 Task: In the  document Sheep.doc ,align picture to the 'center'. Insert word art below the picture and give heading  'Sheep Black with white outline'
Action: Mouse moved to (531, 155)
Screenshot: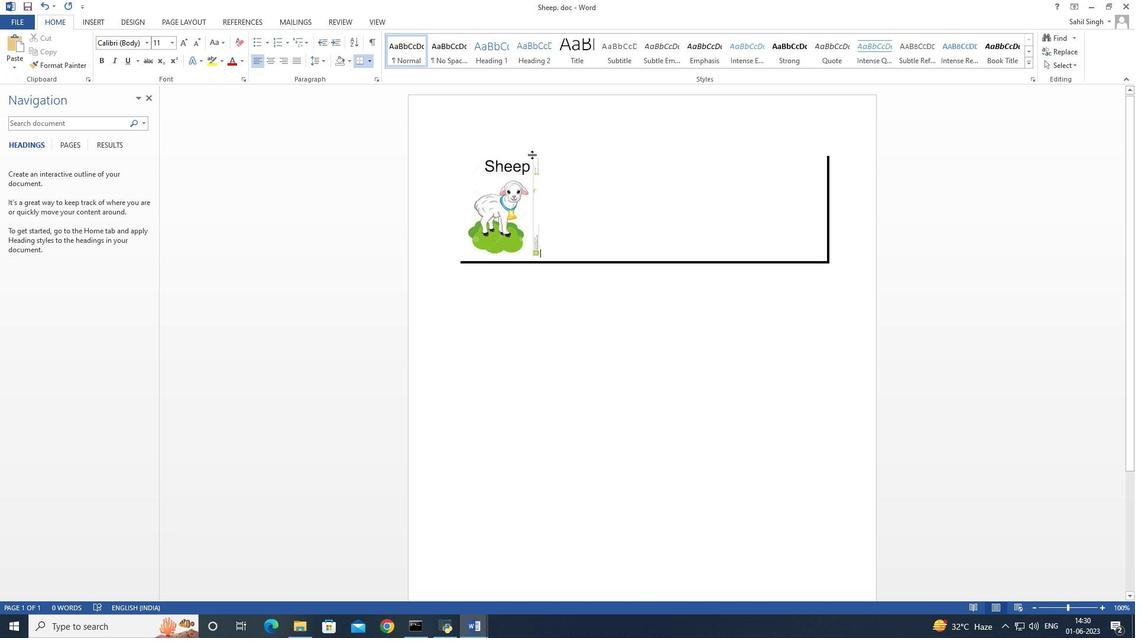 
Action: Mouse pressed left at (531, 155)
Screenshot: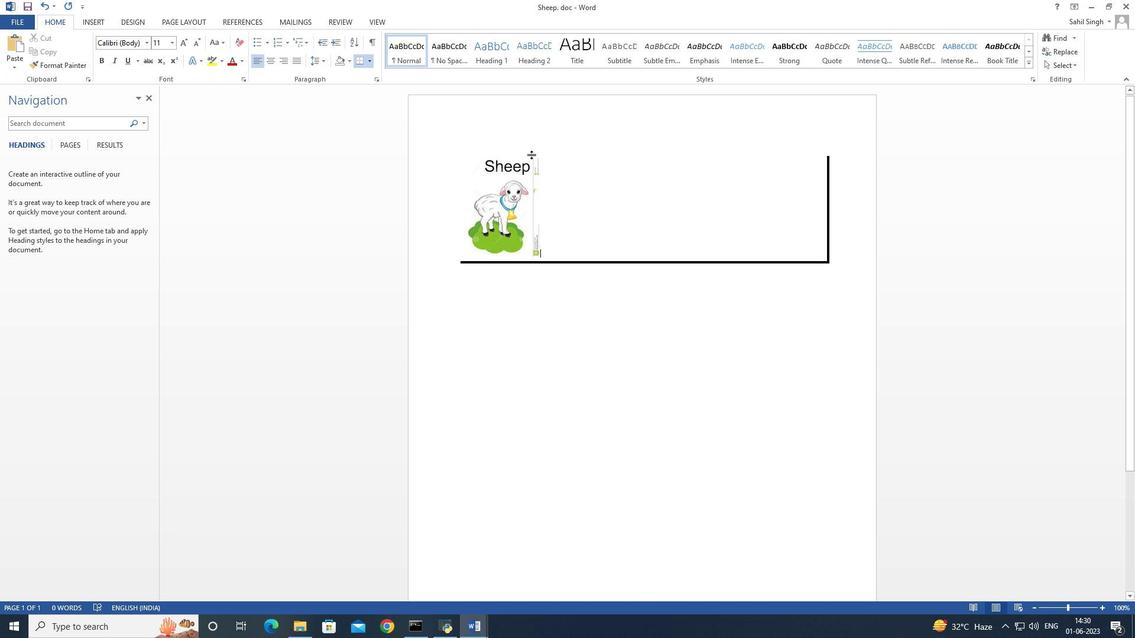 
Action: Mouse moved to (481, 155)
Screenshot: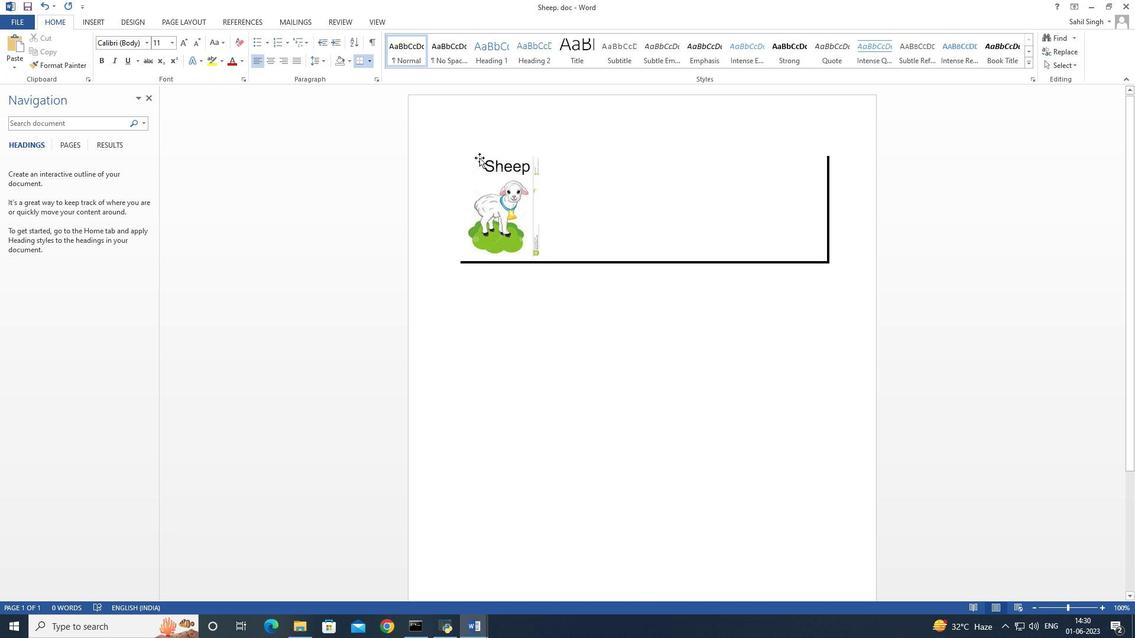 
Action: Mouse pressed left at (481, 155)
Screenshot: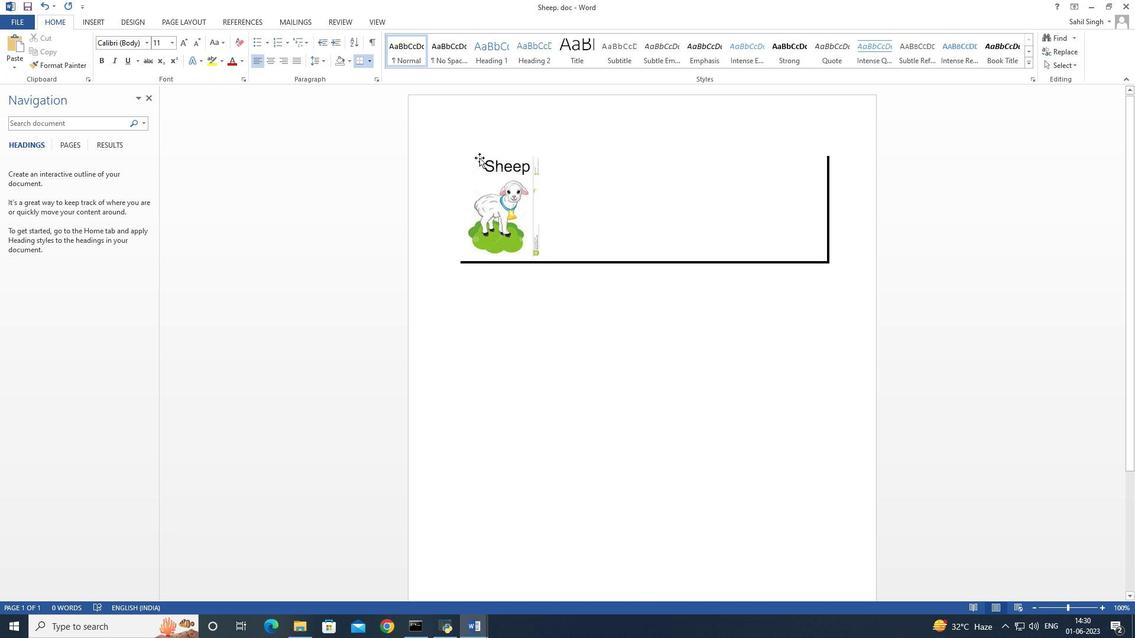 
Action: Mouse moved to (546, 179)
Screenshot: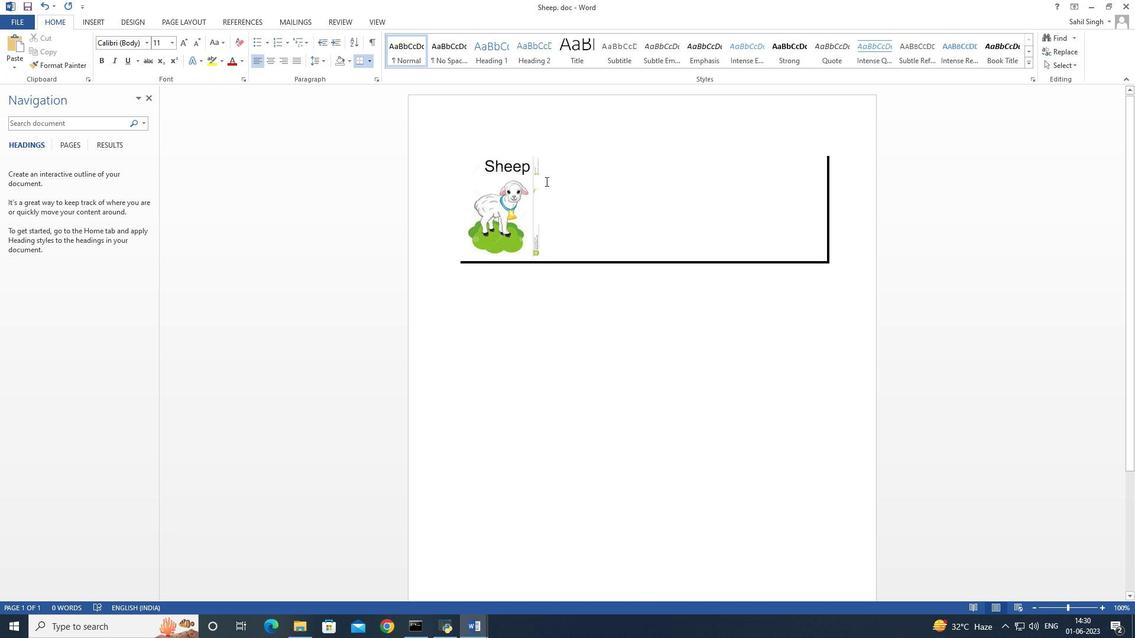 
Action: Mouse pressed left at (546, 179)
Screenshot: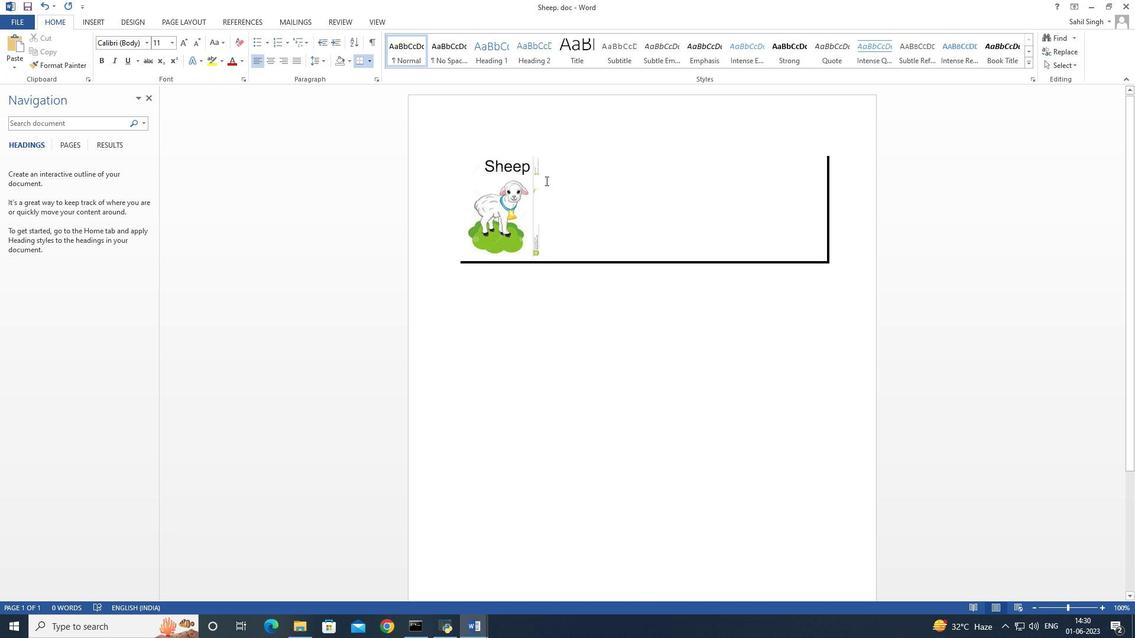 
Action: Mouse moved to (473, 163)
Screenshot: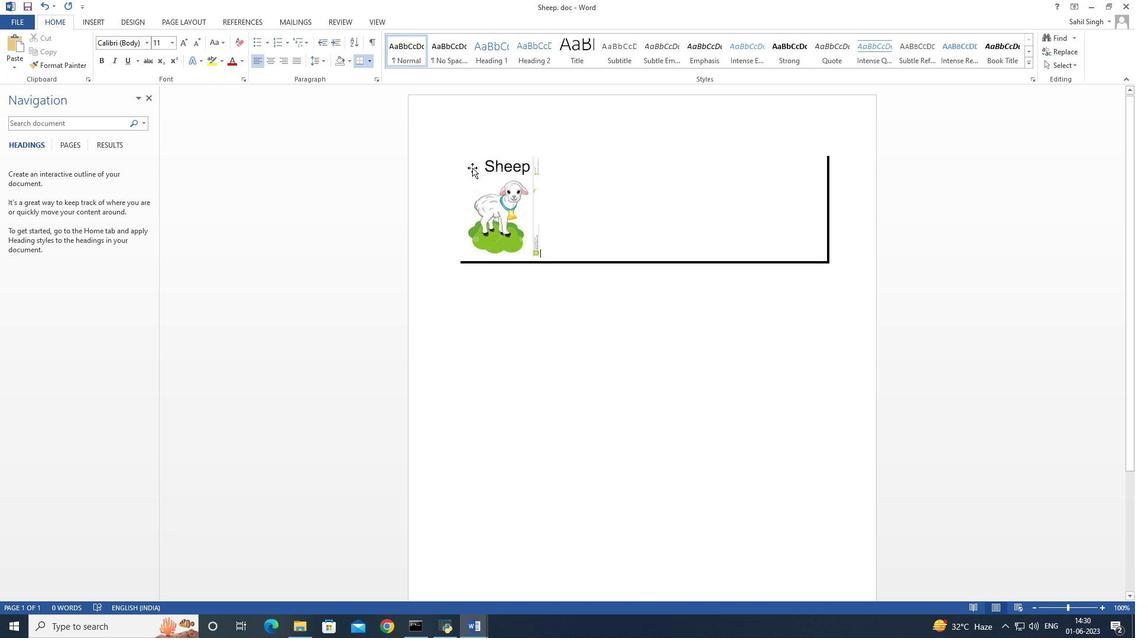 
Action: Mouse pressed left at (473, 163)
Screenshot: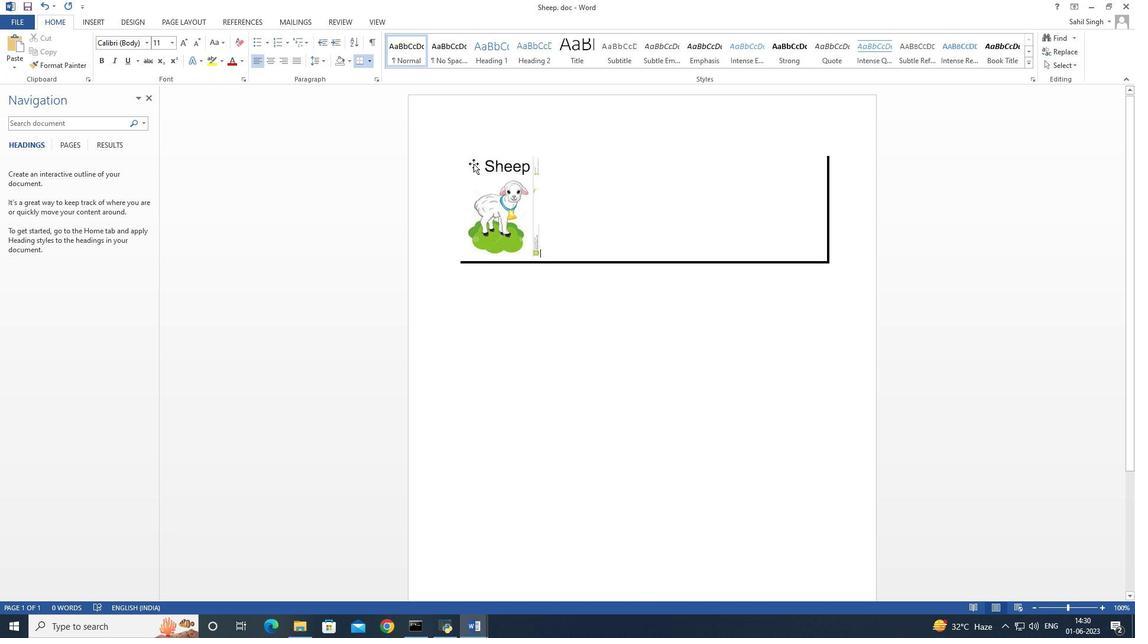 
Action: Mouse moved to (268, 61)
Screenshot: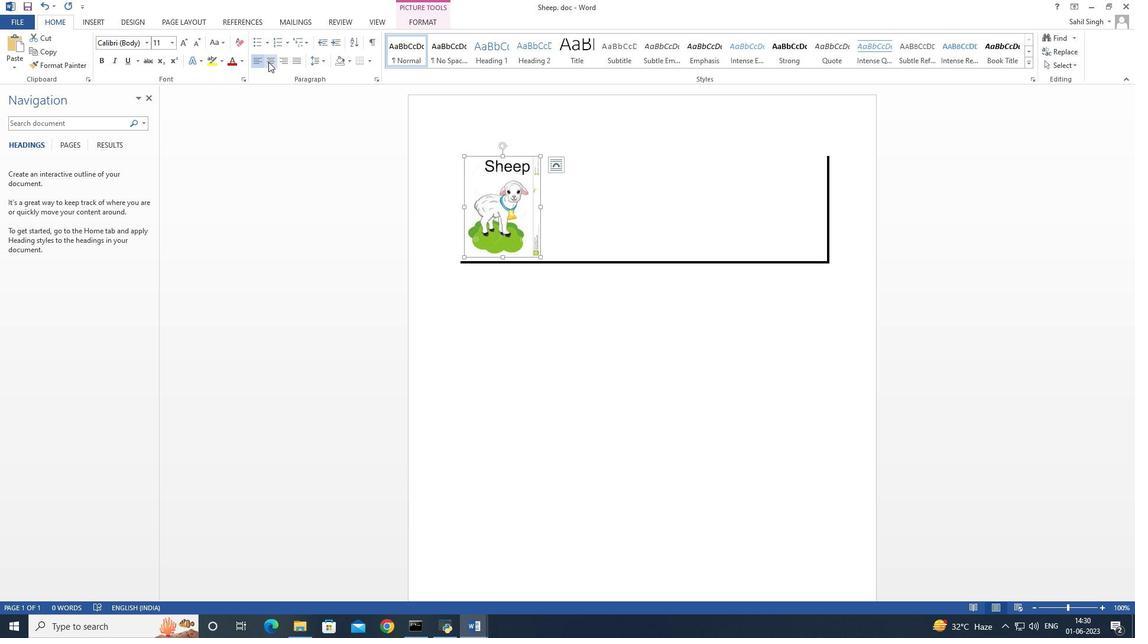 
Action: Mouse pressed left at (268, 61)
Screenshot: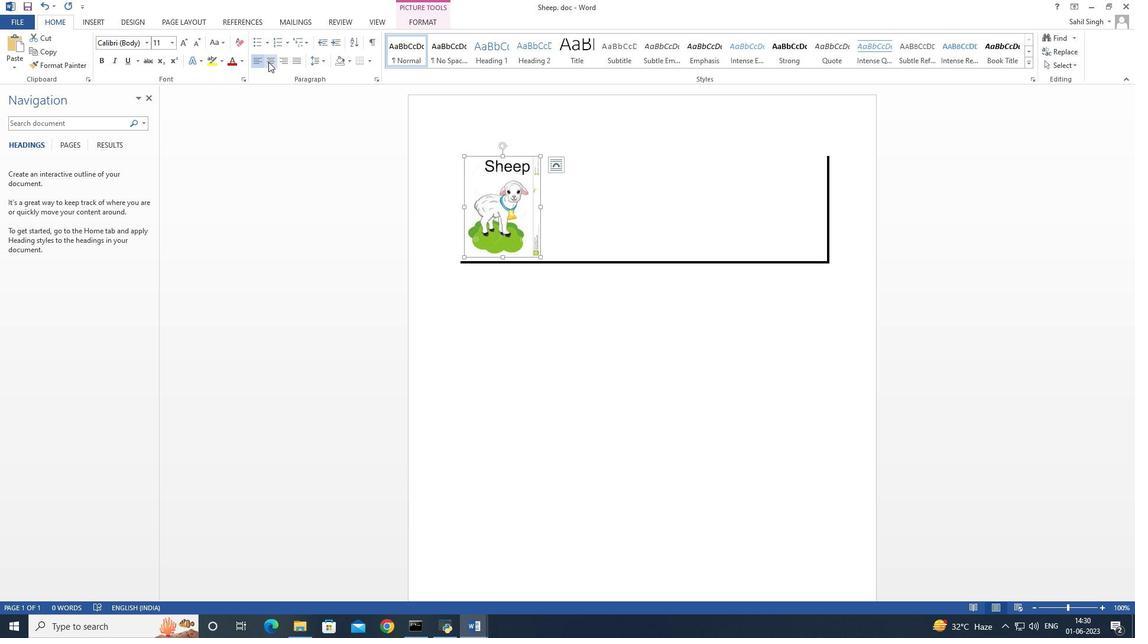 
Action: Mouse moved to (388, 341)
Screenshot: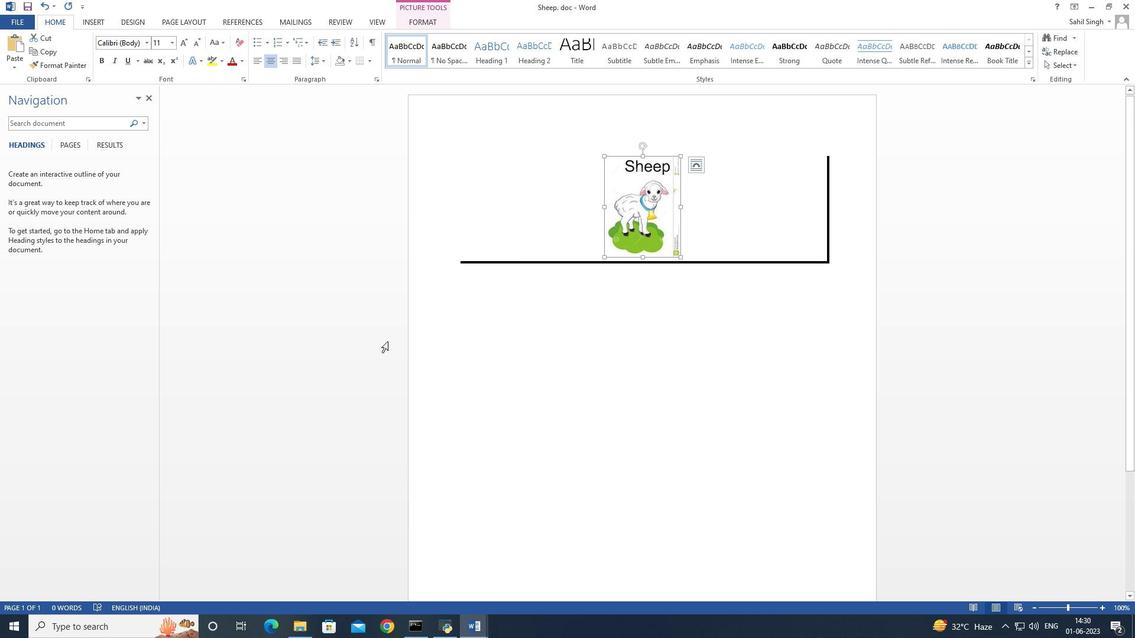 
Action: Mouse pressed left at (388, 341)
Screenshot: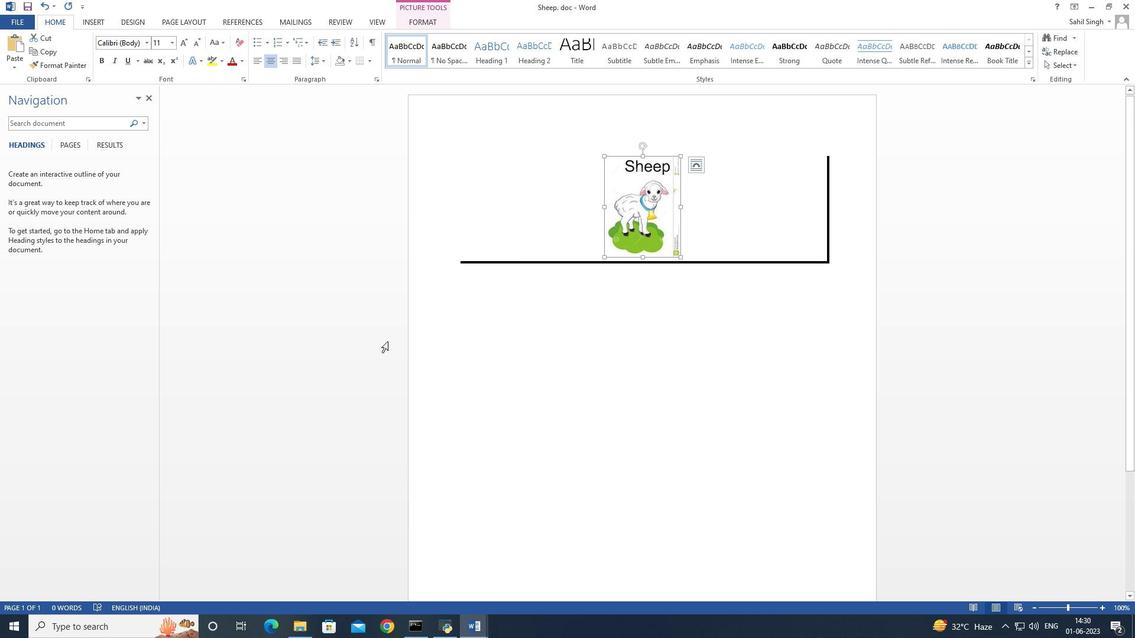 
Action: Mouse moved to (582, 375)
Screenshot: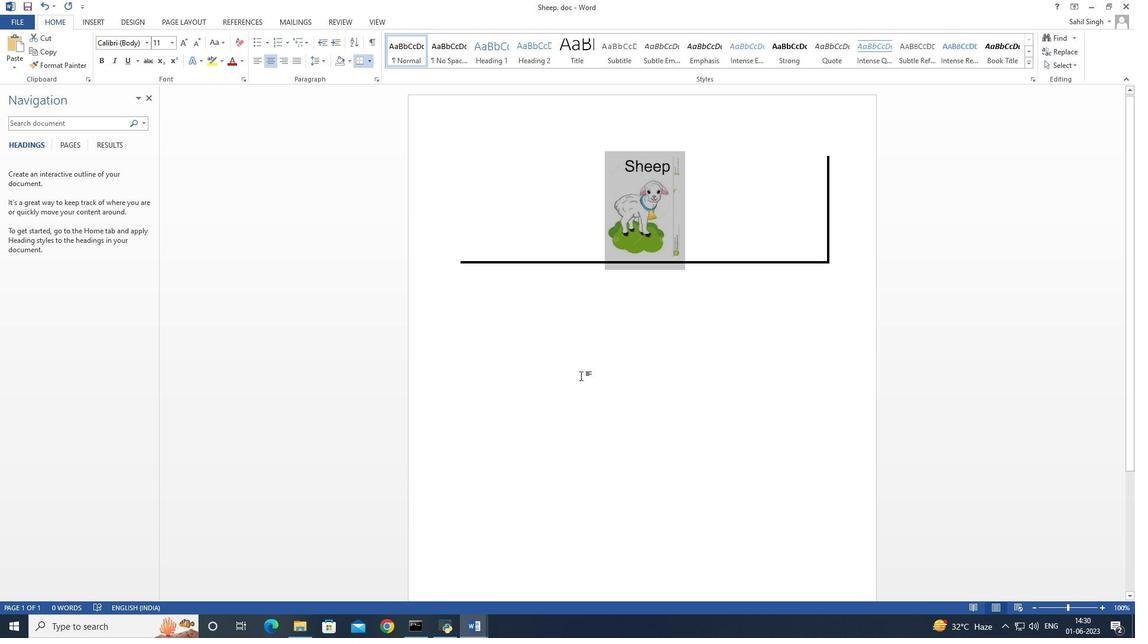 
Action: Mouse pressed left at (582, 375)
Screenshot: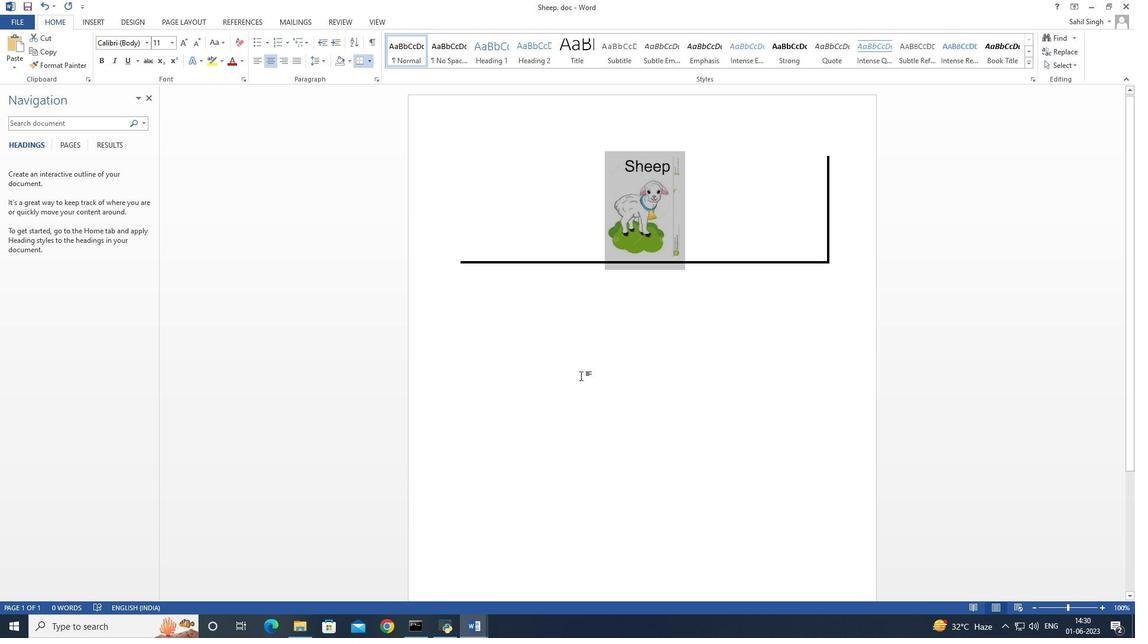 
Action: Mouse moved to (101, 18)
Screenshot: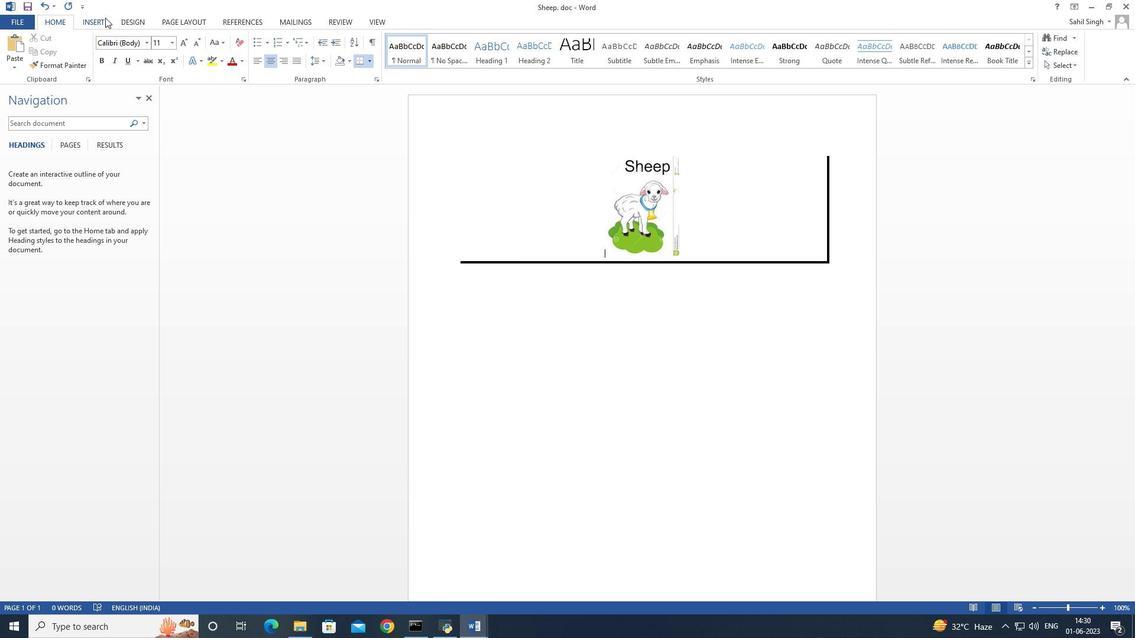 
Action: Mouse pressed left at (101, 18)
Screenshot: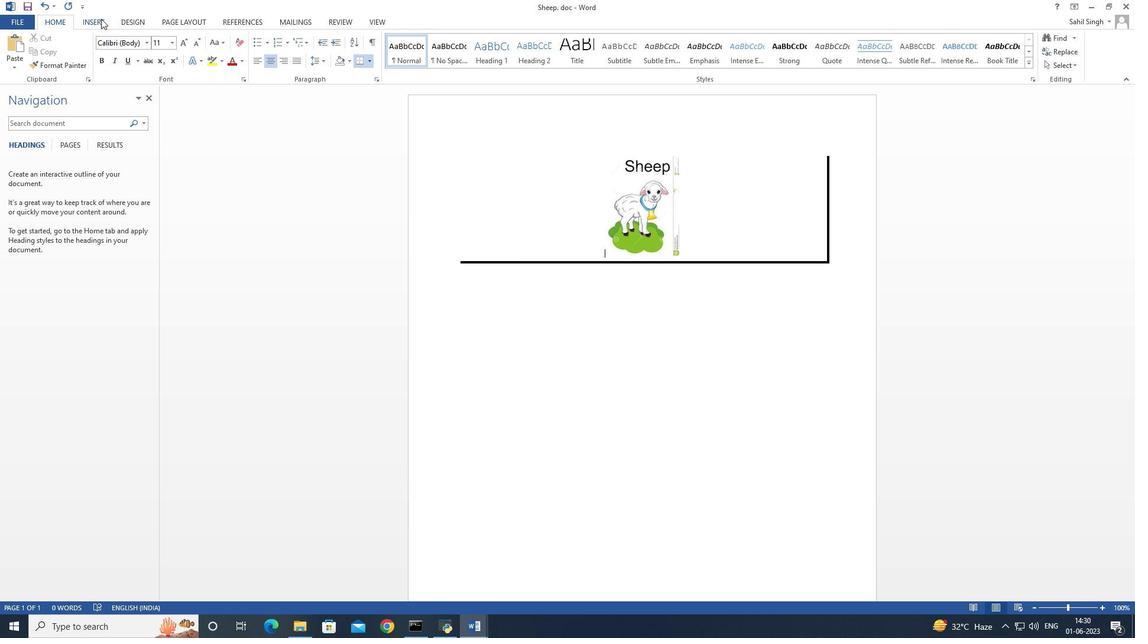 
Action: Mouse moved to (654, 58)
Screenshot: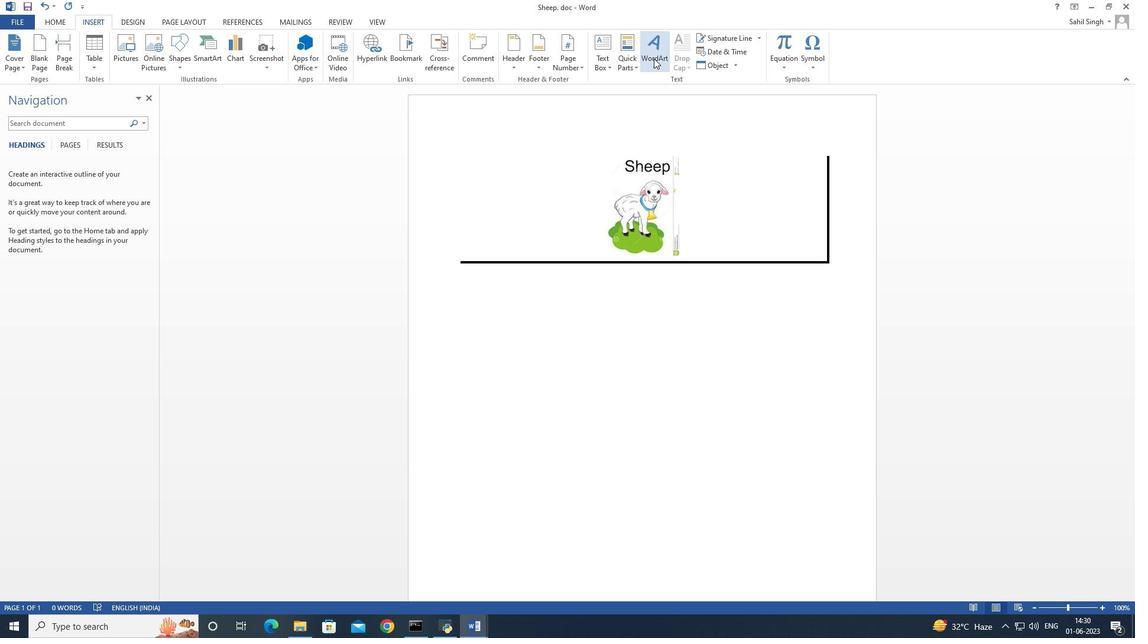 
Action: Mouse pressed left at (654, 58)
Screenshot: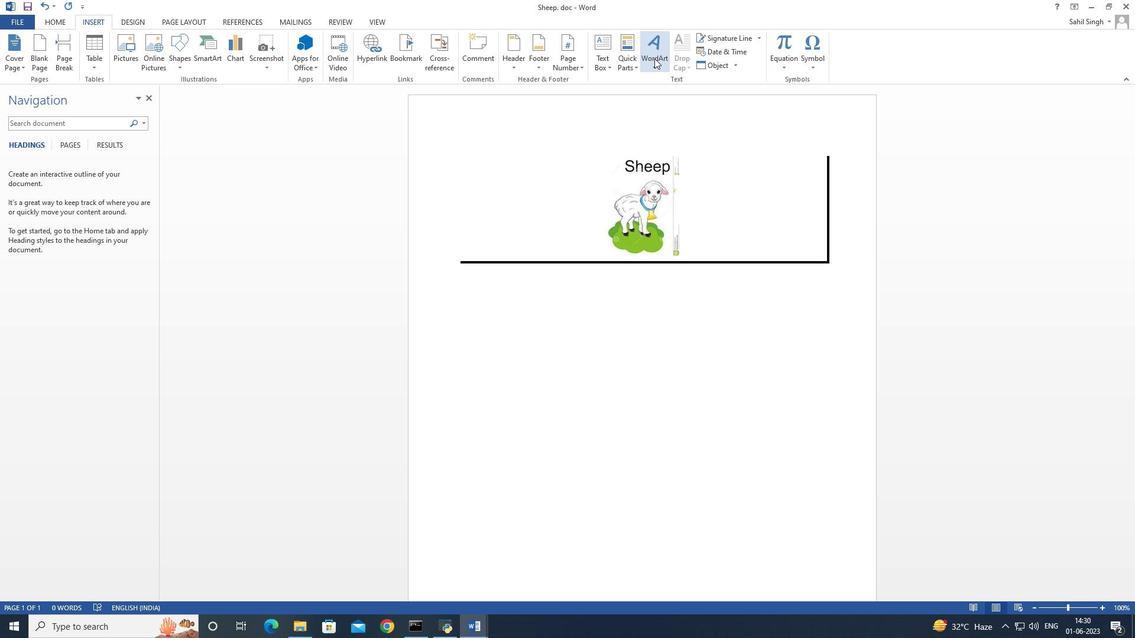 
Action: Mouse moved to (652, 94)
Screenshot: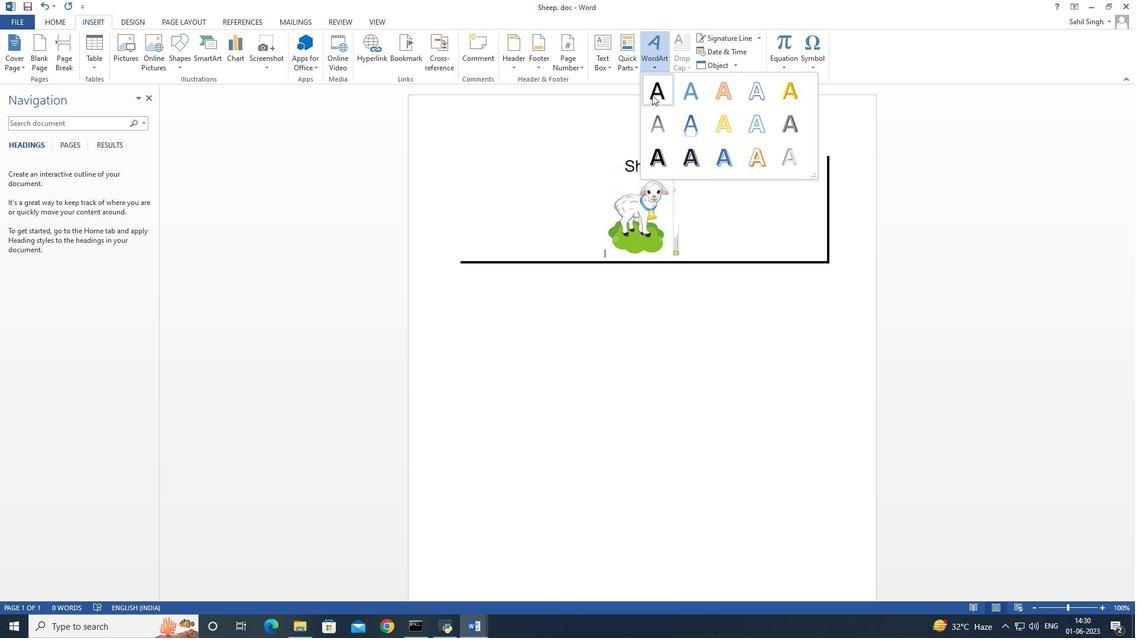 
Action: Mouse pressed left at (652, 94)
Screenshot: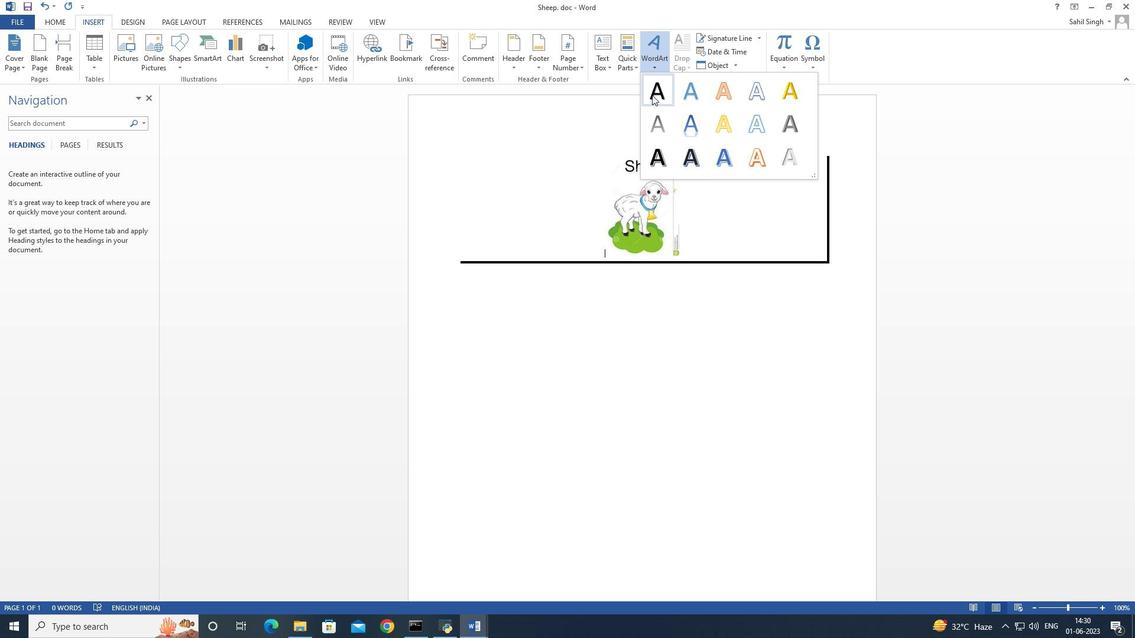 
Action: Mouse moved to (588, 192)
Screenshot: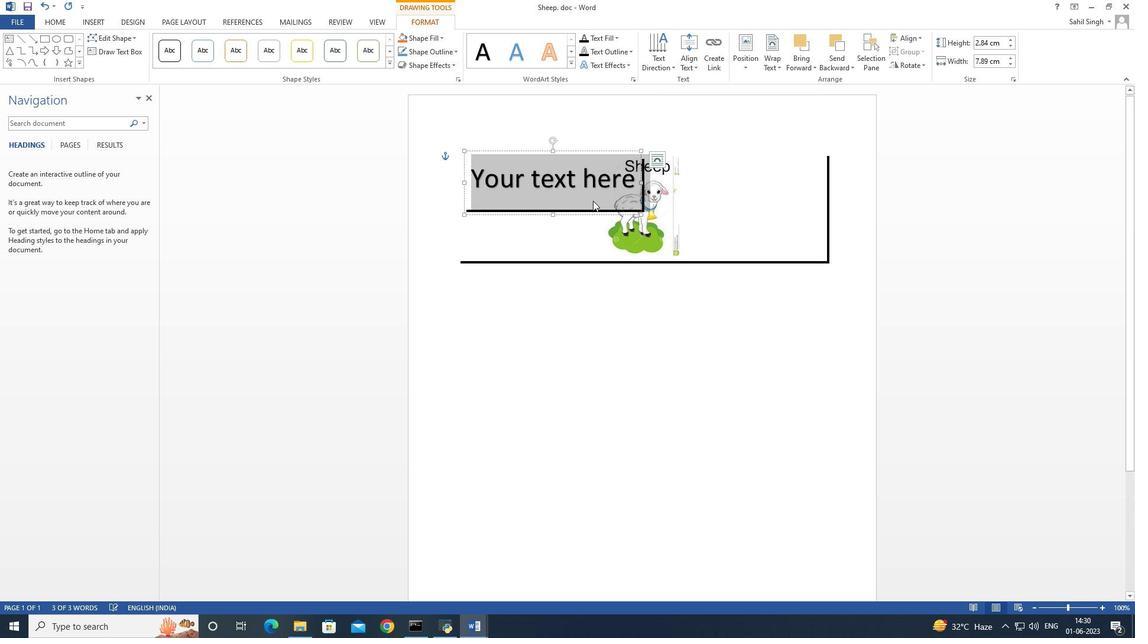 
Action: Mouse pressed left at (588, 192)
Screenshot: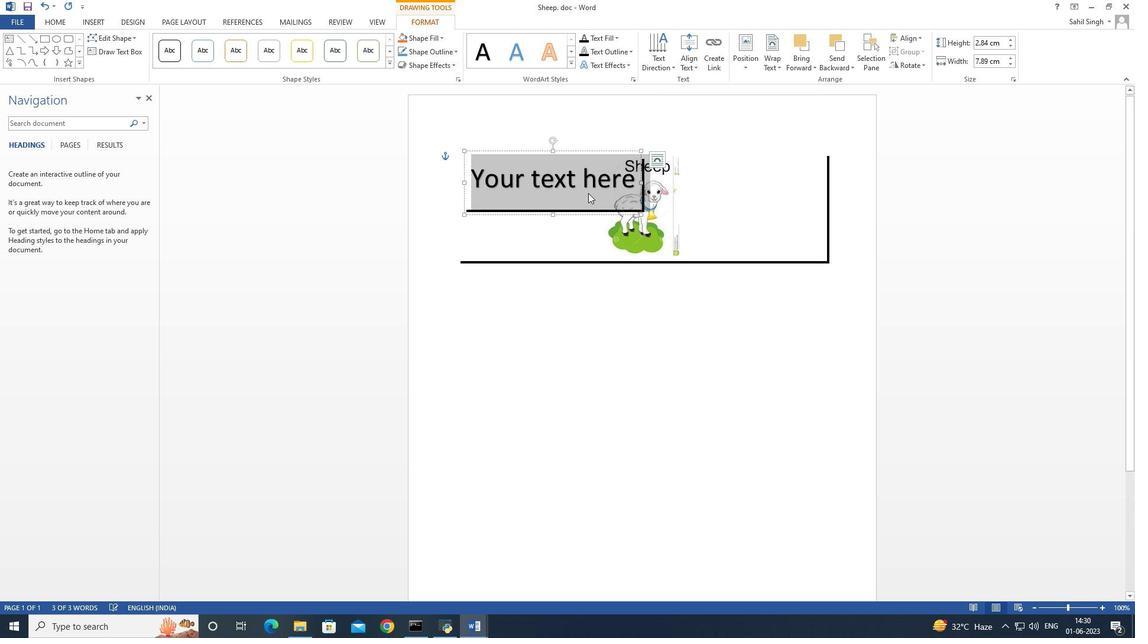 
Action: Mouse moved to (614, 333)
Screenshot: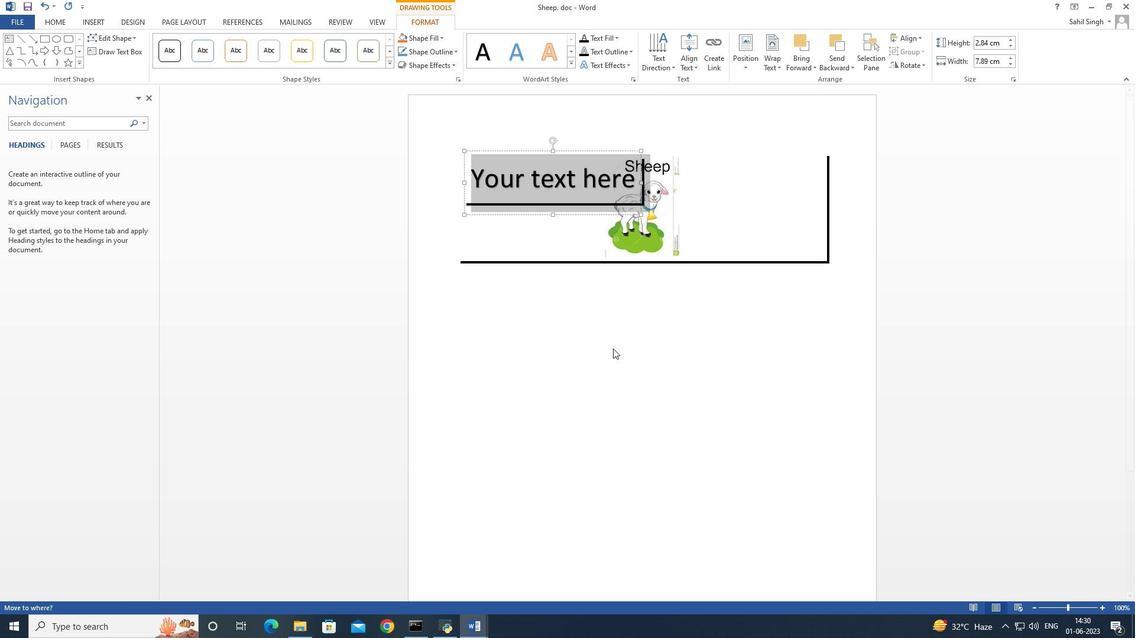 
Action: Mouse pressed left at (614, 333)
Screenshot: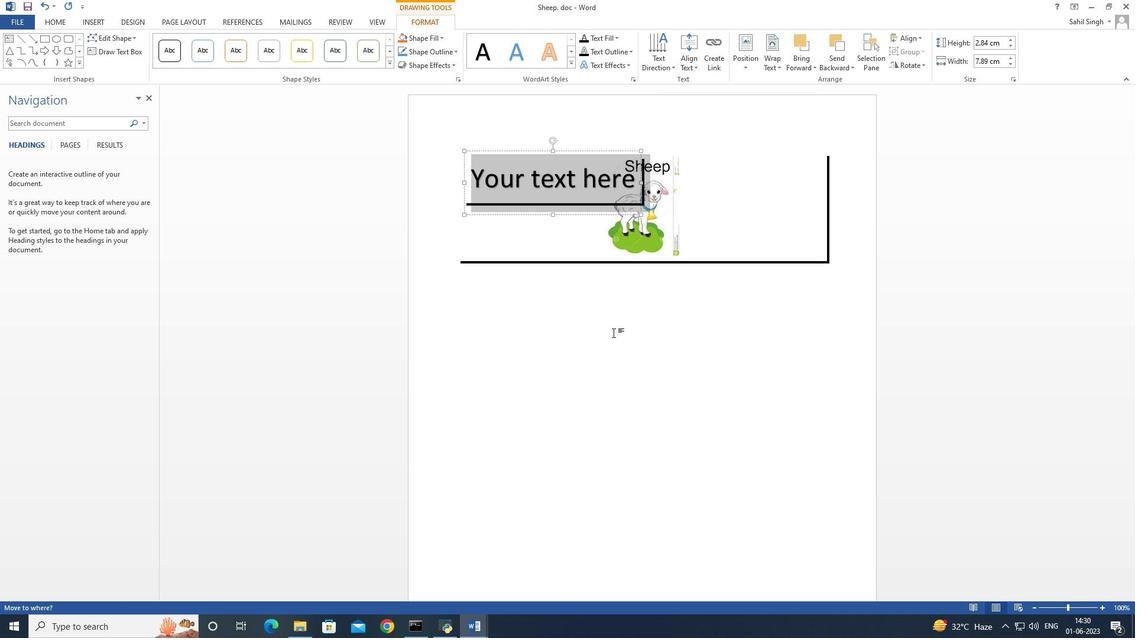 
Action: Mouse moved to (731, 176)
Screenshot: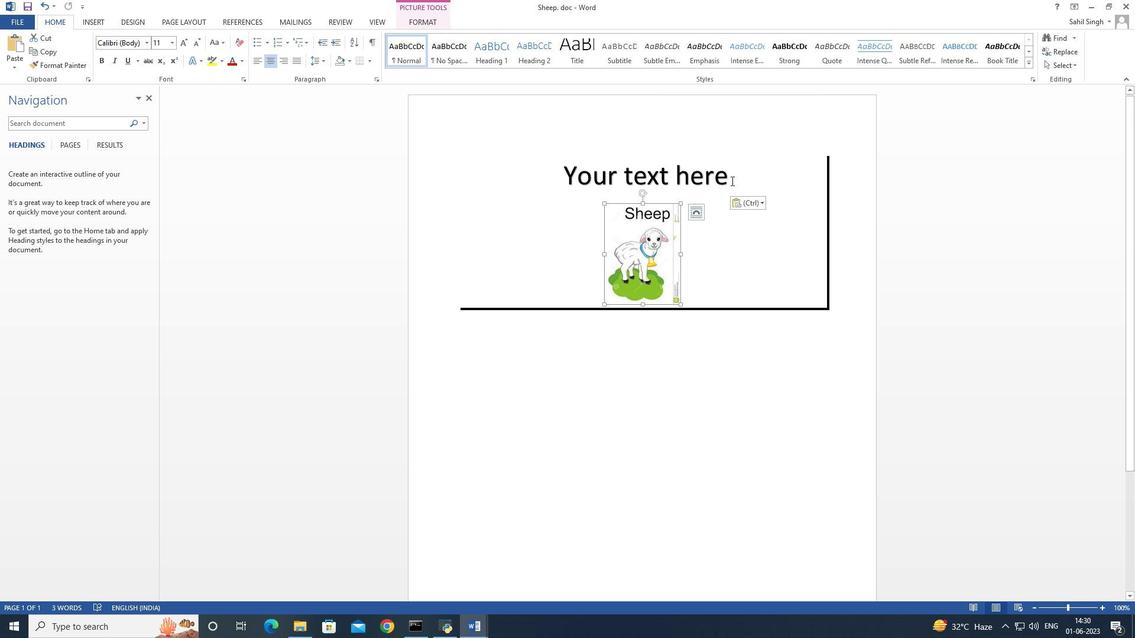 
Action: Mouse pressed left at (731, 176)
Screenshot: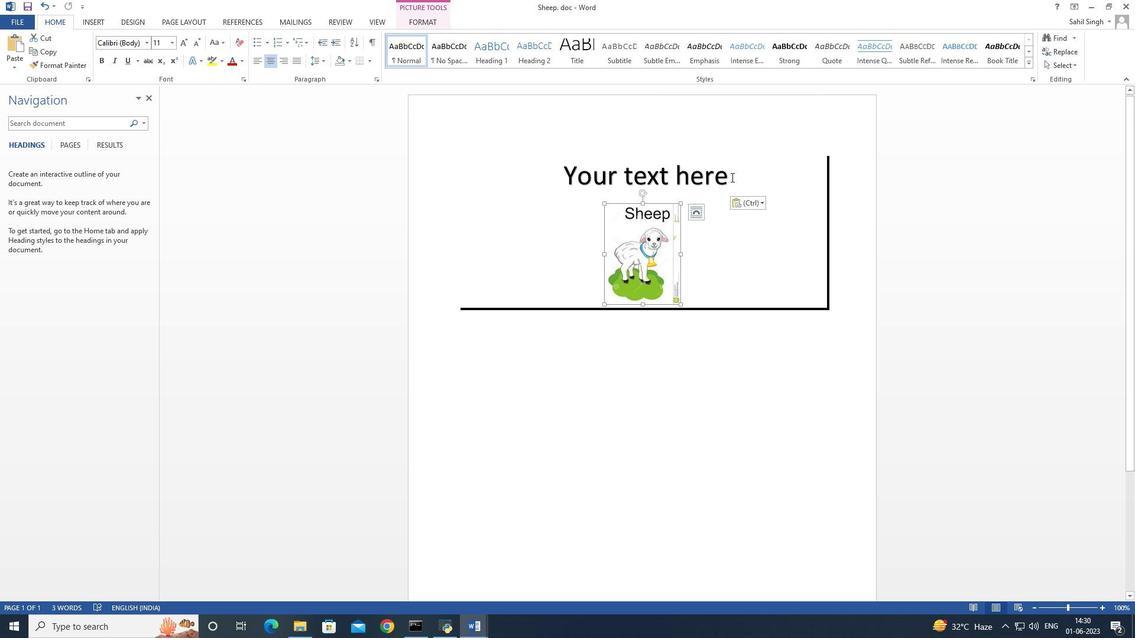 
Action: Key pressed <Key.backspace><Key.backspace><Key.backspace><Key.backspace><Key.backspace><Key.backspace><Key.backspace><Key.backspace><Key.backspace><Key.backspace><Key.backspace><Key.backspace><Key.backspace><Key.backspace><Key.shift>Sheep<Key.space>
Screenshot: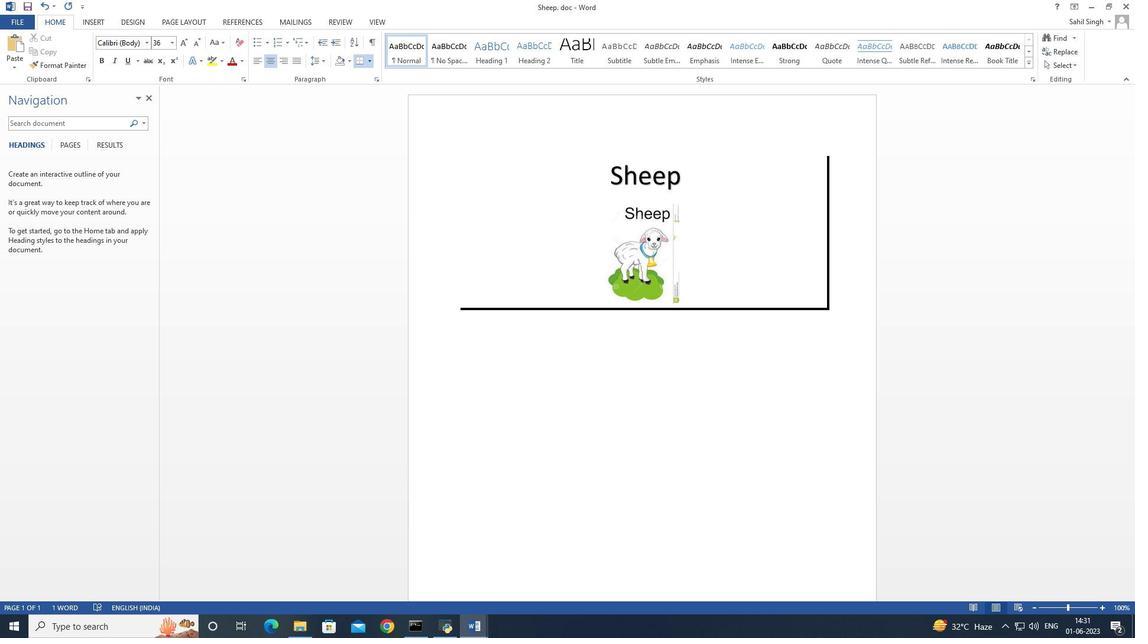 
Action: Mouse moved to (684, 172)
Screenshot: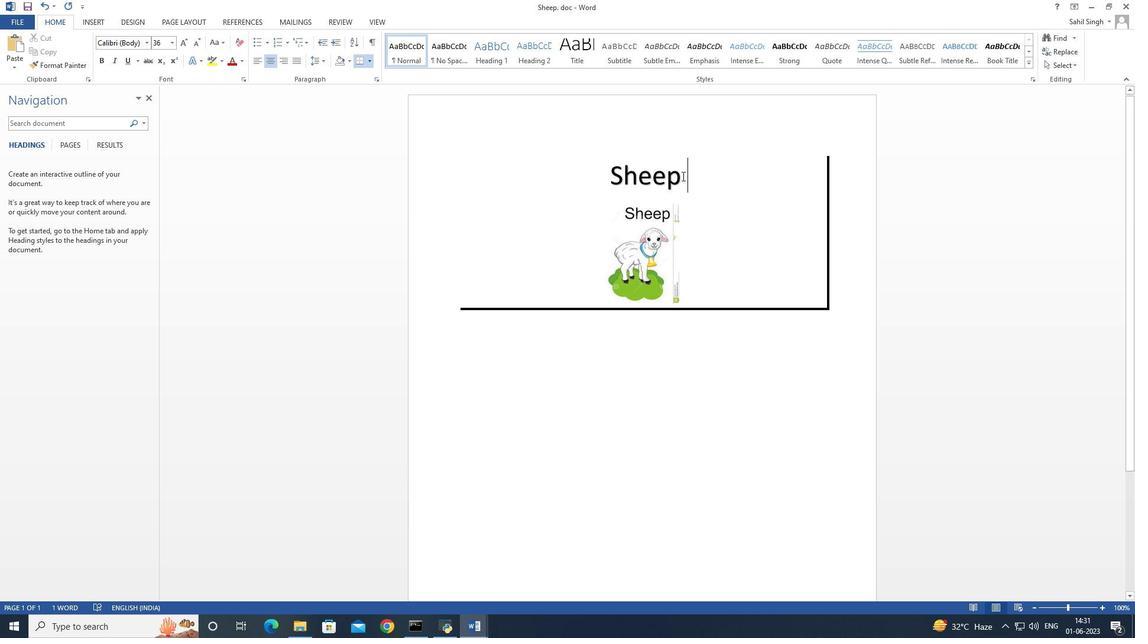 
Action: Mouse pressed left at (684, 172)
Screenshot: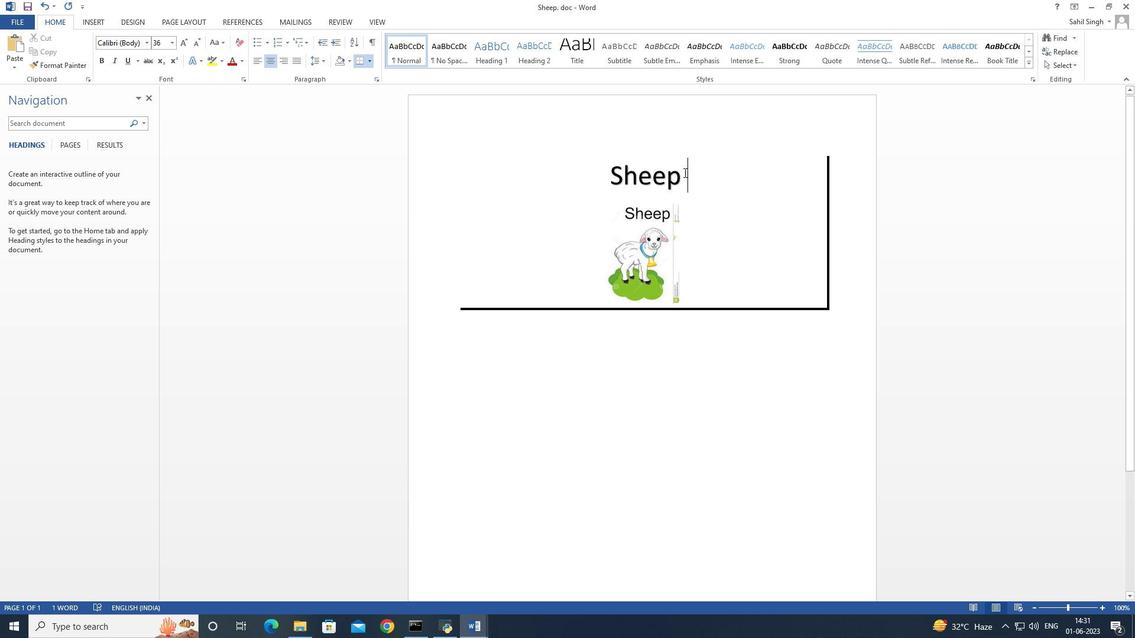 
Action: Mouse moved to (370, 60)
Screenshot: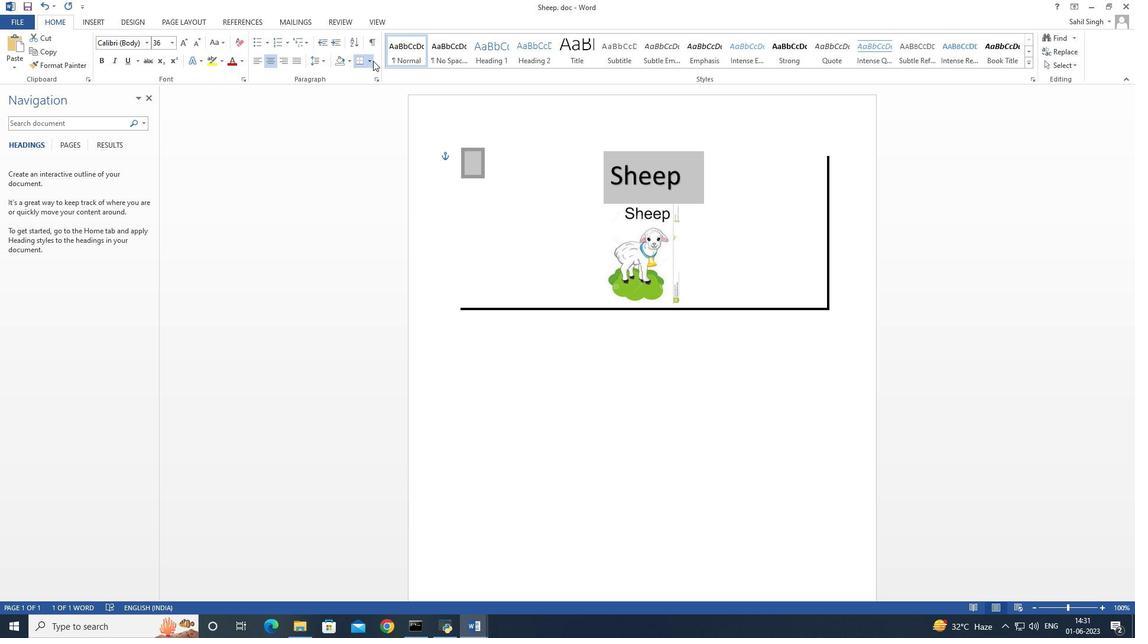 
Action: Mouse pressed left at (370, 60)
Screenshot: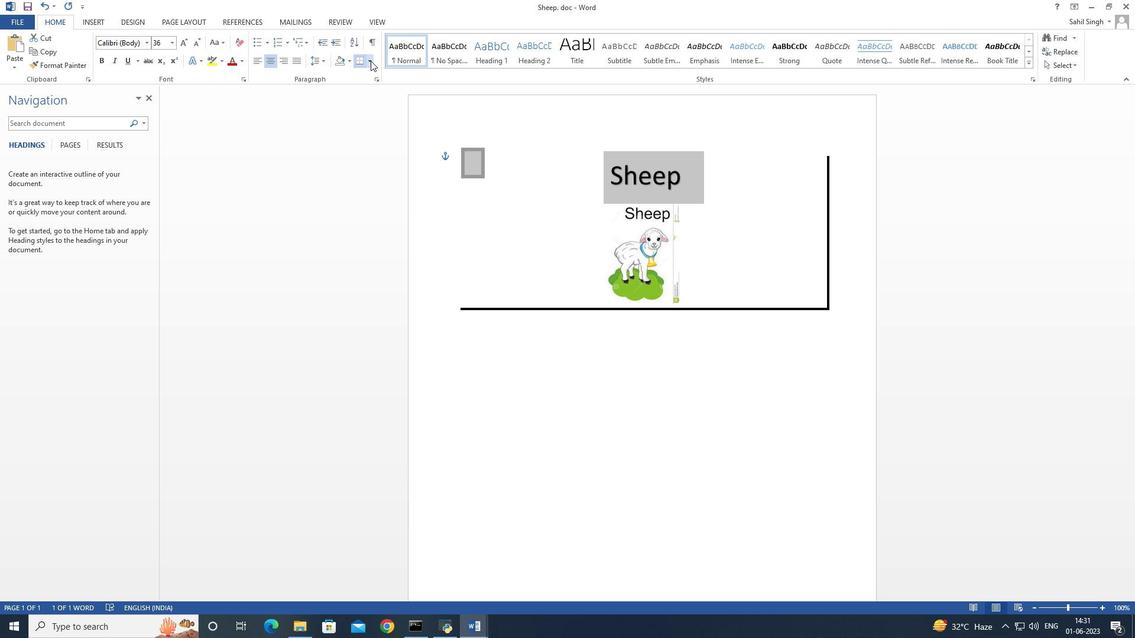 
Action: Mouse moved to (415, 291)
Screenshot: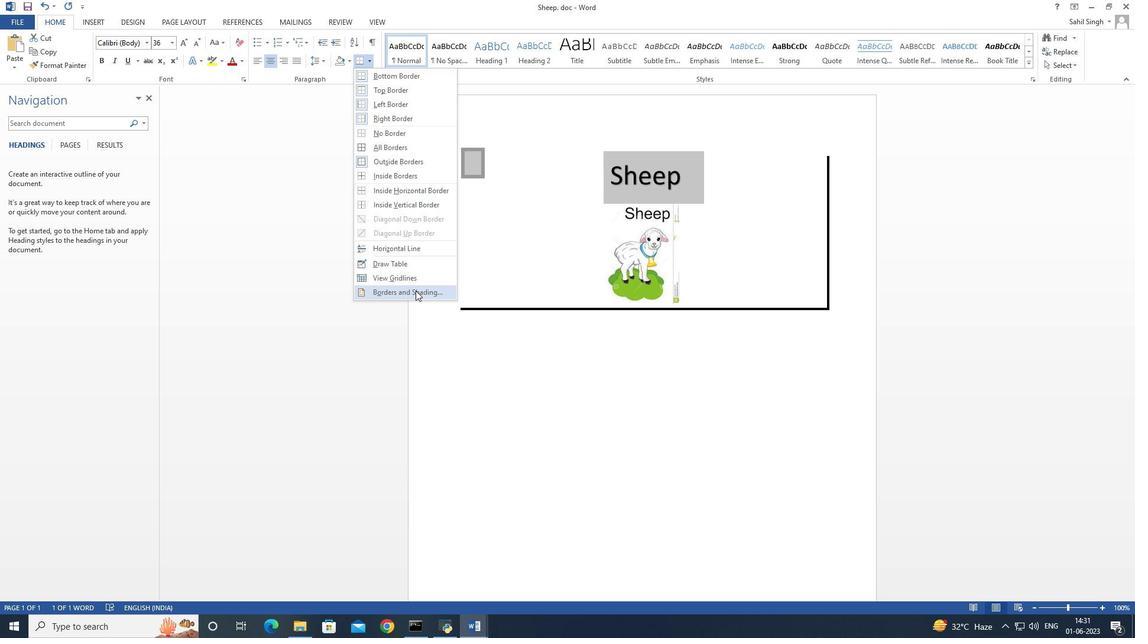 
Action: Mouse pressed left at (415, 291)
Screenshot: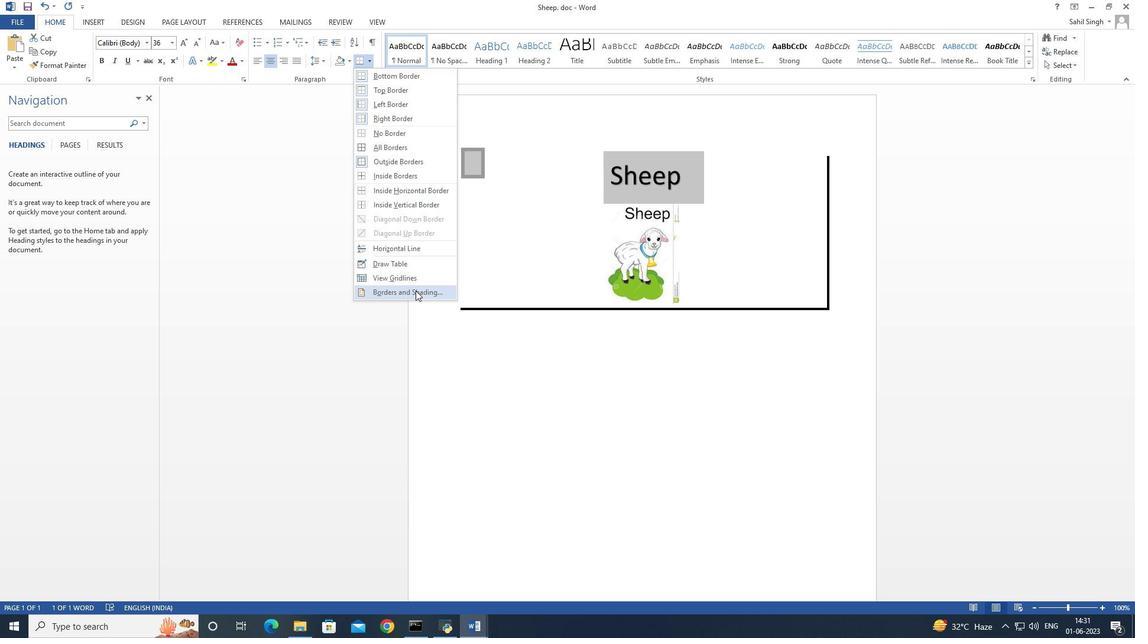 
Action: Mouse moved to (565, 324)
Screenshot: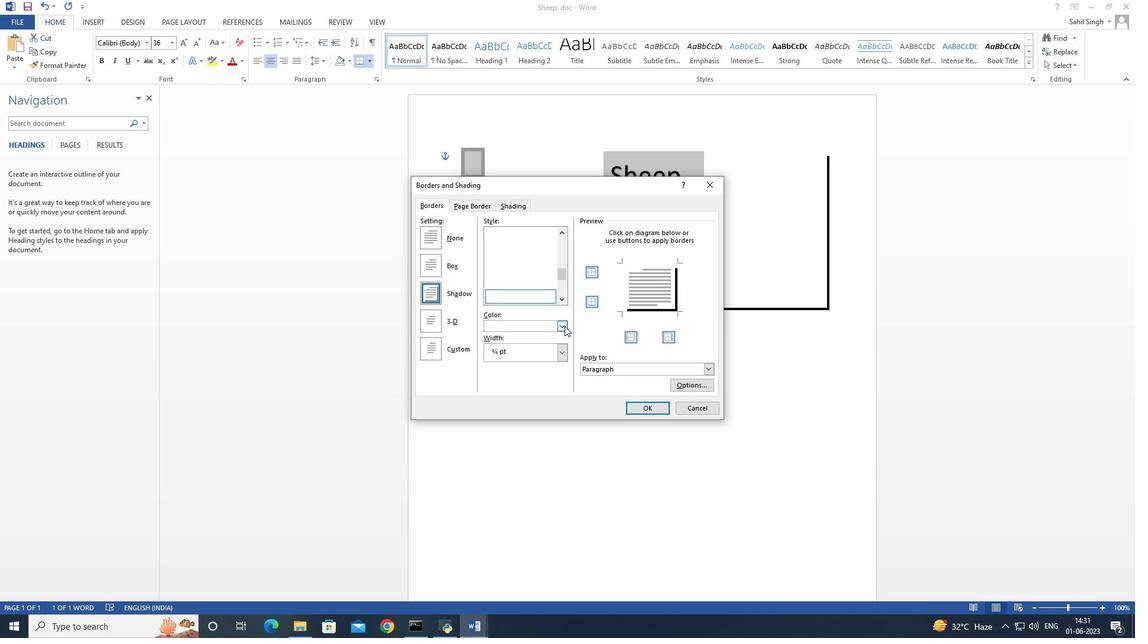 
Action: Mouse pressed left at (565, 324)
Screenshot: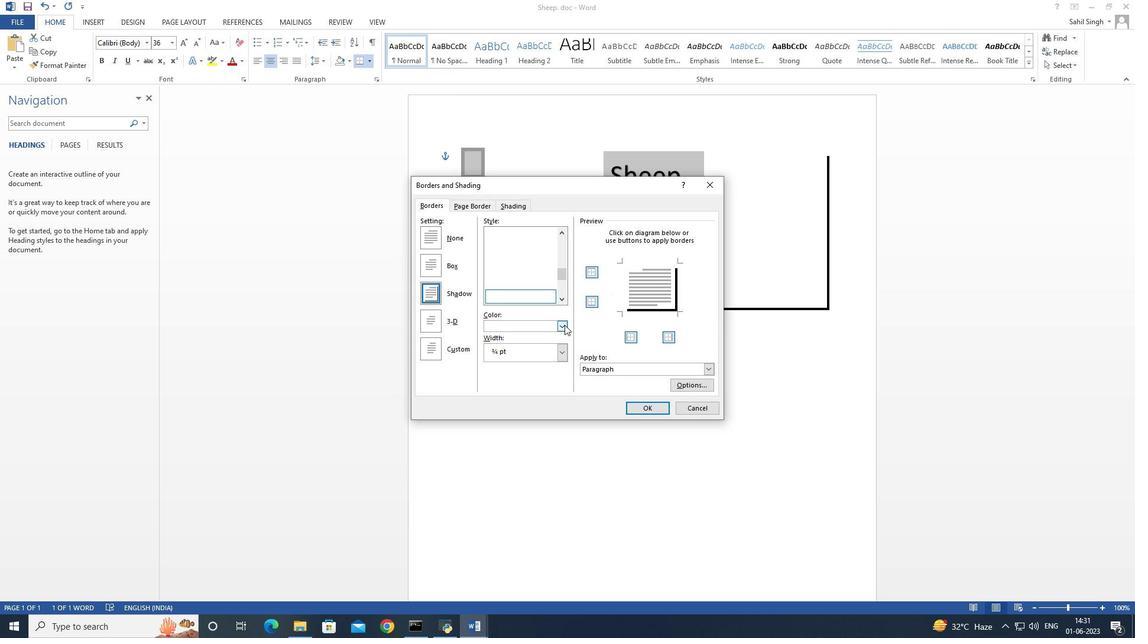 
Action: Mouse moved to (492, 366)
Screenshot: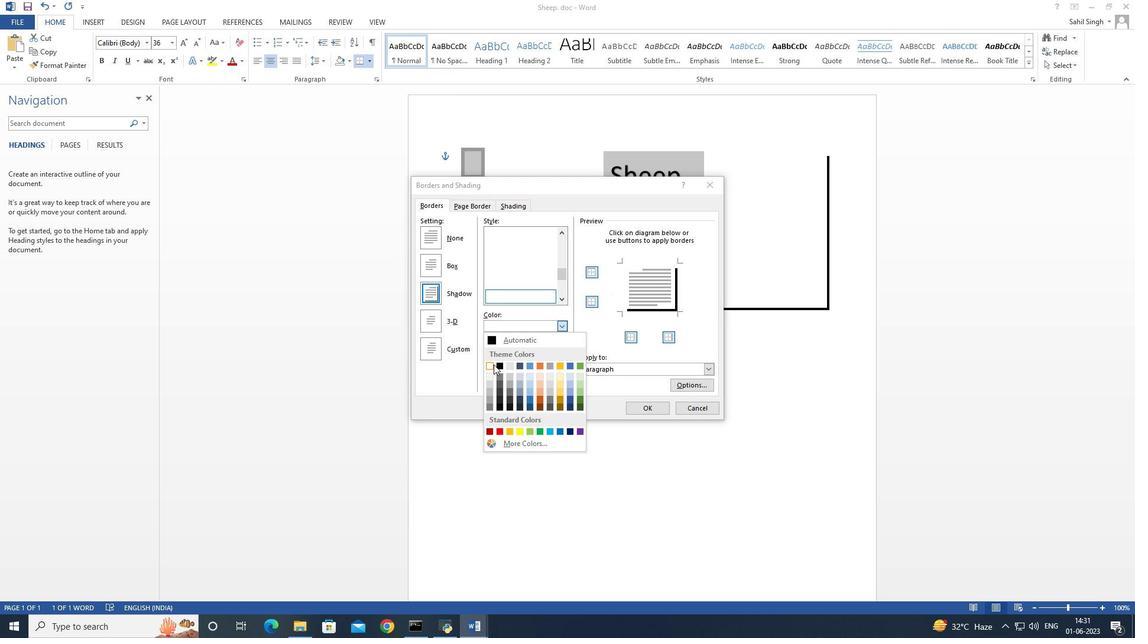
Action: Mouse pressed left at (492, 366)
Screenshot: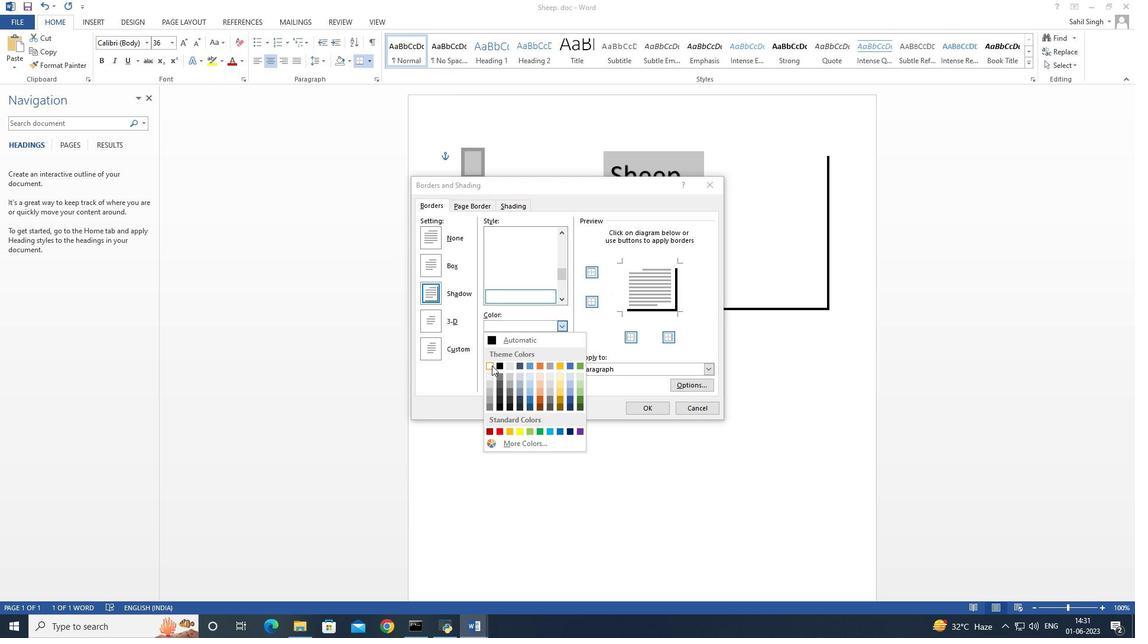
Action: Mouse moved to (656, 405)
Screenshot: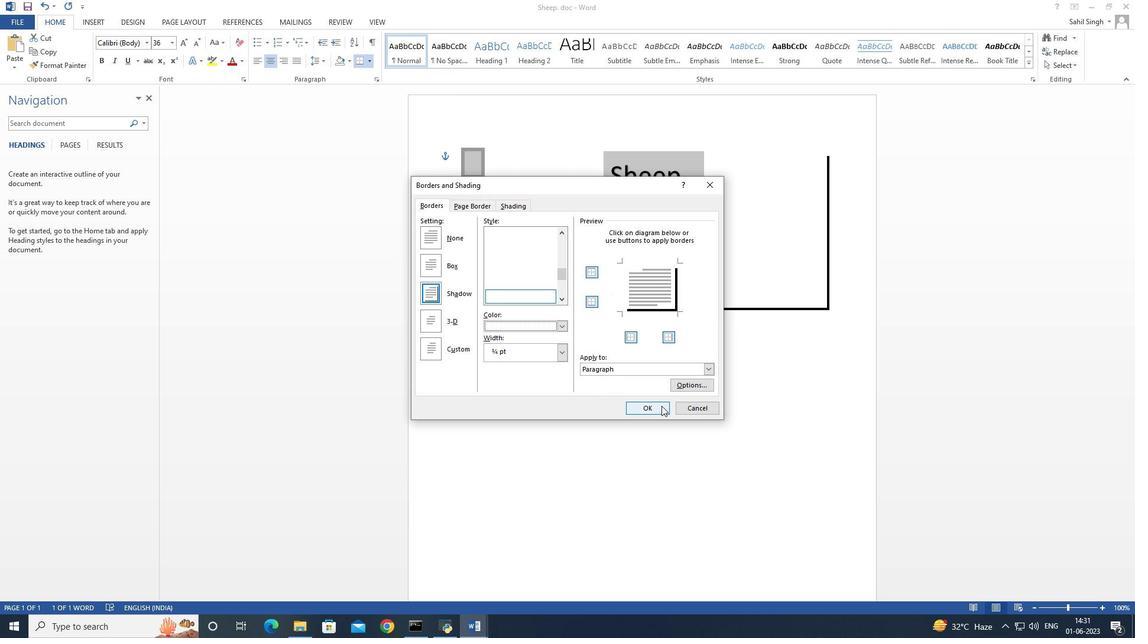
Action: Mouse pressed left at (656, 405)
Screenshot: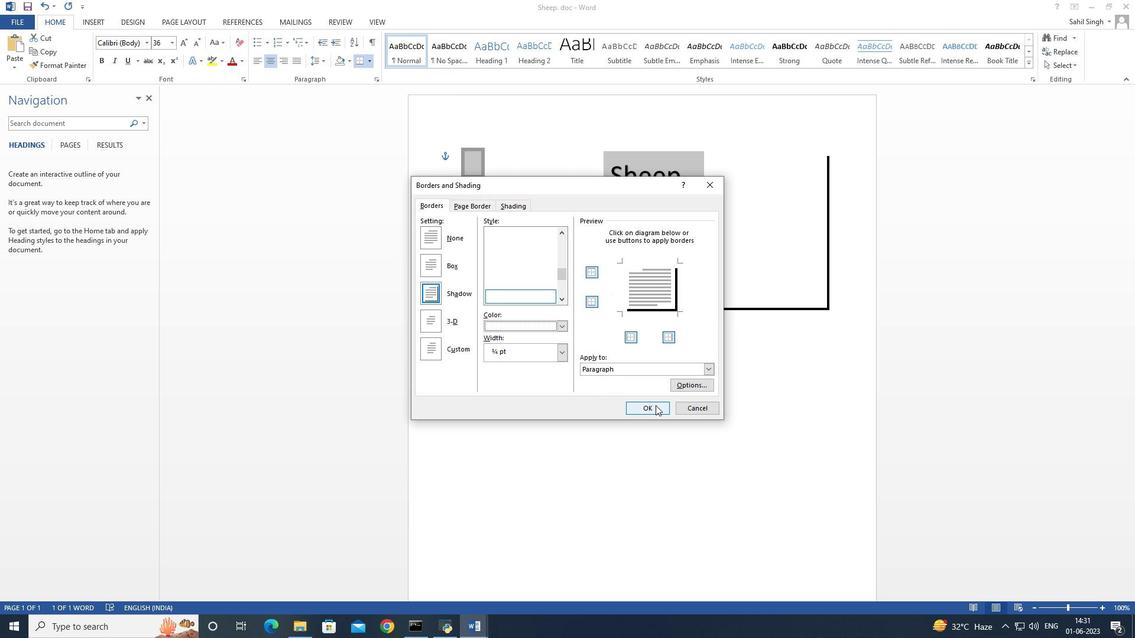 
Action: Mouse moved to (730, 206)
Screenshot: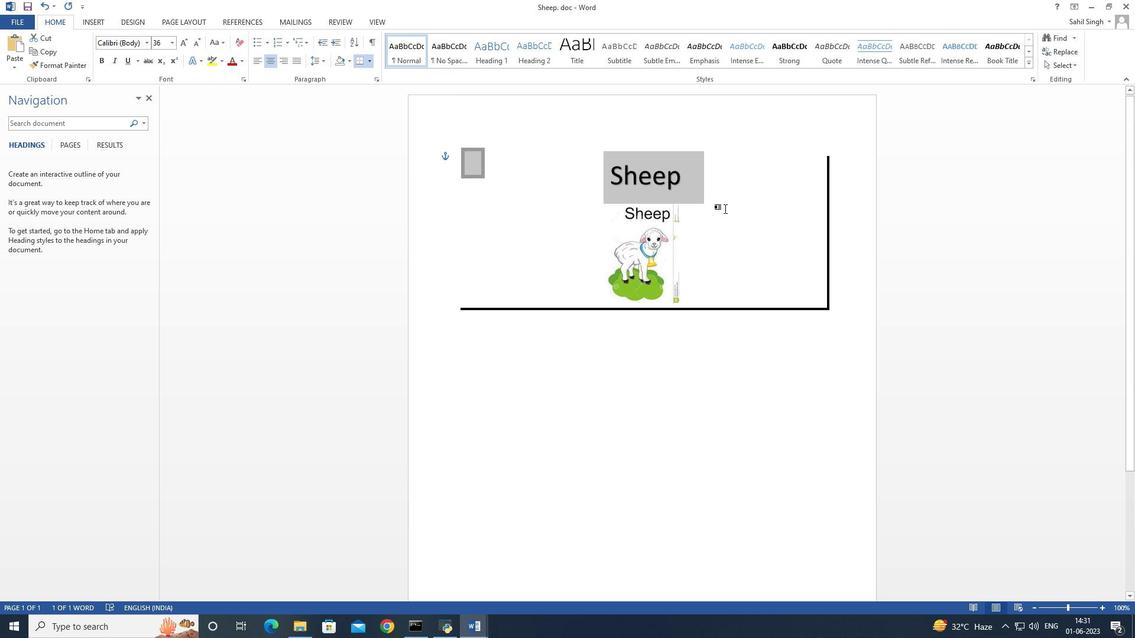 
Action: Mouse pressed left at (730, 206)
Screenshot: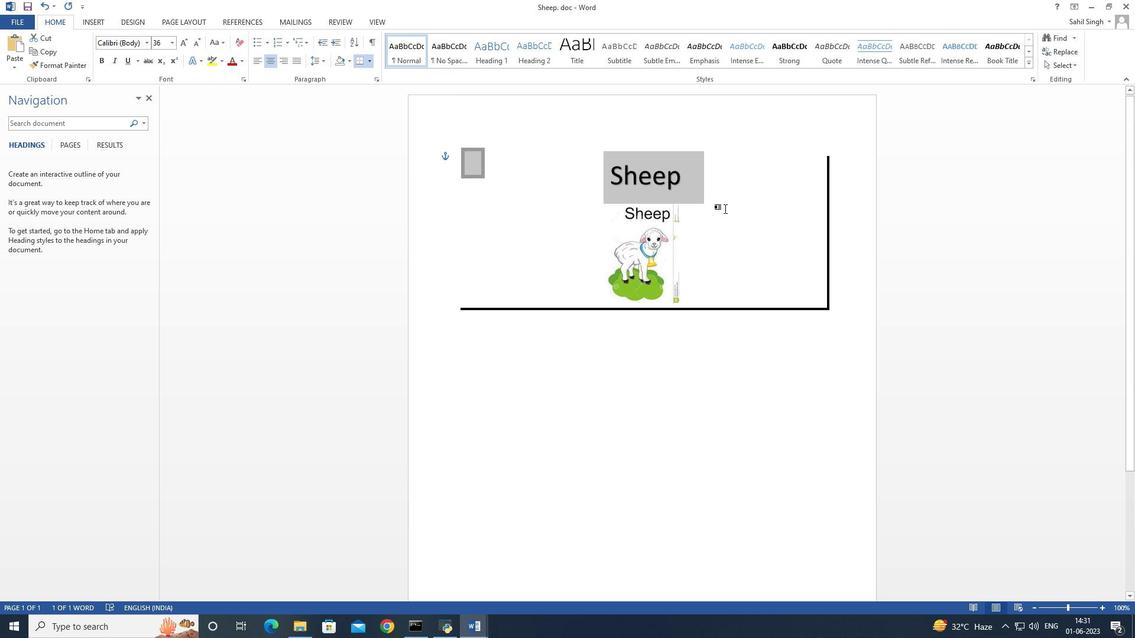 
Action: Mouse moved to (674, 212)
Screenshot: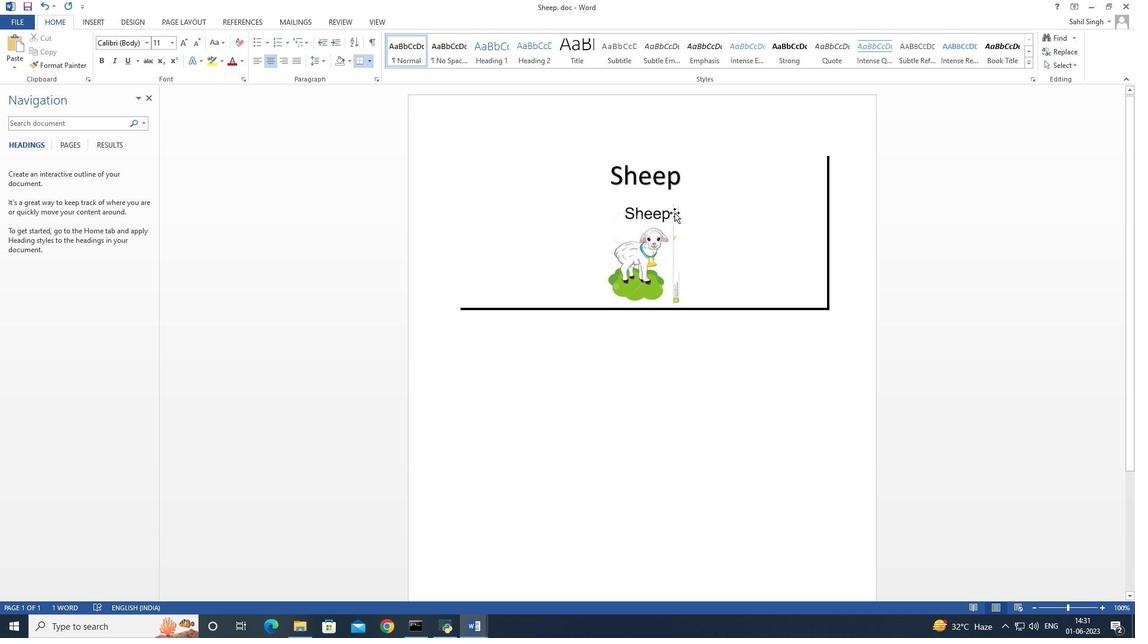 
Action: Mouse pressed left at (674, 212)
Screenshot: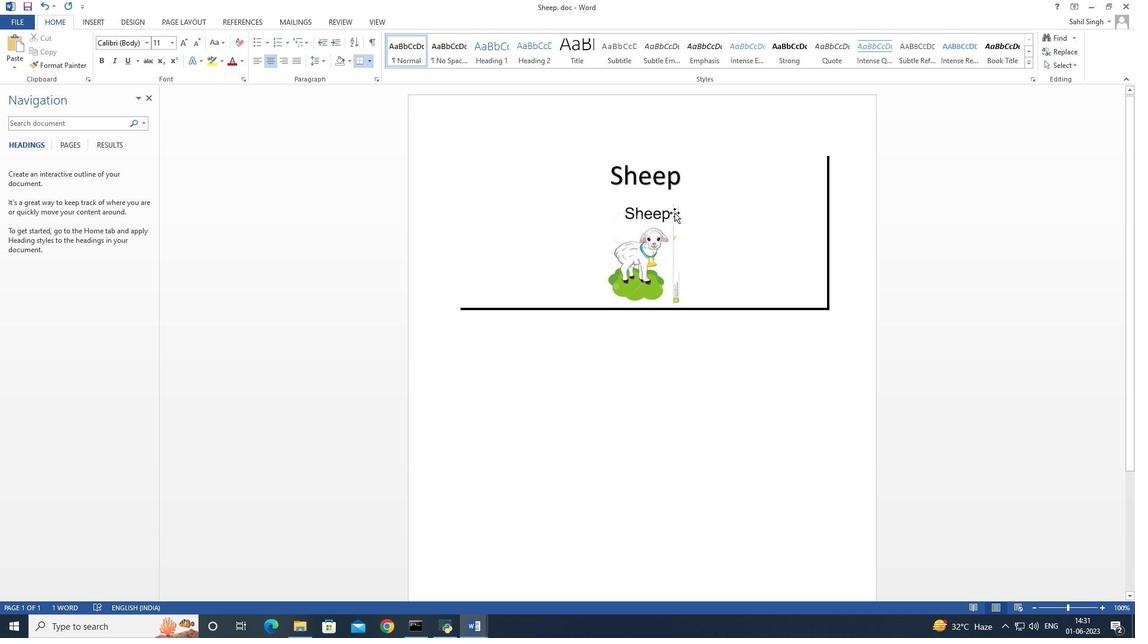 
Action: Mouse moved to (688, 163)
Screenshot: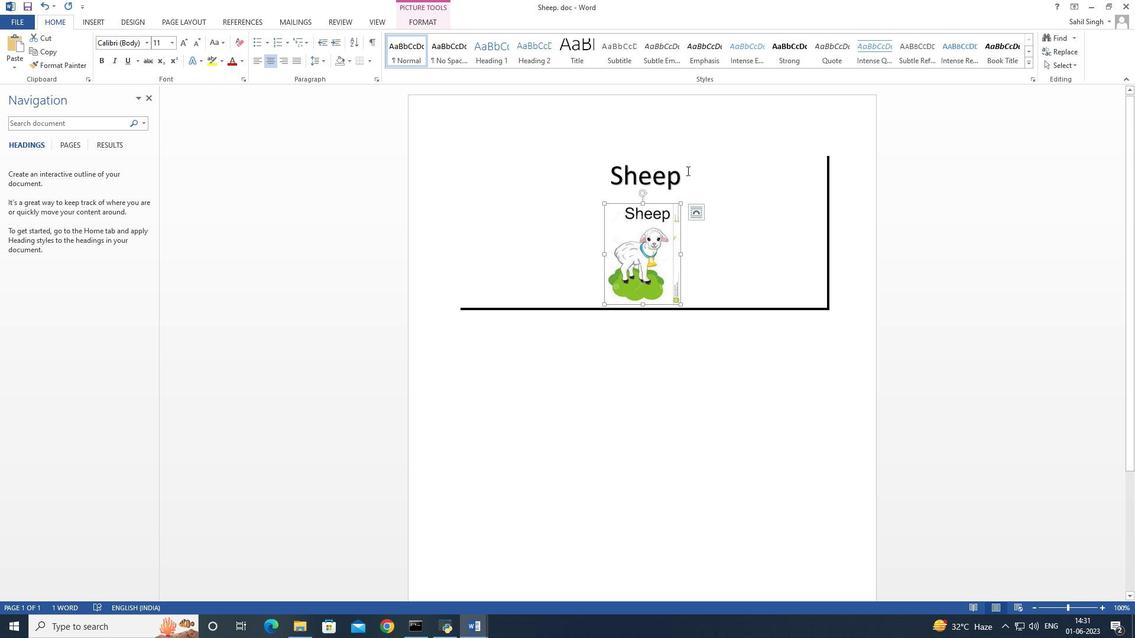 
Action: Mouse pressed left at (688, 163)
Screenshot: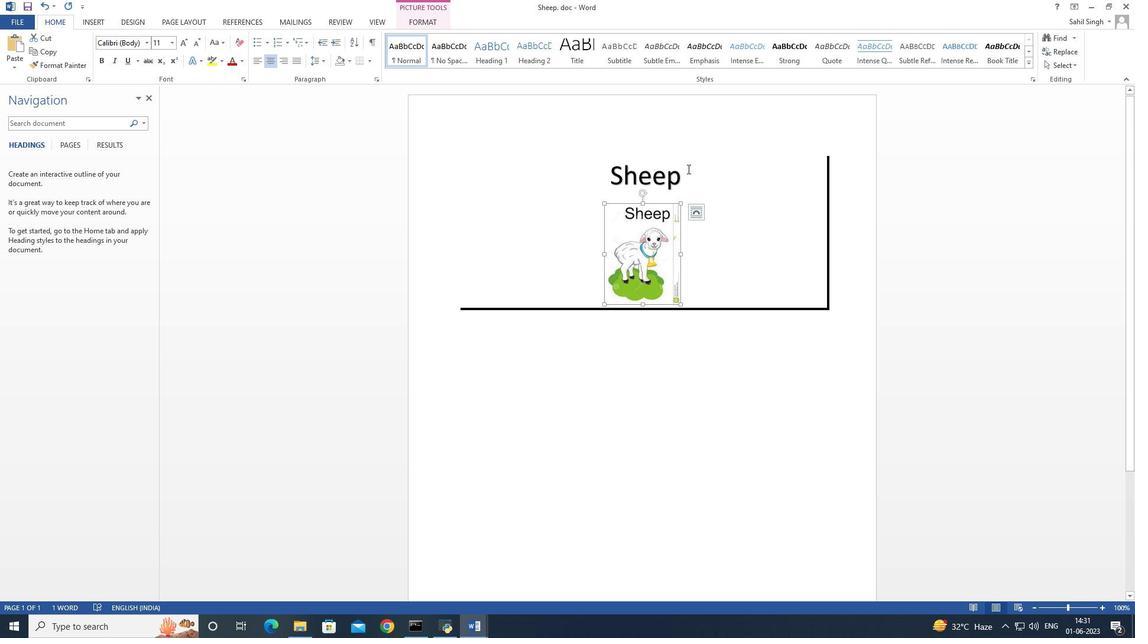 
Action: Mouse moved to (284, 278)
Screenshot: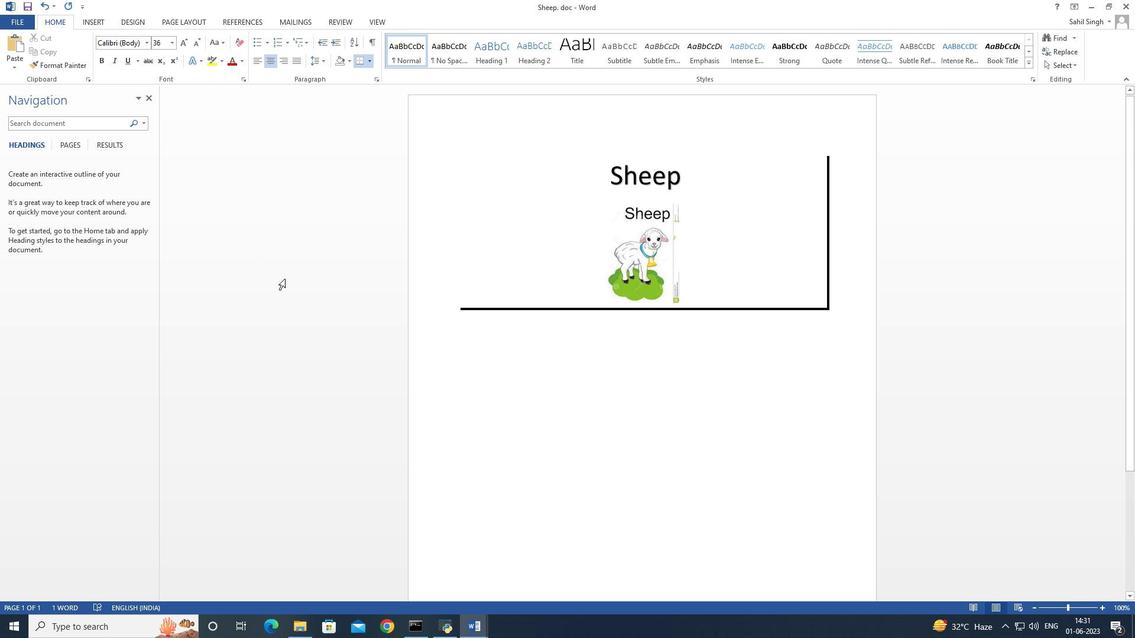 
Action: Mouse scrolled (284, 279) with delta (0, 0)
Screenshot: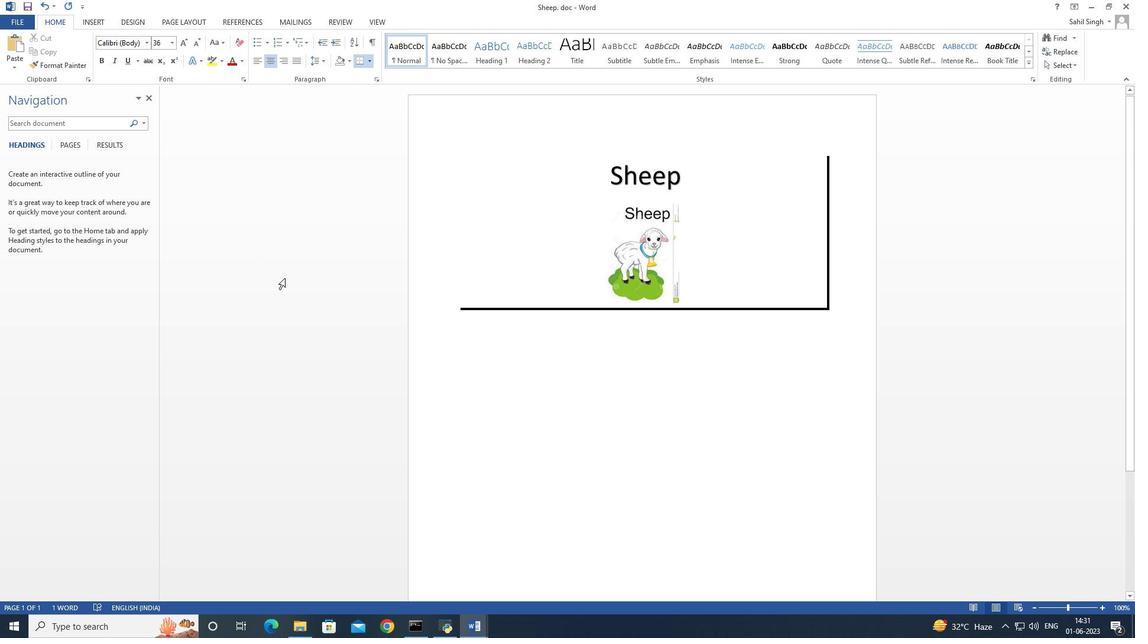 
Action: Mouse moved to (286, 289)
Screenshot: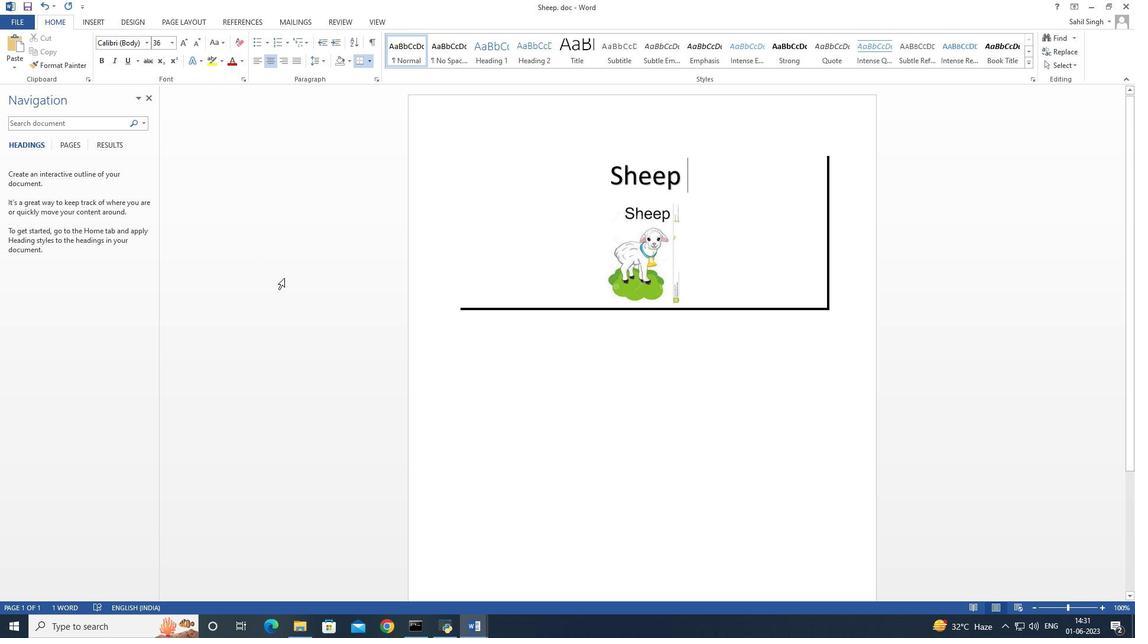 
Action: Mouse scrolled (286, 289) with delta (0, 0)
Screenshot: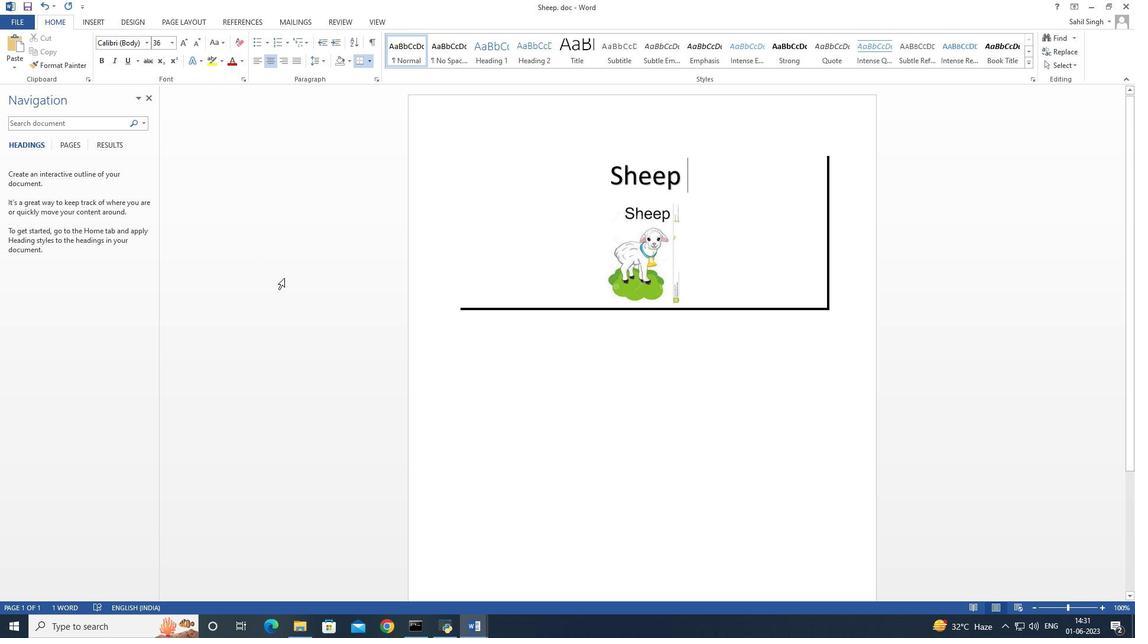 
Action: Mouse moved to (310, 305)
Screenshot: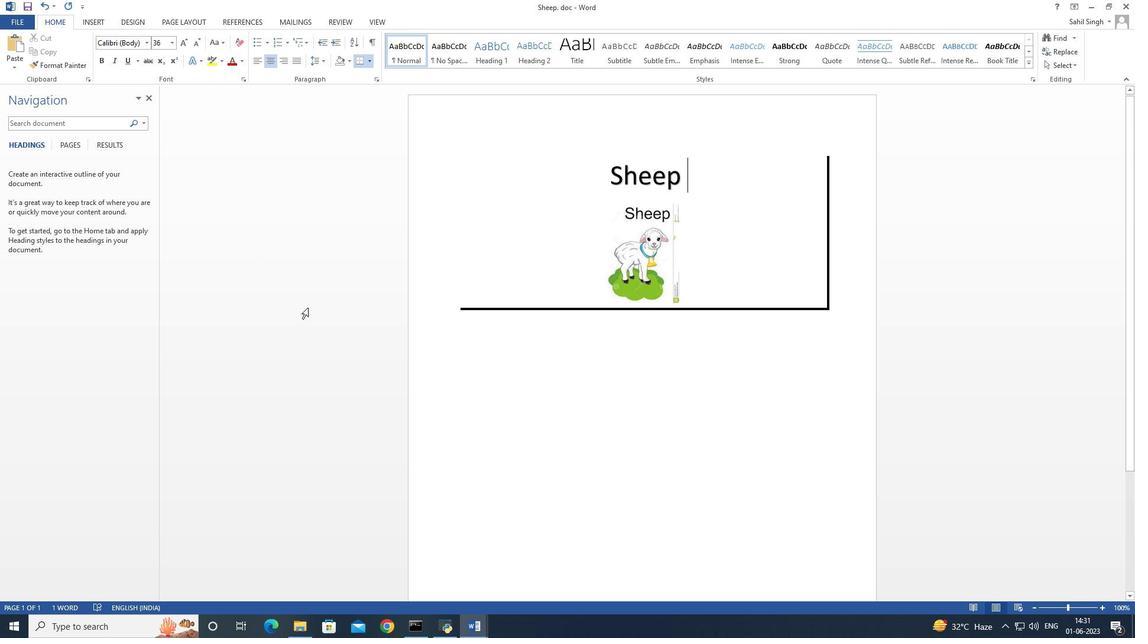 
Action: Mouse scrolled (310, 304) with delta (0, 0)
Screenshot: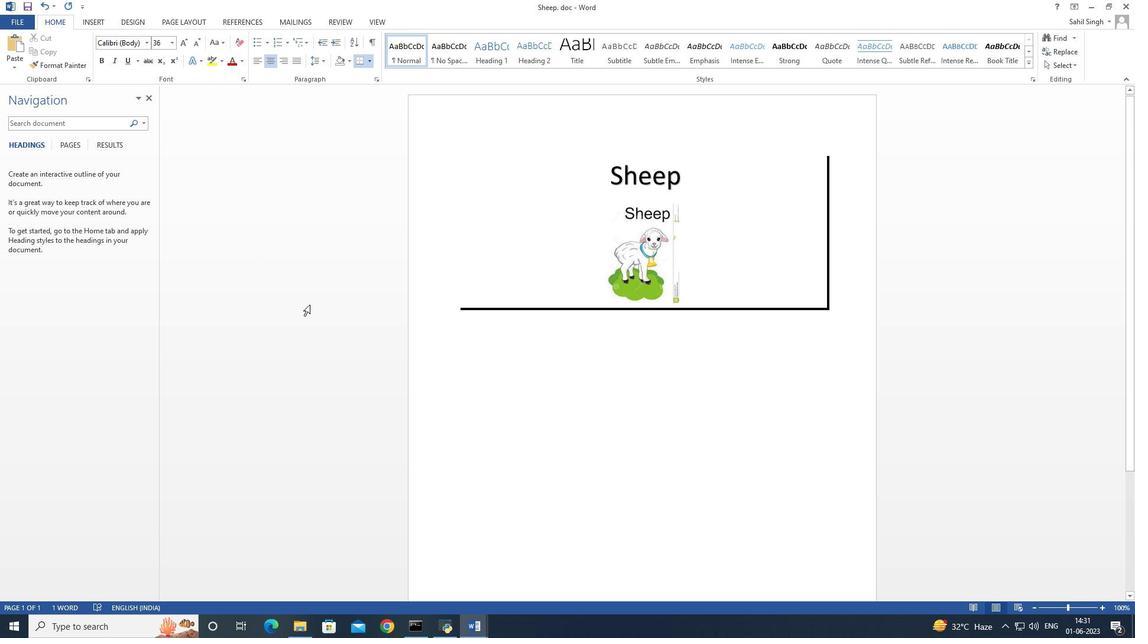 
Action: Mouse scrolled (310, 304) with delta (0, 0)
Screenshot: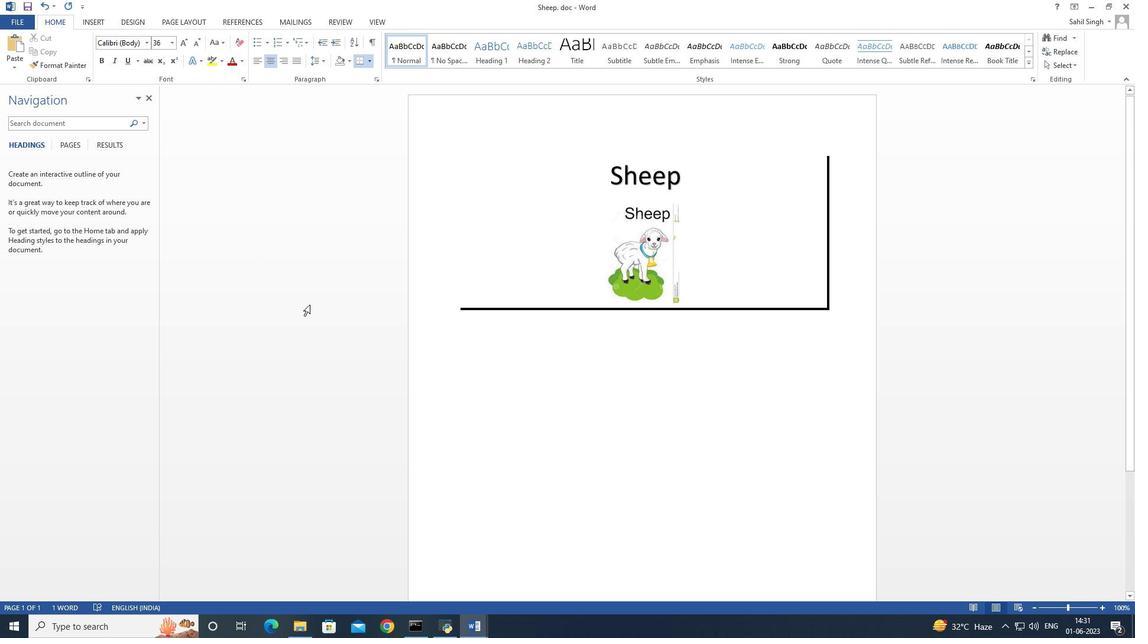 
Action: Mouse scrolled (310, 304) with delta (0, 0)
Screenshot: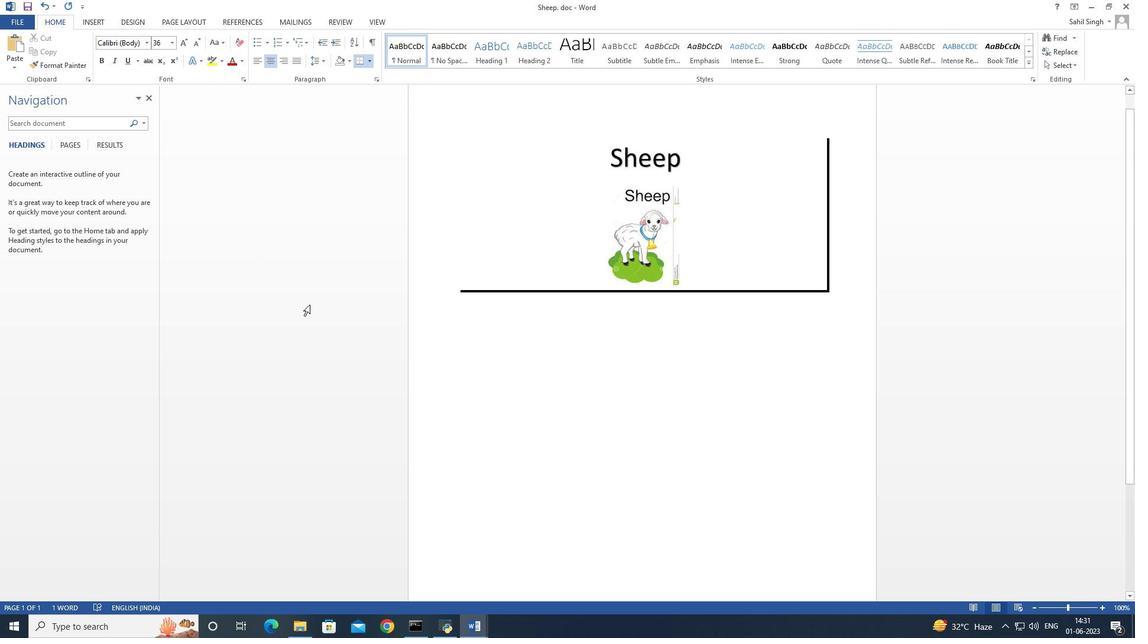 
Action: Mouse scrolled (310, 304) with delta (0, 0)
Screenshot: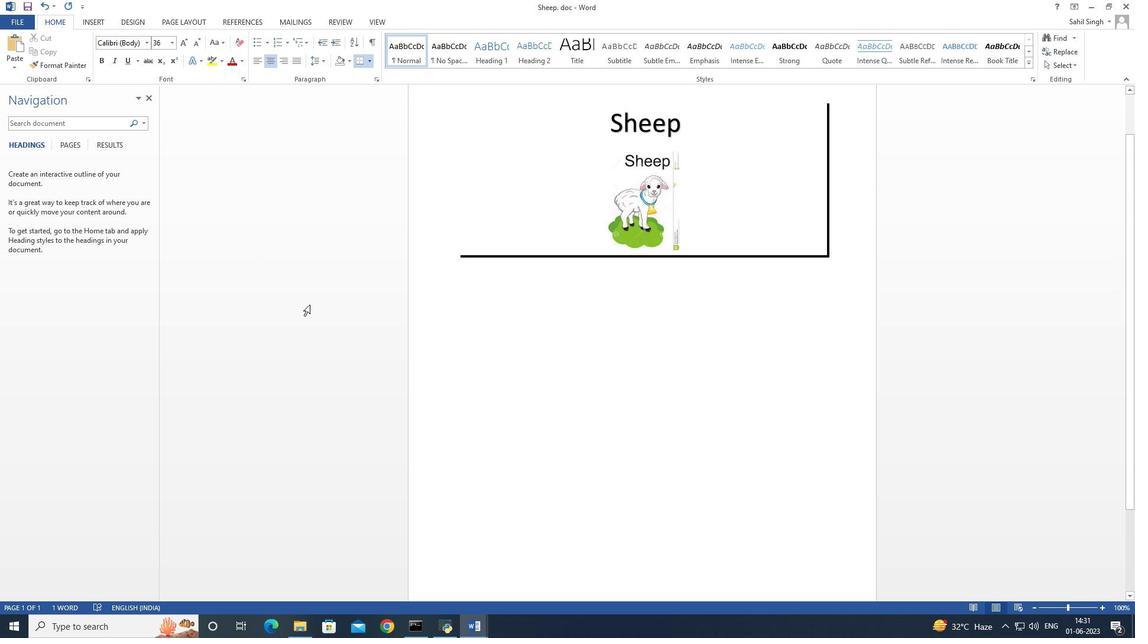 
Action: Mouse moved to (310, 305)
Screenshot: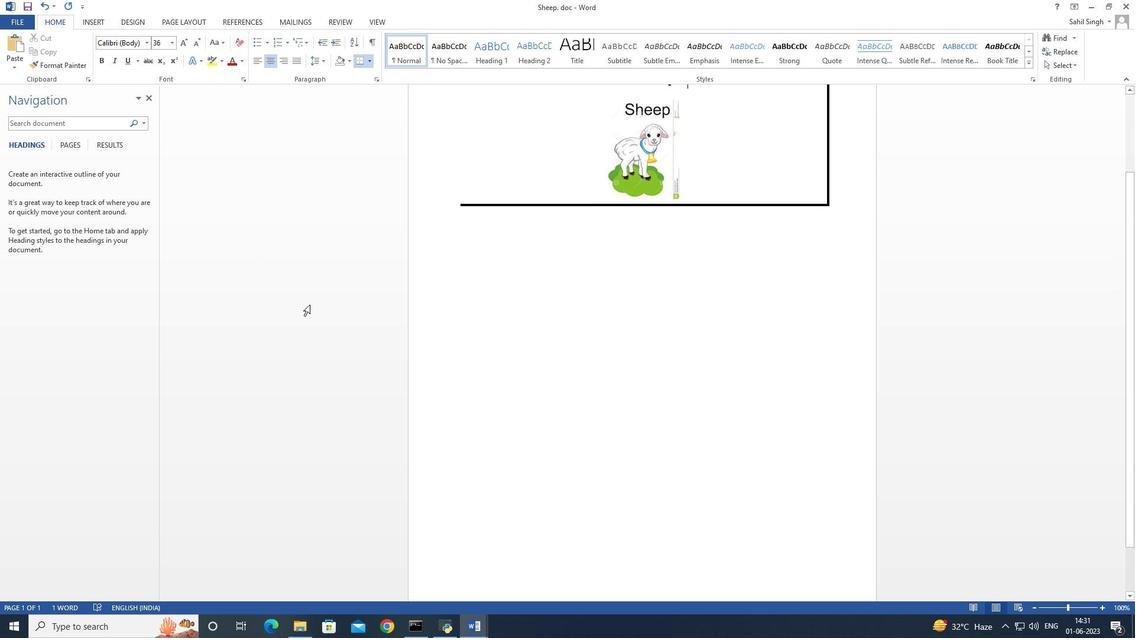 
Action: Mouse scrolled (310, 305) with delta (0, 0)
Screenshot: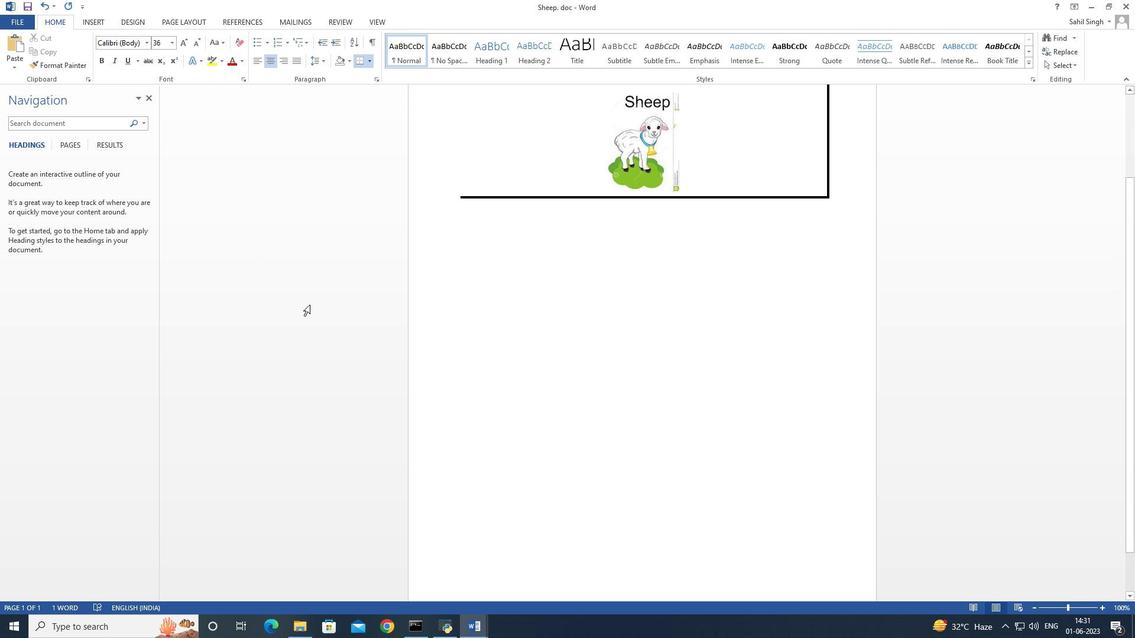 
Action: Mouse scrolled (310, 305) with delta (0, 0)
Screenshot: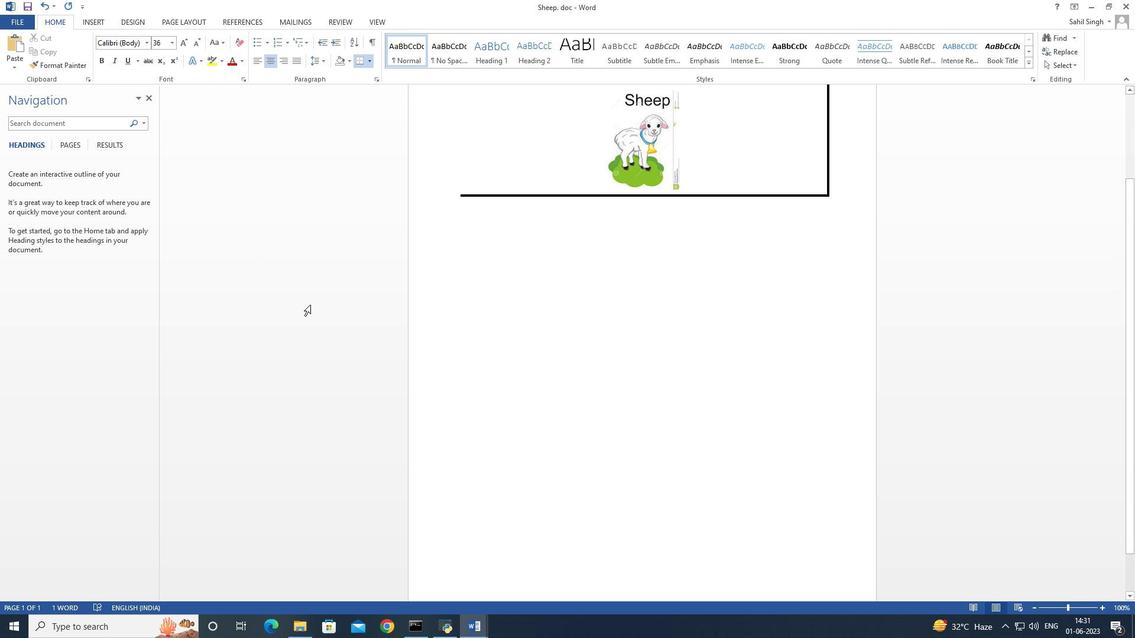 
Action: Mouse moved to (310, 307)
Screenshot: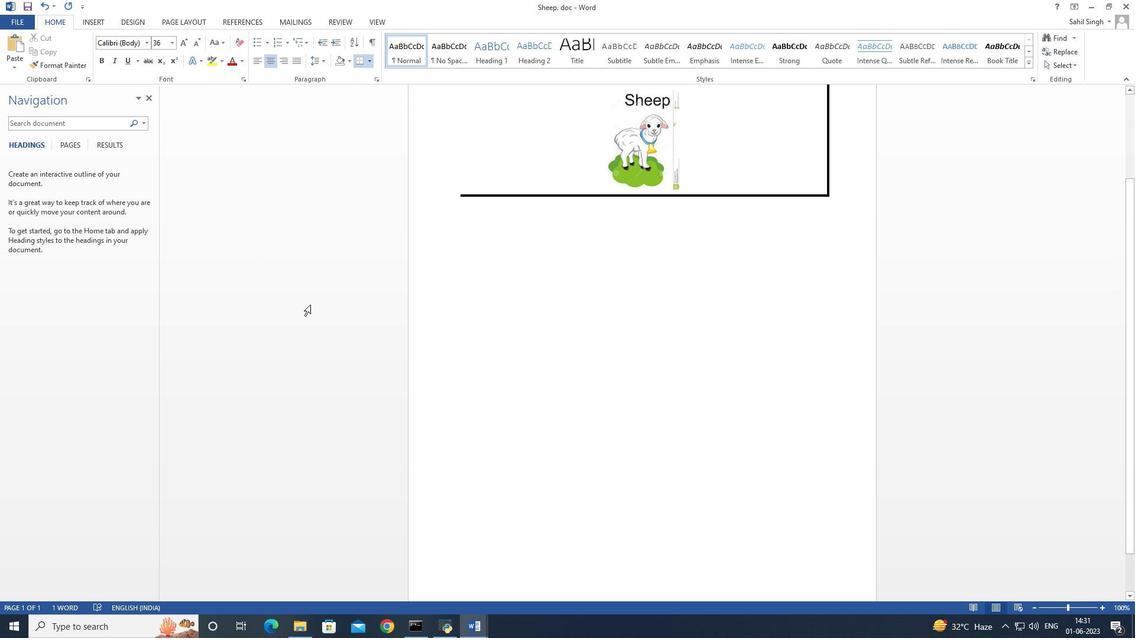 
Action: Mouse scrolled (310, 308) with delta (0, 0)
Screenshot: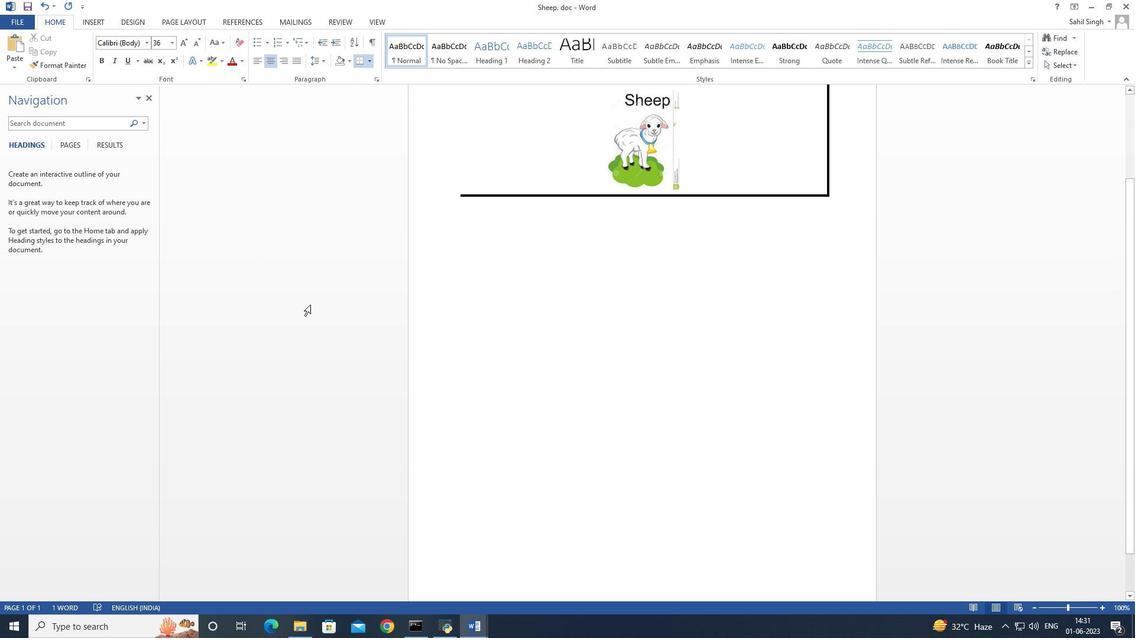 
Action: Mouse moved to (327, 341)
Screenshot: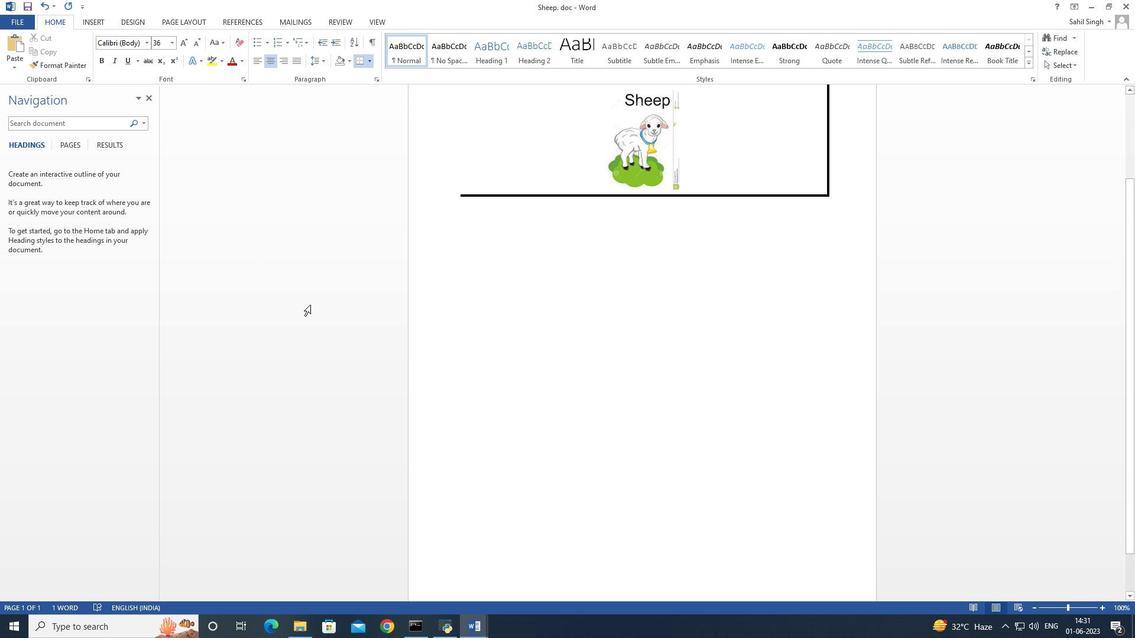 
Action: Mouse scrolled (327, 342) with delta (0, 0)
Screenshot: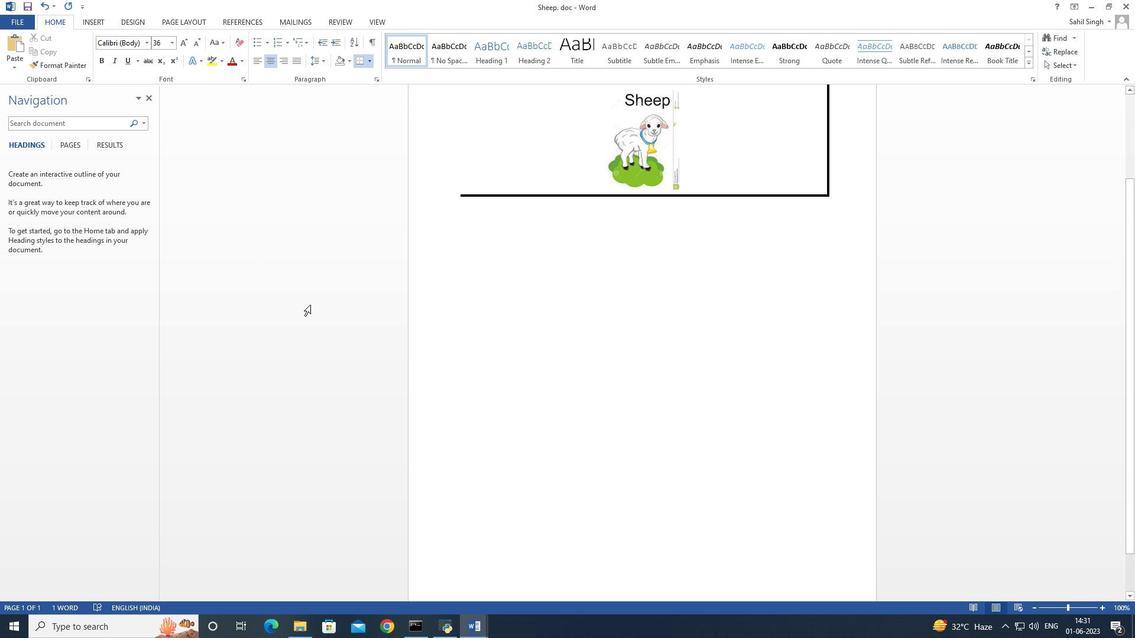 
Action: Mouse moved to (334, 362)
Screenshot: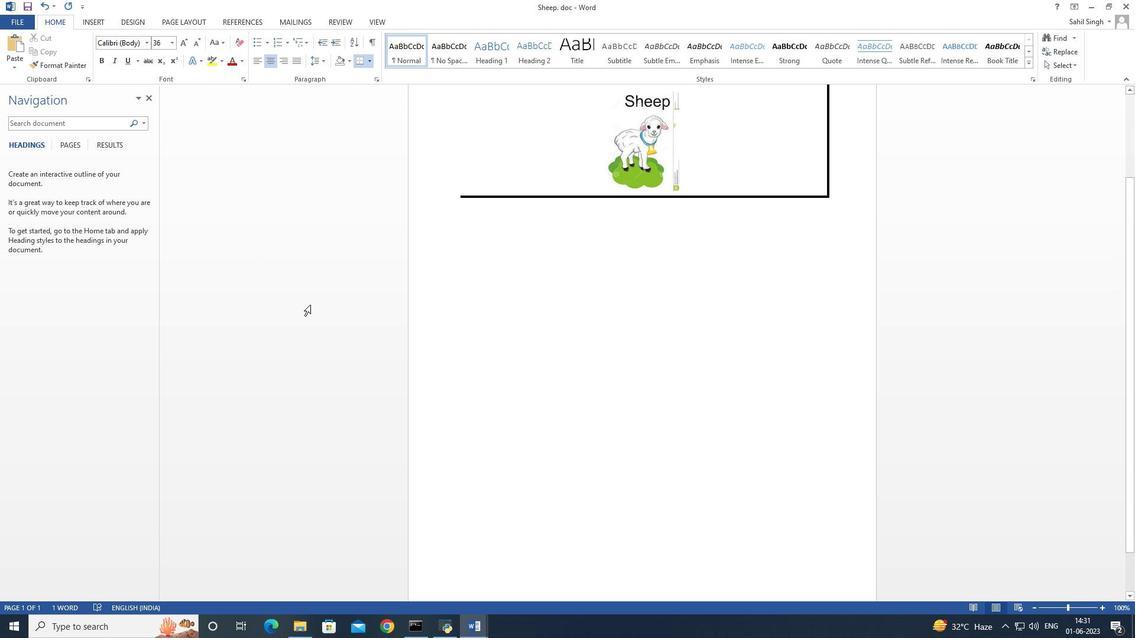 
Action: Mouse scrolled (334, 362) with delta (0, 0)
Screenshot: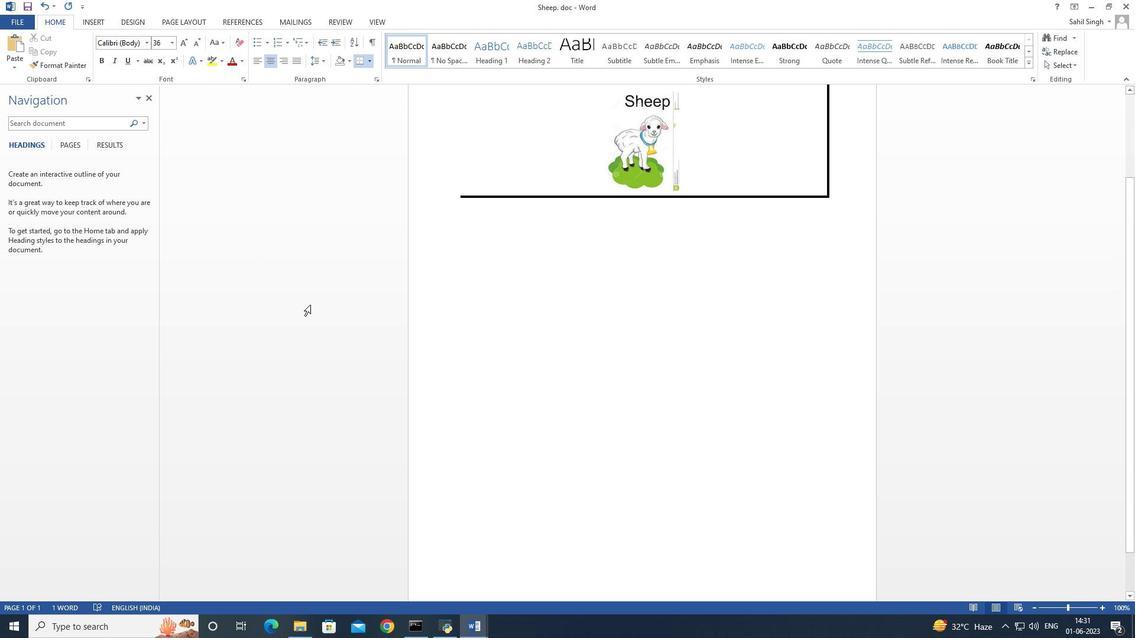 
Action: Mouse moved to (339, 363)
Screenshot: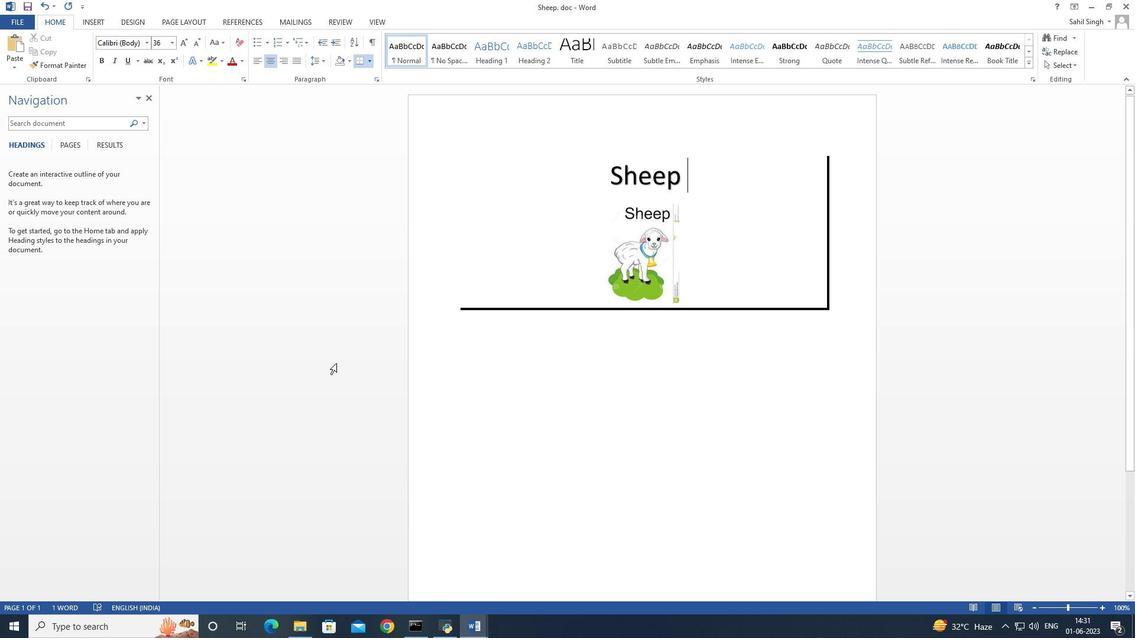 
Action: Mouse scrolled (339, 364) with delta (0, 0)
Screenshot: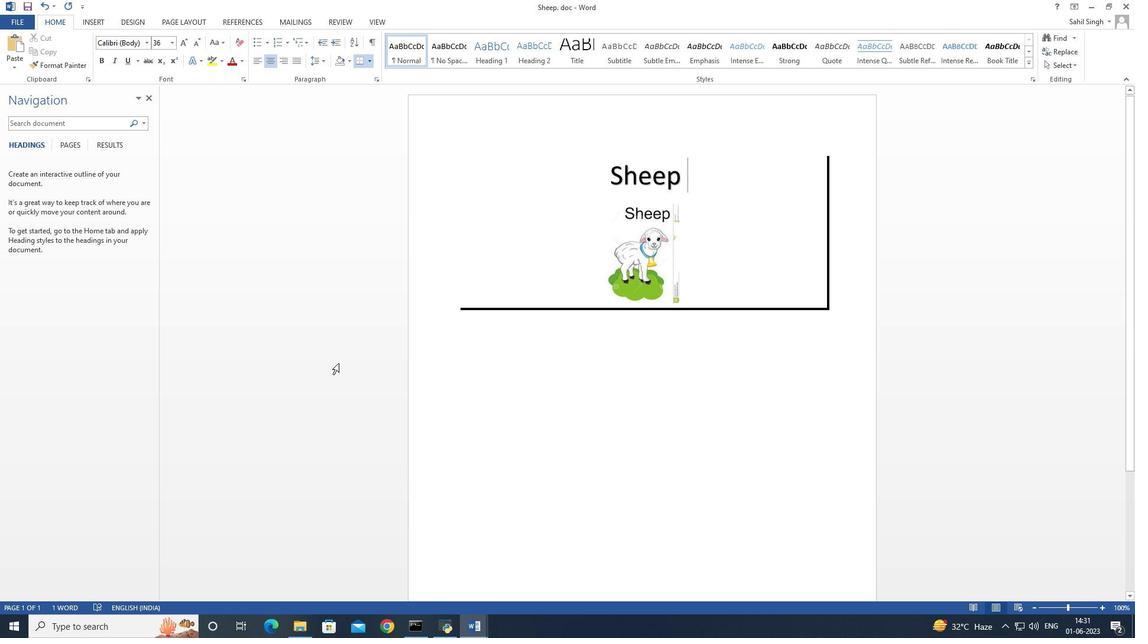 
Action: Mouse scrolled (339, 364) with delta (0, 0)
Screenshot: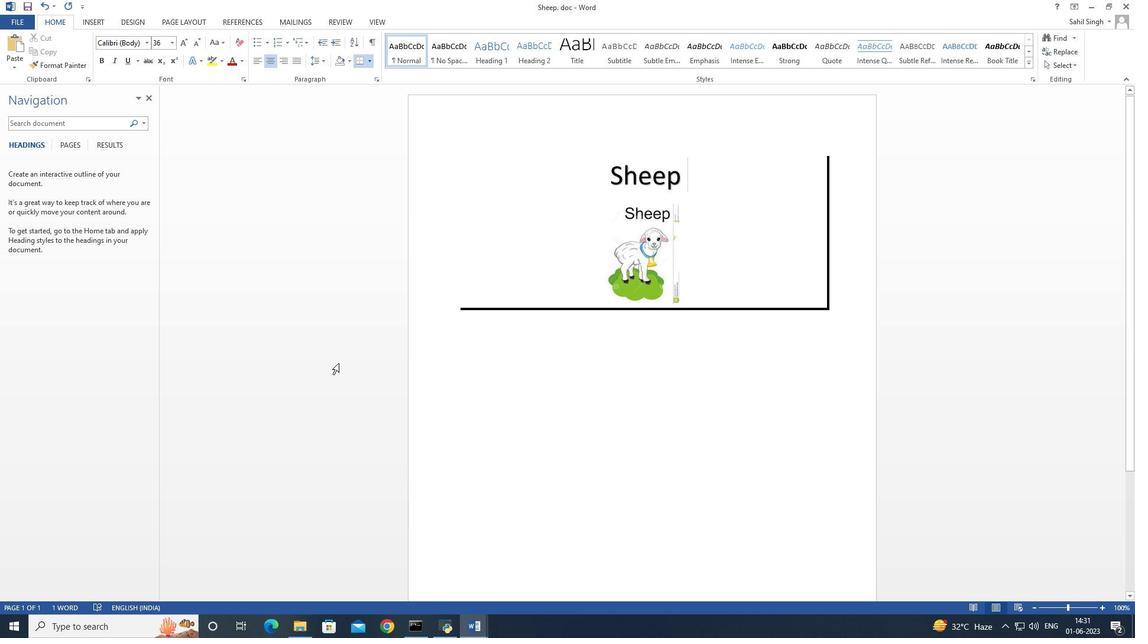 
Action: Mouse moved to (339, 363)
Screenshot: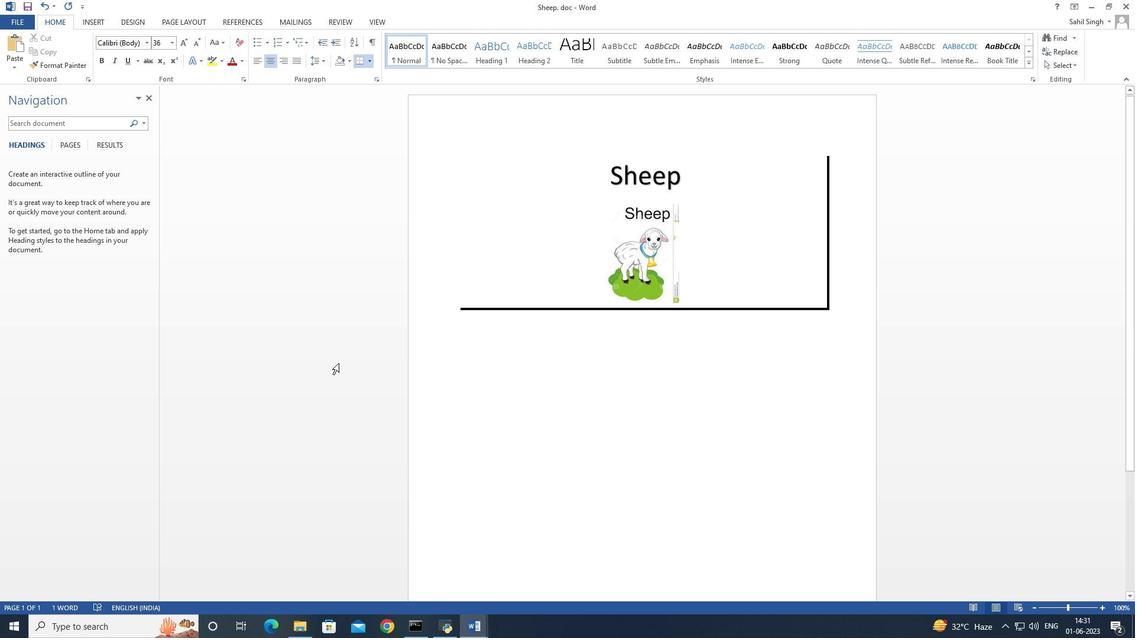 
Action: Mouse scrolled (339, 364) with delta (0, 0)
Screenshot: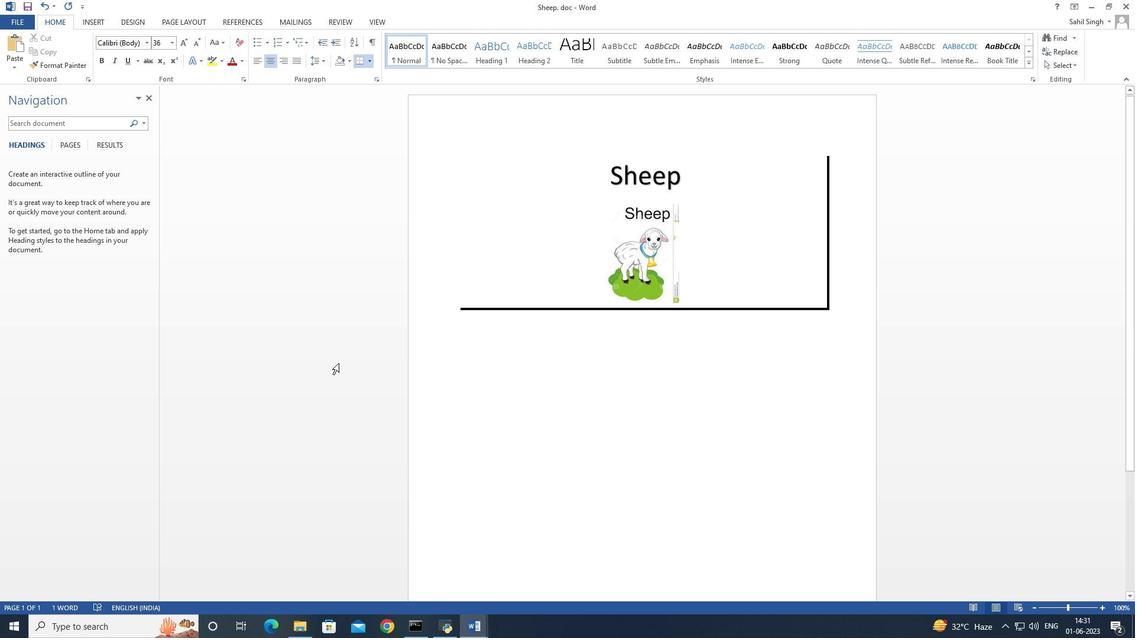 
Action: Mouse moved to (334, 362)
Screenshot: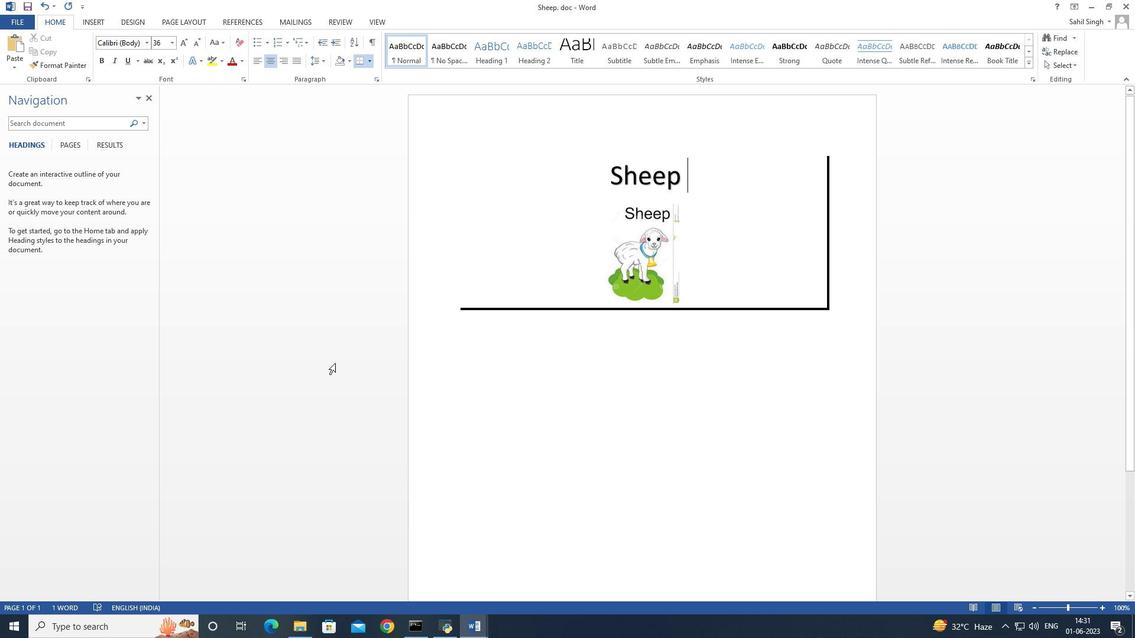
Action: Mouse scrolled (334, 362) with delta (0, 0)
Screenshot: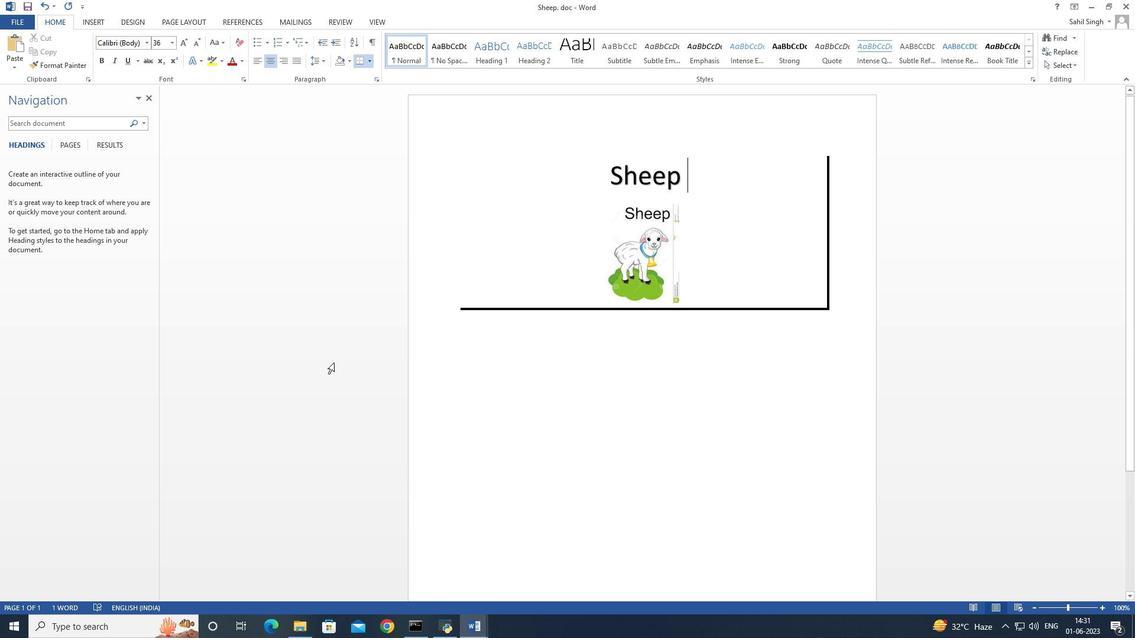 
Action: Mouse scrolled (334, 362) with delta (0, 0)
Screenshot: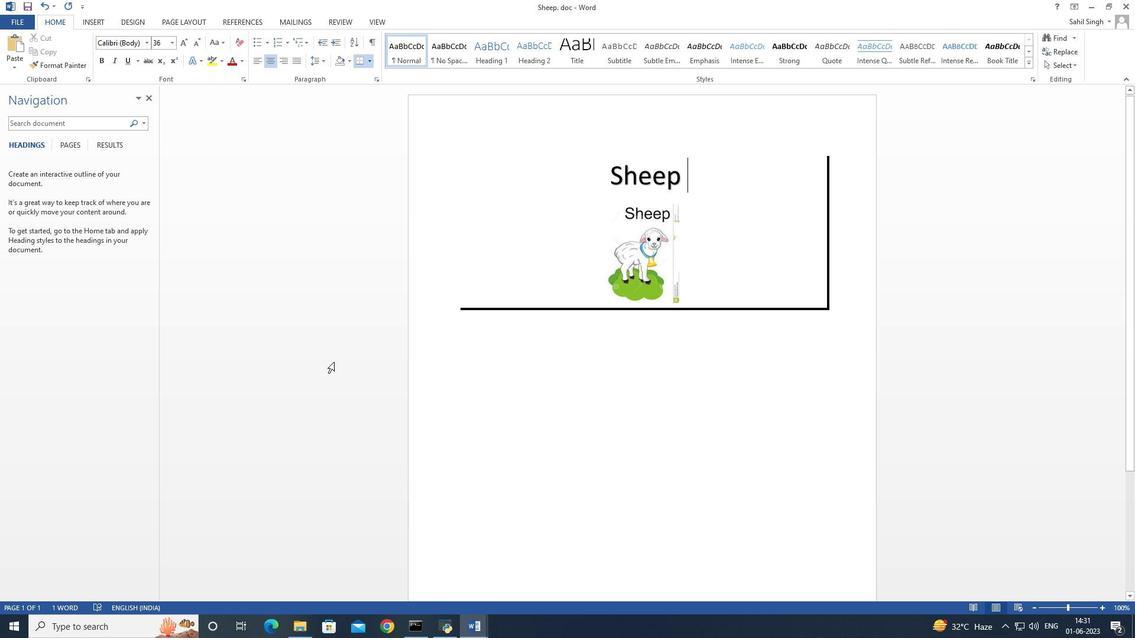 
Action: Mouse moved to (327, 358)
Screenshot: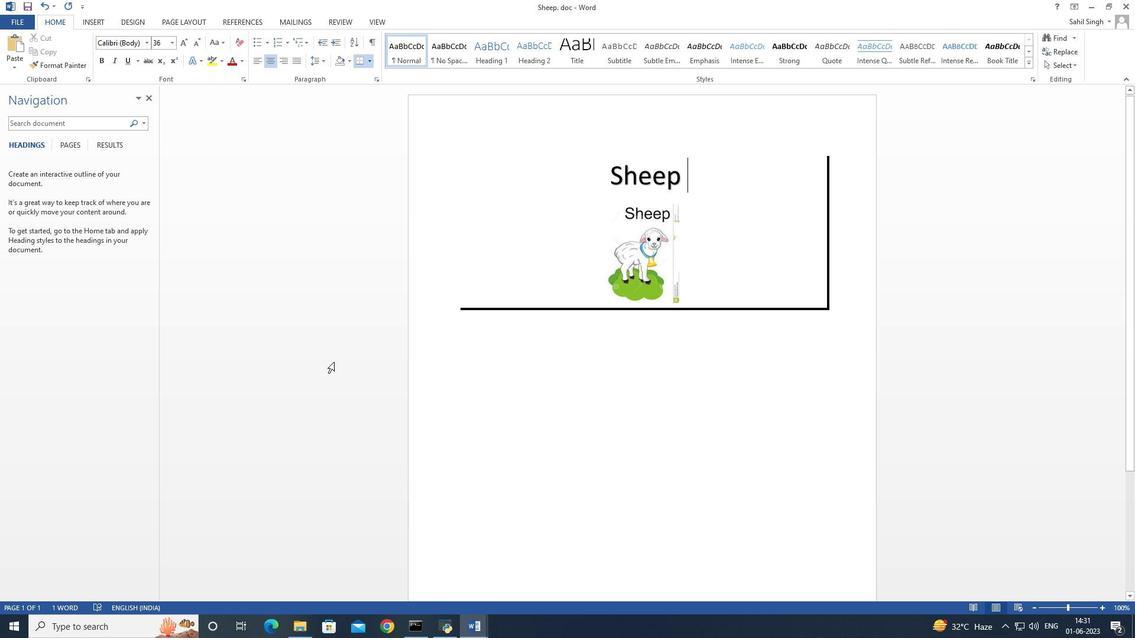 
Action: Mouse scrolled (327, 357) with delta (0, 0)
Screenshot: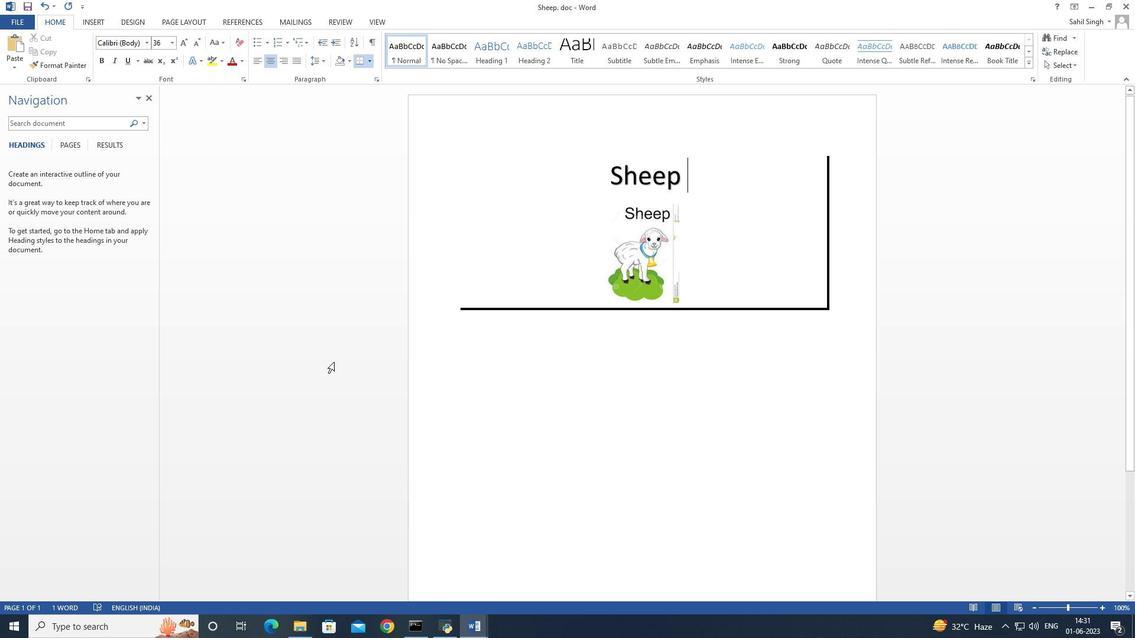 
Action: Mouse moved to (314, 370)
Screenshot: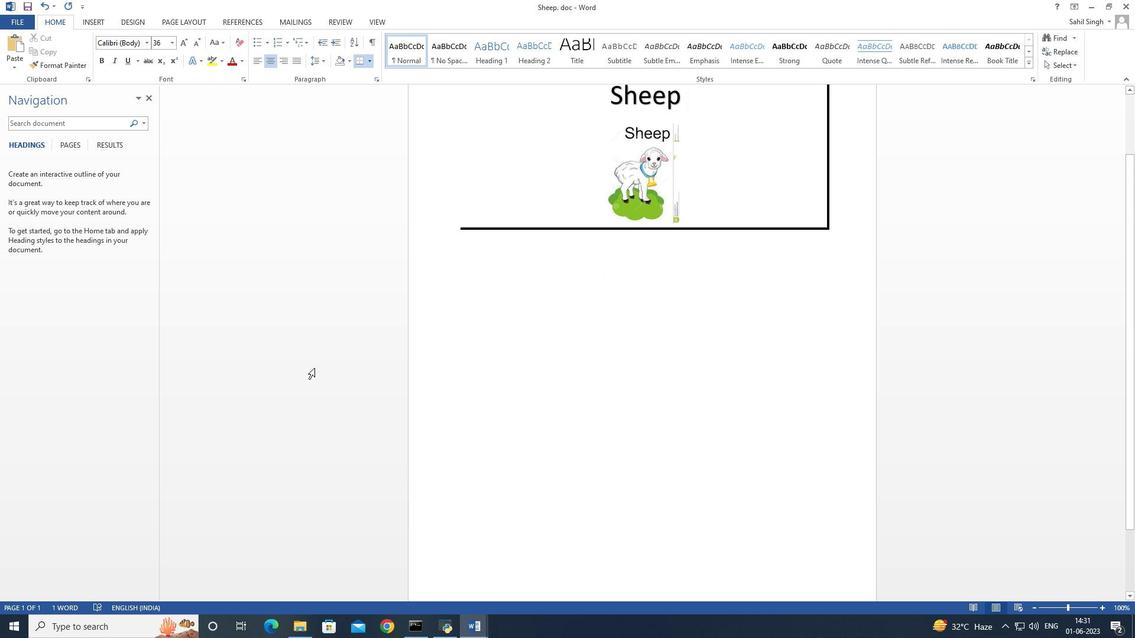 
Action: Mouse scrolled (314, 370) with delta (0, 0)
Screenshot: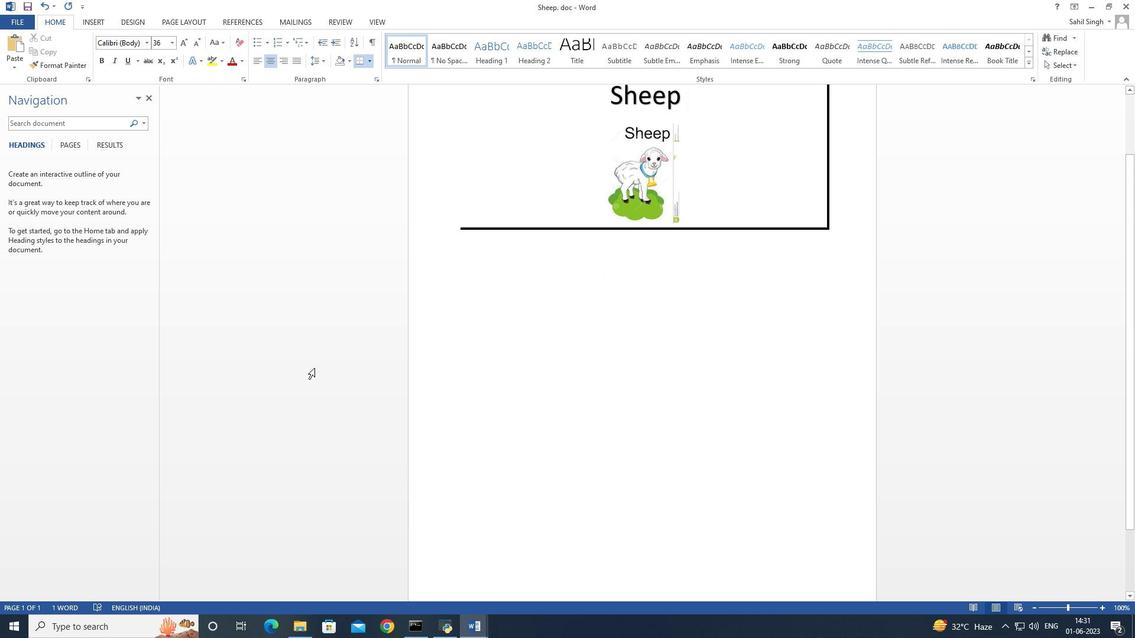 
Action: Mouse moved to (314, 370)
Screenshot: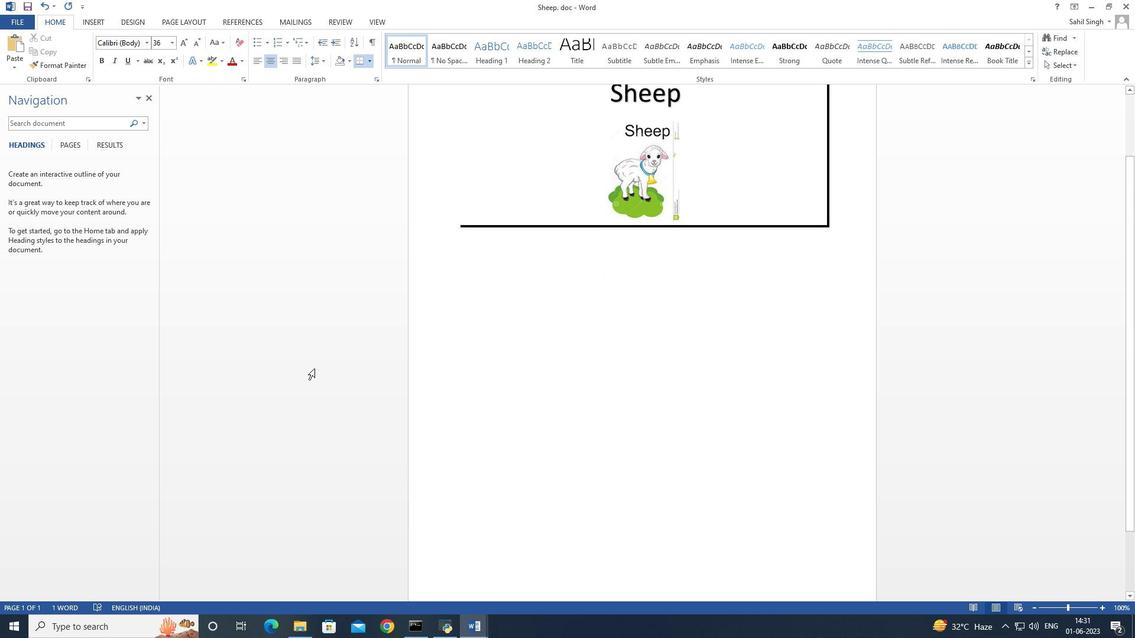 
Action: Mouse scrolled (314, 370) with delta (0, 0)
Screenshot: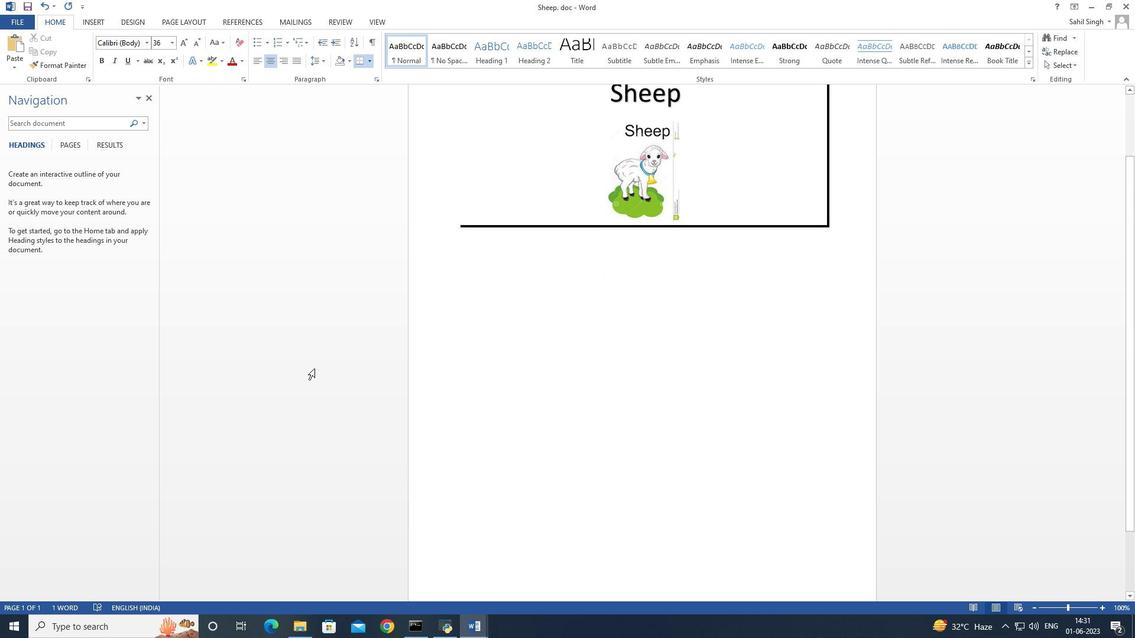 
Action: Mouse moved to (314, 370)
Screenshot: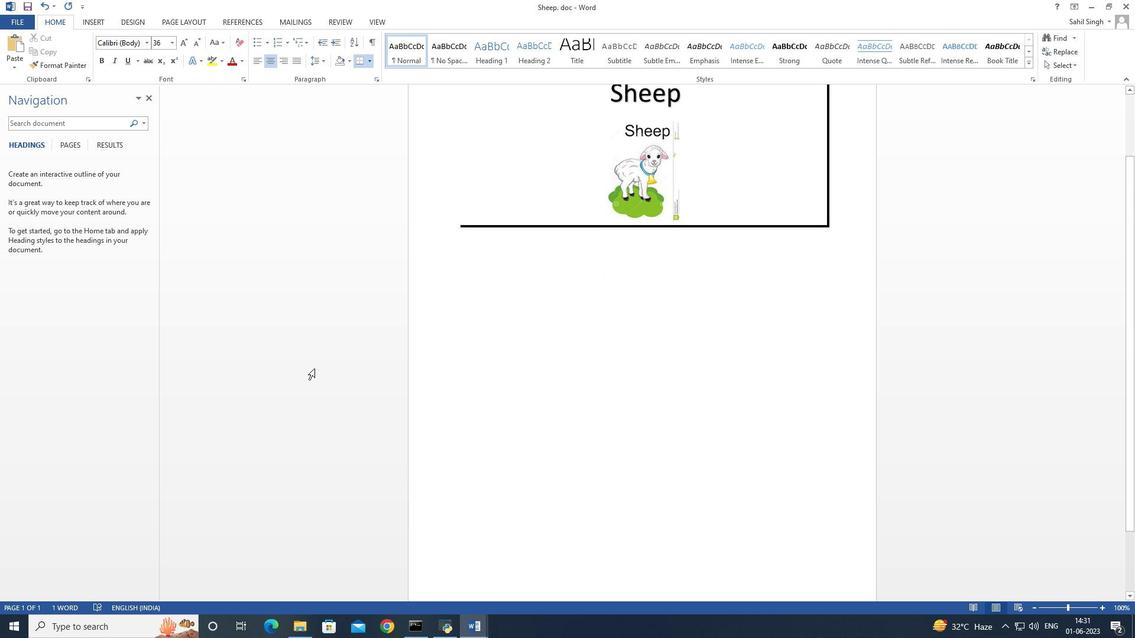 
Action: Mouse scrolled (314, 371) with delta (0, 0)
Screenshot: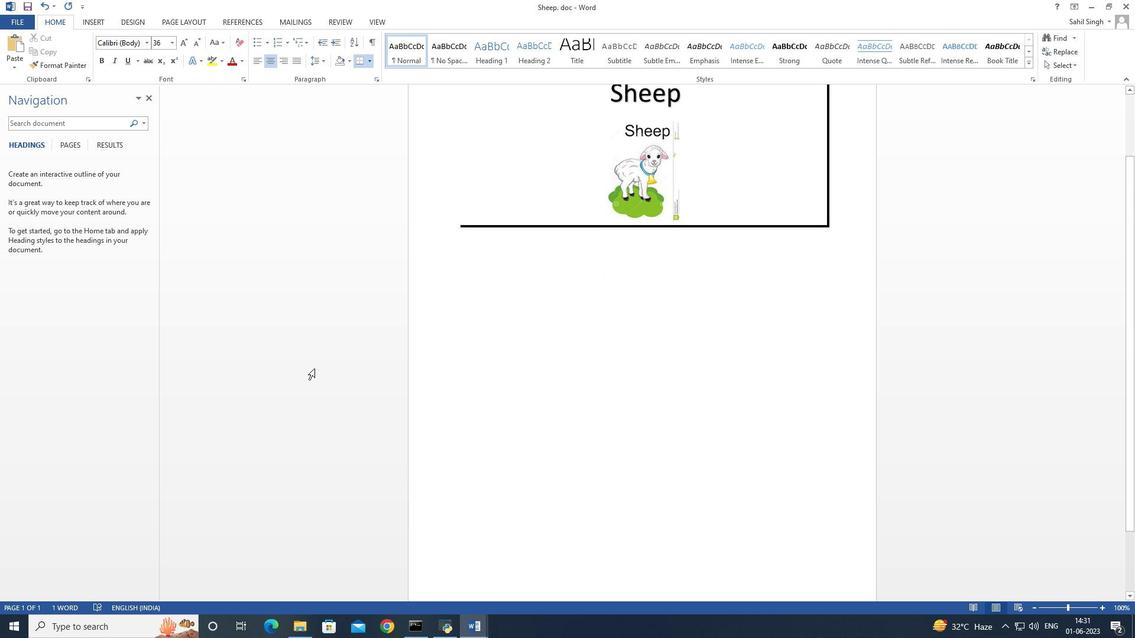 
Action: Mouse moved to (315, 370)
Screenshot: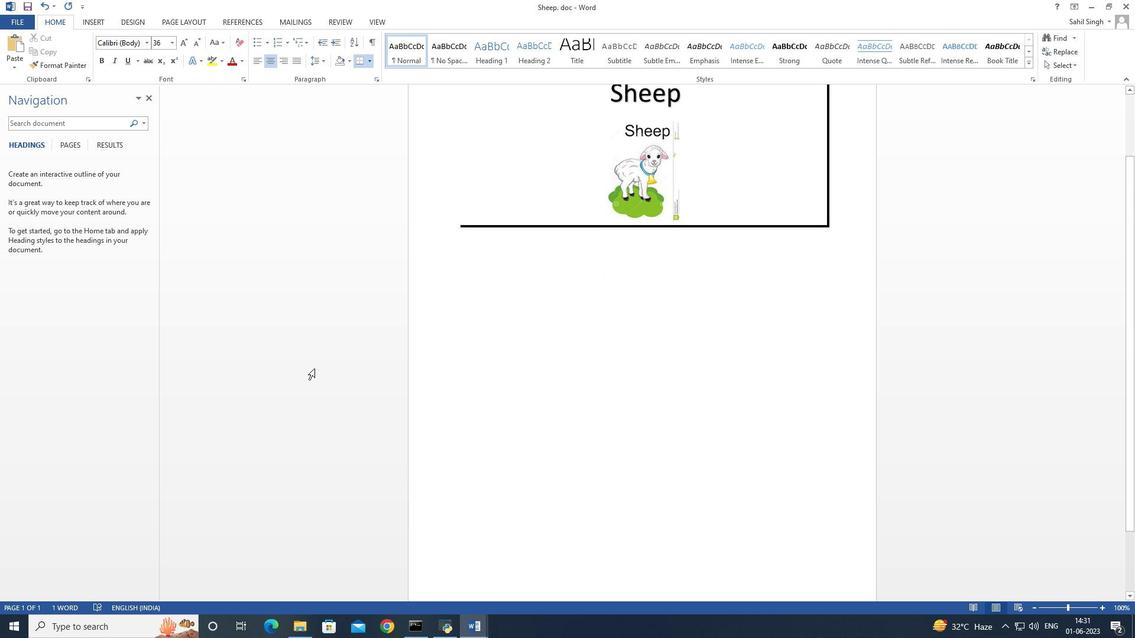 
Action: Mouse scrolled (315, 371) with delta (0, 0)
Screenshot: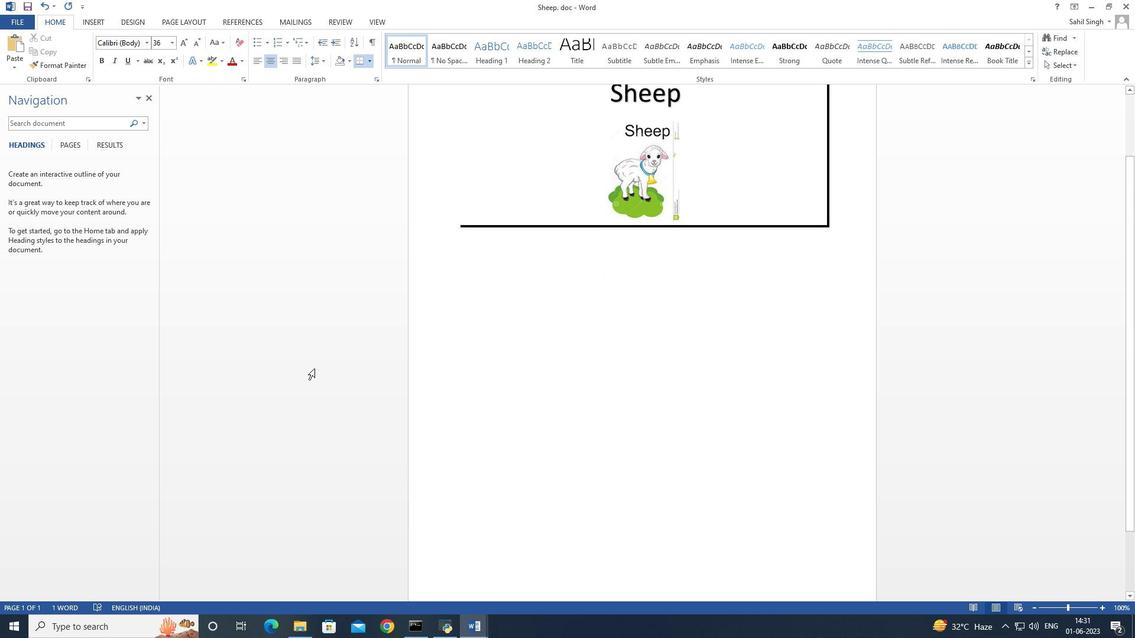 
Action: Mouse moved to (315, 370)
Screenshot: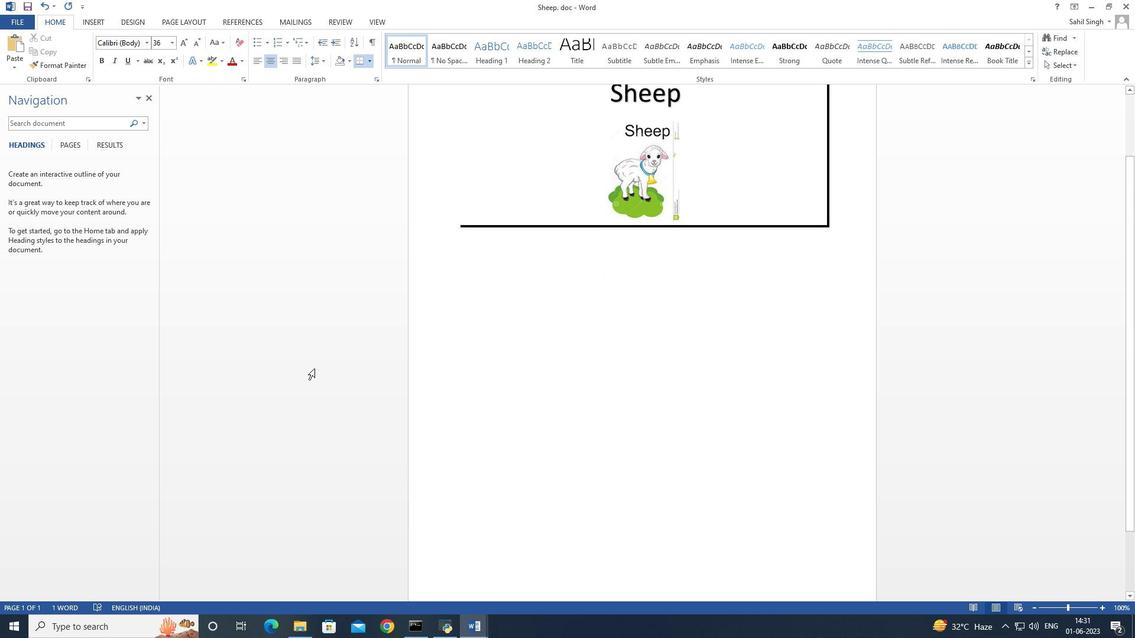 
Action: Mouse scrolled (315, 371) with delta (0, 0)
Screenshot: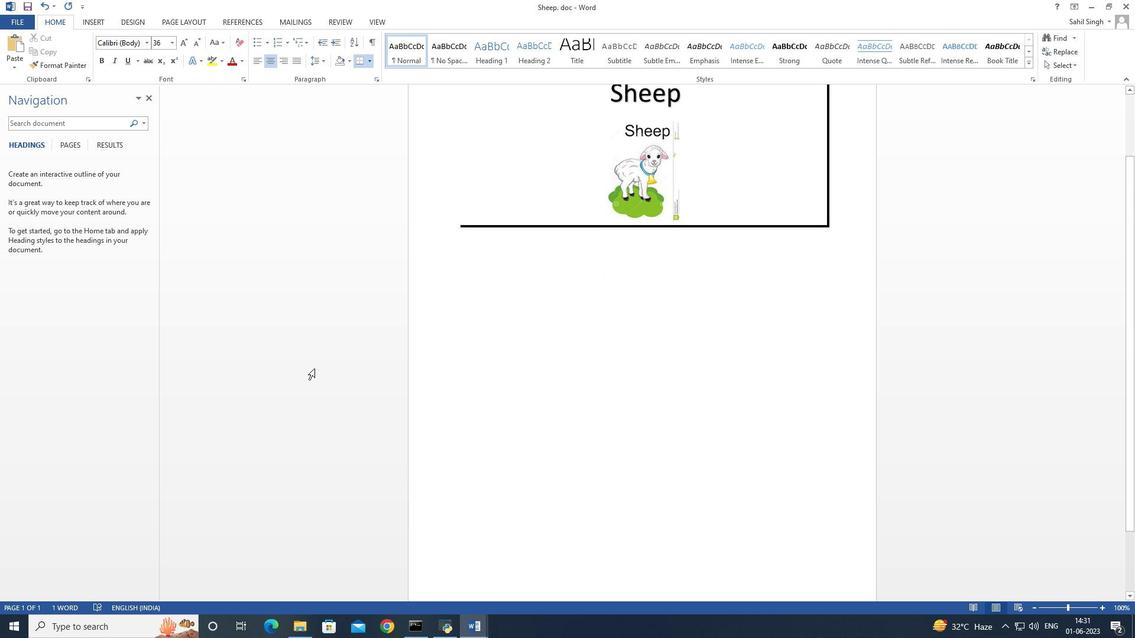 
Action: Mouse moved to (299, 333)
Screenshot: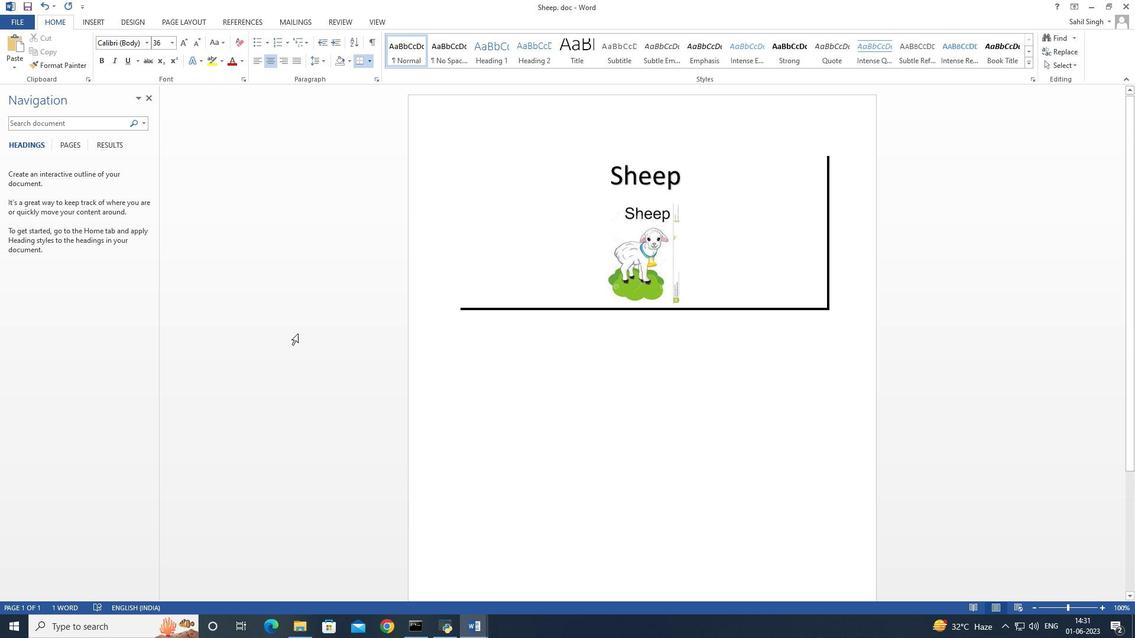 
Action: Mouse scrolled (299, 332) with delta (0, 0)
Screenshot: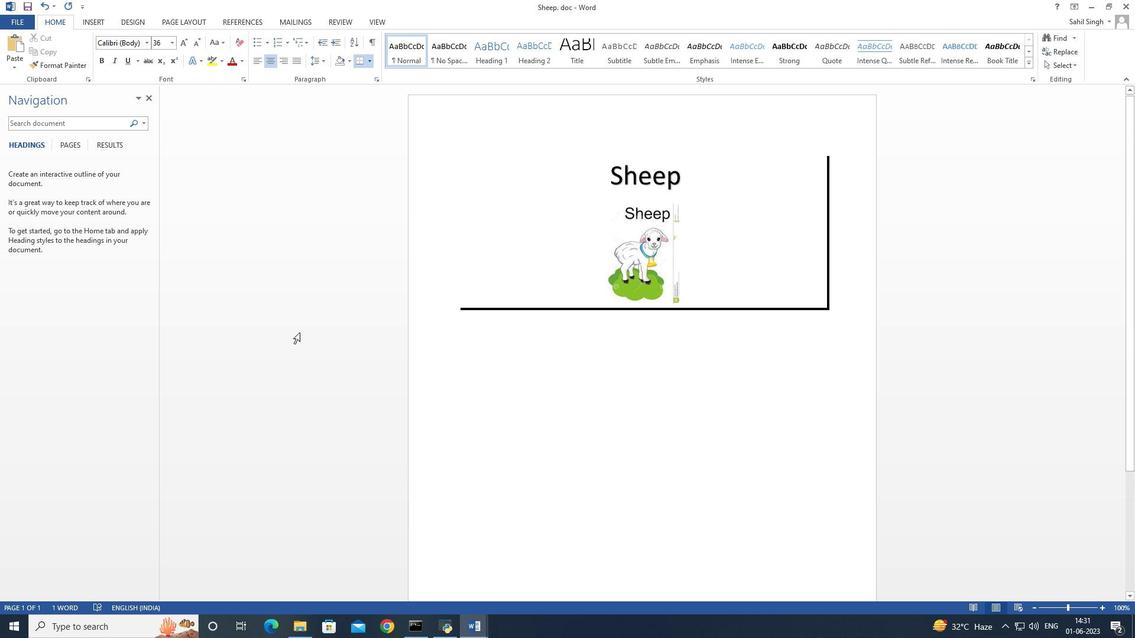 
Action: Mouse scrolled (299, 332) with delta (0, 0)
Screenshot: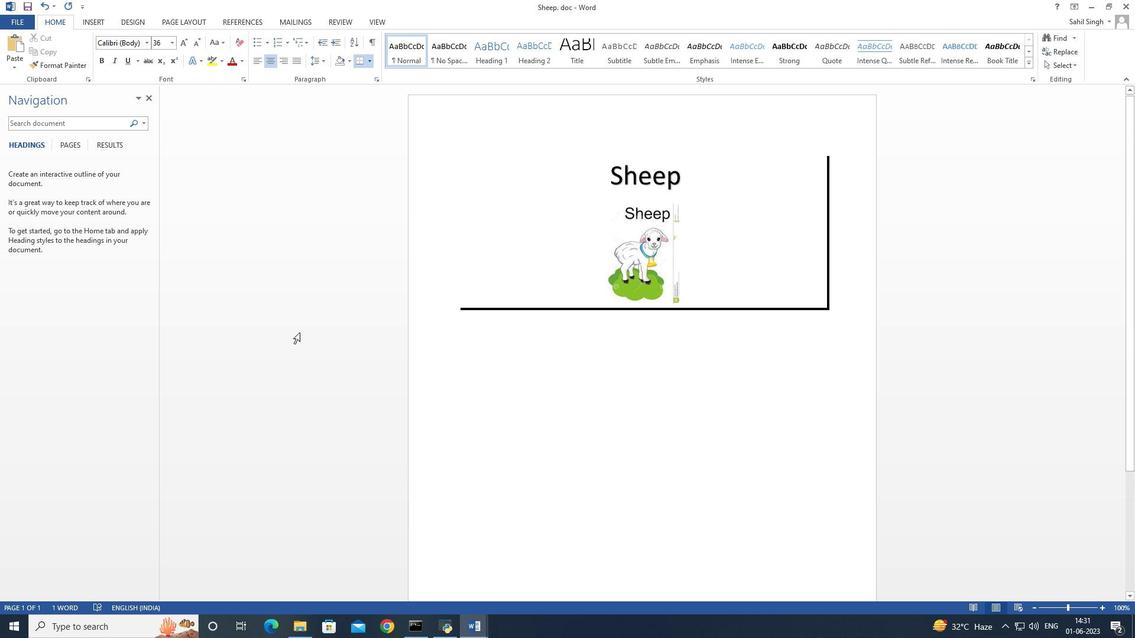 
Action: Mouse scrolled (299, 332) with delta (0, 0)
Screenshot: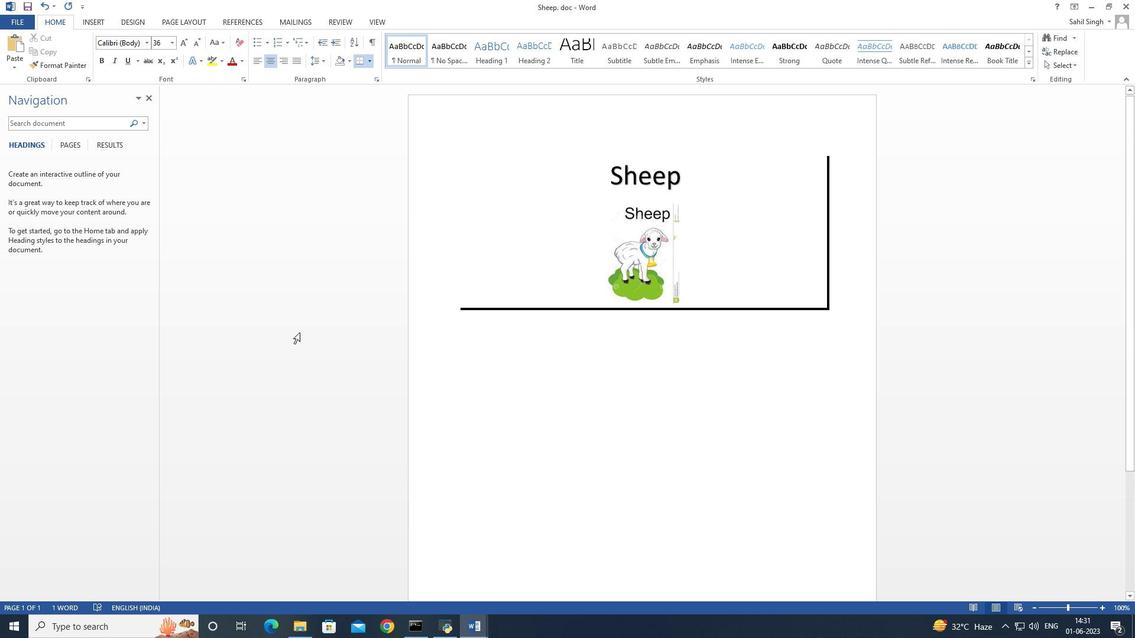 
Action: Mouse scrolled (299, 332) with delta (0, 0)
Screenshot: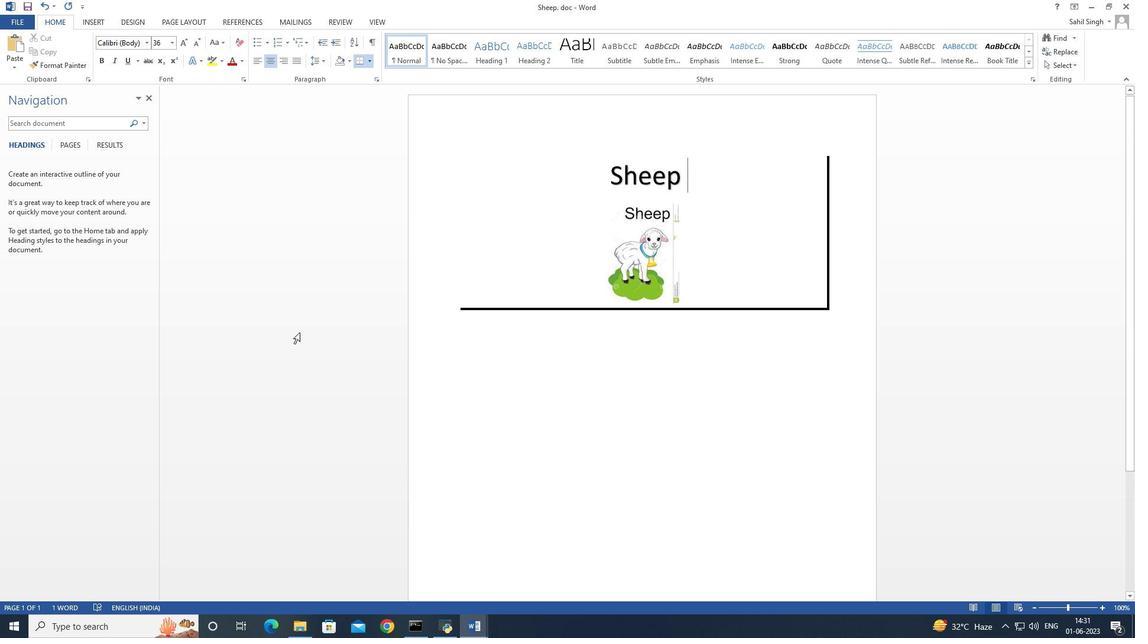 
Action: Mouse moved to (302, 338)
Screenshot: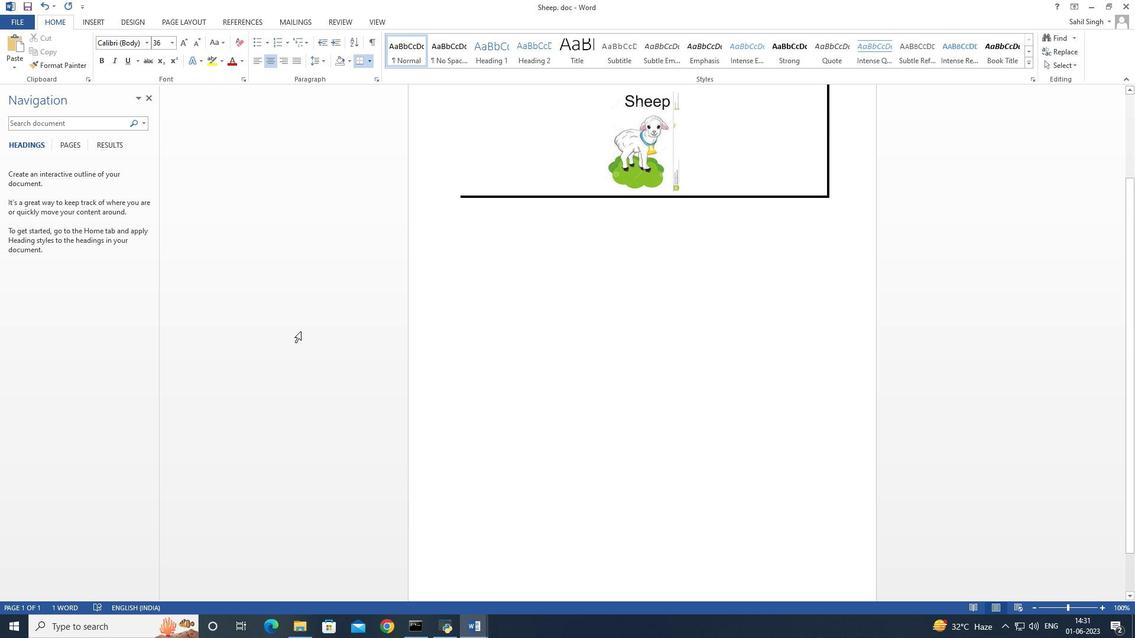 
Action: Mouse scrolled (302, 339) with delta (0, 0)
Screenshot: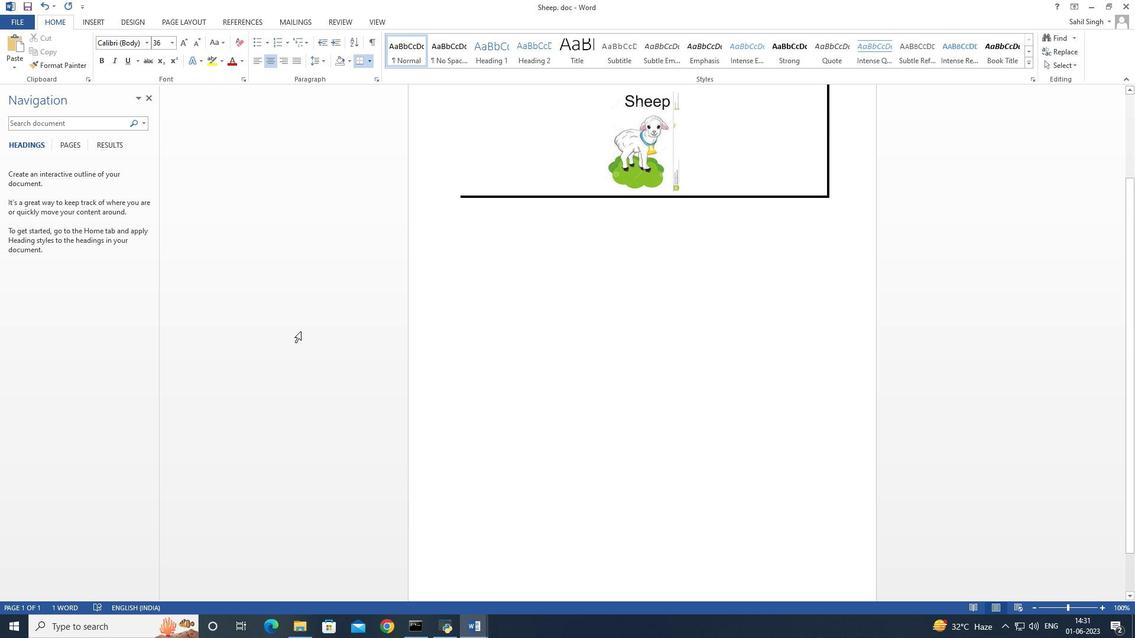 
Action: Mouse moved to (304, 344)
Screenshot: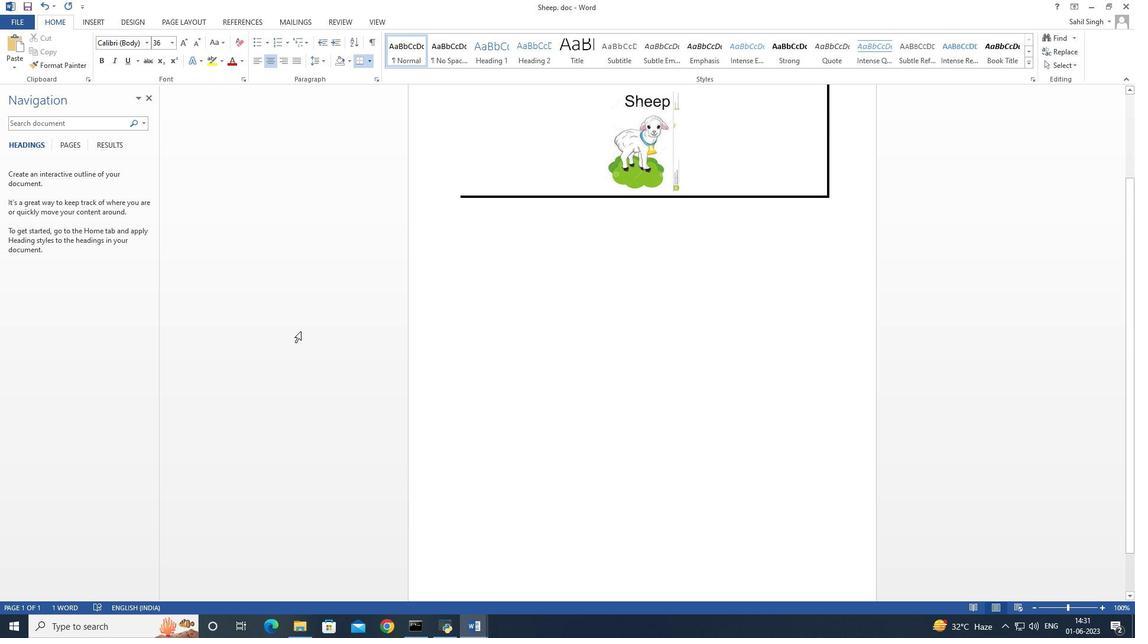 
Action: Mouse scrolled (304, 345) with delta (0, 0)
Screenshot: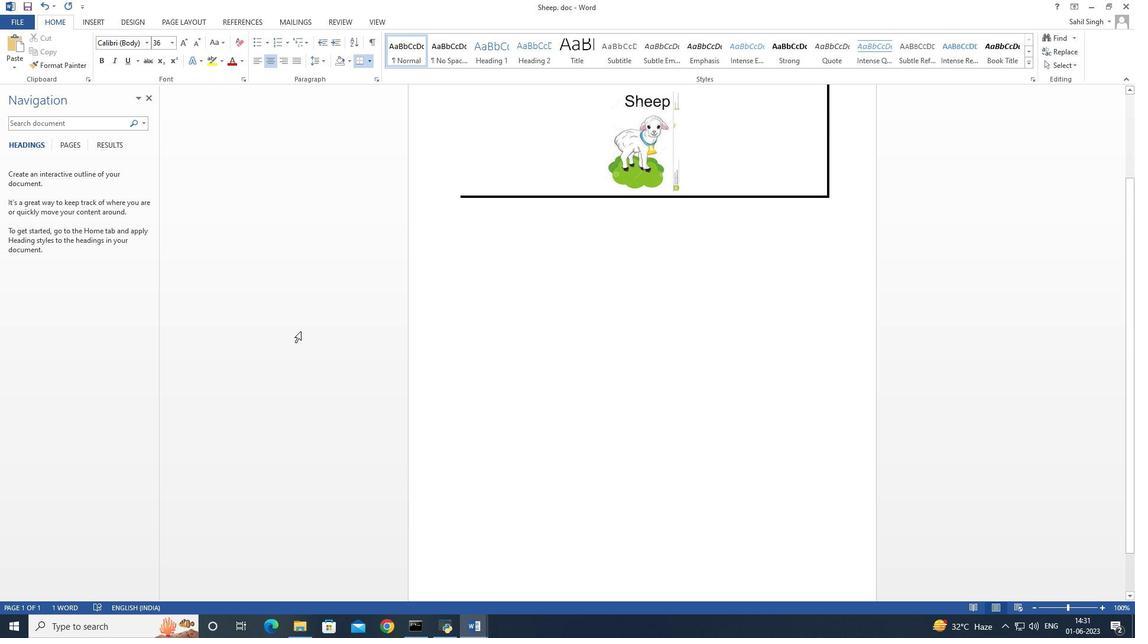 
Action: Mouse moved to (305, 353)
Screenshot: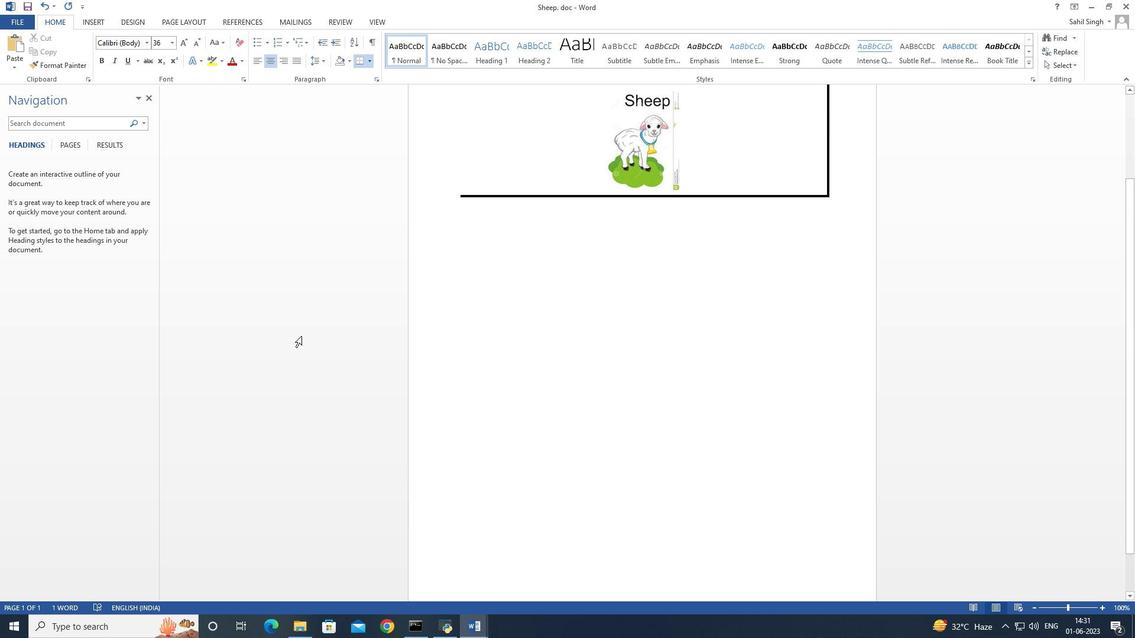 
Action: Mouse scrolled (305, 354) with delta (0, 0)
Screenshot: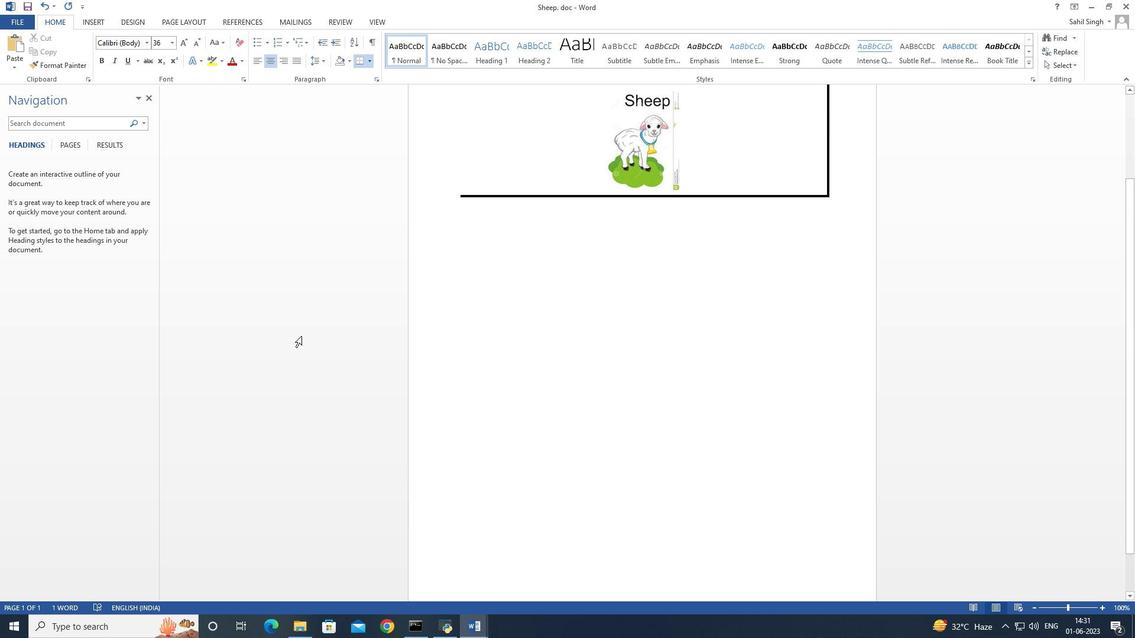 
Action: Mouse moved to (307, 363)
Screenshot: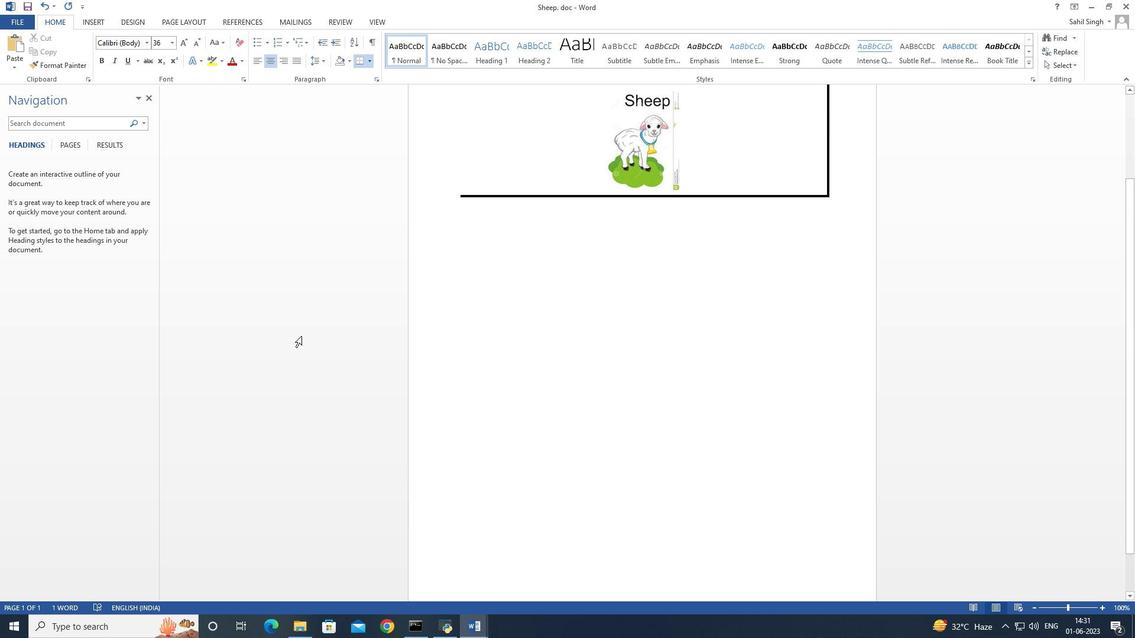
Action: Mouse scrolled (307, 363) with delta (0, 0)
Screenshot: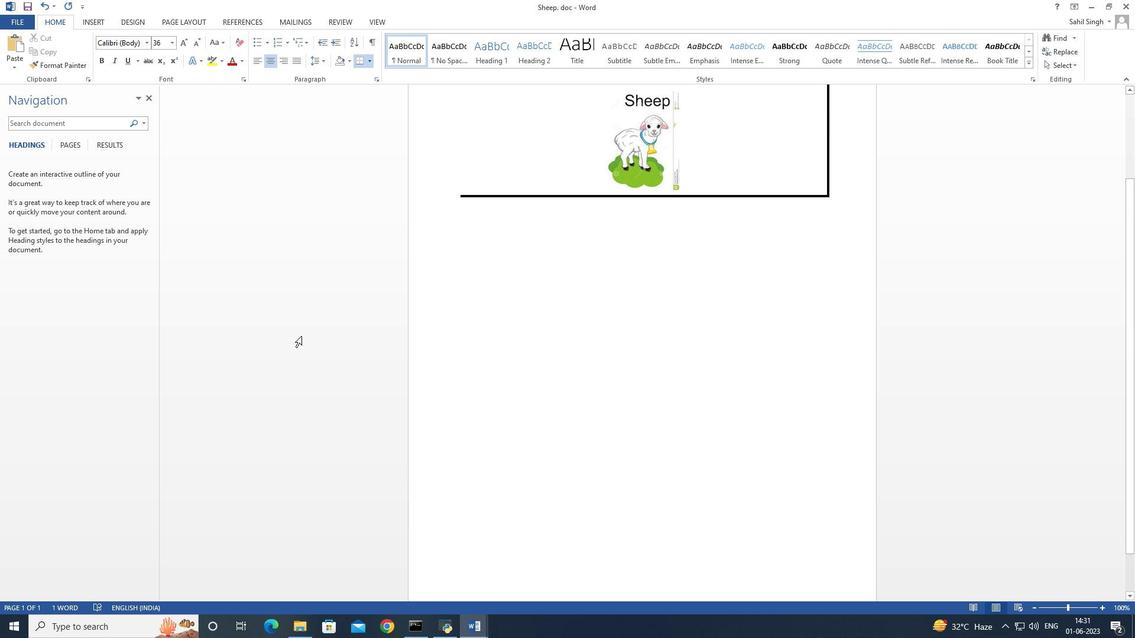 
Action: Mouse moved to (310, 374)
Screenshot: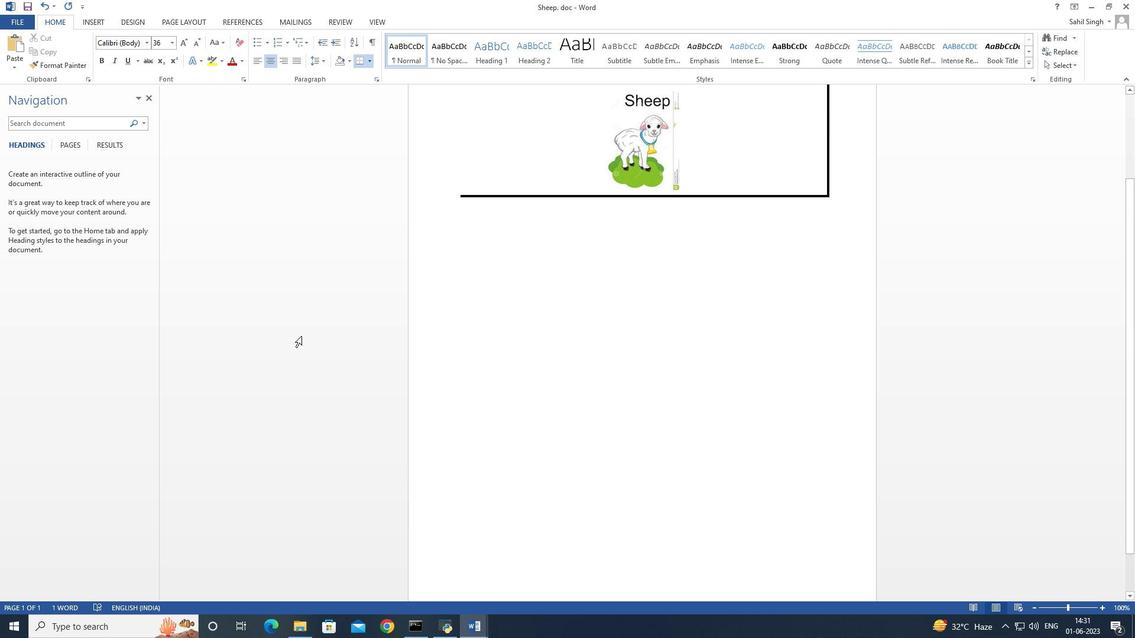 
Action: Mouse scrolled (310, 375) with delta (0, 0)
Screenshot: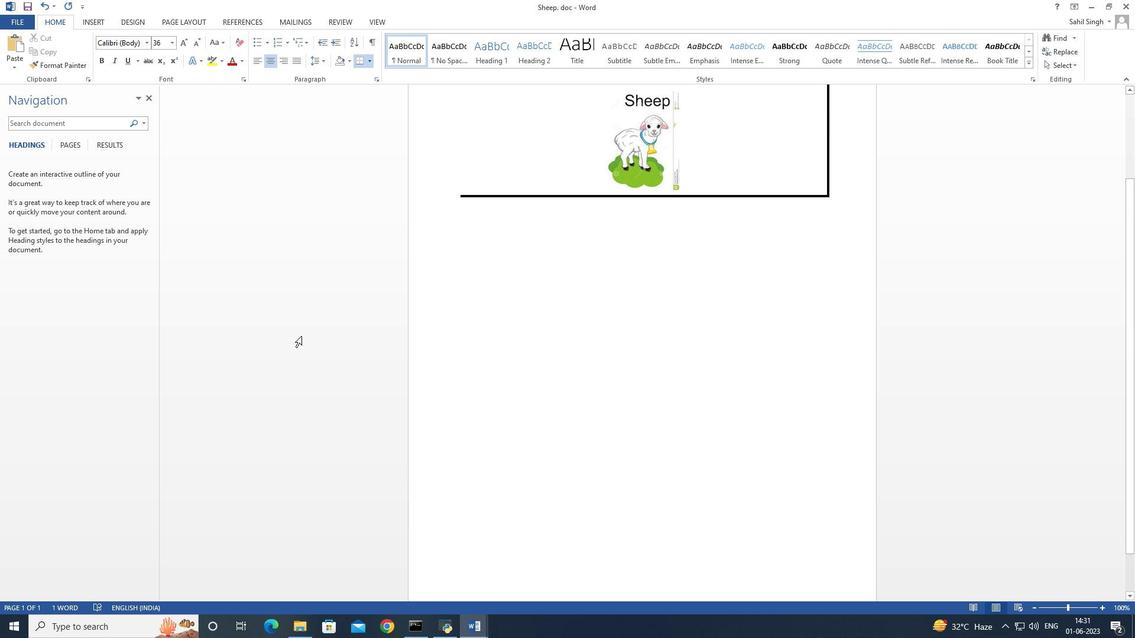
Action: Mouse moved to (312, 382)
Screenshot: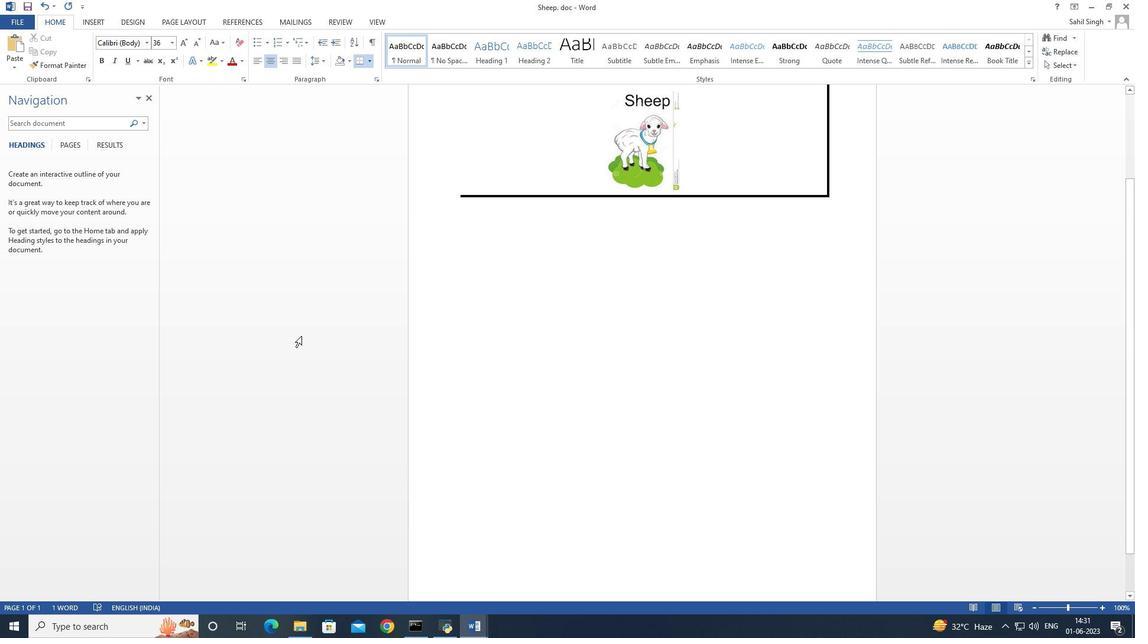 
Action: Mouse scrolled (312, 382) with delta (0, 0)
Screenshot: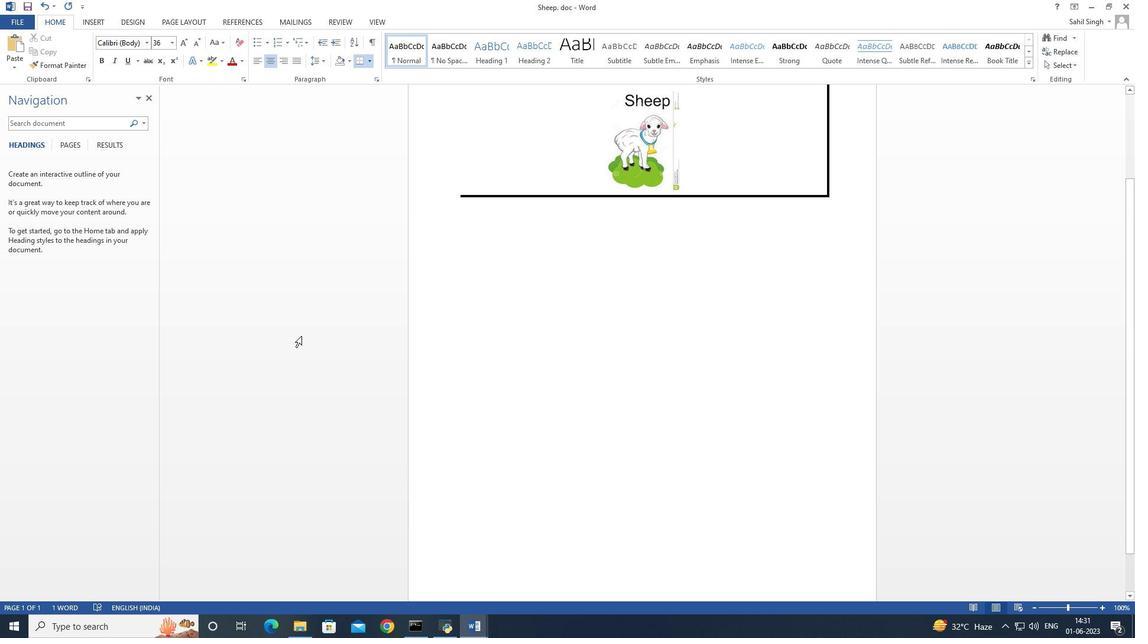 
Action: Mouse moved to (88, 17)
Screenshot: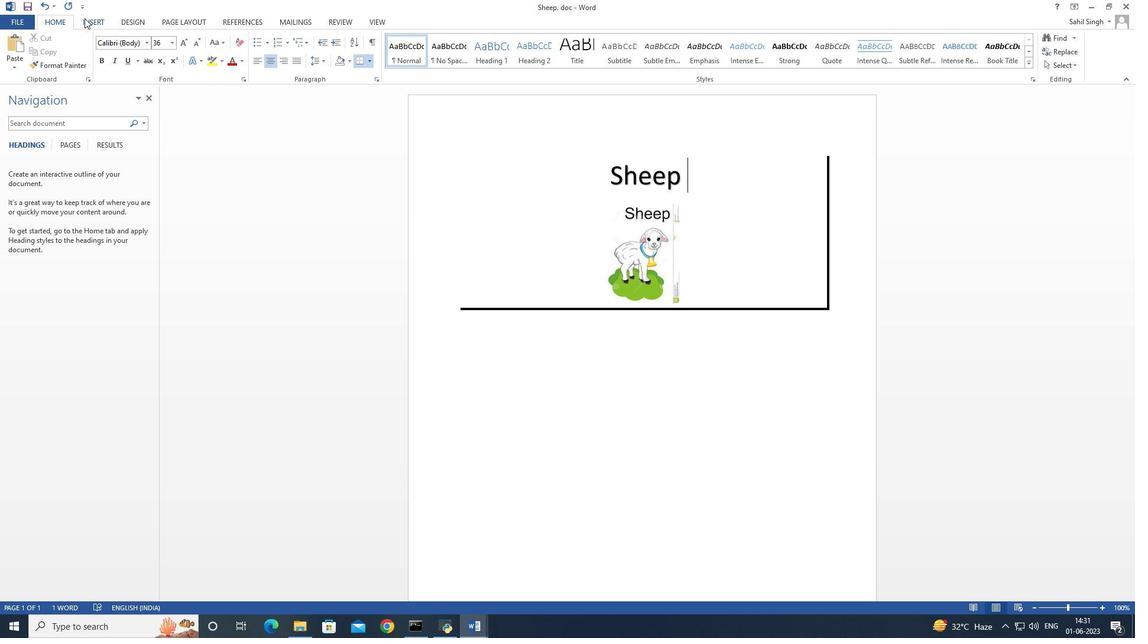 
Action: Mouse pressed left at (88, 17)
Screenshot: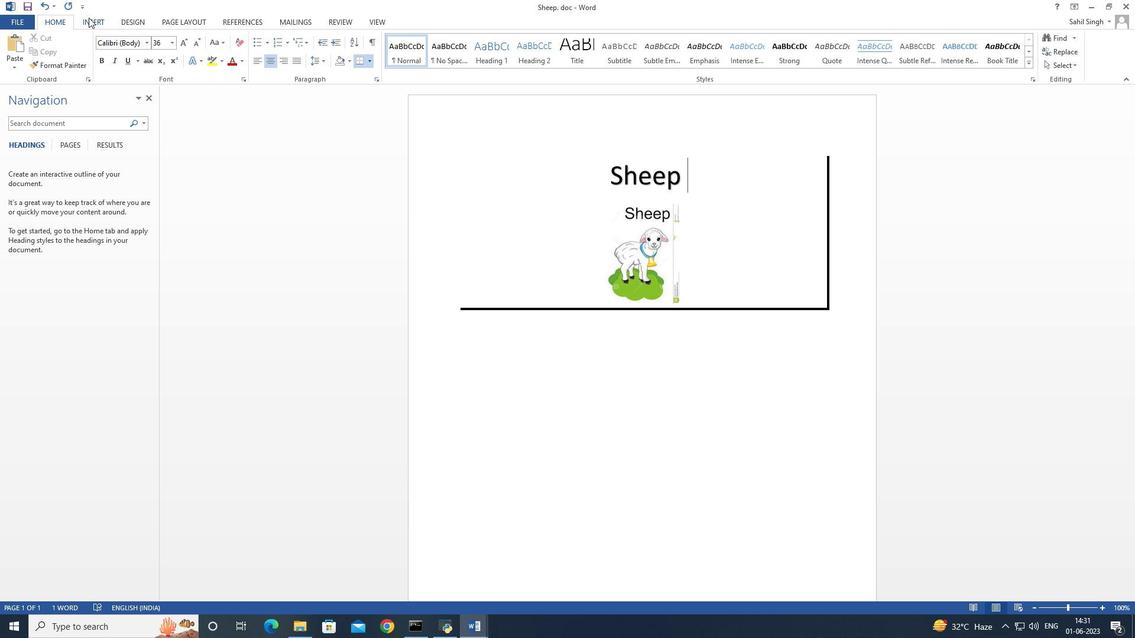 
Action: Mouse moved to (187, 20)
Screenshot: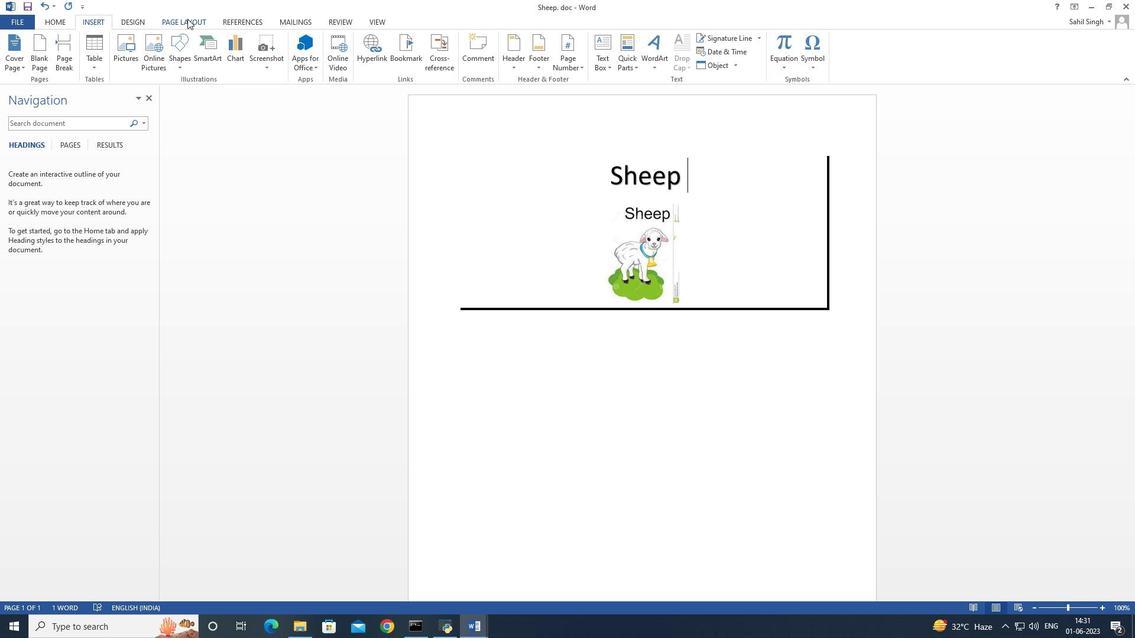 
Action: Mouse pressed left at (187, 20)
Screenshot: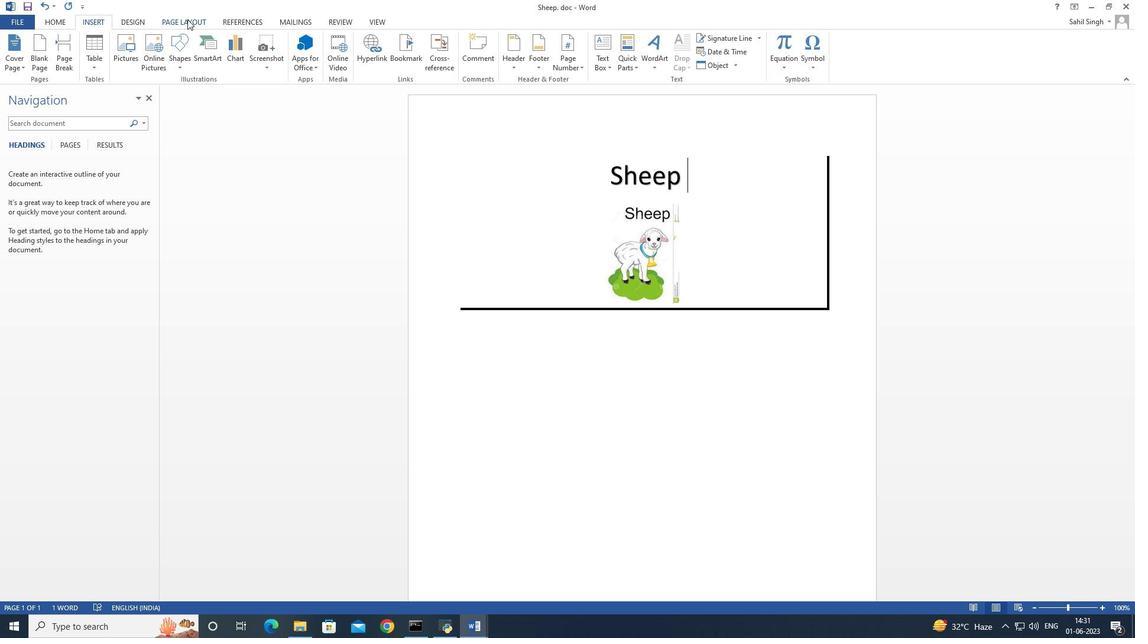 
Action: Mouse moved to (239, 18)
Screenshot: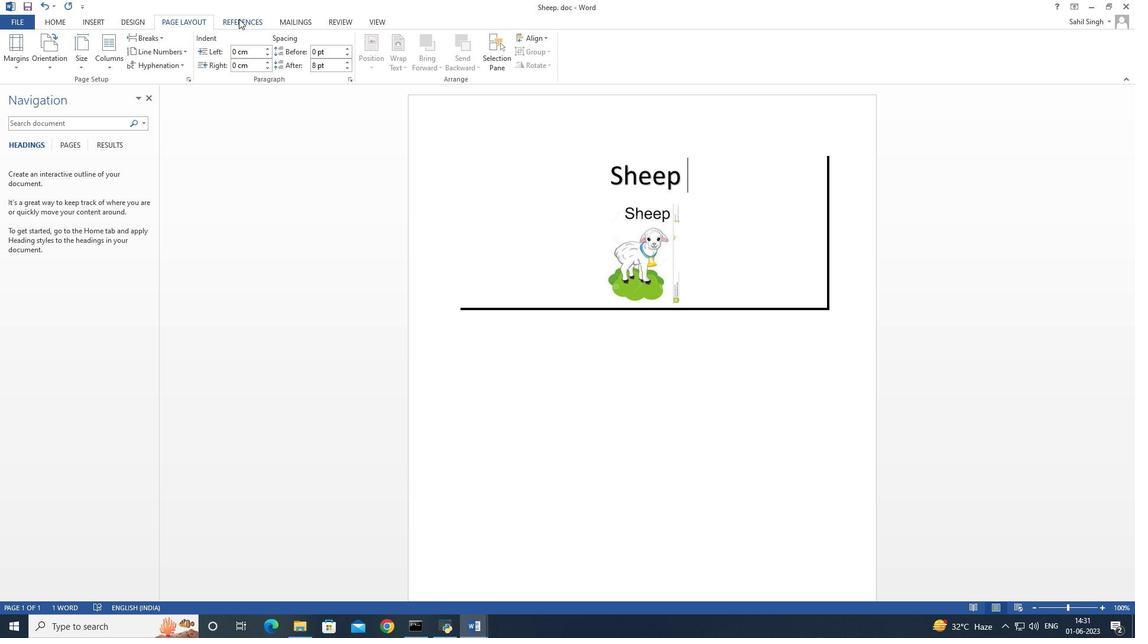 
Action: Mouse pressed left at (239, 18)
Screenshot: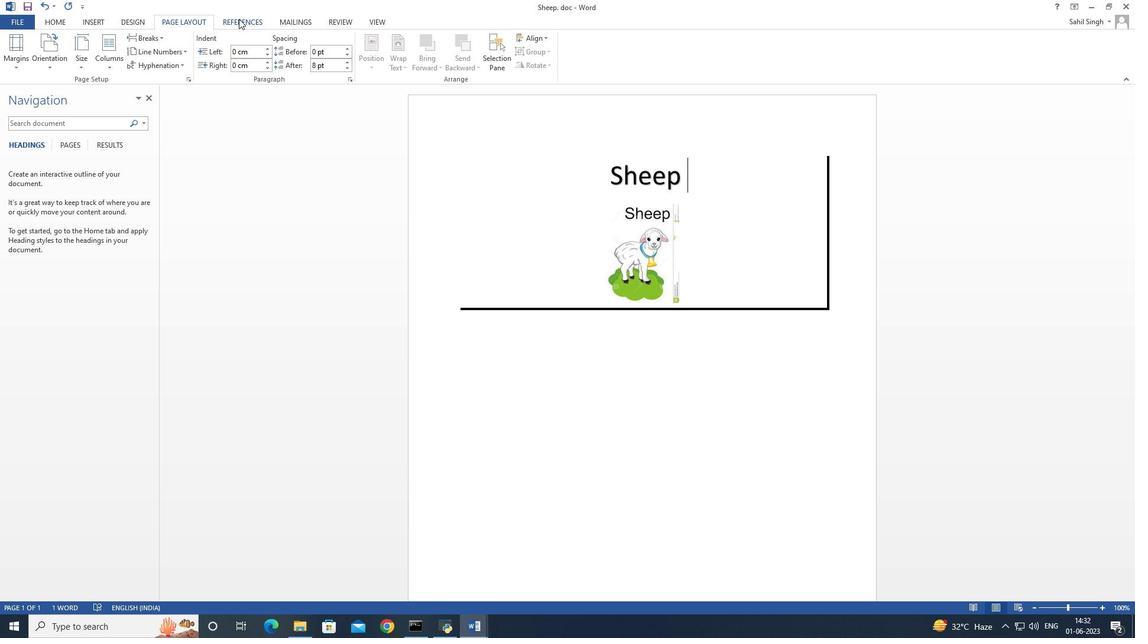 
Action: Mouse moved to (284, 20)
Screenshot: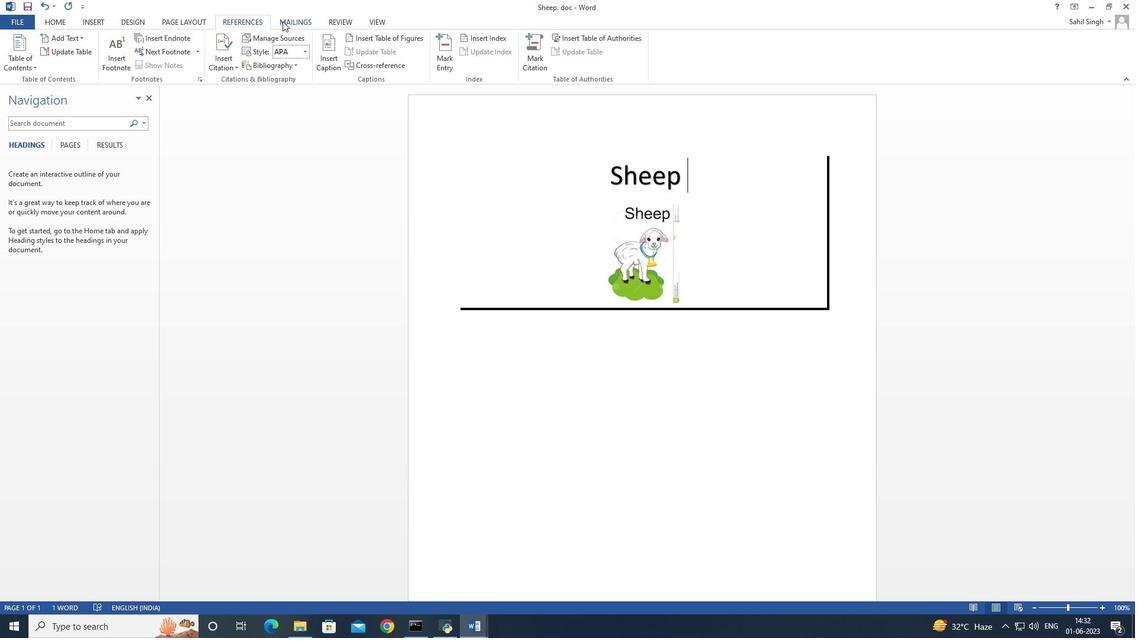 
Action: Mouse pressed left at (284, 20)
Screenshot: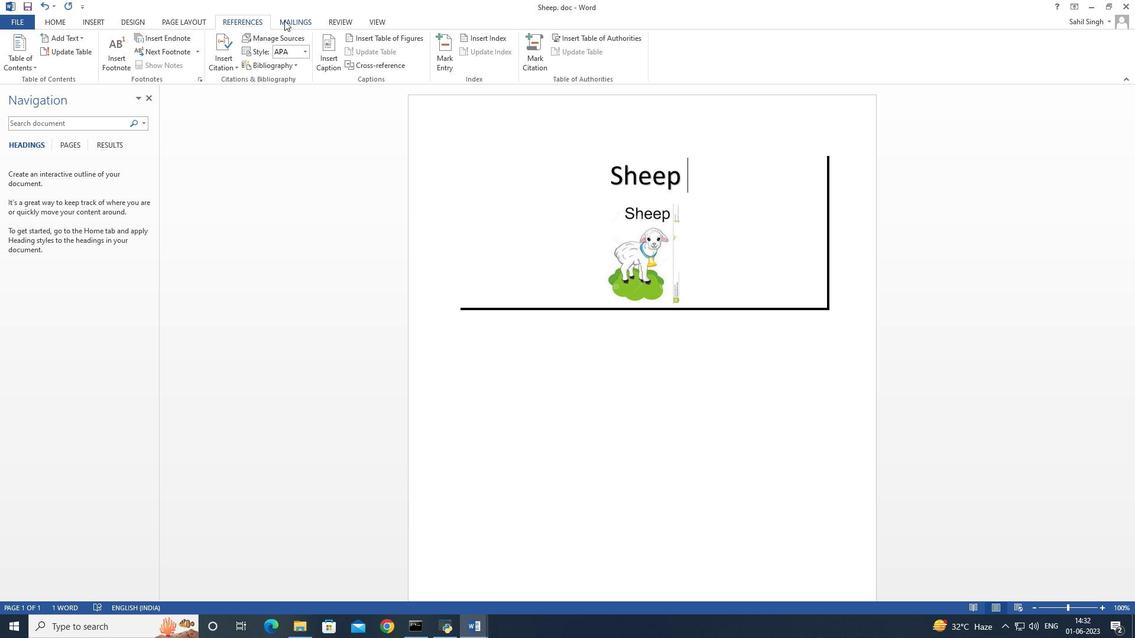 
Action: Mouse moved to (328, 19)
Screenshot: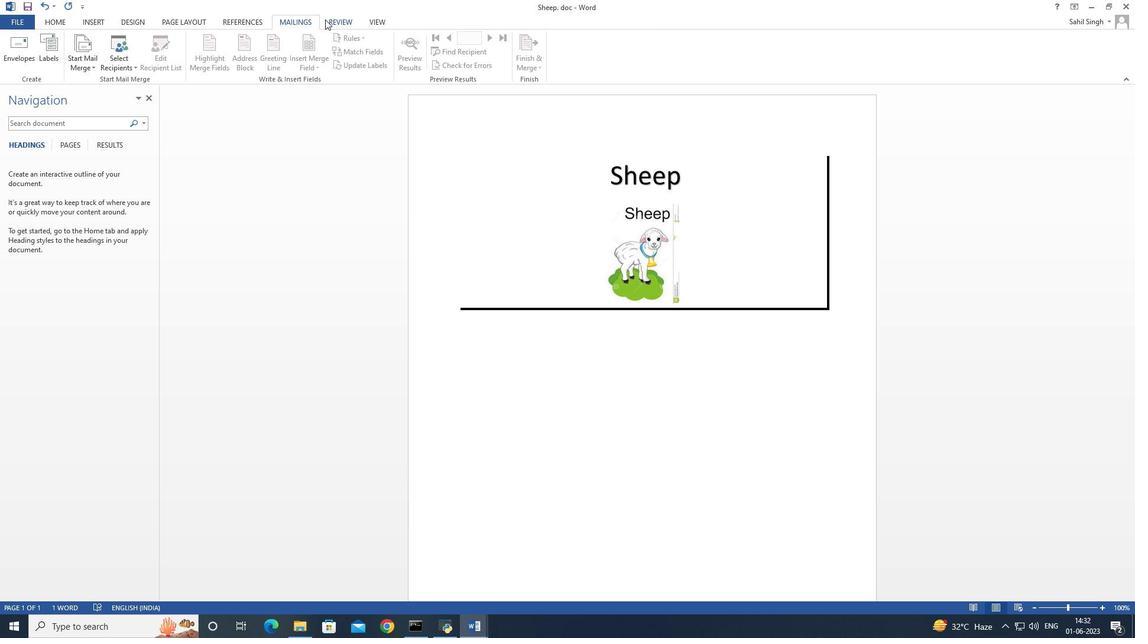 
Action: Mouse pressed left at (328, 19)
Screenshot: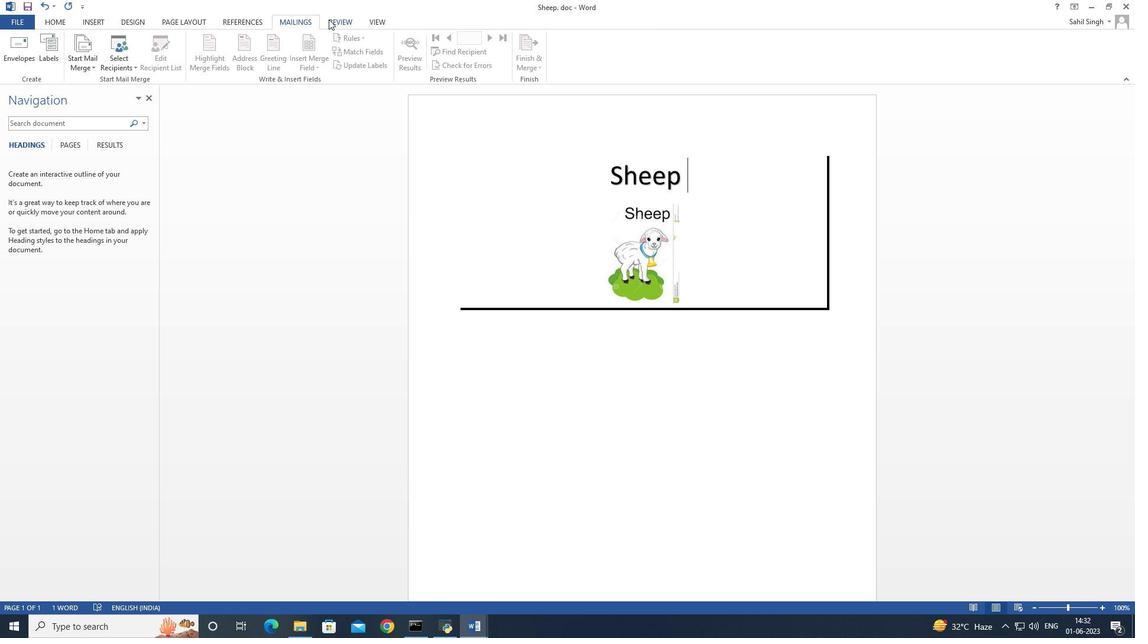 
Action: Mouse moved to (368, 19)
Screenshot: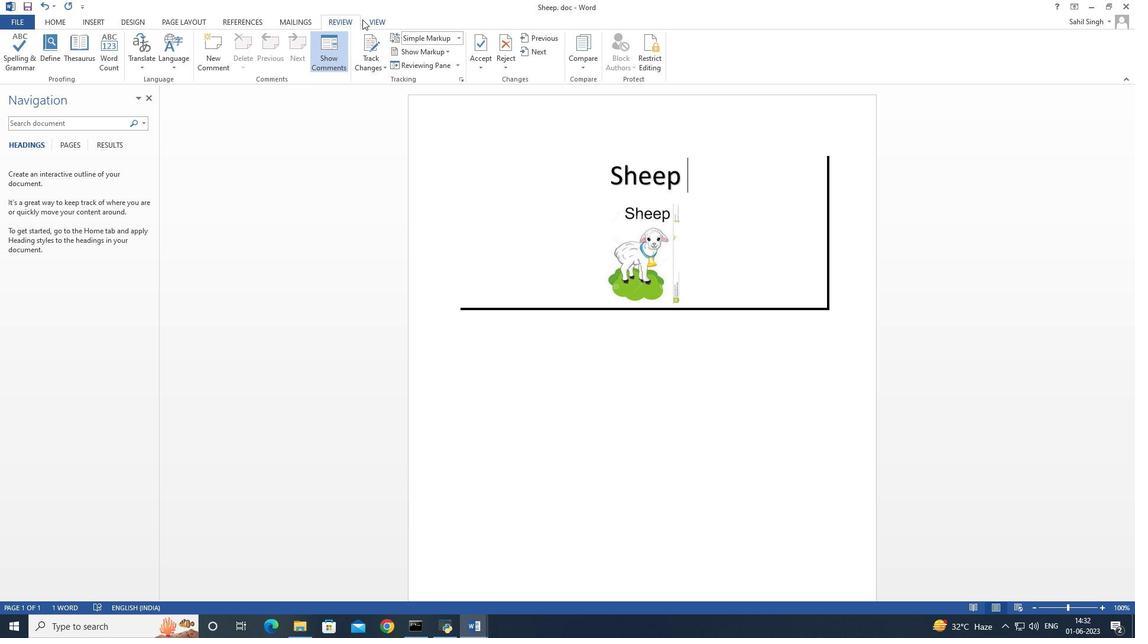 
Action: Mouse pressed left at (368, 19)
Screenshot: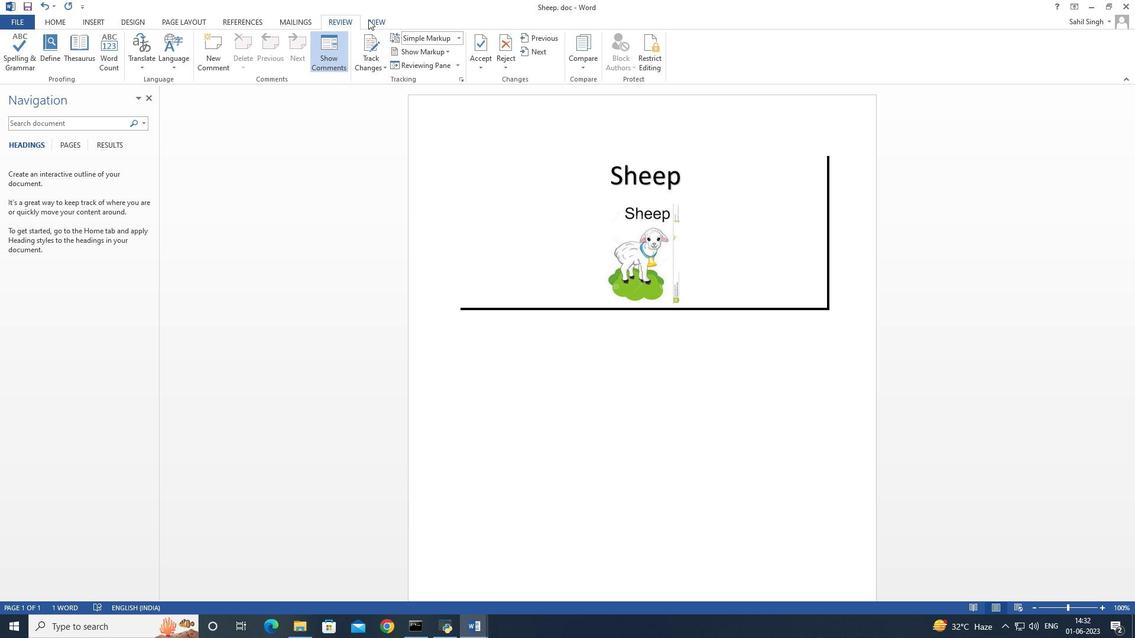
Action: Mouse moved to (57, 23)
Screenshot: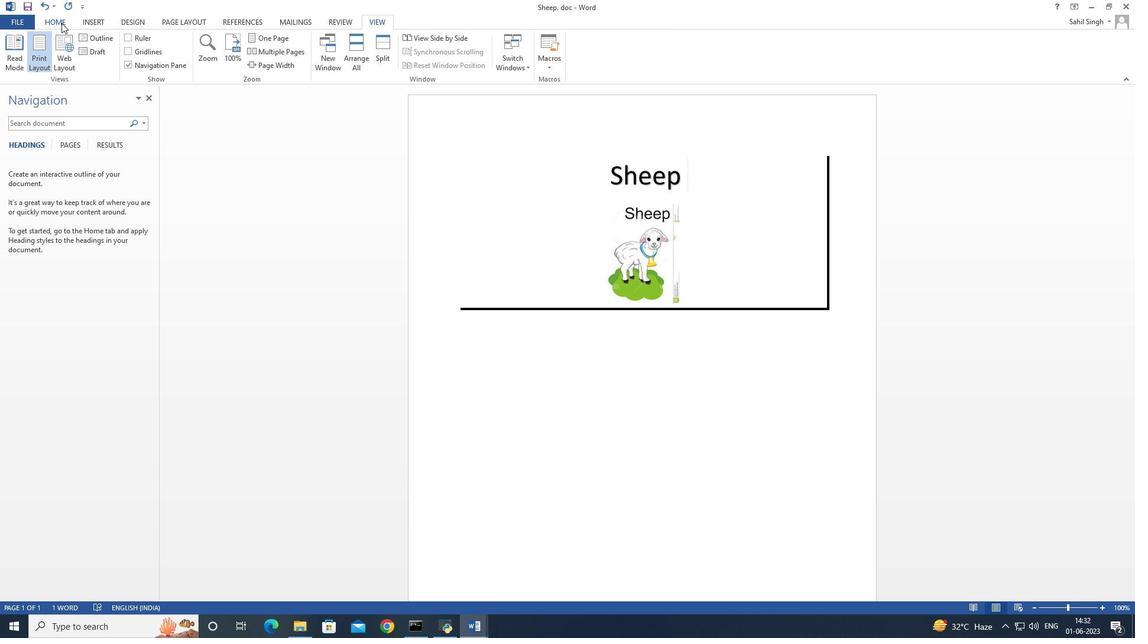 
Action: Mouse pressed left at (57, 23)
Screenshot: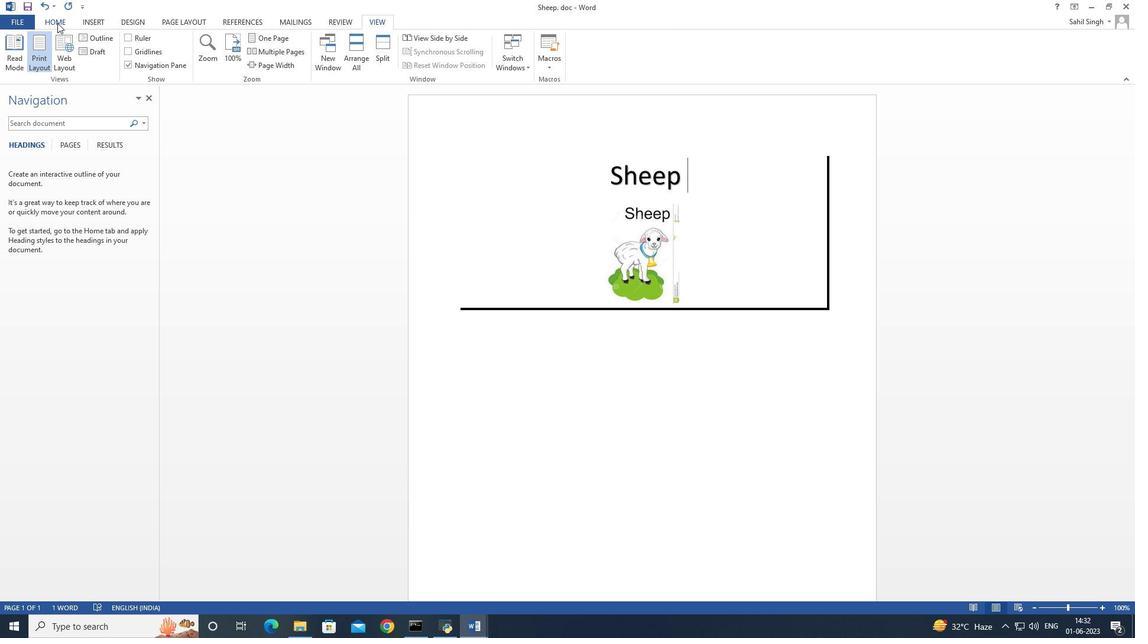 
Action: Mouse moved to (106, 23)
Screenshot: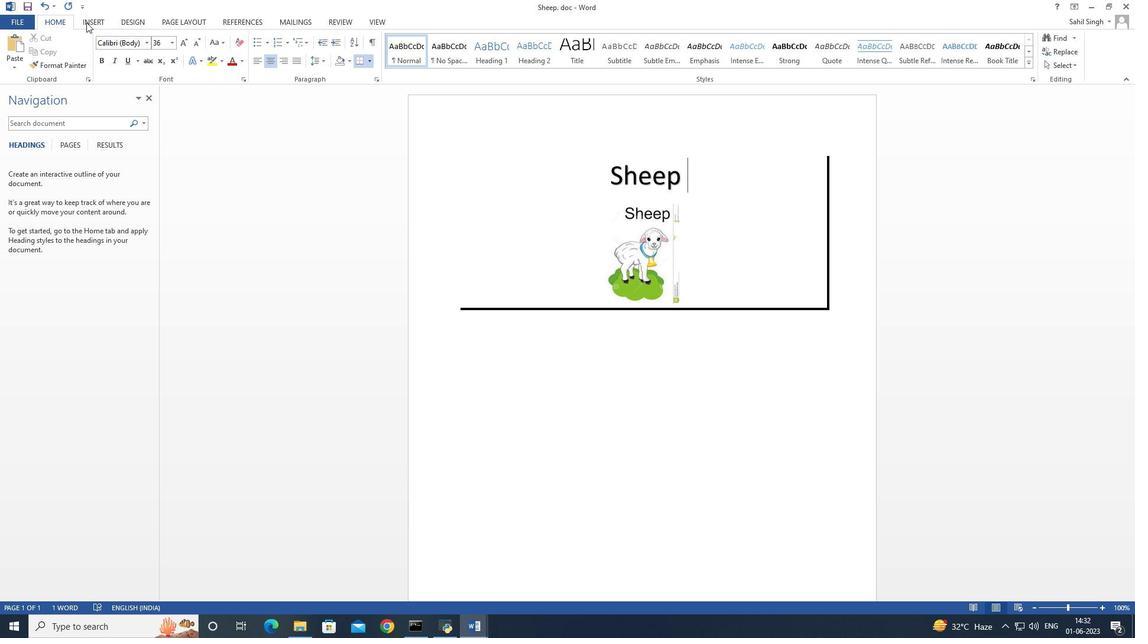 
Action: Mouse pressed left at (106, 23)
Screenshot: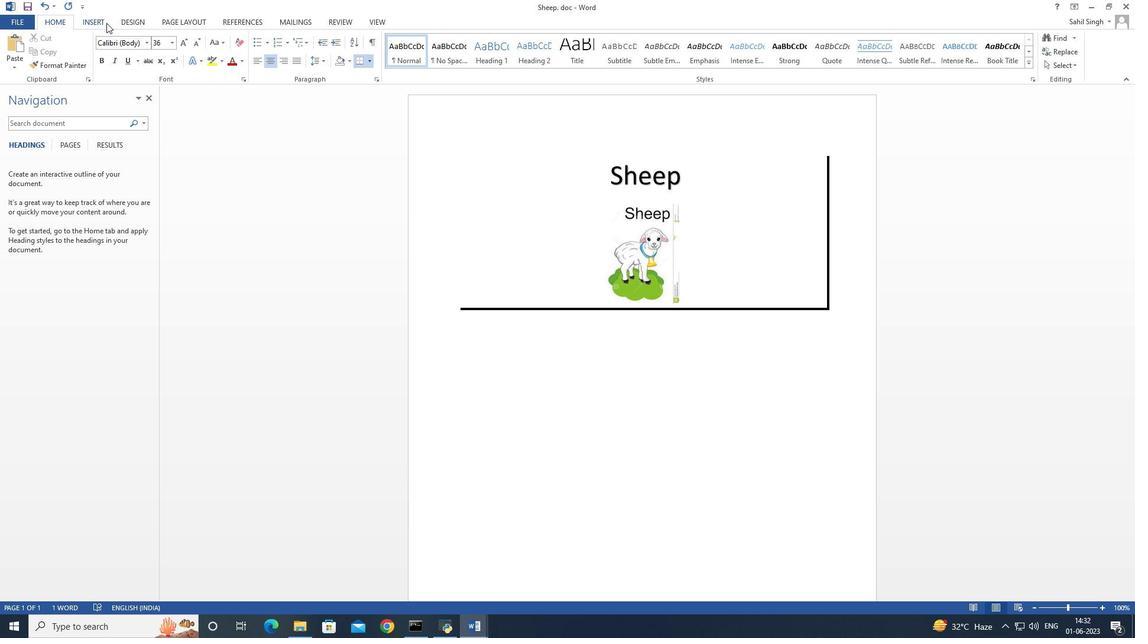 
Action: Mouse moved to (95, 68)
Screenshot: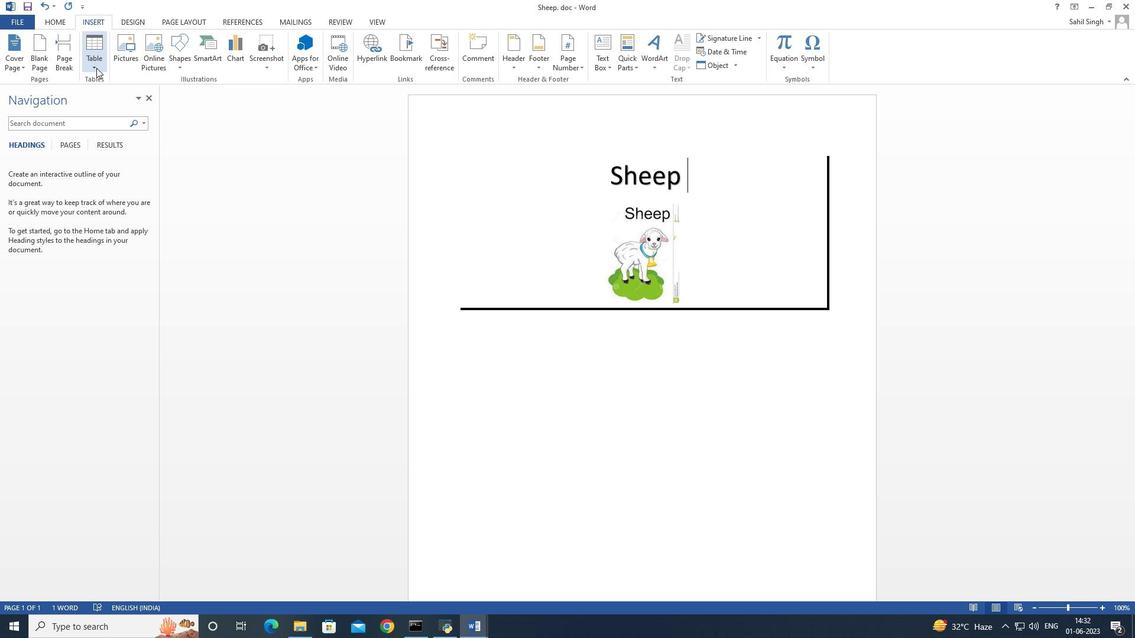 
Action: Mouse pressed left at (95, 68)
Screenshot: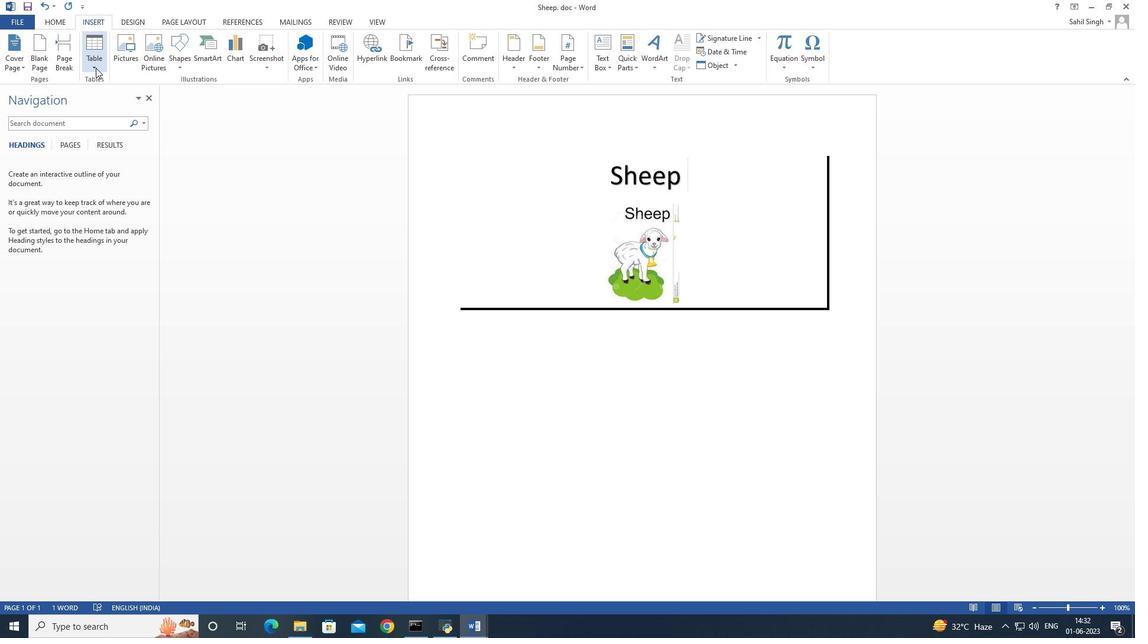 
Action: Mouse moved to (234, 229)
Screenshot: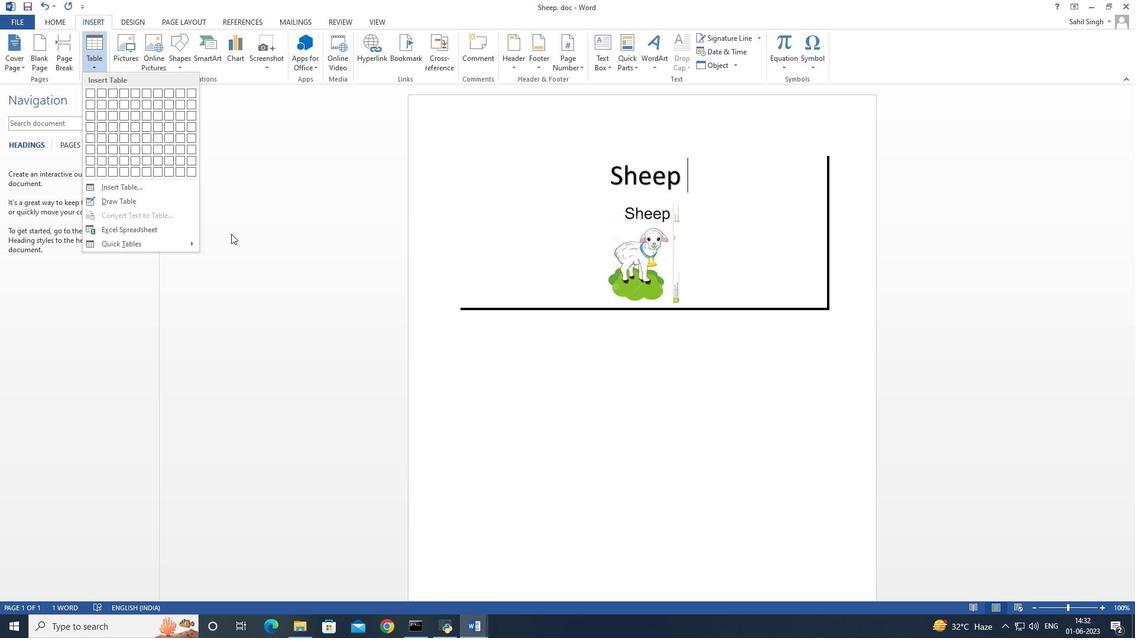 
Action: Mouse pressed left at (234, 229)
Screenshot: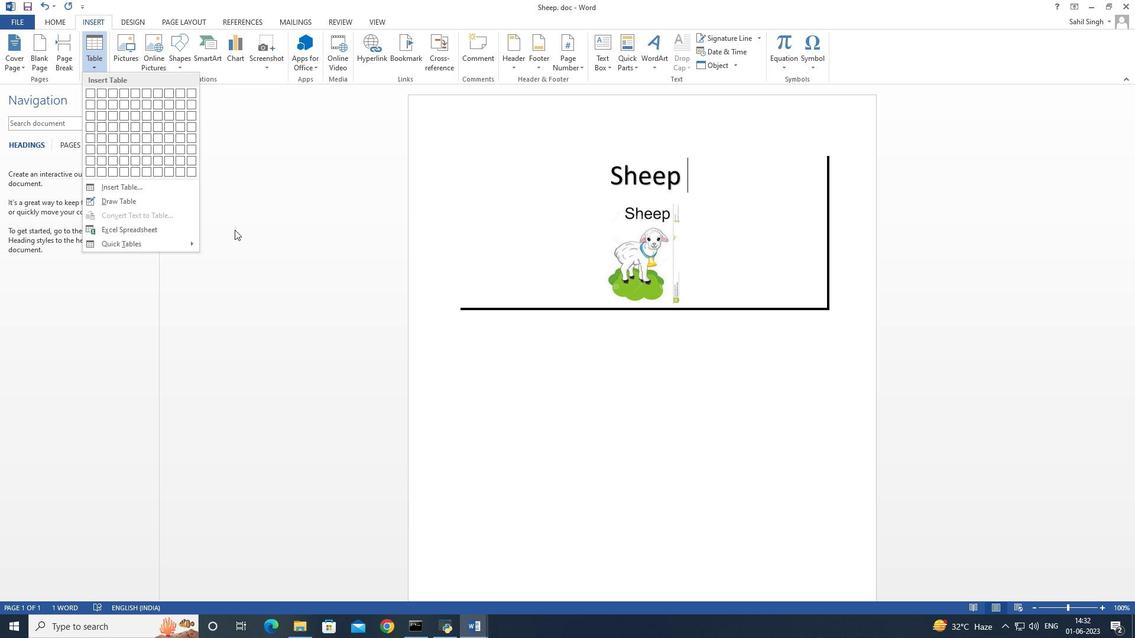 
Action: Mouse moved to (654, 69)
Screenshot: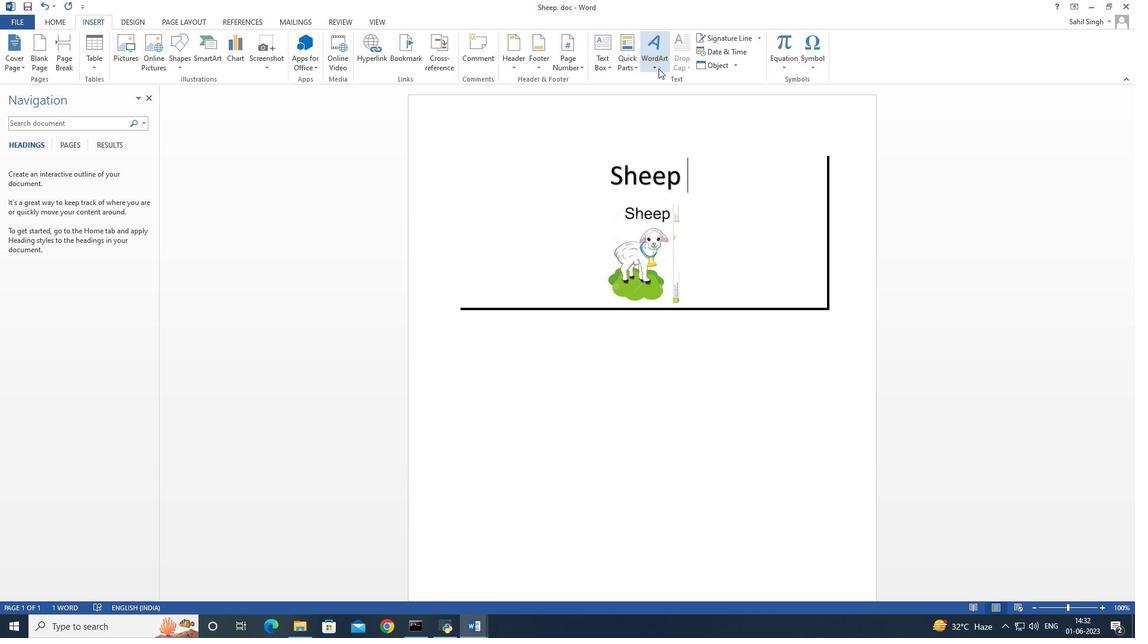 
Action: Mouse pressed left at (654, 69)
Screenshot: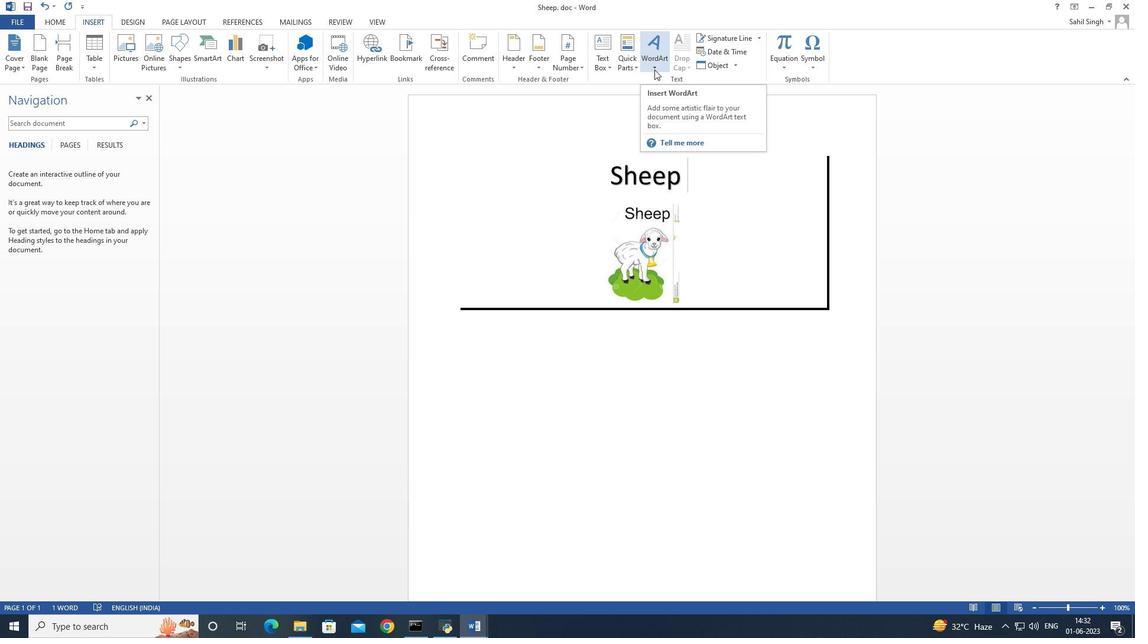 
Action: Mouse moved to (275, 239)
Screenshot: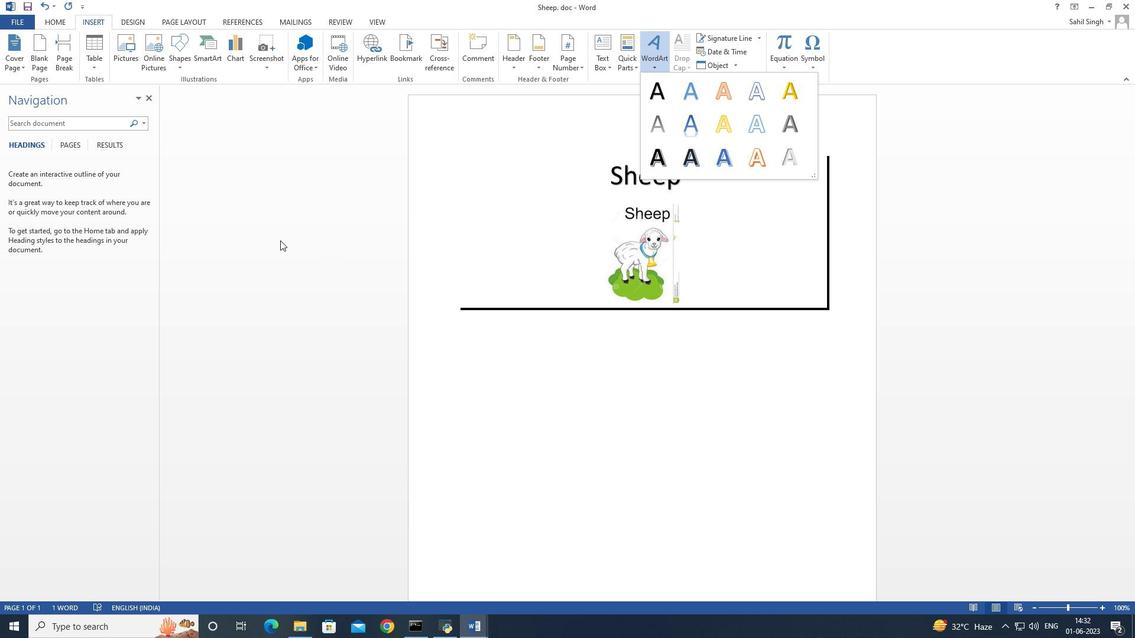 
Action: Mouse pressed left at (275, 239)
Screenshot: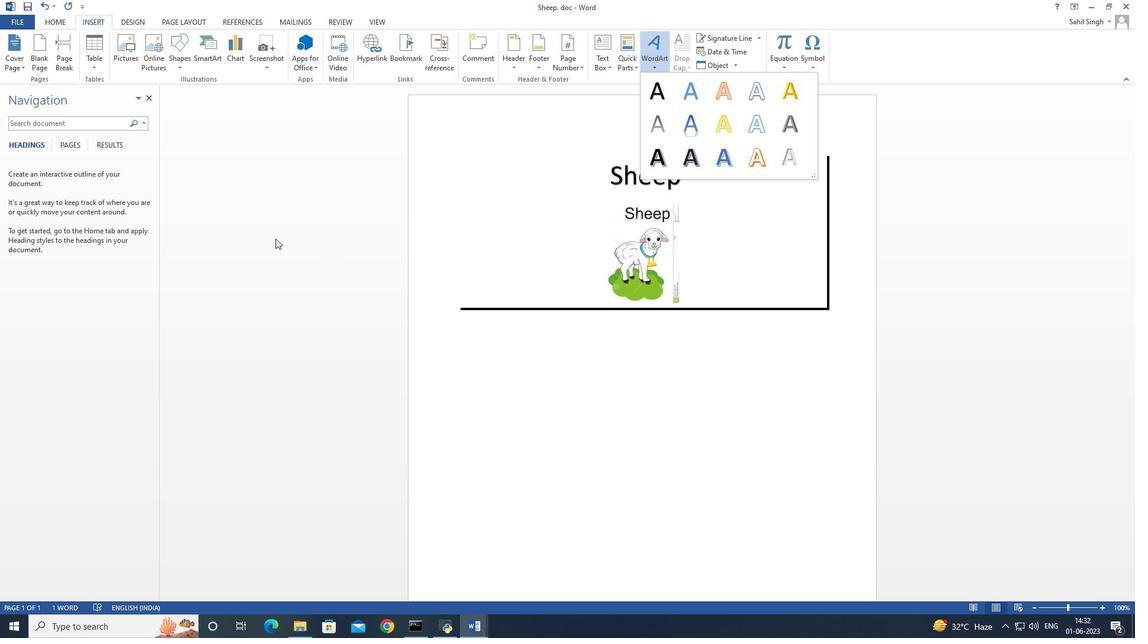 
Action: Mouse moved to (57, 26)
Screenshot: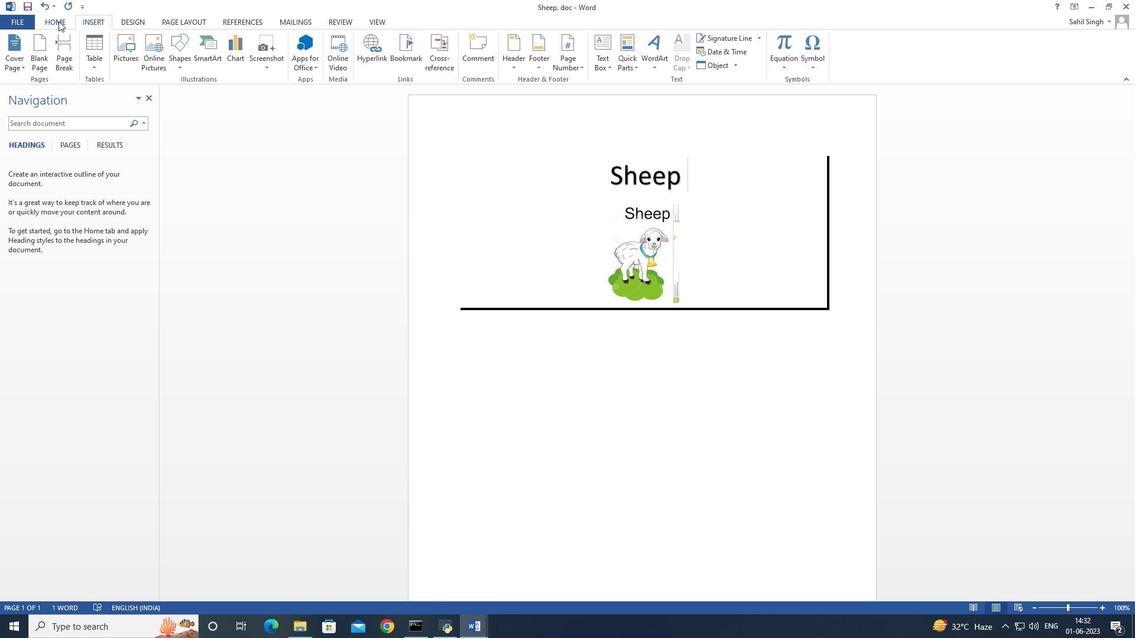 
Action: Mouse pressed left at (57, 26)
Screenshot: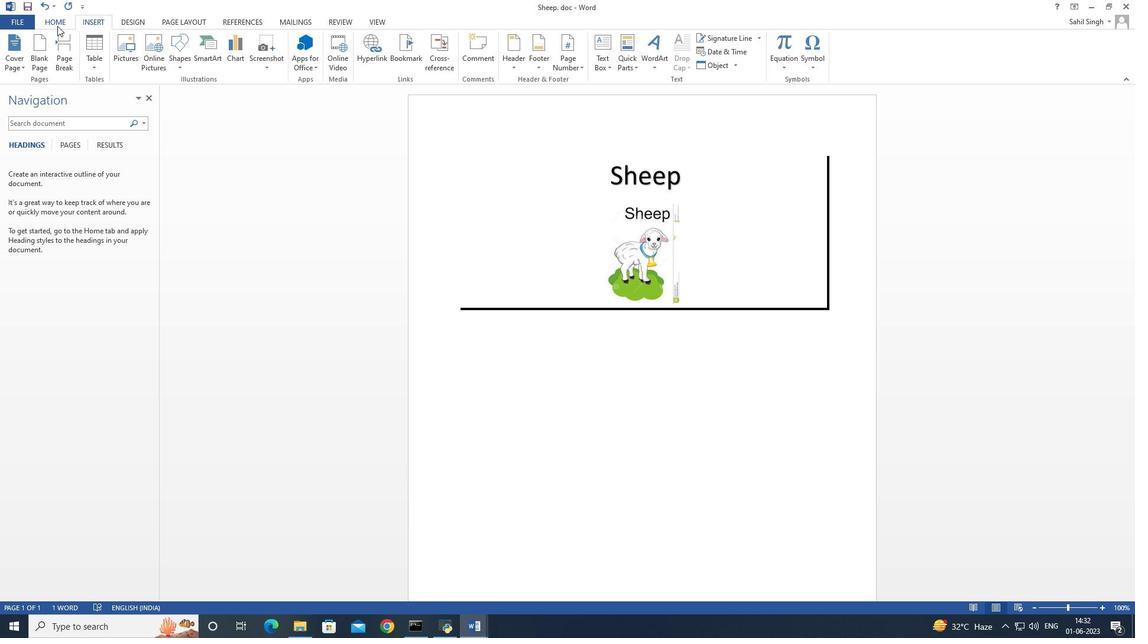 
Action: Mouse moved to (607, 175)
Screenshot: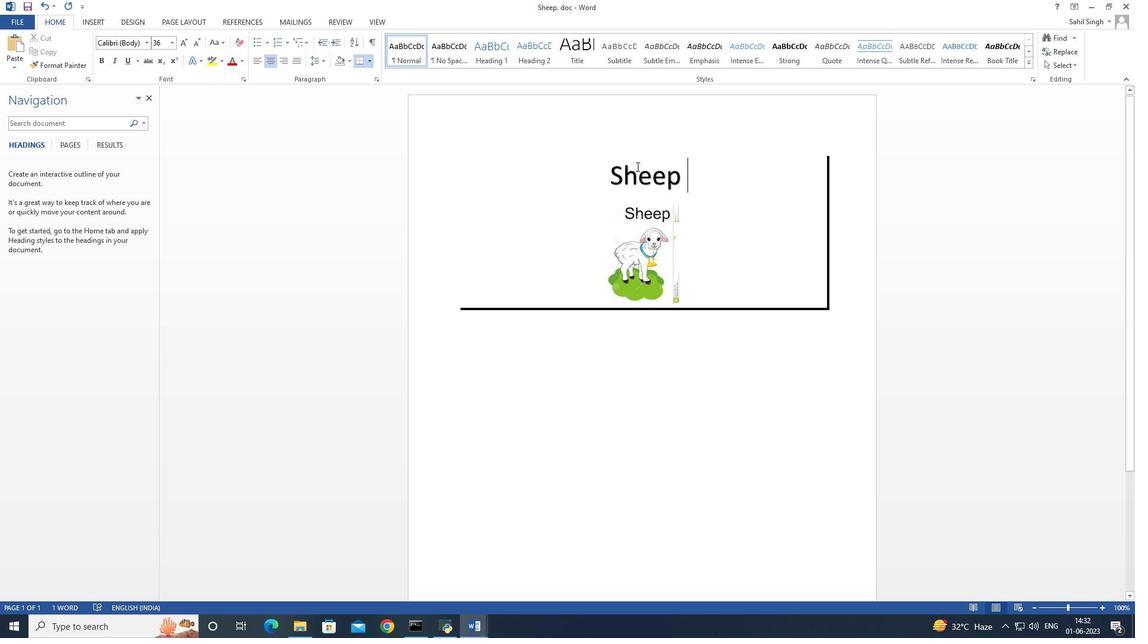 
Action: Mouse pressed left at (607, 175)
Screenshot: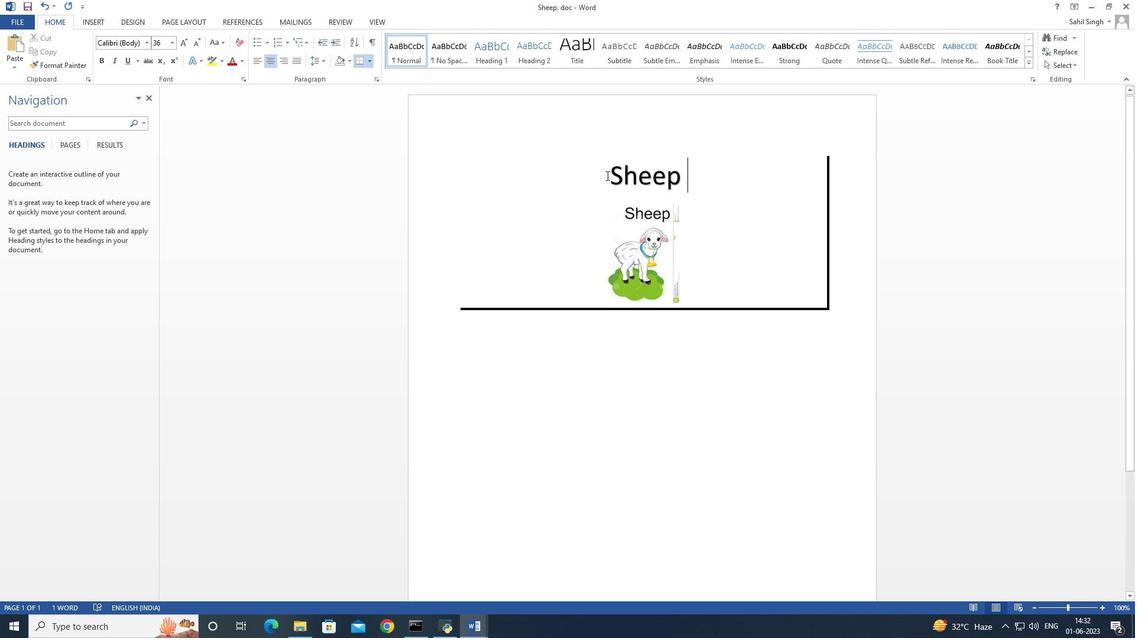 
Action: Mouse moved to (140, 63)
Screenshot: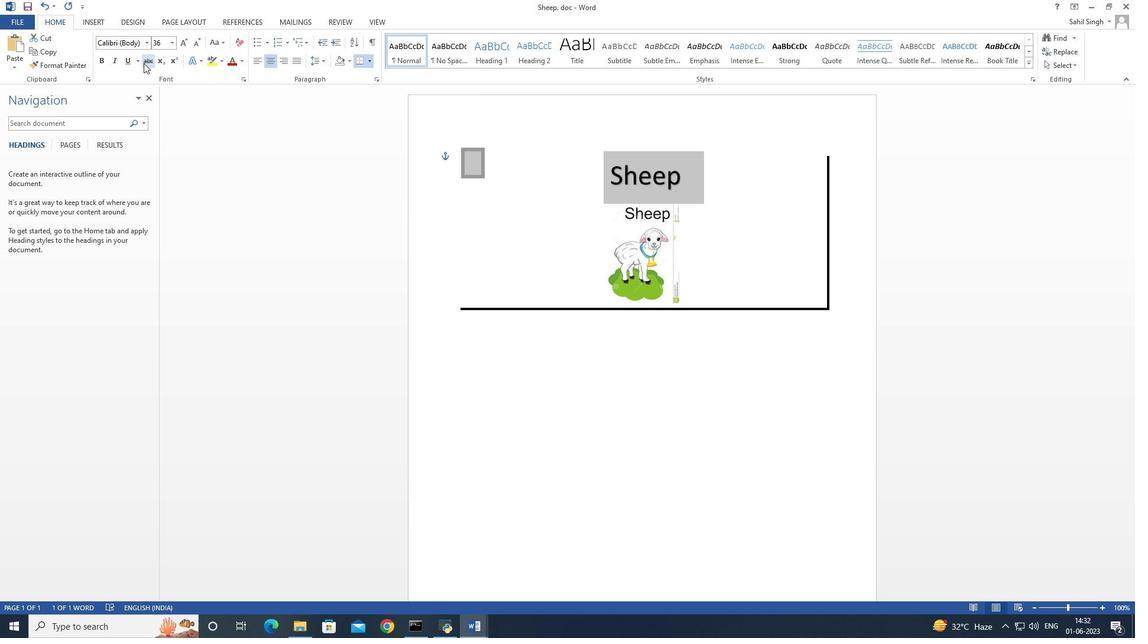 
Action: Mouse pressed left at (140, 63)
Screenshot: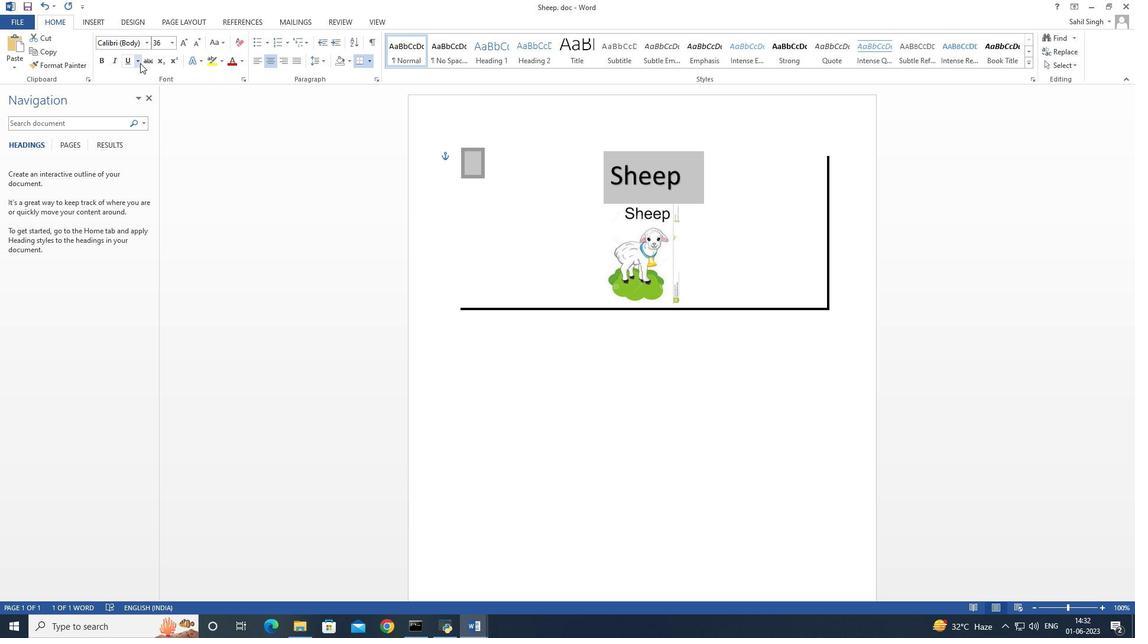 
Action: Mouse moved to (370, 61)
Screenshot: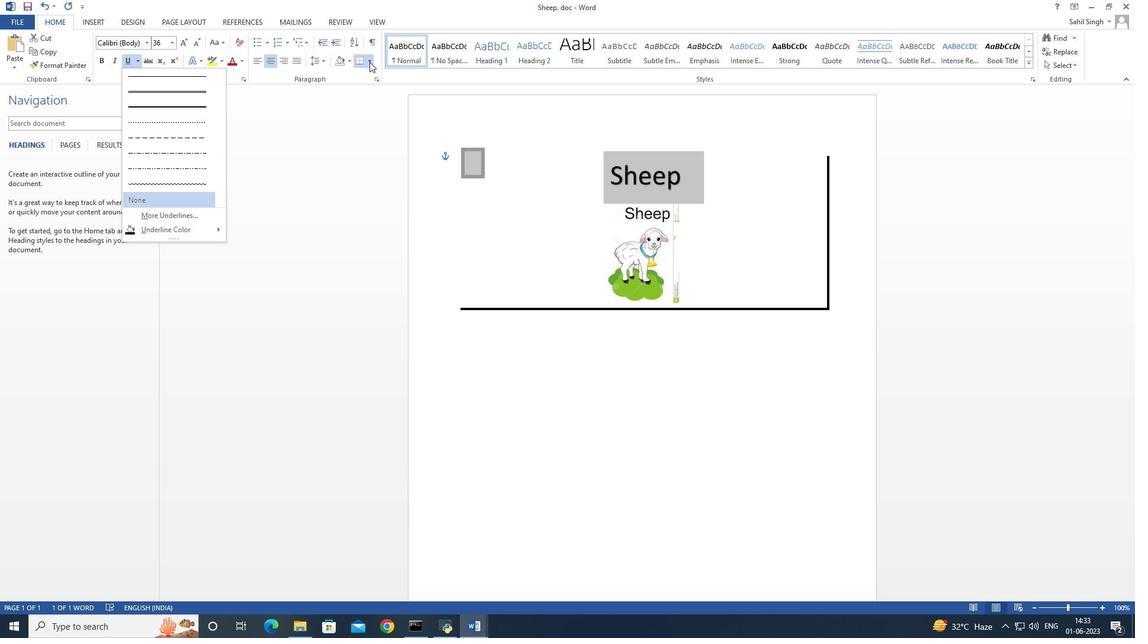 
Action: Mouse pressed left at (370, 61)
Screenshot: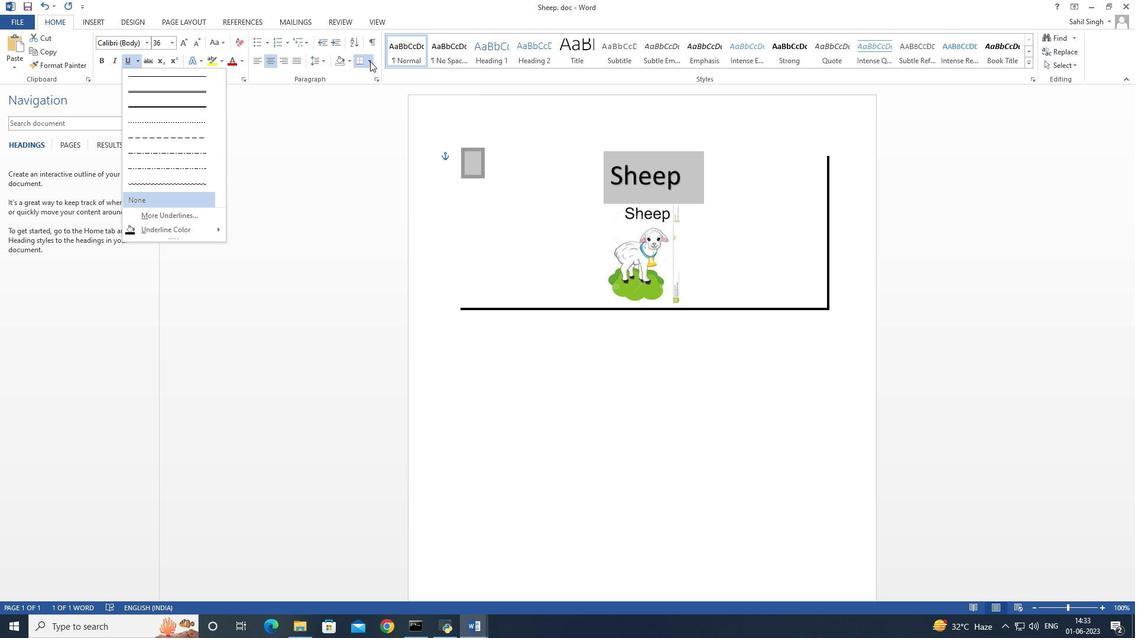 
Action: Mouse moved to (402, 291)
Screenshot: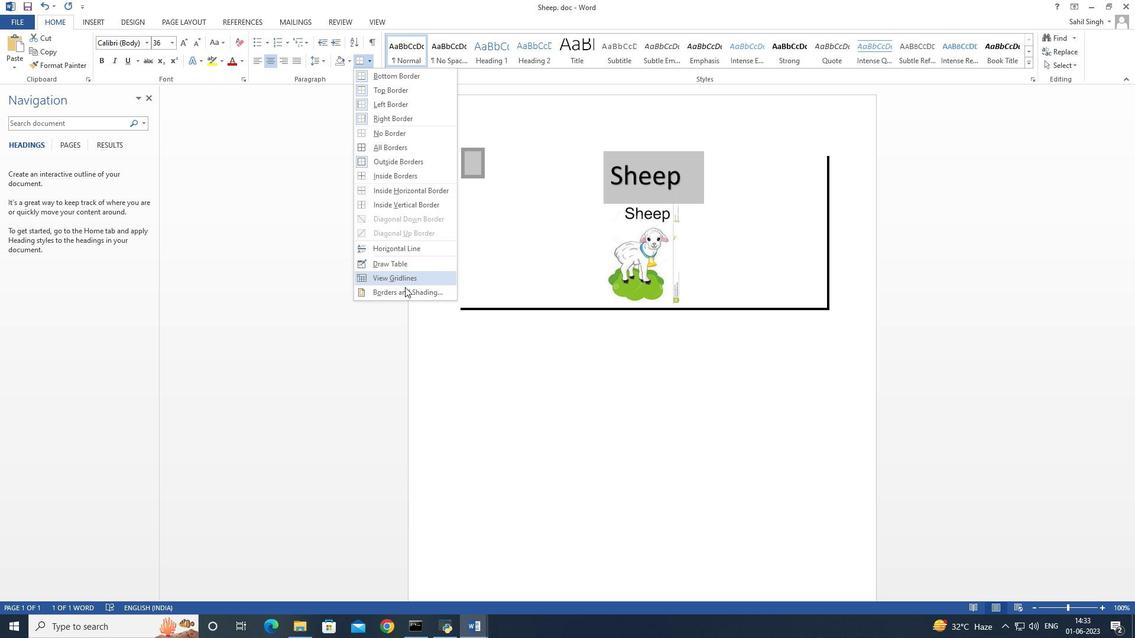 
Action: Mouse pressed left at (402, 291)
Screenshot: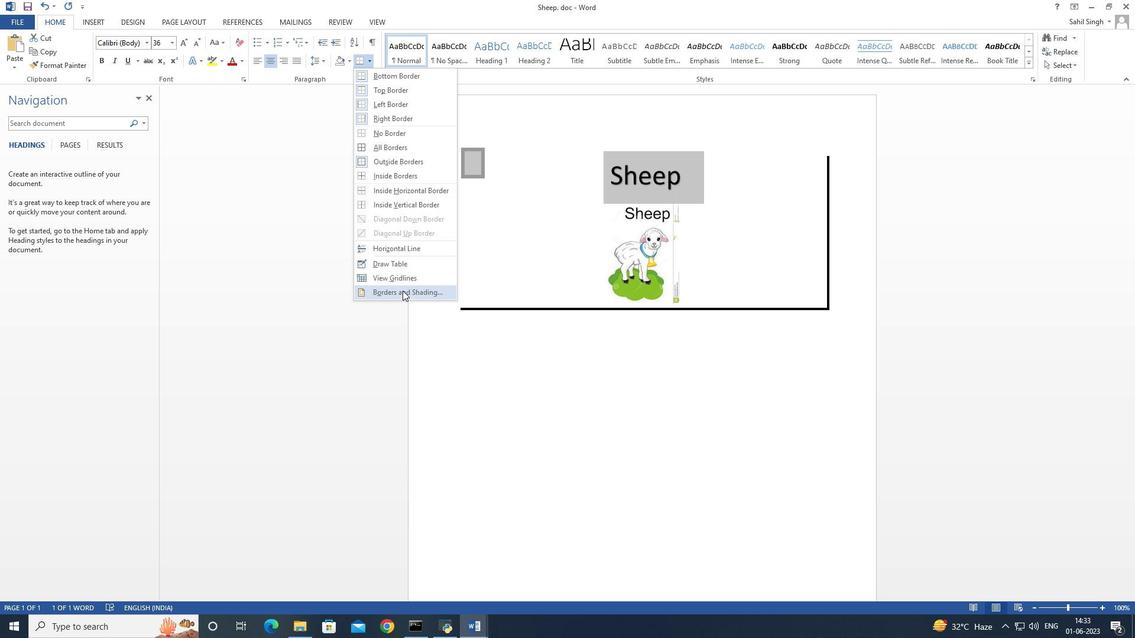 
Action: Mouse moved to (438, 241)
Screenshot: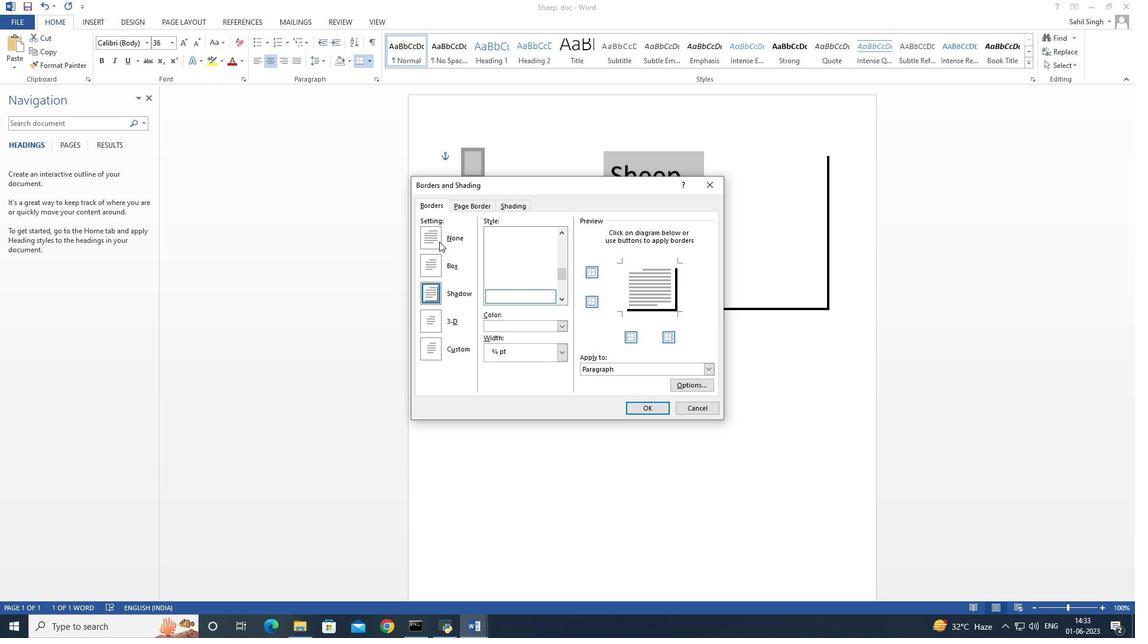 
Action: Mouse pressed left at (438, 241)
Screenshot: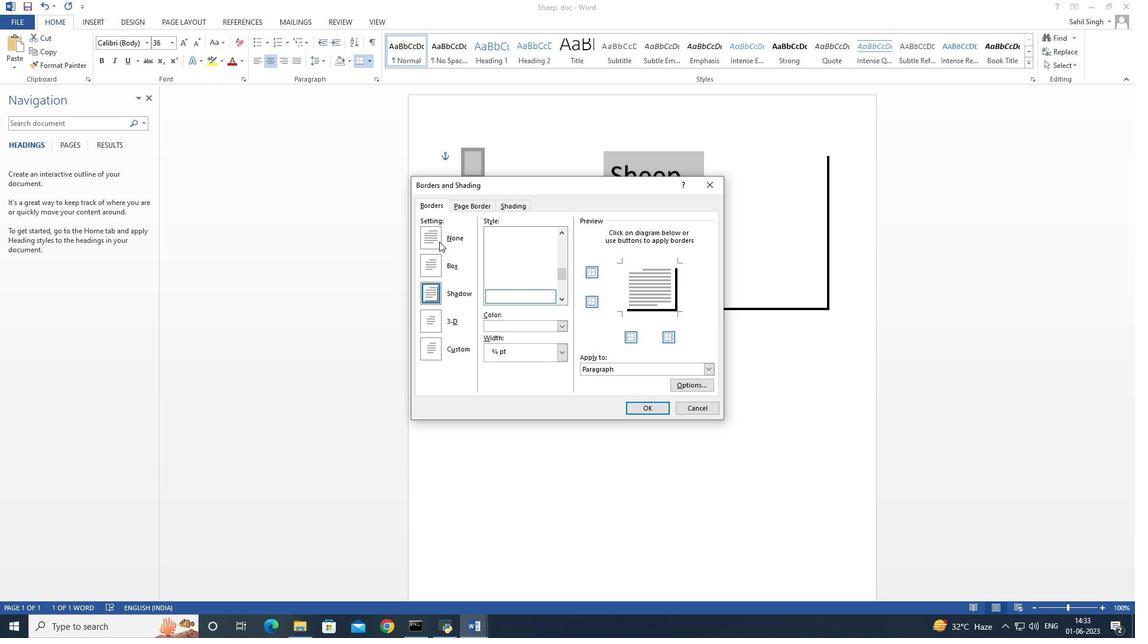 
Action: Mouse moved to (436, 271)
Screenshot: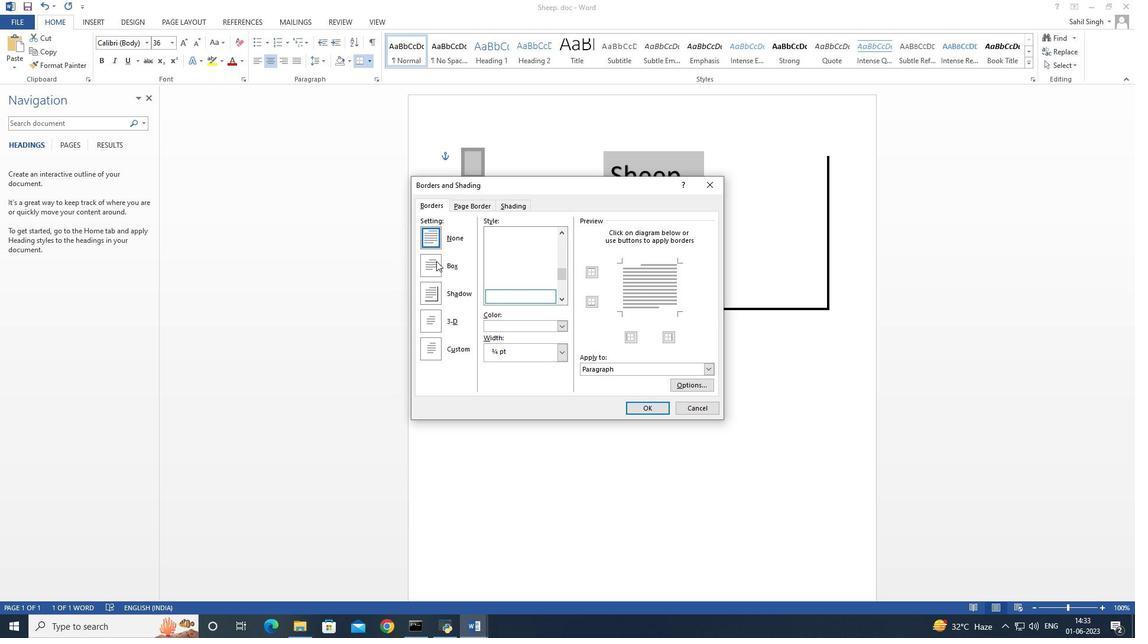 
Action: Mouse pressed left at (436, 271)
Screenshot: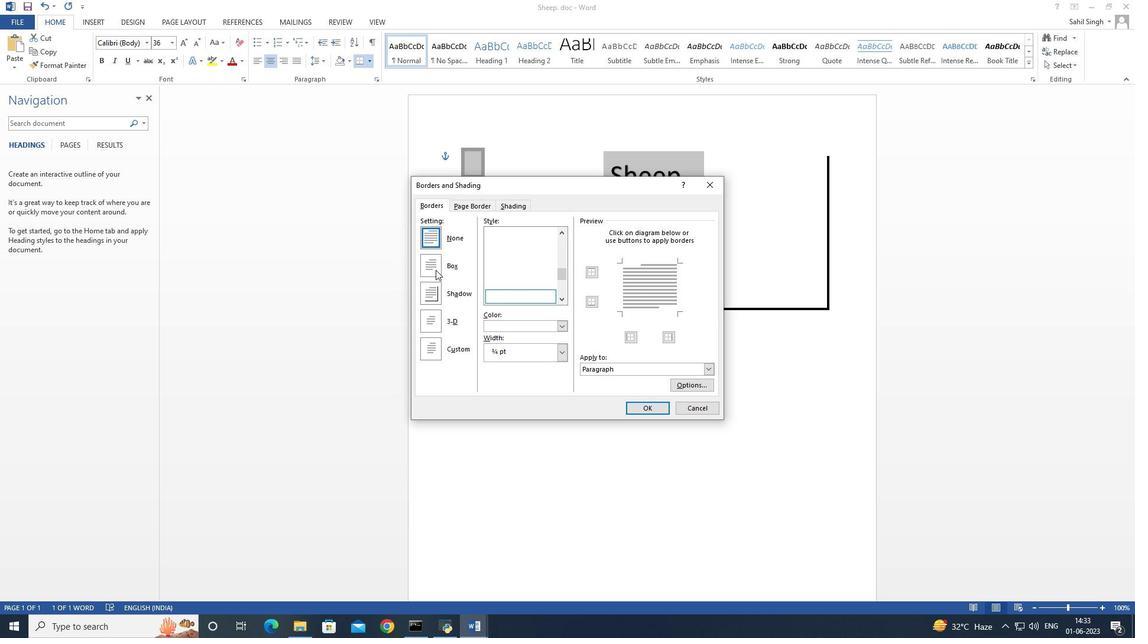 
Action: Mouse moved to (534, 288)
Screenshot: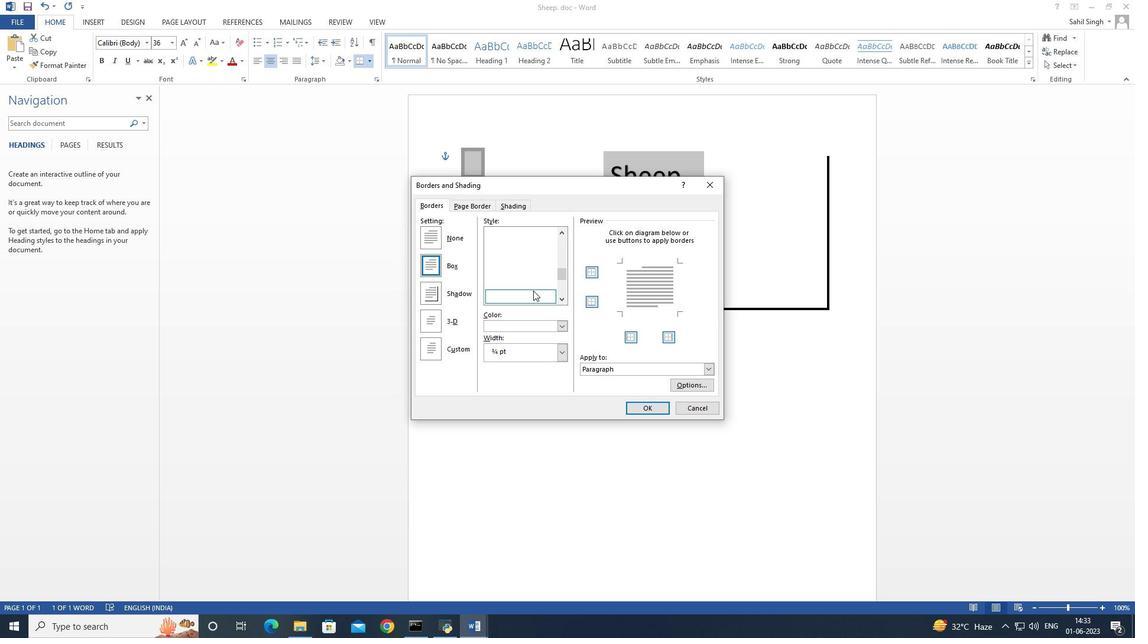 
Action: Mouse scrolled (534, 288) with delta (0, 0)
Screenshot: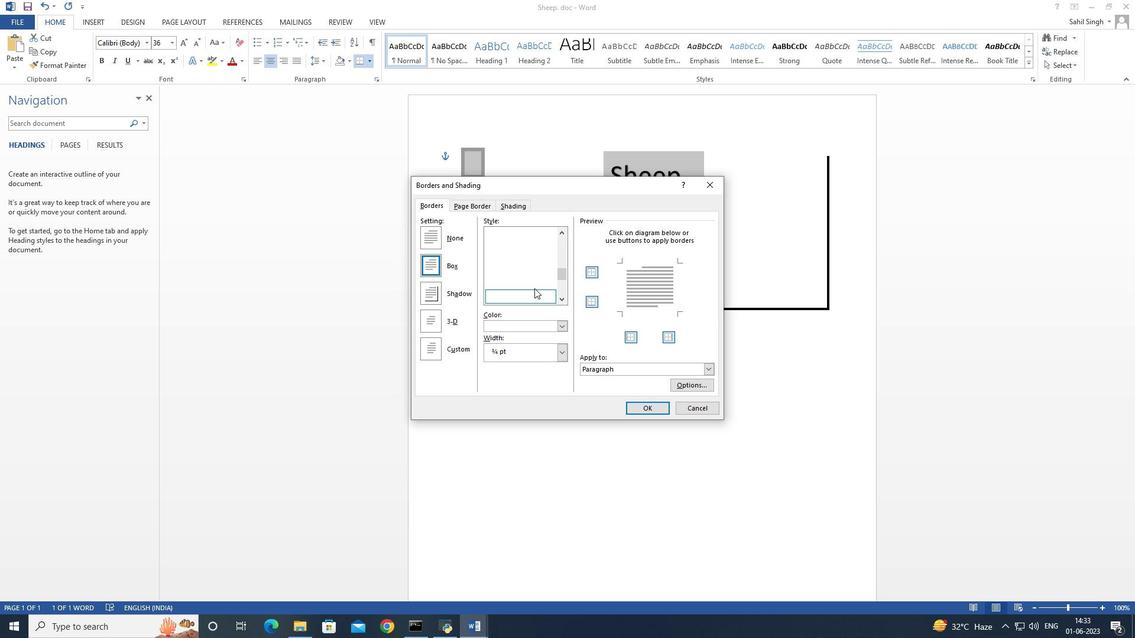 
Action: Mouse scrolled (534, 288) with delta (0, 0)
Screenshot: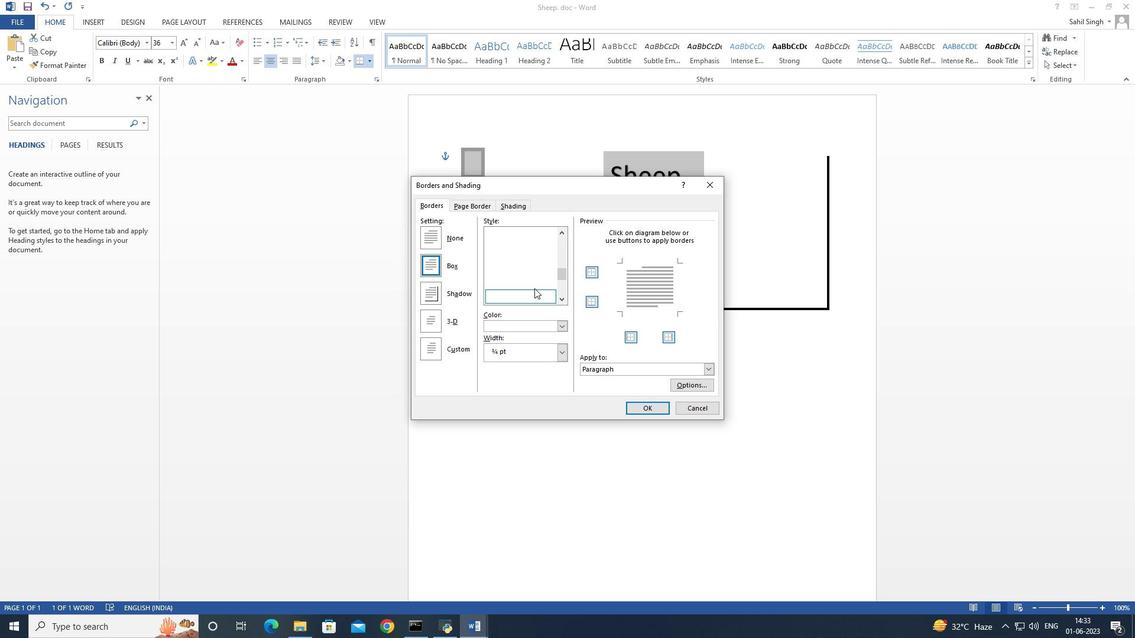 
Action: Mouse moved to (554, 265)
Screenshot: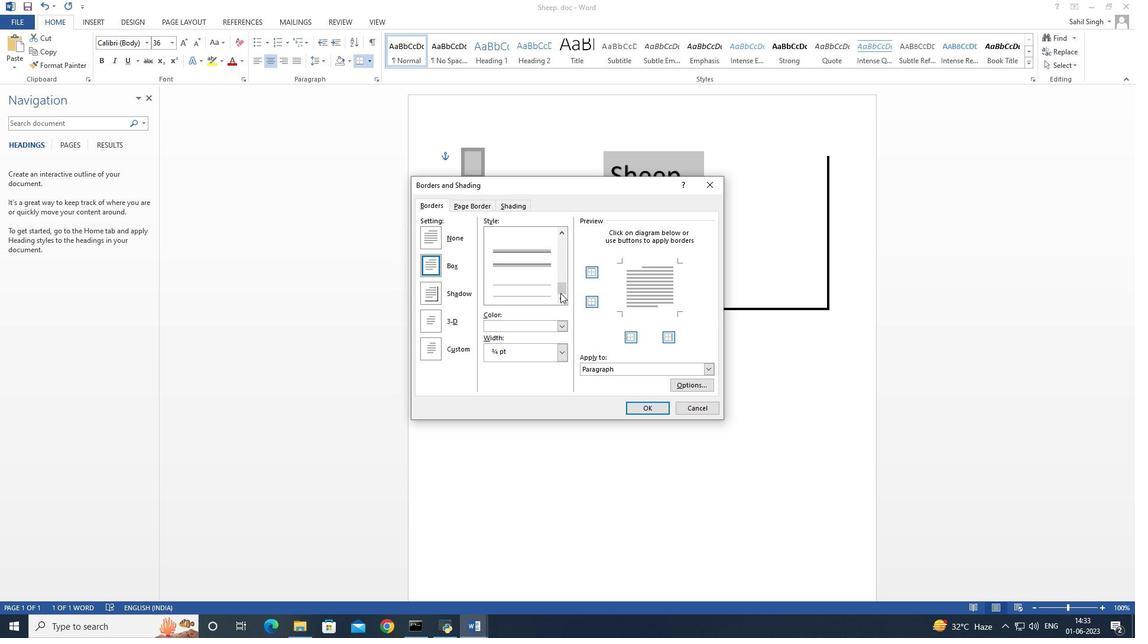 
Action: Mouse scrolled (554, 265) with delta (0, 0)
Screenshot: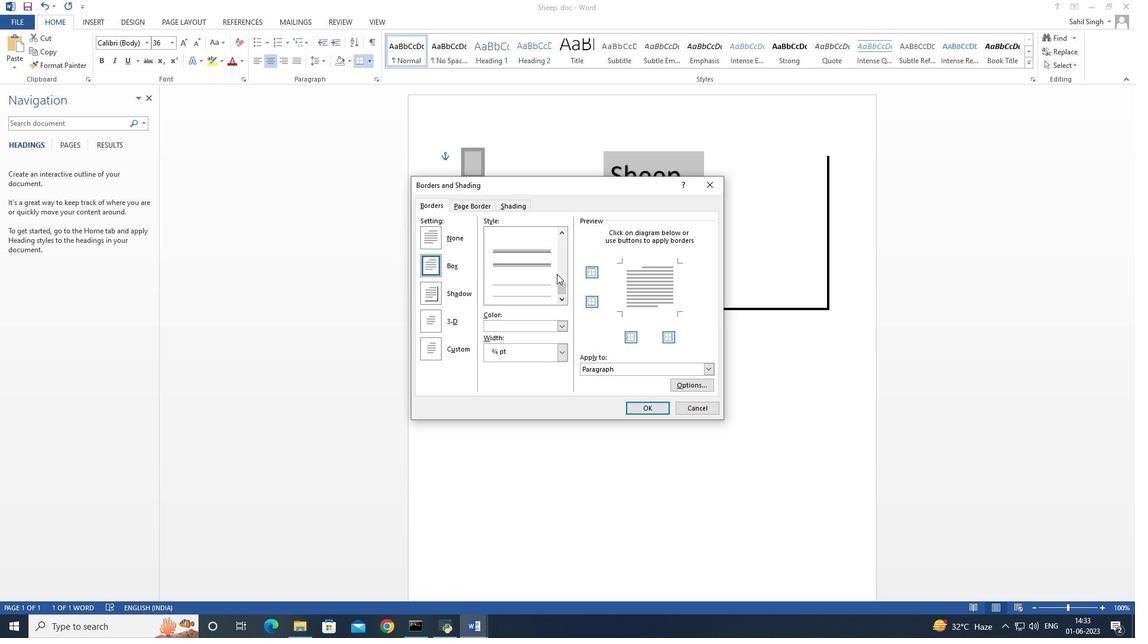 
Action: Mouse scrolled (554, 264) with delta (0, 0)
Screenshot: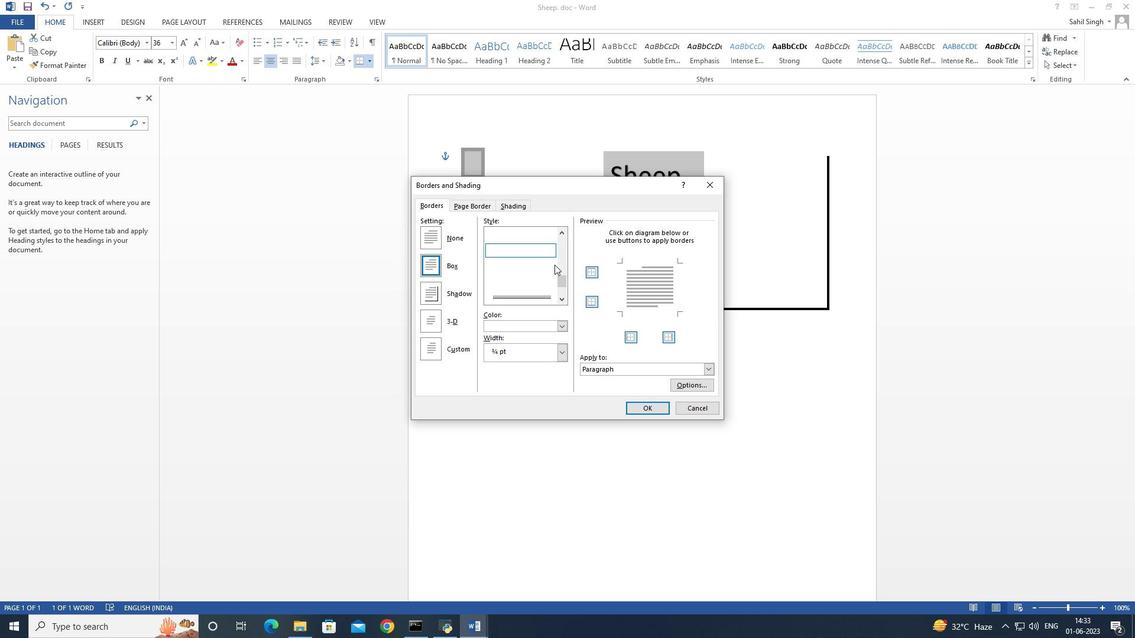 
Action: Mouse moved to (709, 182)
Screenshot: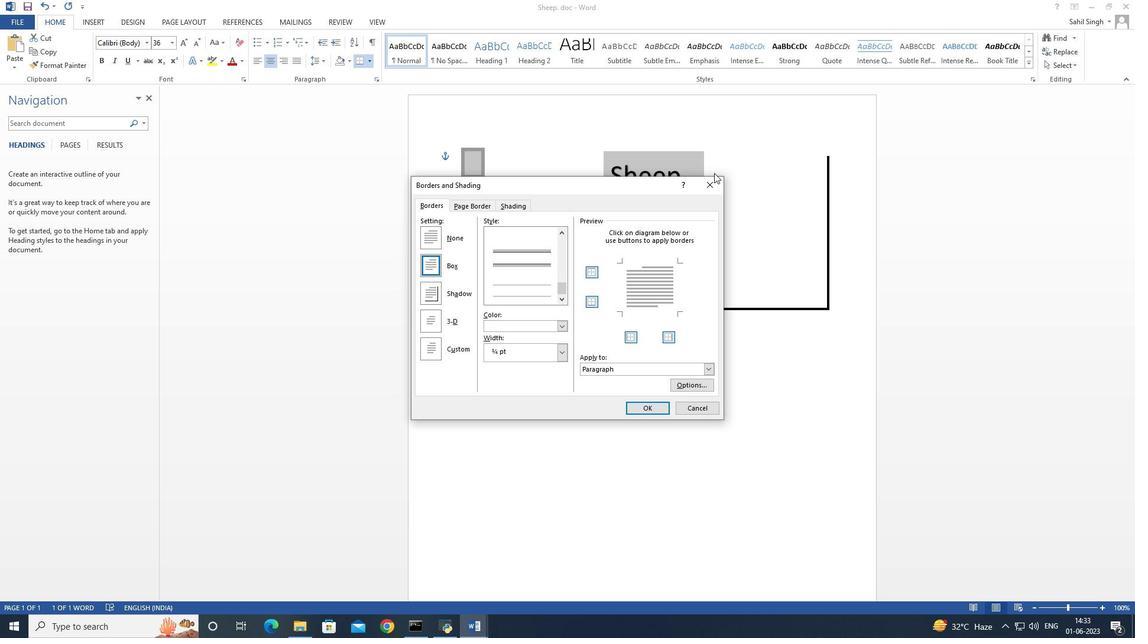 
Action: Mouse pressed left at (709, 182)
Screenshot: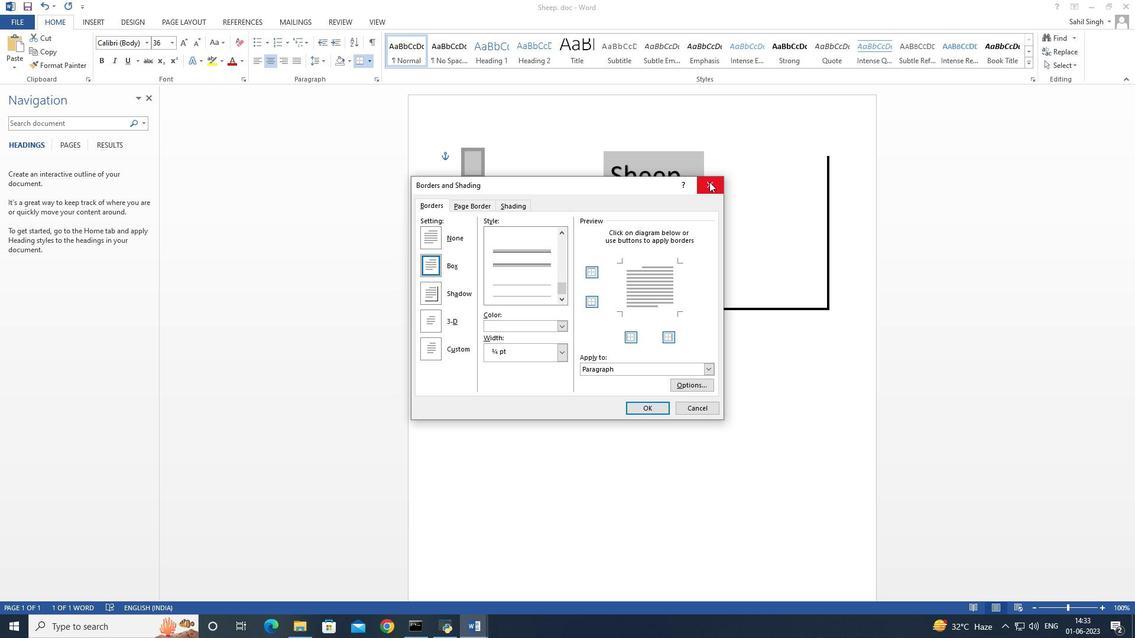 
Action: Mouse moved to (722, 462)
Screenshot: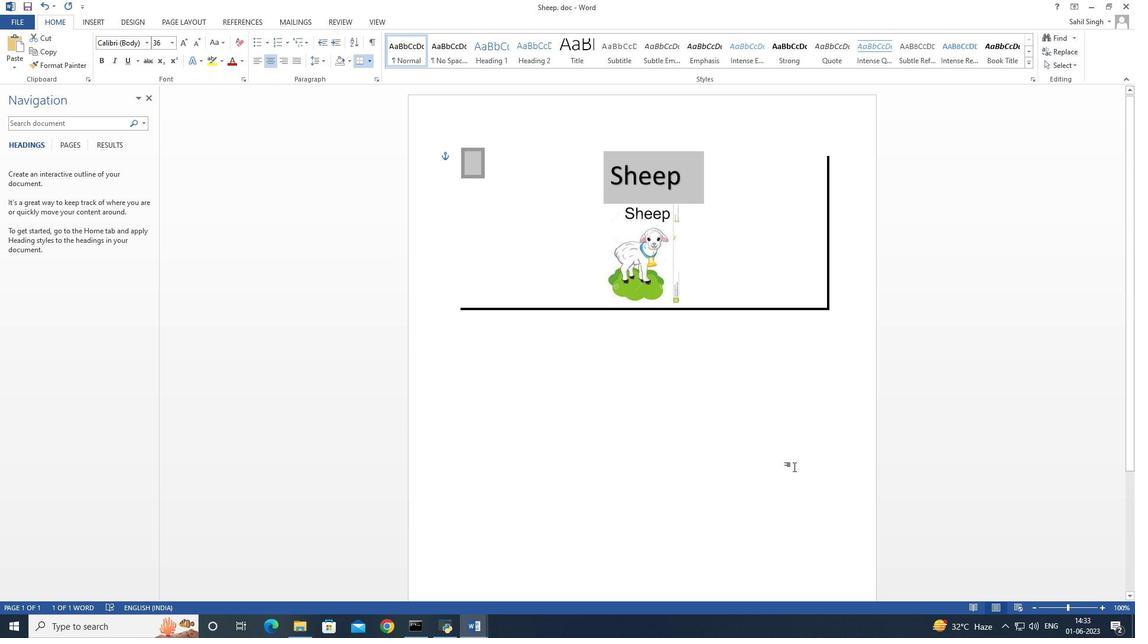 
Action: Mouse pressed left at (722, 462)
Screenshot: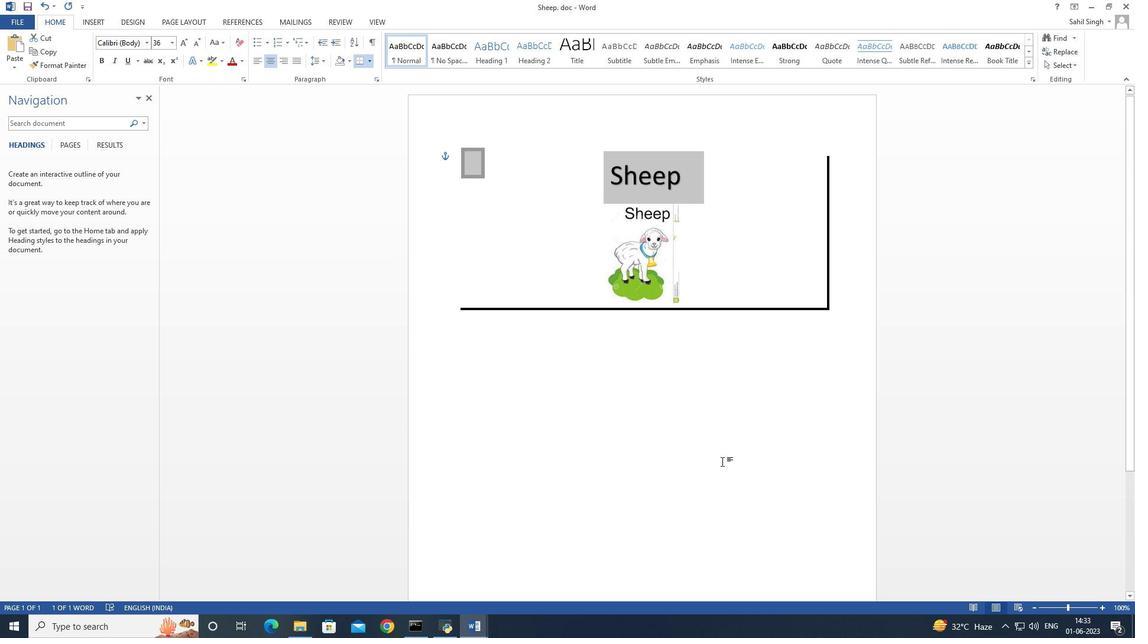 
Action: Mouse moved to (188, 20)
Screenshot: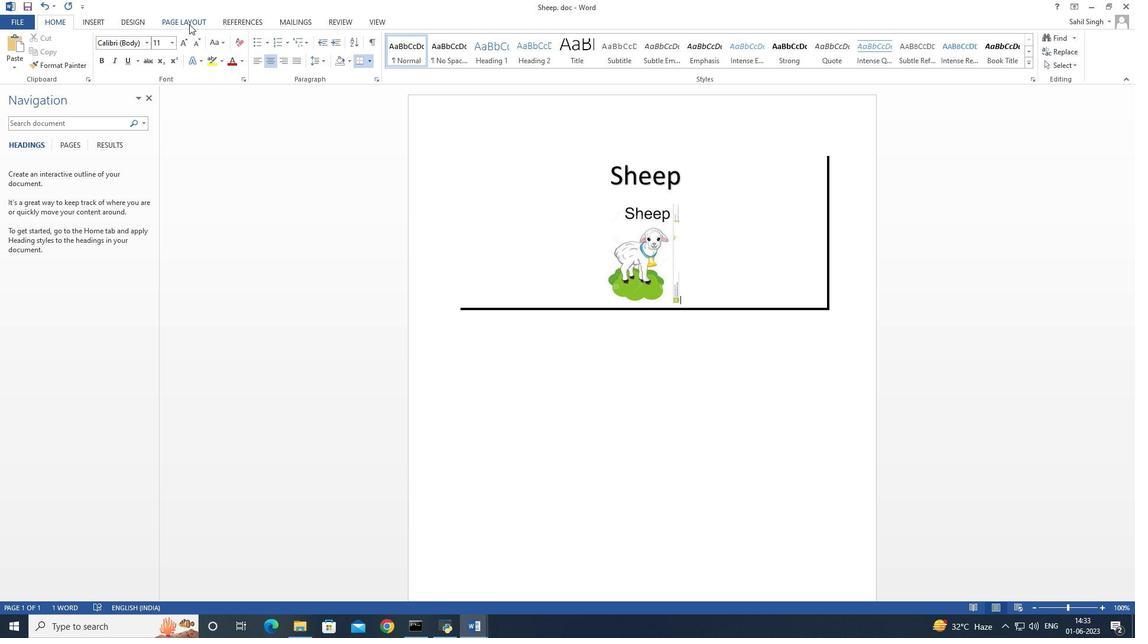 
Action: Mouse pressed left at (188, 20)
Screenshot: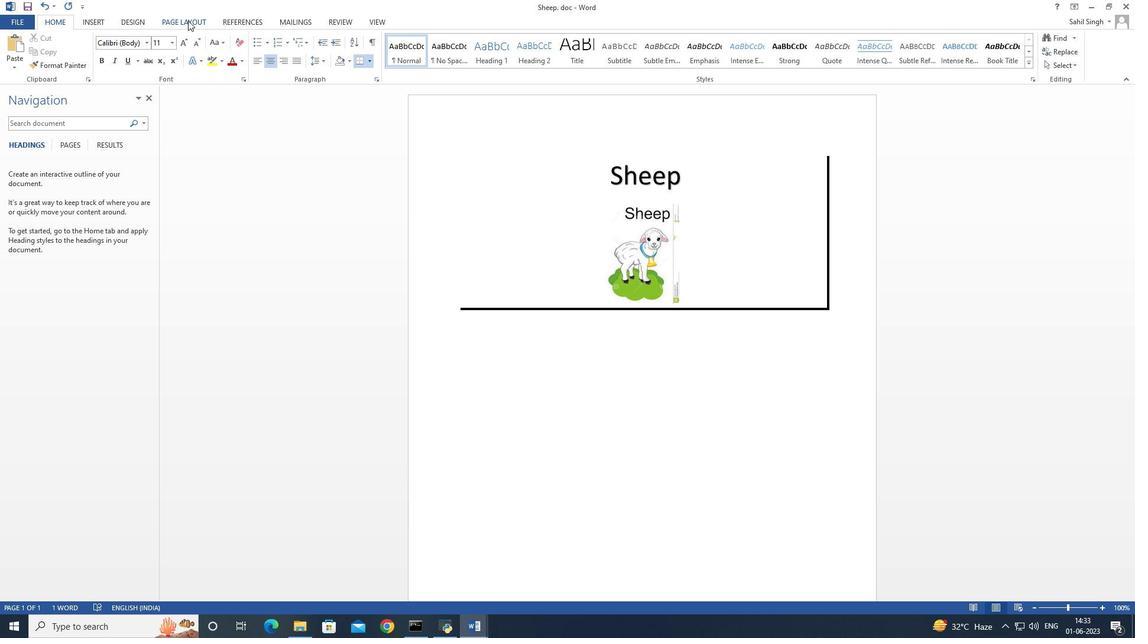 
Action: Mouse moved to (137, 15)
Screenshot: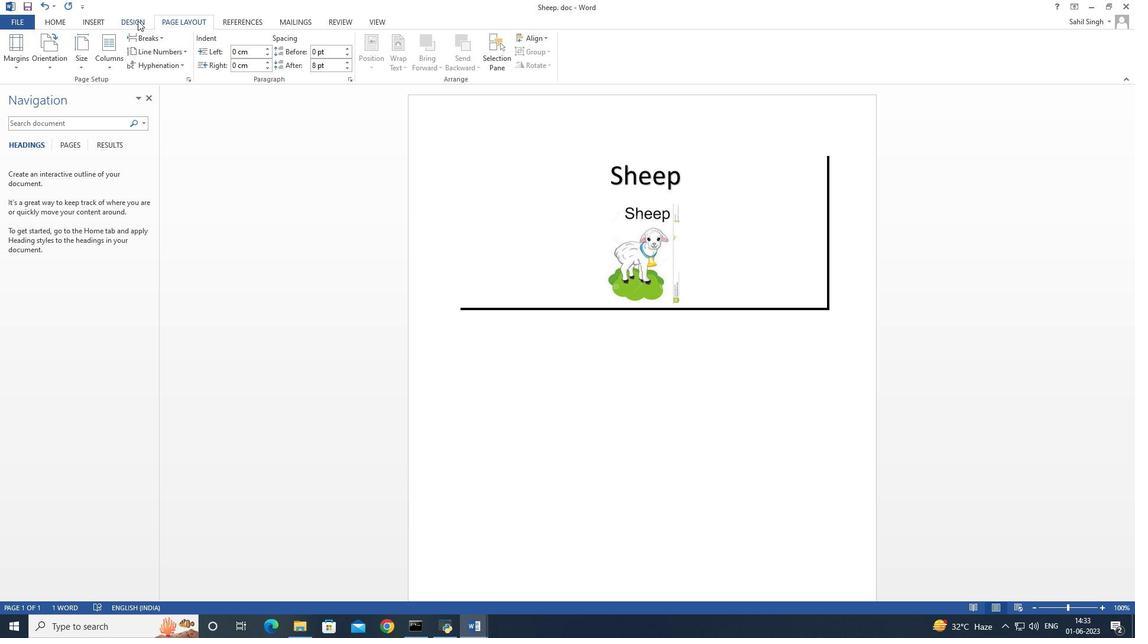 
Action: Mouse pressed left at (137, 15)
Screenshot: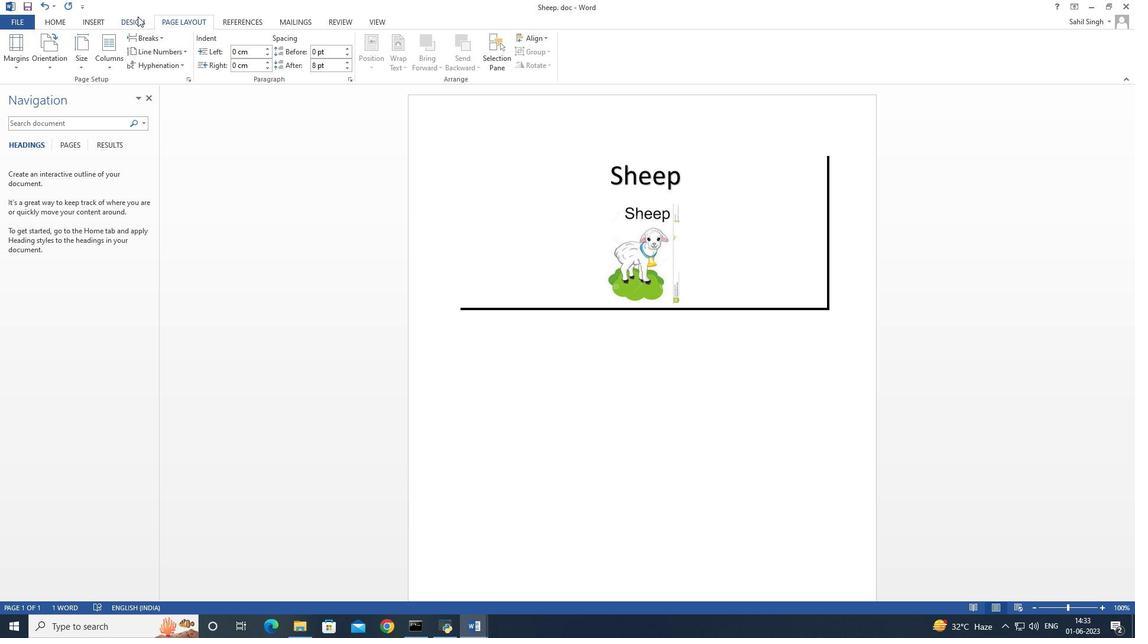 
Action: Mouse moved to (89, 19)
Screenshot: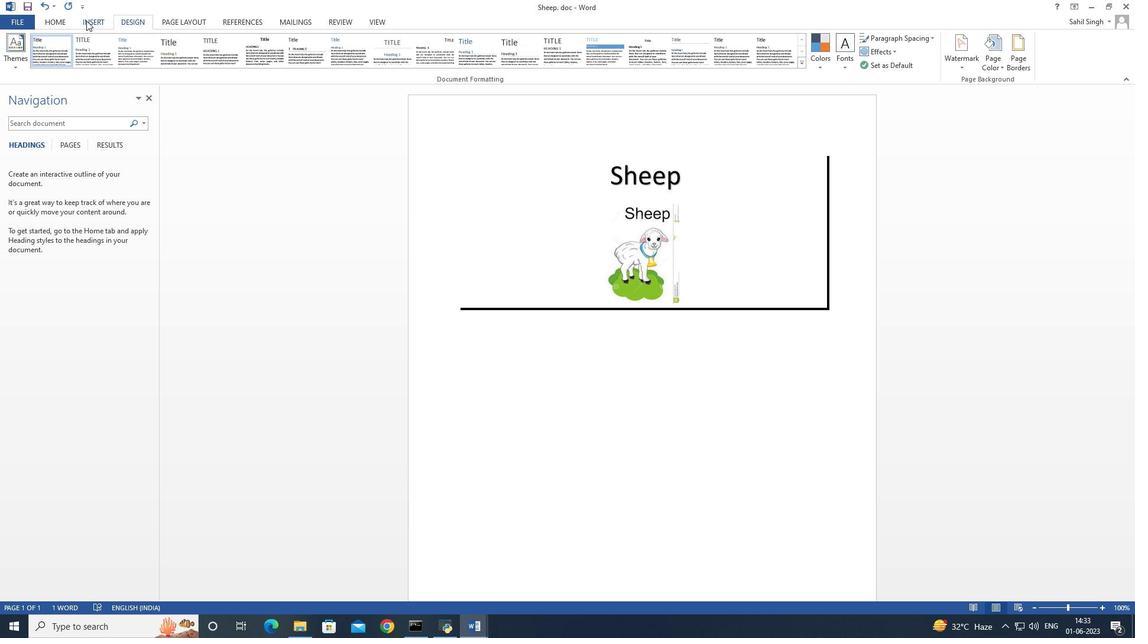 
Action: Mouse pressed left at (89, 19)
Screenshot: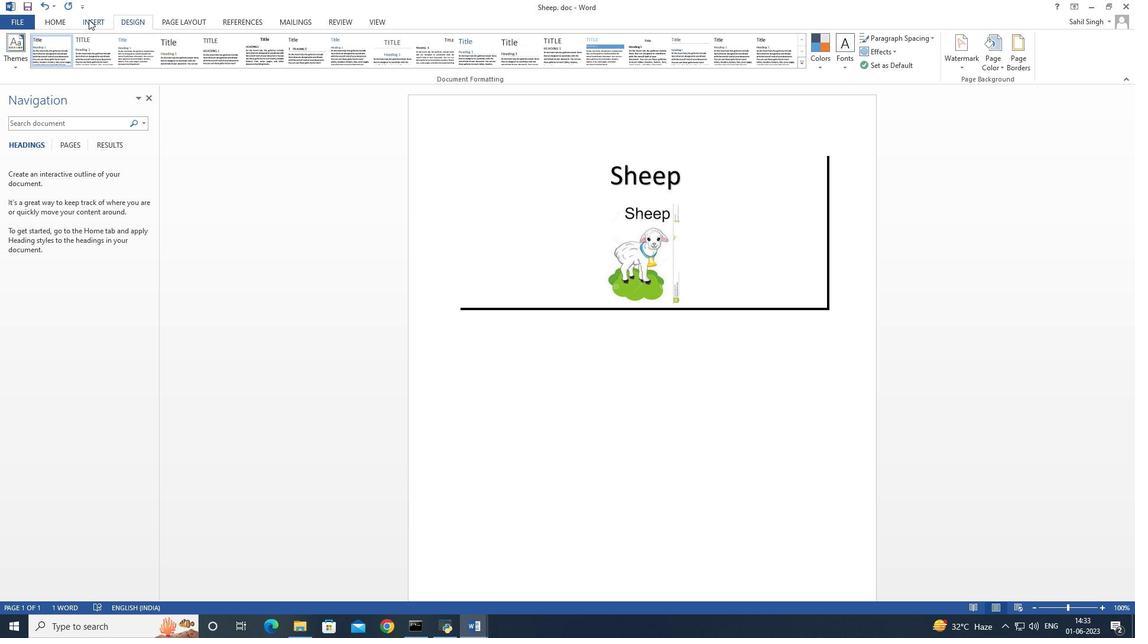 
Action: Mouse moved to (656, 67)
Screenshot: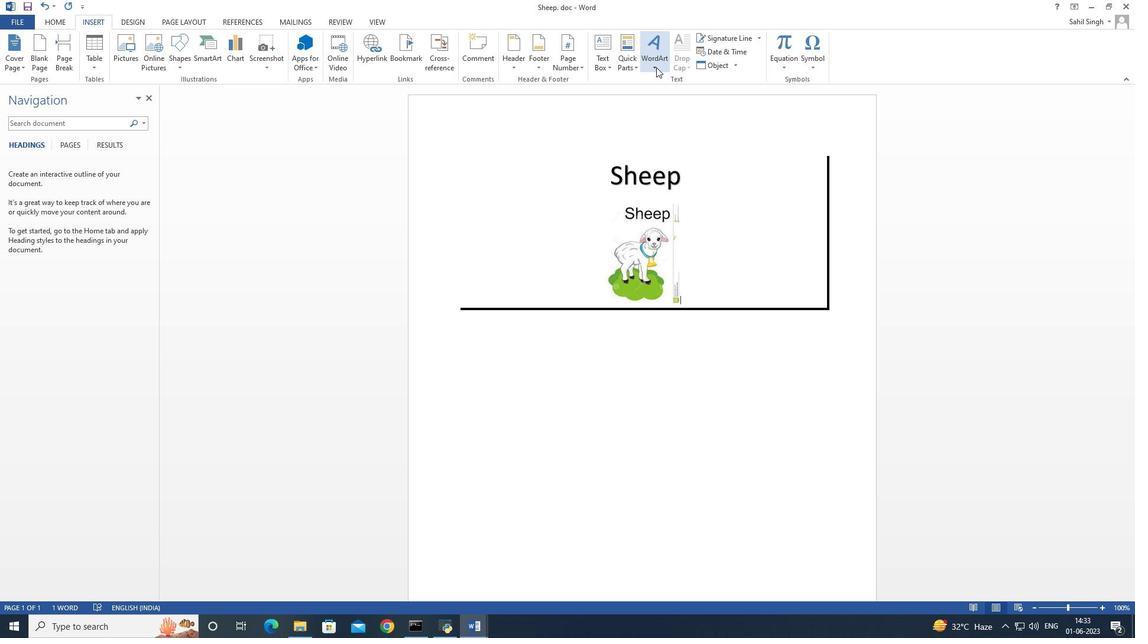 
Action: Mouse pressed left at (656, 67)
Screenshot: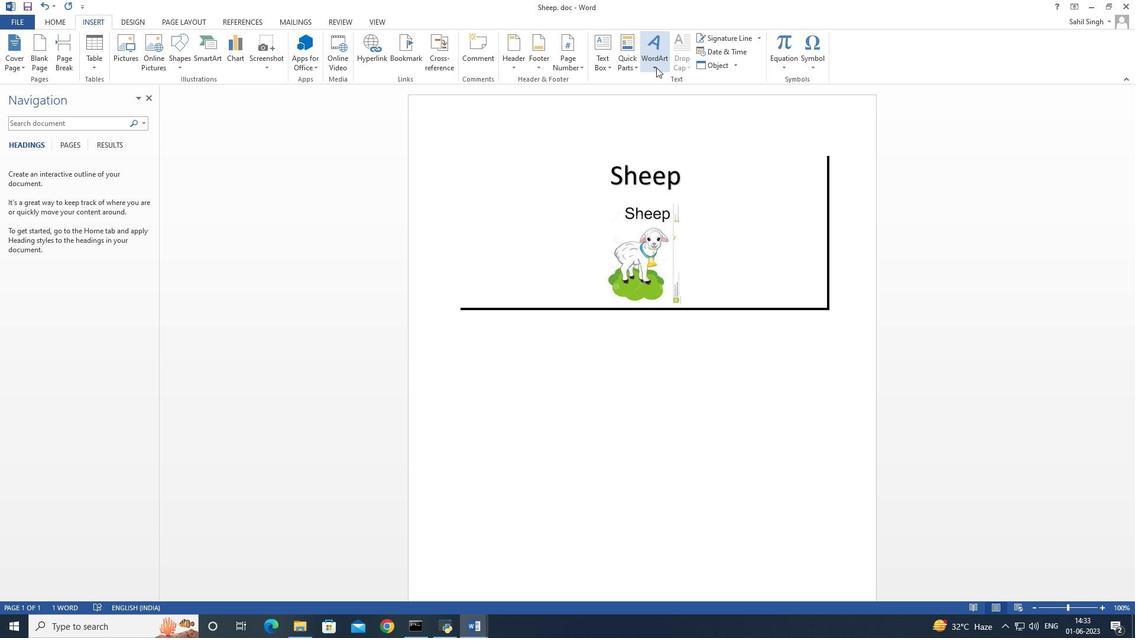
Action: Mouse moved to (590, 113)
Screenshot: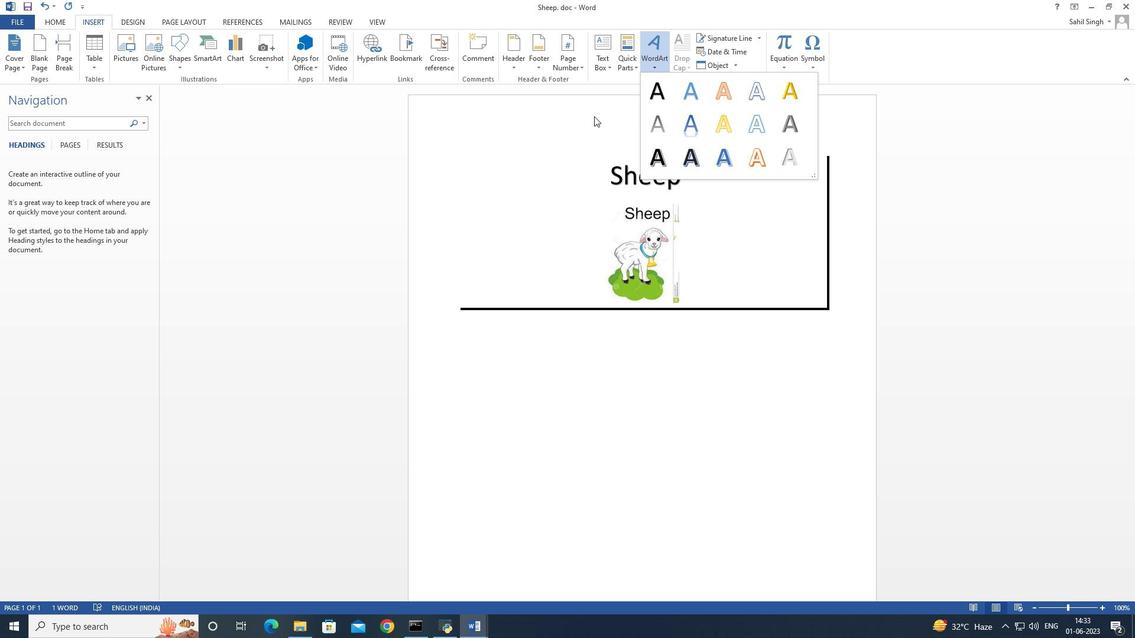 
Action: Mouse pressed left at (590, 113)
Screenshot: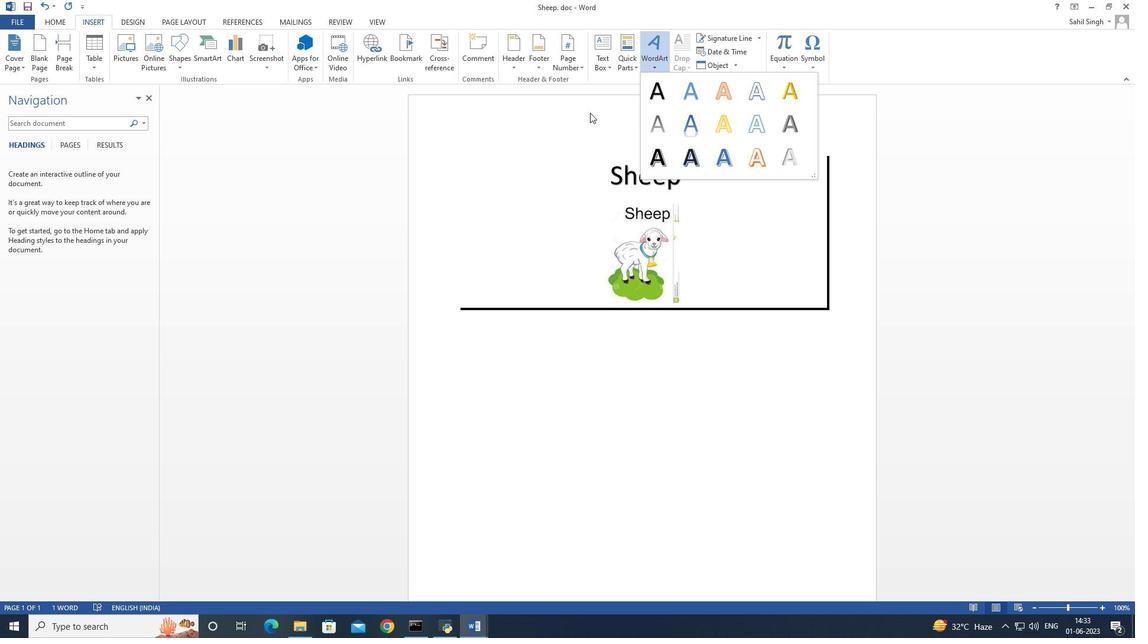 
Action: Mouse moved to (241, 18)
Screenshot: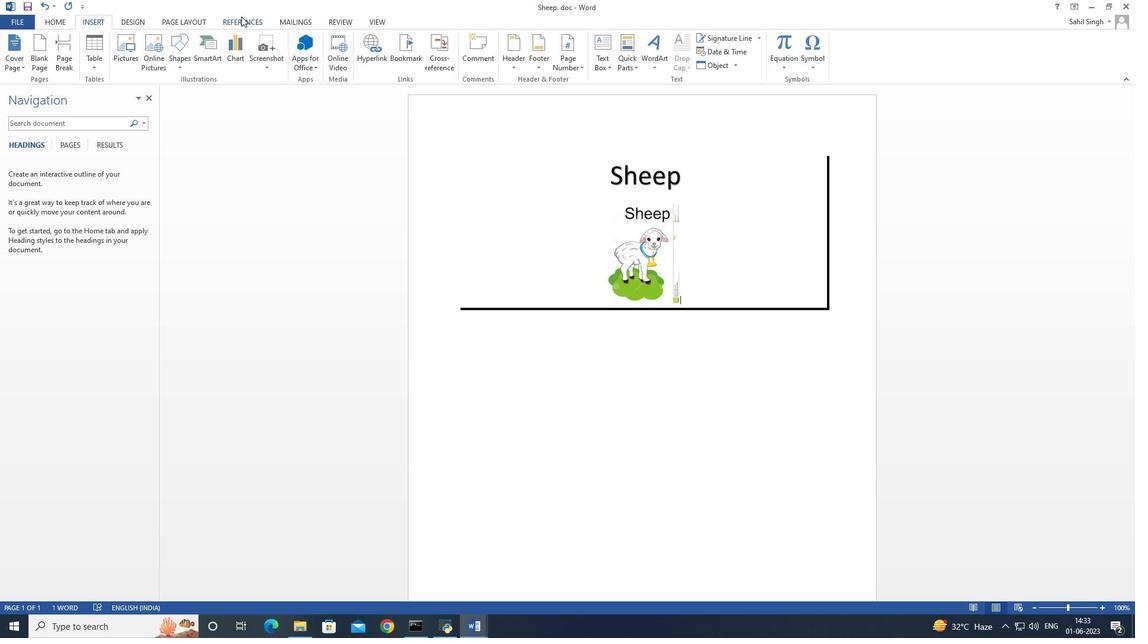 
Action: Mouse pressed left at (241, 18)
Screenshot: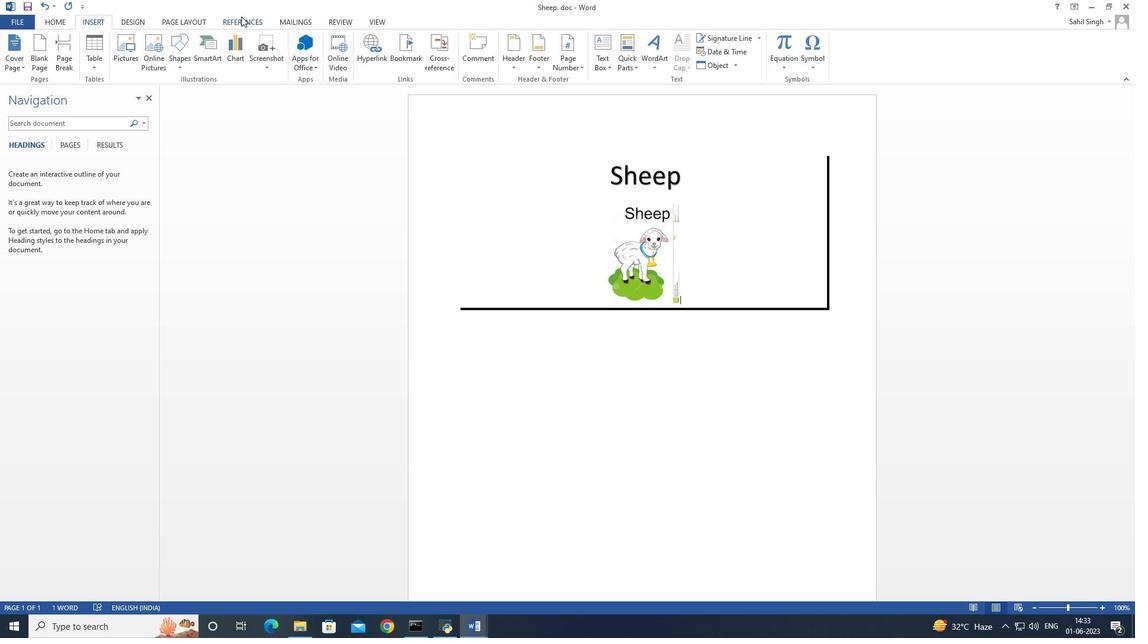 
Action: Mouse moved to (133, 16)
Screenshot: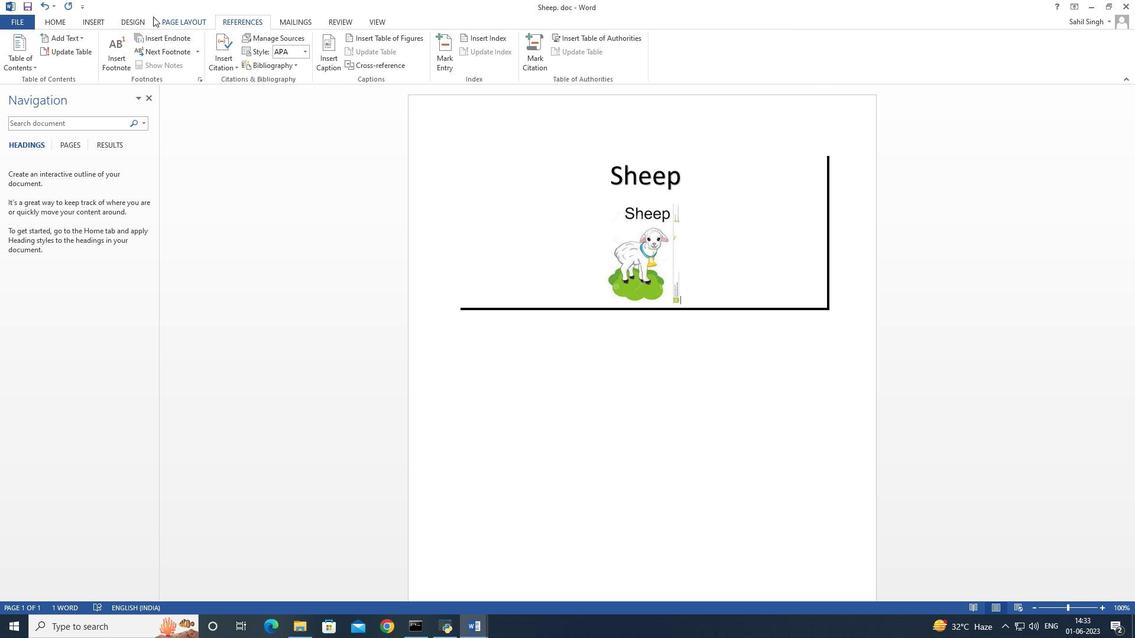 
Action: Mouse pressed left at (133, 16)
Screenshot: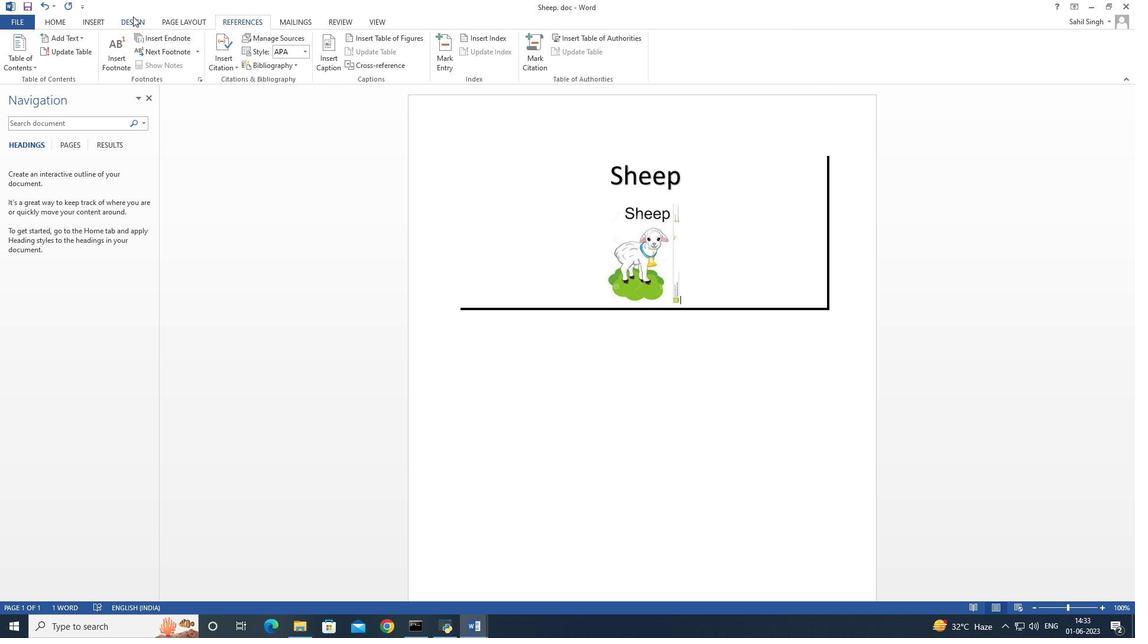
Action: Mouse moved to (86, 17)
Screenshot: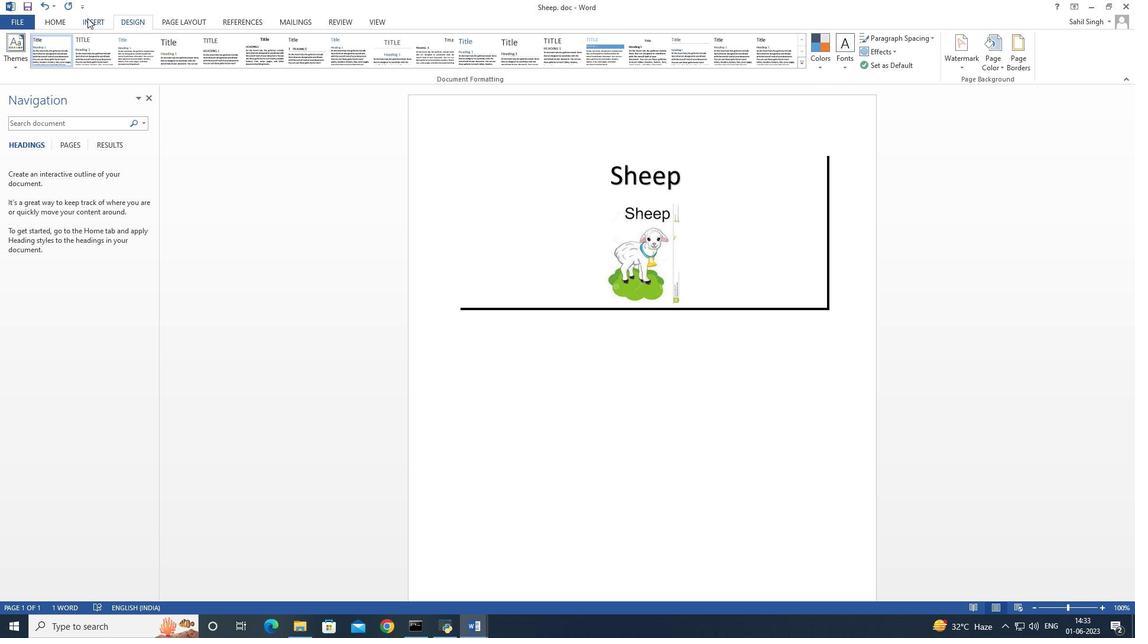 
Action: Mouse pressed left at (86, 17)
Screenshot: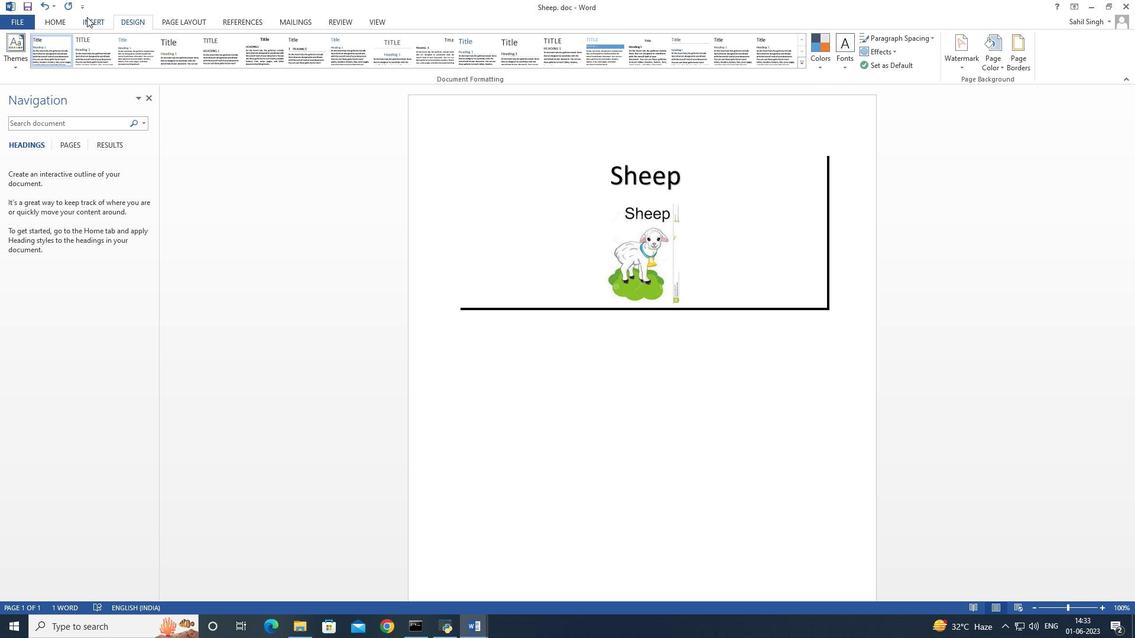 
Action: Mouse moved to (54, 20)
Screenshot: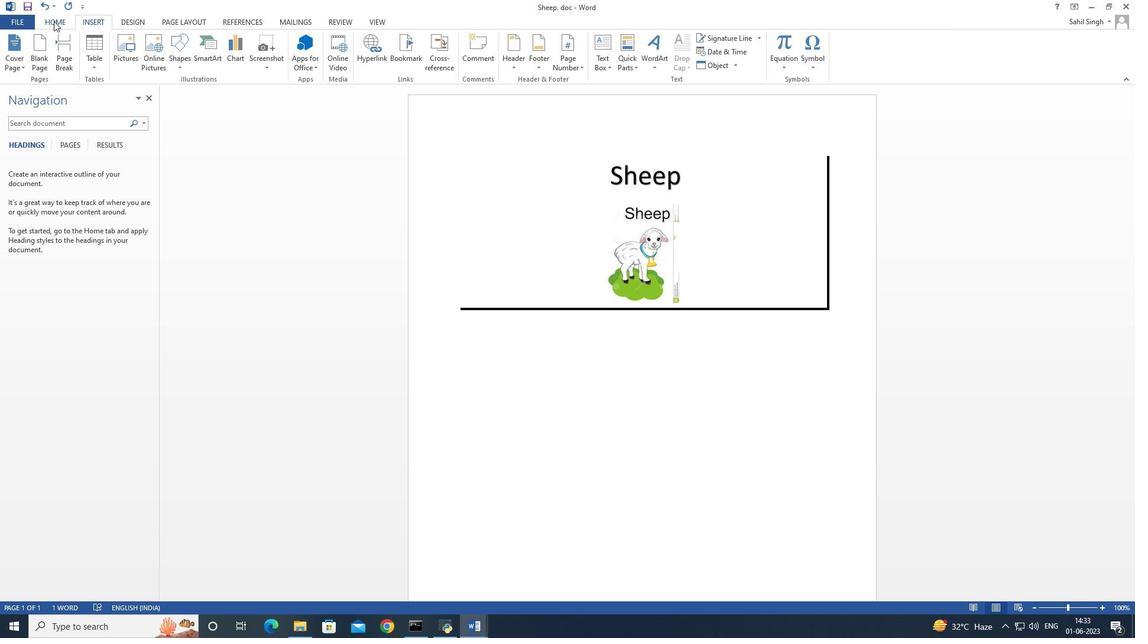 
Action: Mouse pressed left at (54, 20)
Screenshot: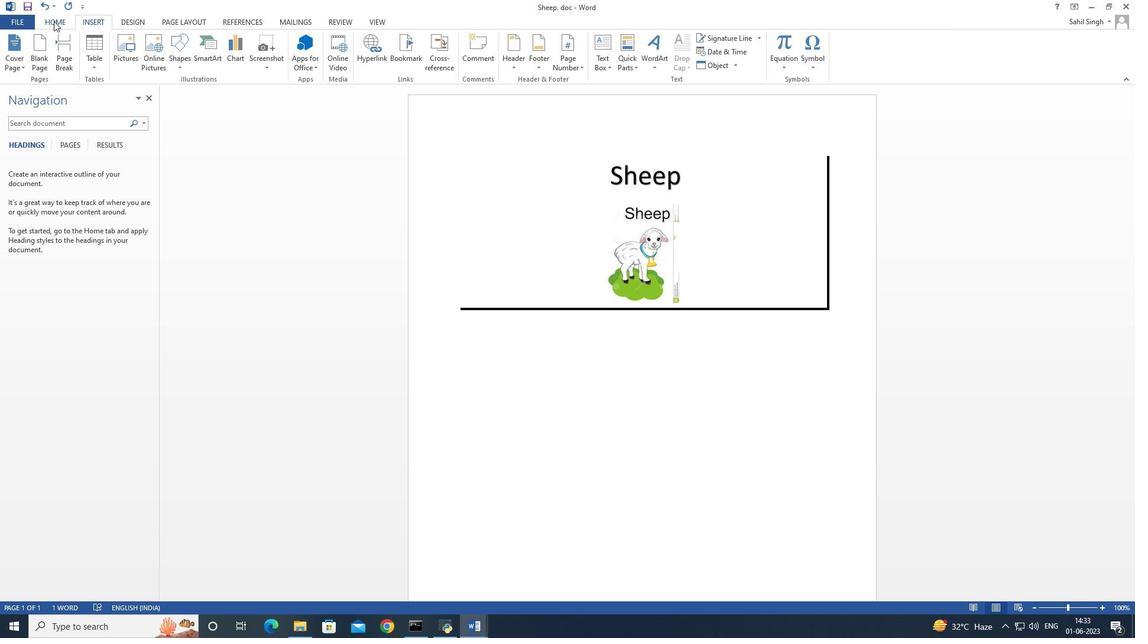 
Action: Mouse moved to (98, 18)
Screenshot: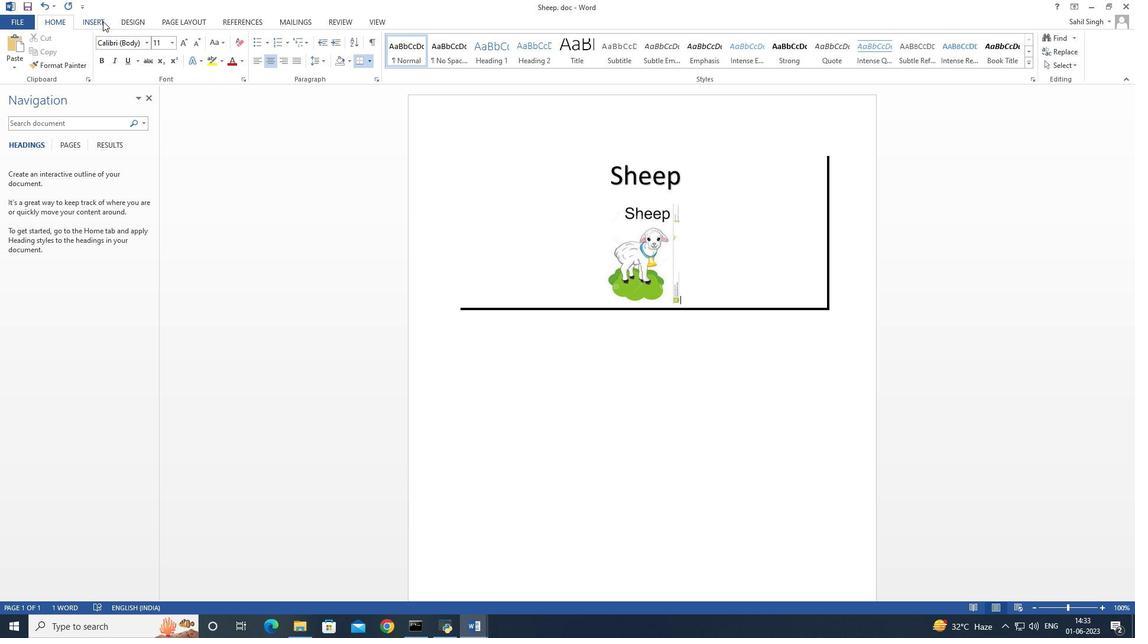 
Action: Mouse pressed left at (98, 18)
Screenshot: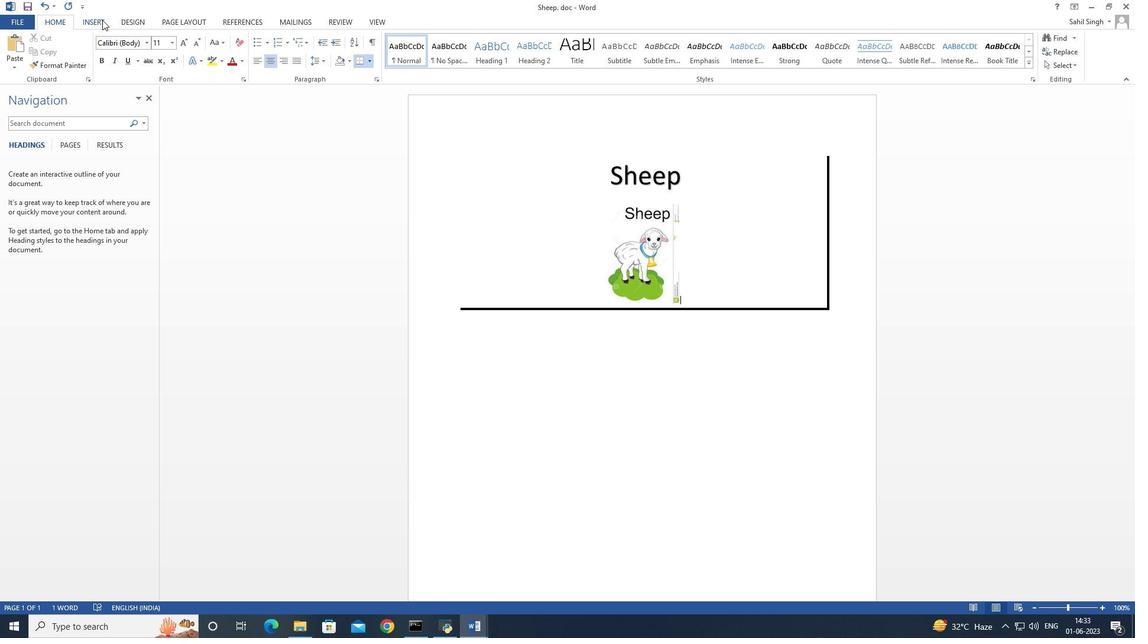 
Action: Mouse moved to (650, 68)
Screenshot: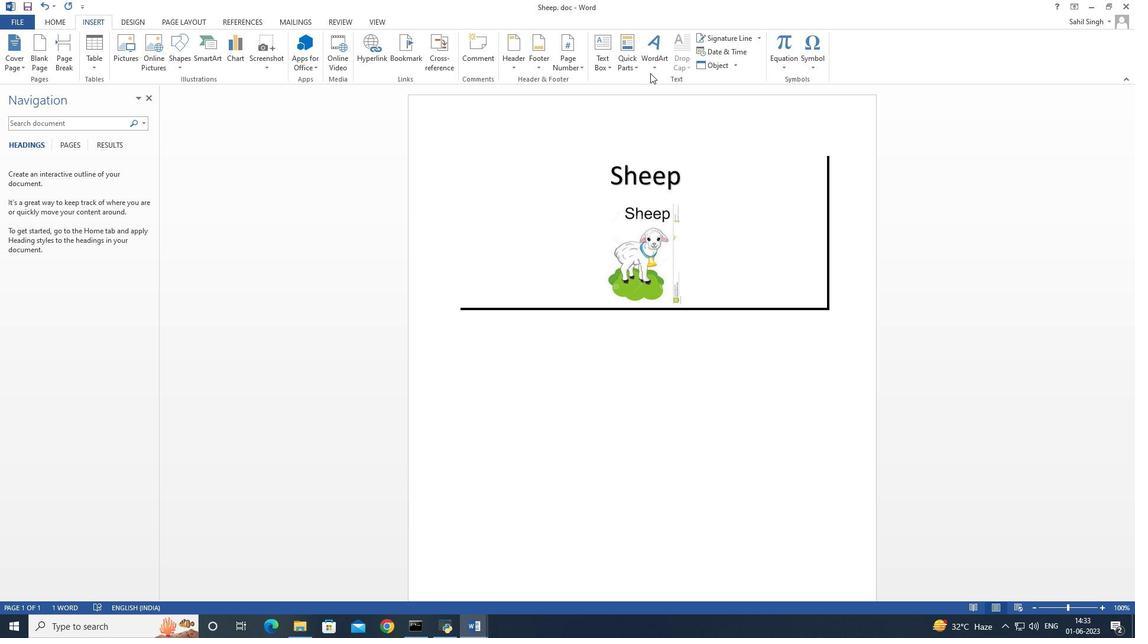 
Action: Mouse pressed left at (650, 68)
Screenshot: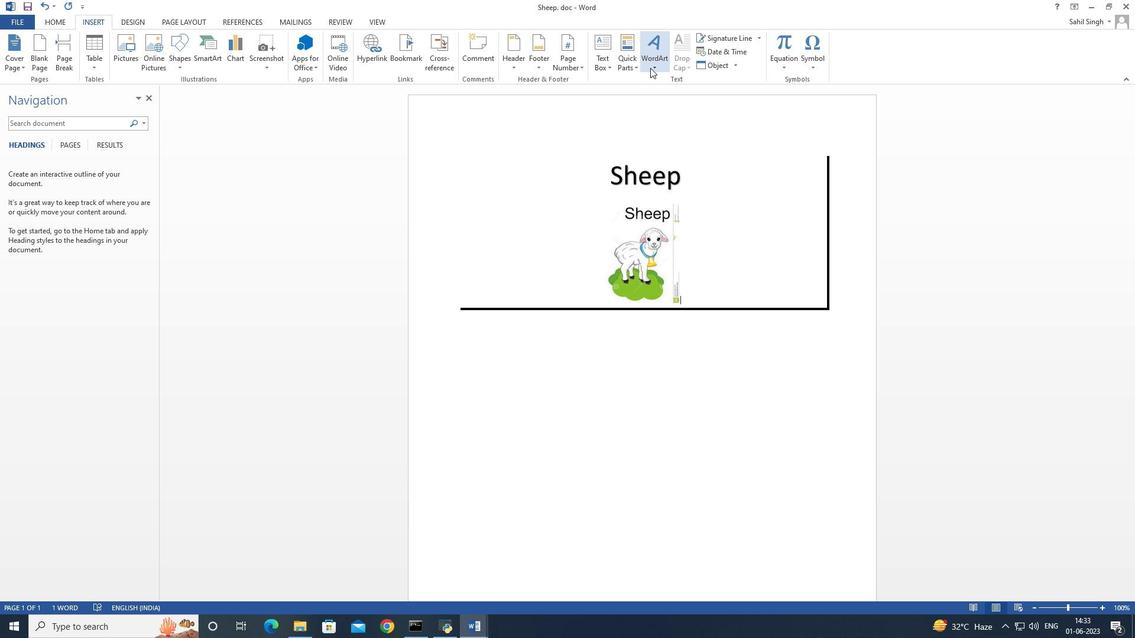 
Action: Mouse moved to (711, 116)
Screenshot: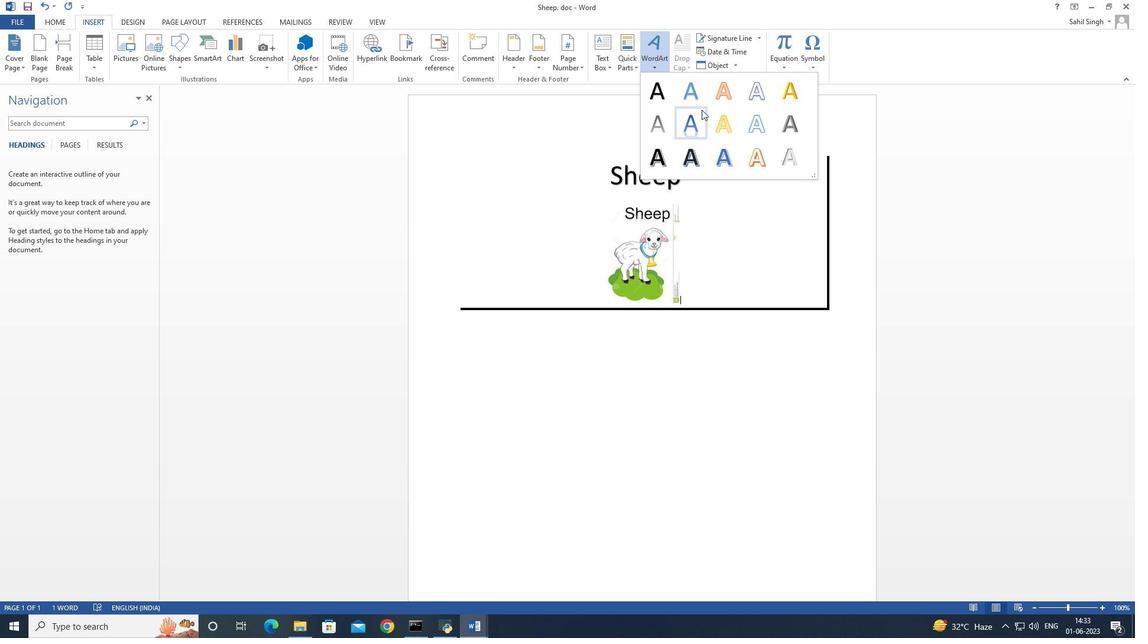 
Action: Mouse scrolled (711, 115) with delta (0, 0)
Screenshot: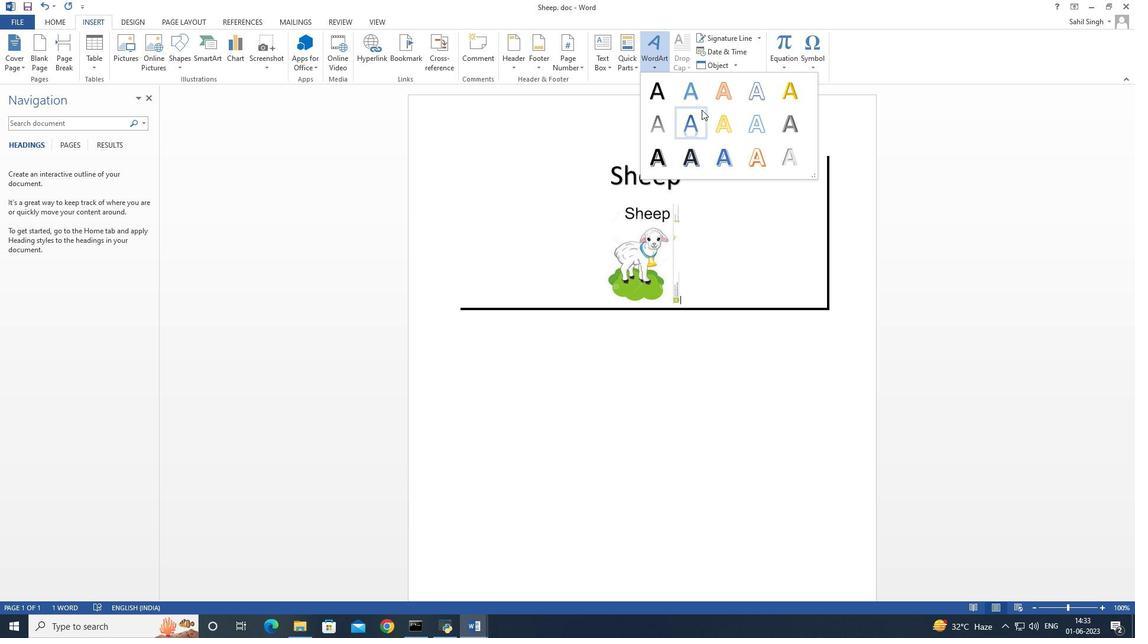 
Action: Mouse moved to (711, 117)
Screenshot: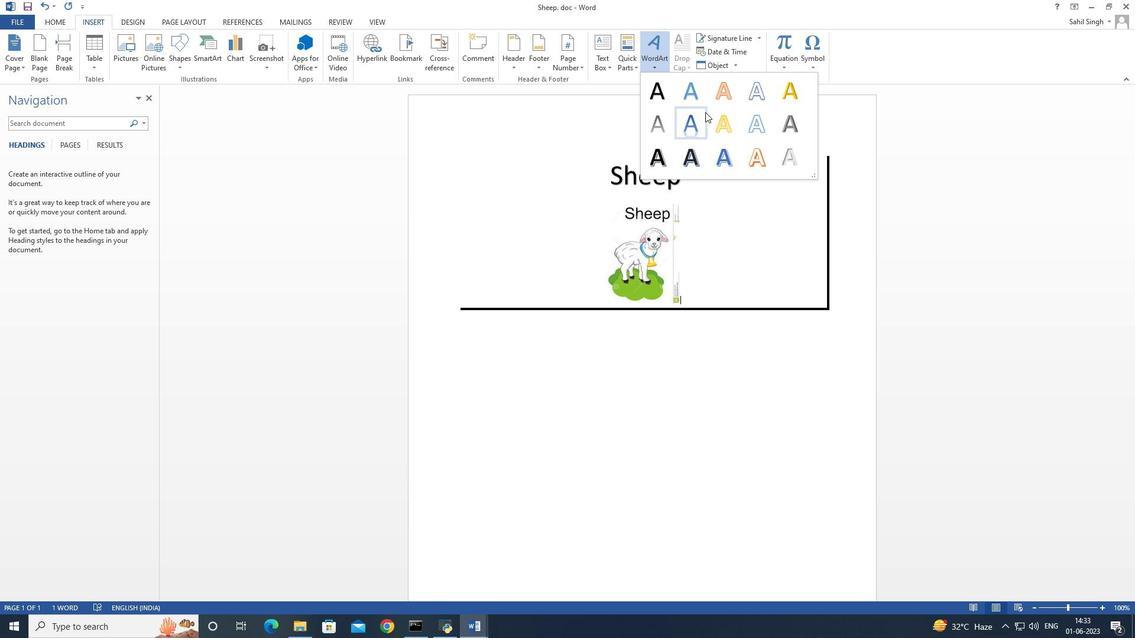 
Action: Mouse scrolled (711, 117) with delta (0, 0)
Screenshot: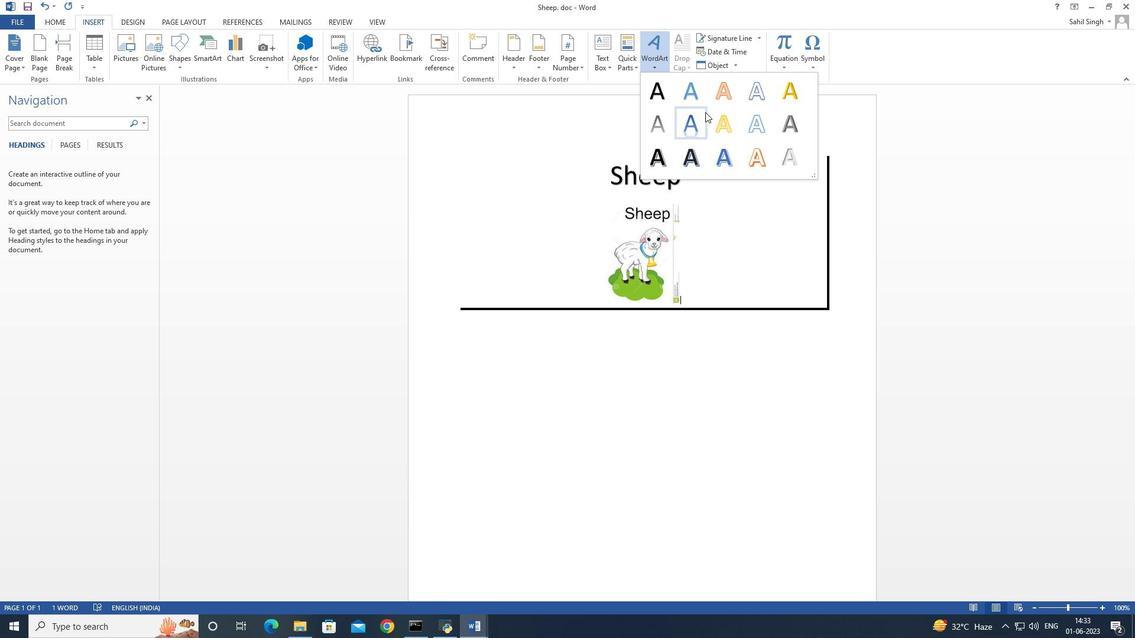 
Action: Mouse moved to (813, 176)
Screenshot: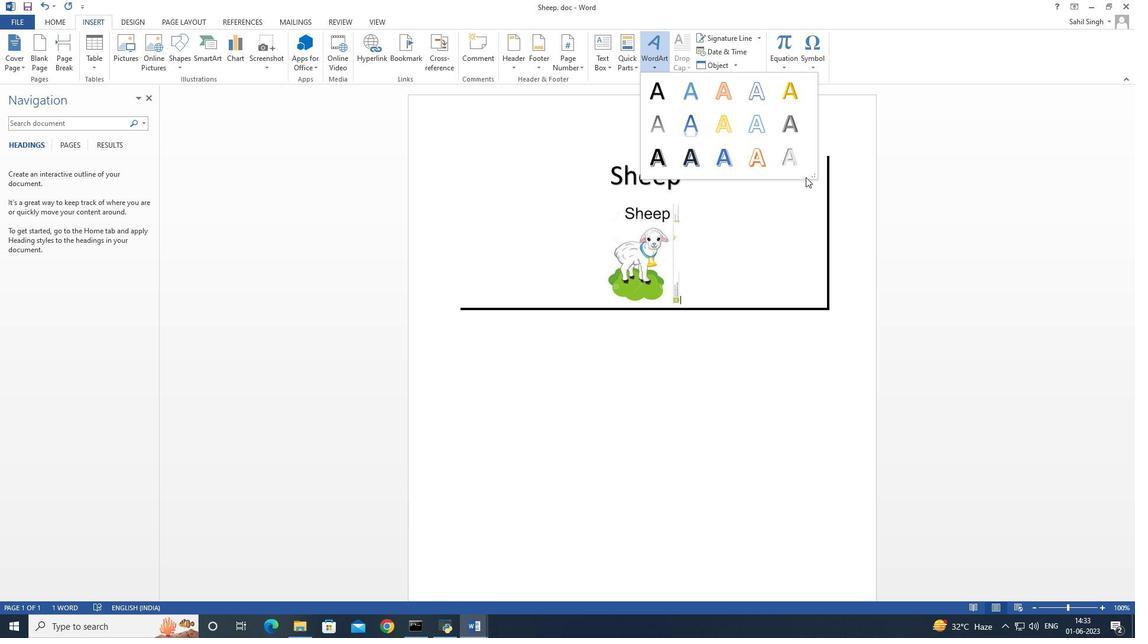 
Action: Mouse pressed left at (813, 176)
Screenshot: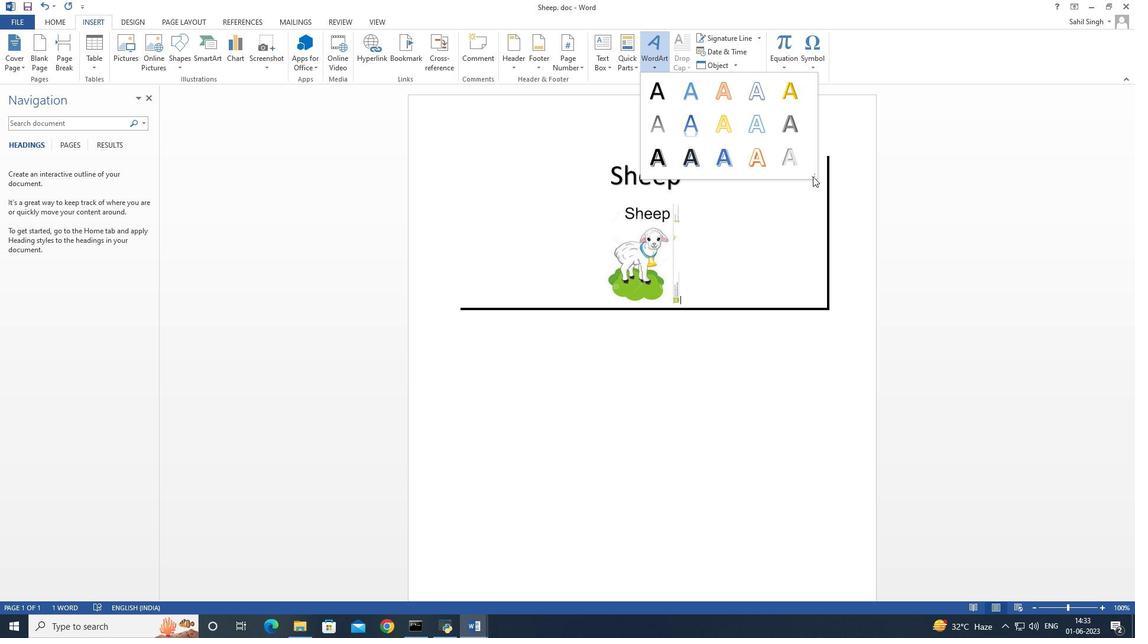 
Action: Mouse pressed left at (813, 176)
Screenshot: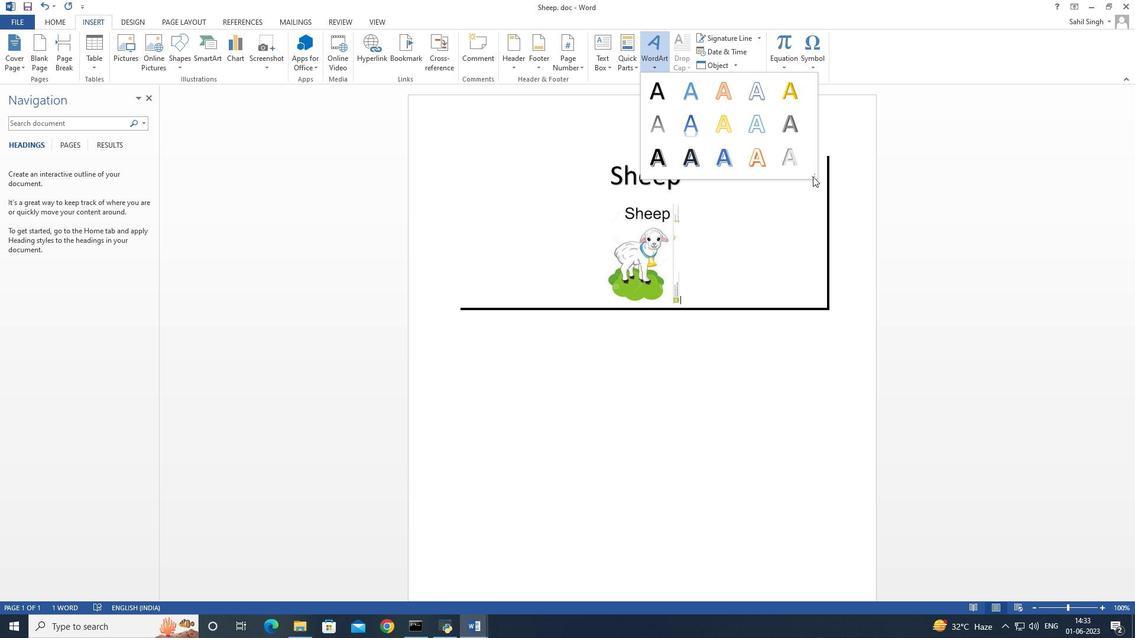 
Action: Mouse pressed left at (813, 176)
Screenshot: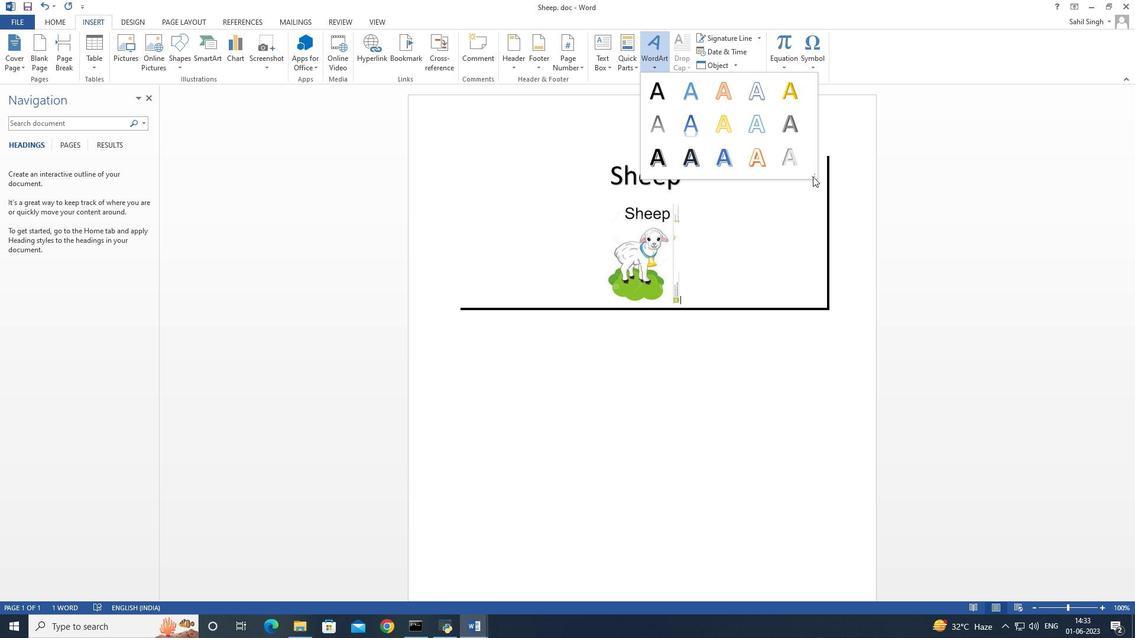 
Action: Mouse pressed left at (813, 176)
Screenshot: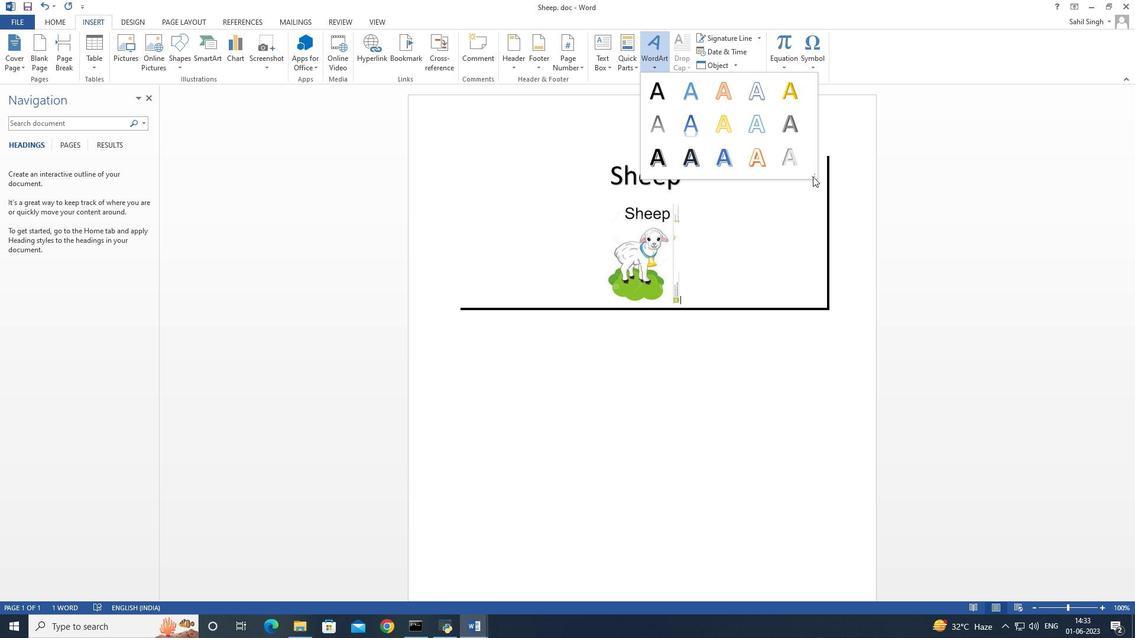 
Action: Mouse pressed left at (813, 176)
Screenshot: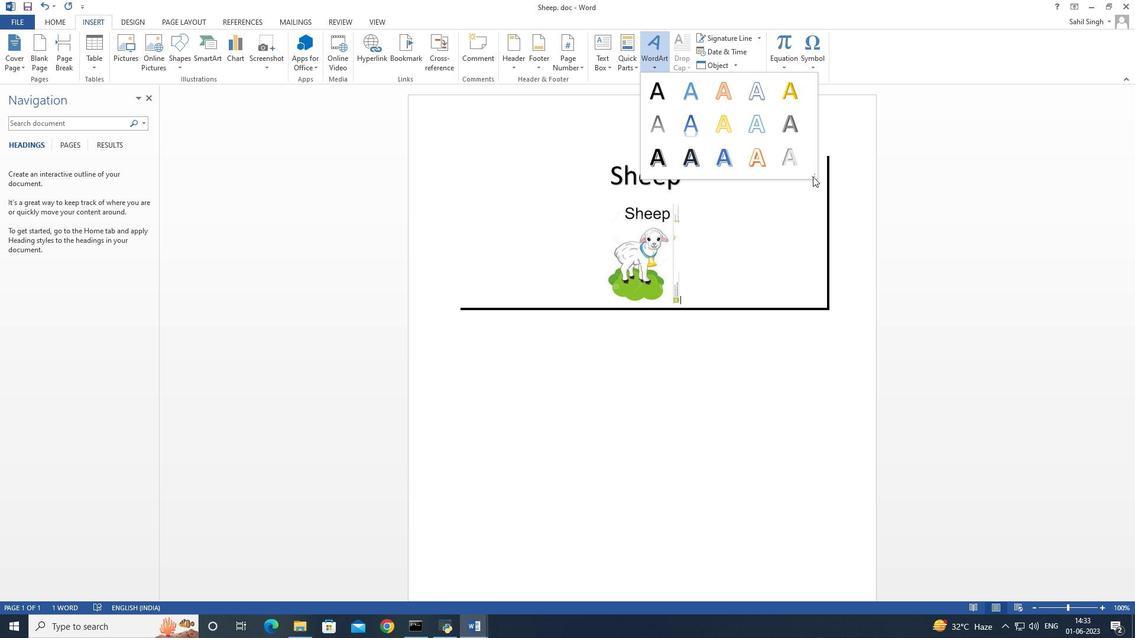 
Action: Mouse pressed left at (813, 176)
Screenshot: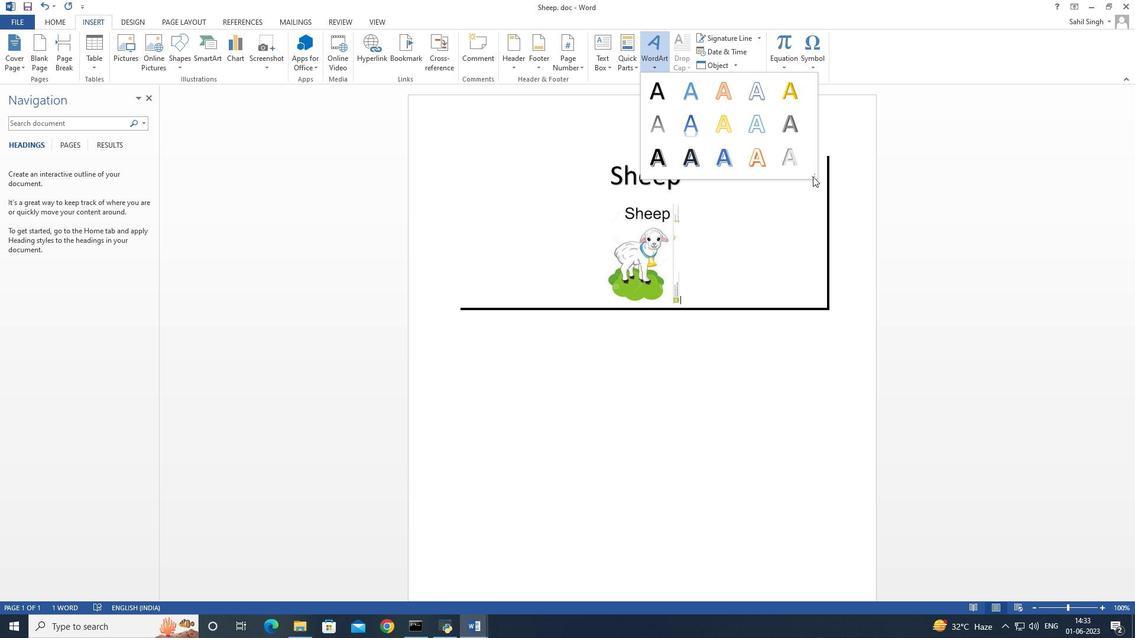
Action: Mouse pressed left at (813, 176)
Screenshot: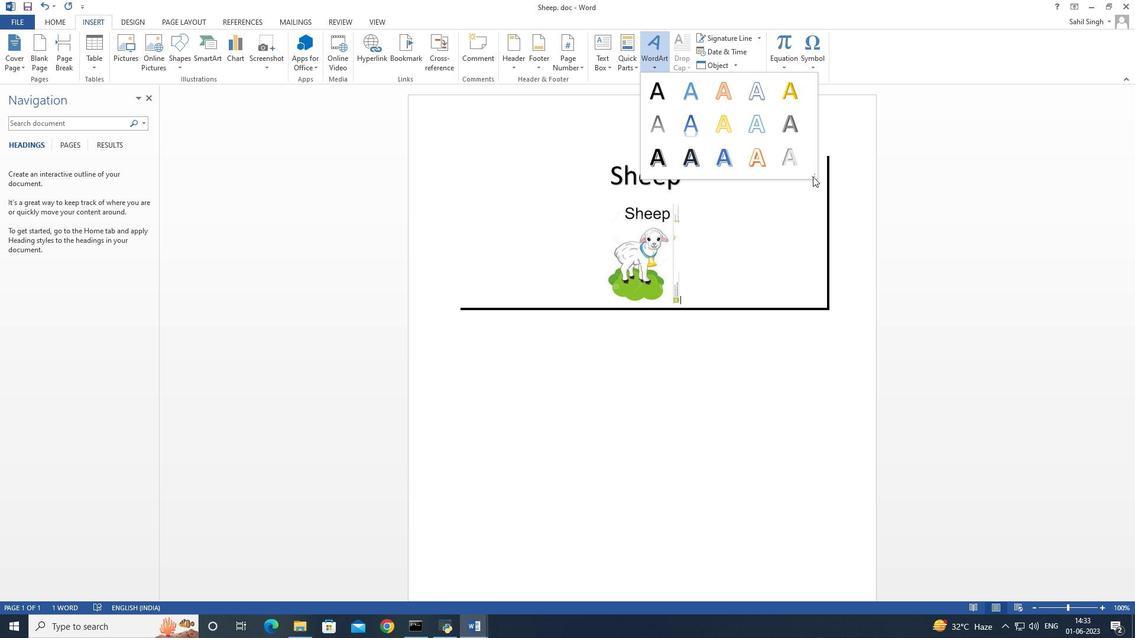 
Action: Mouse pressed left at (813, 176)
Screenshot: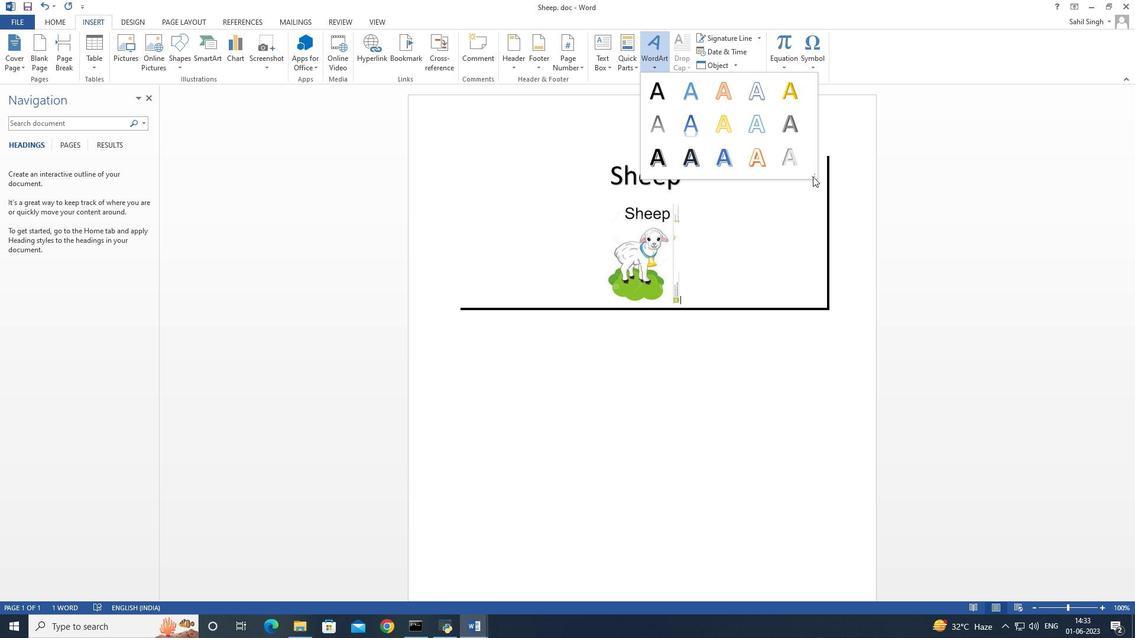 
Action: Mouse pressed left at (813, 176)
Screenshot: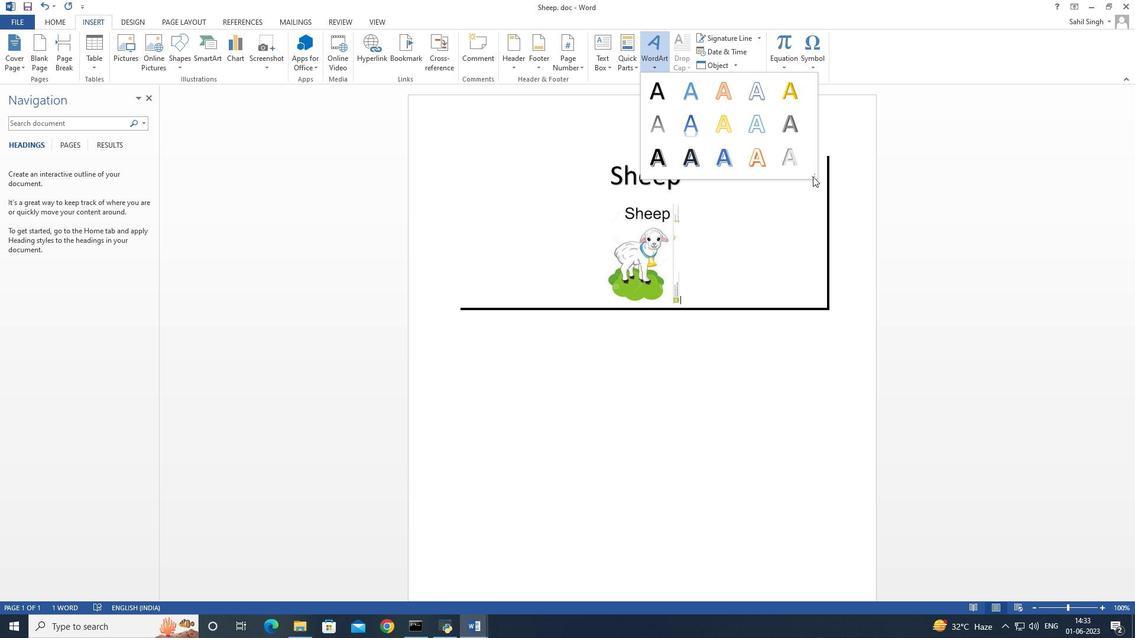
Action: Mouse pressed left at (813, 176)
Screenshot: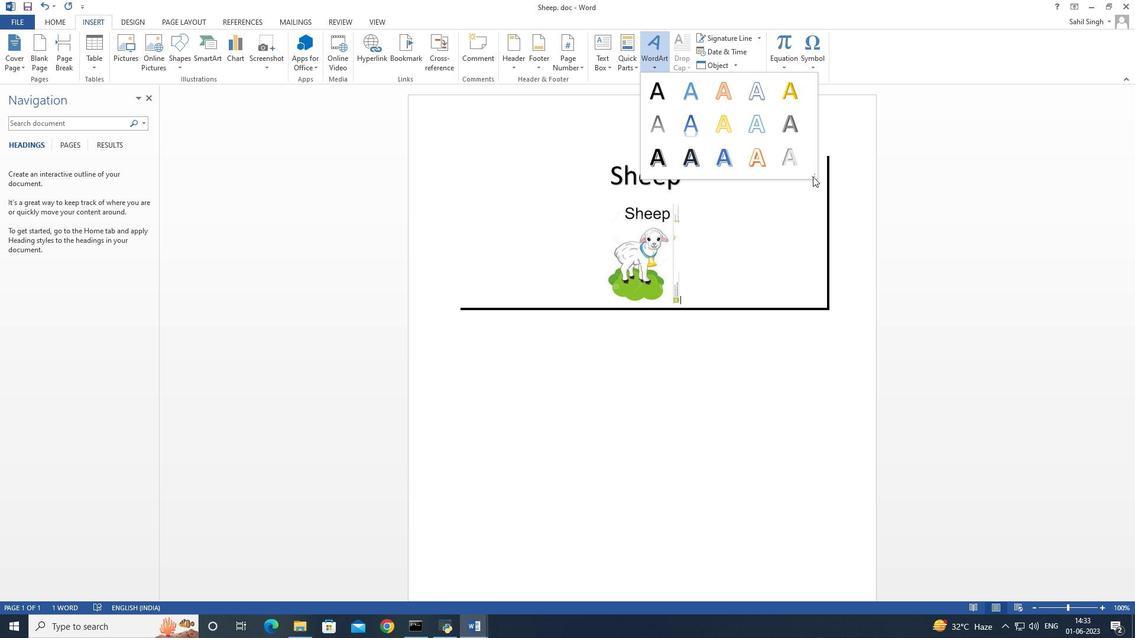 
Action: Mouse moved to (630, 65)
Screenshot: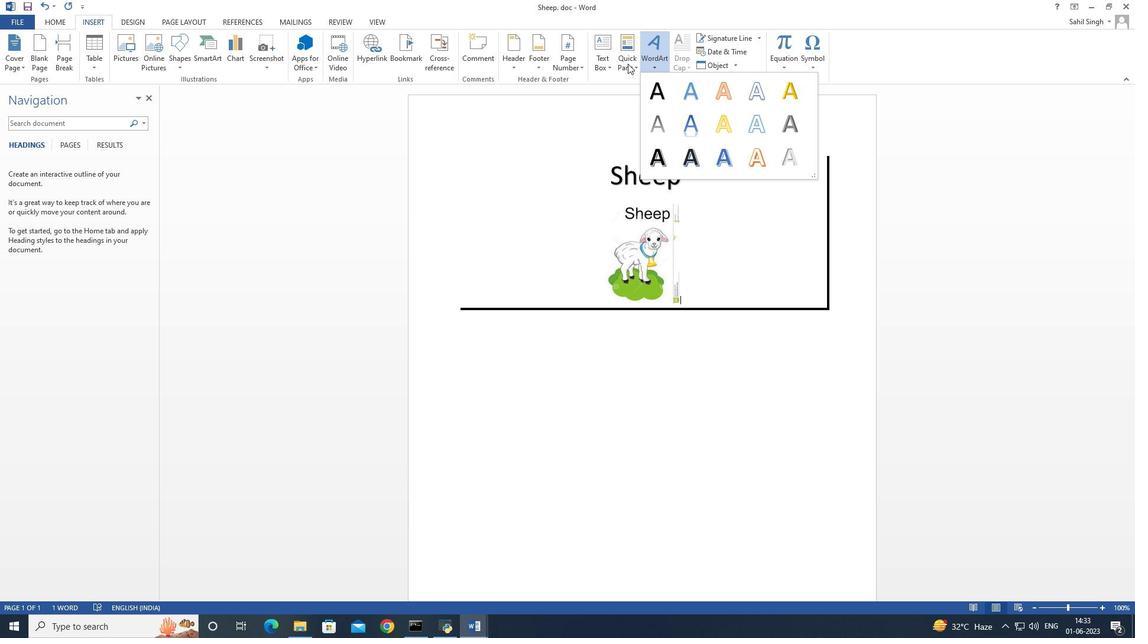 
Action: Mouse pressed left at (630, 65)
Screenshot: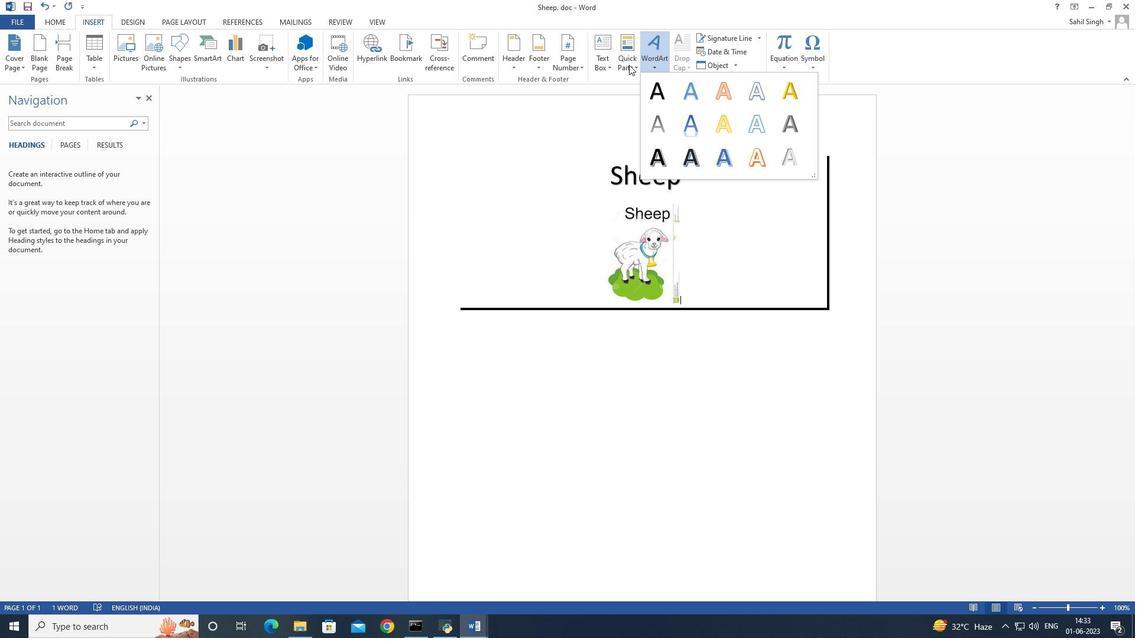 
Action: Mouse moved to (729, 64)
Screenshot: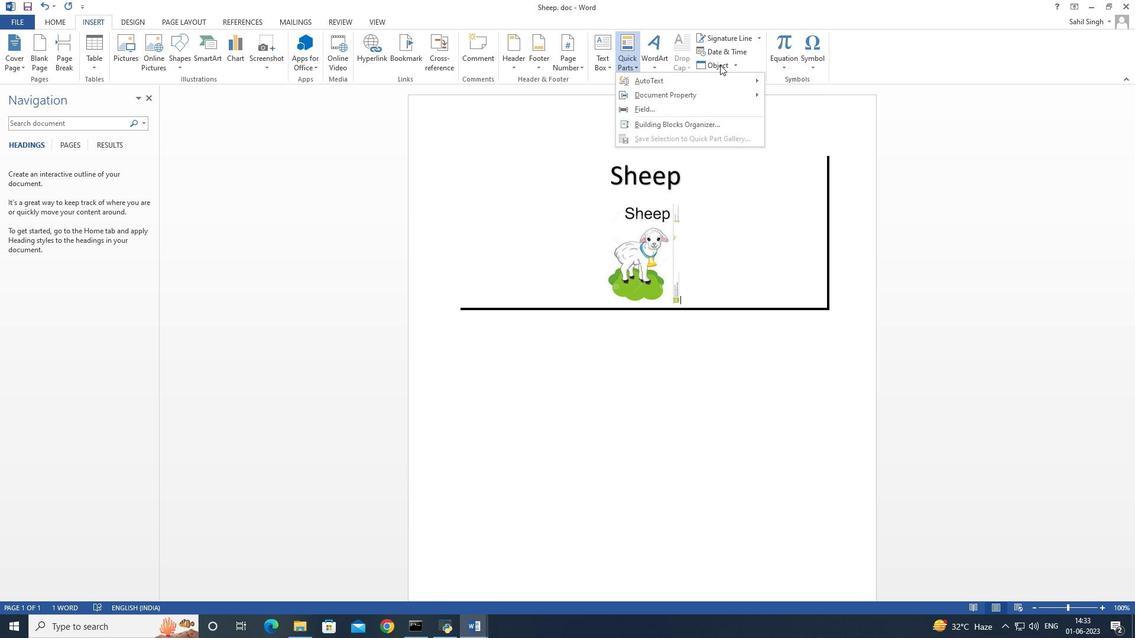 
Action: Mouse pressed left at (729, 64)
Screenshot: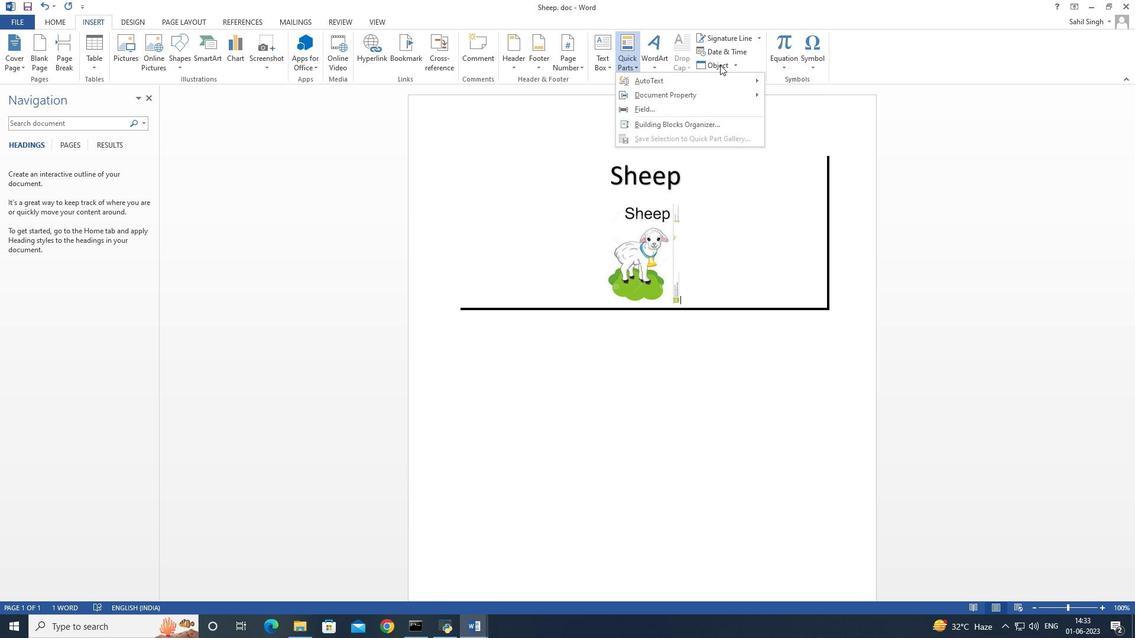 
Action: Mouse moved to (704, 96)
Screenshot: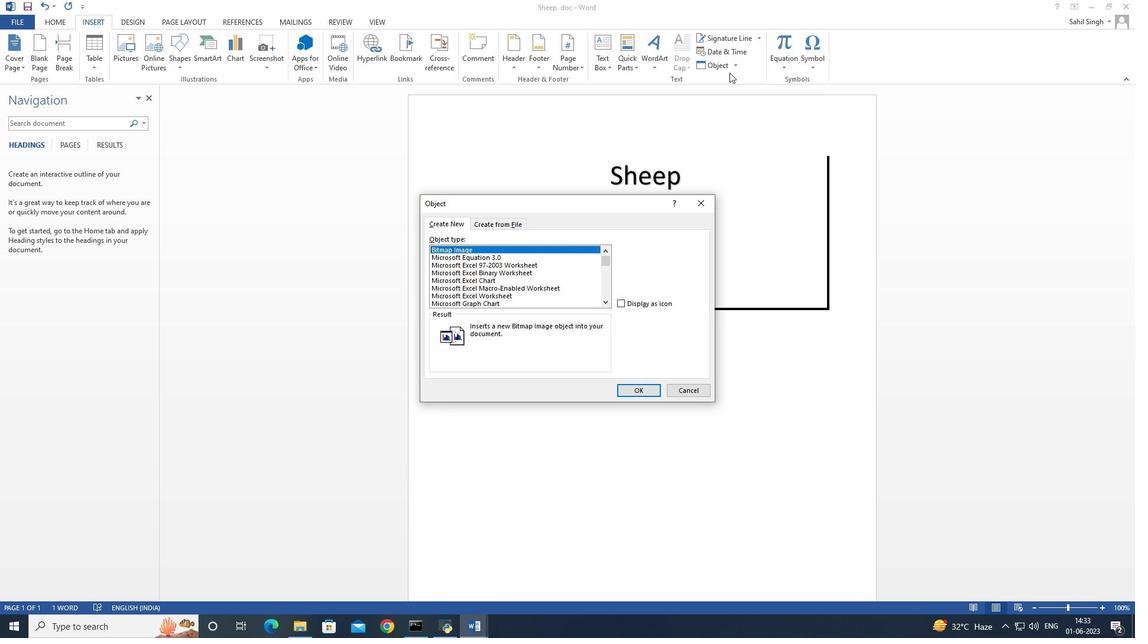 
Action: Mouse scrolled (704, 95) with delta (0, 0)
Screenshot: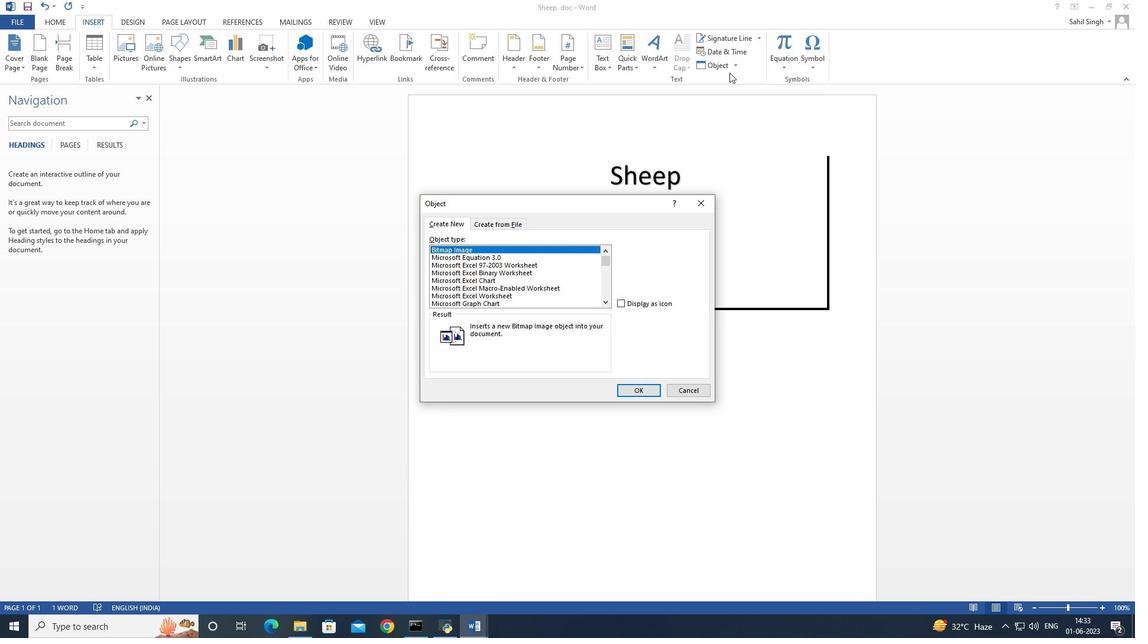 
Action: Mouse moved to (700, 197)
Screenshot: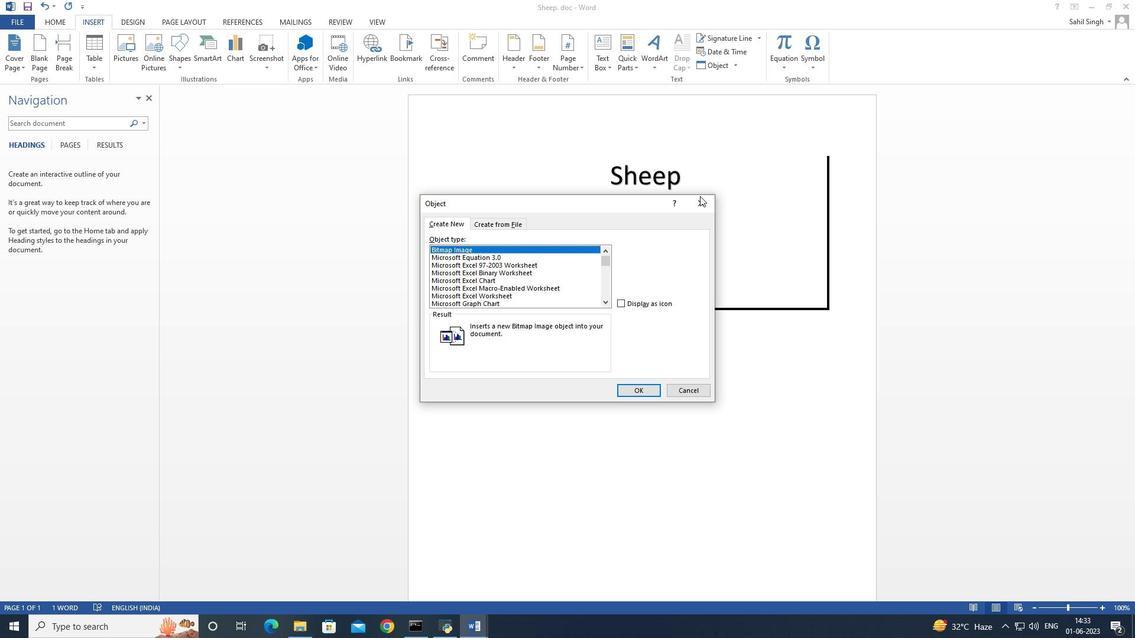 
Action: Mouse pressed left at (700, 197)
Screenshot: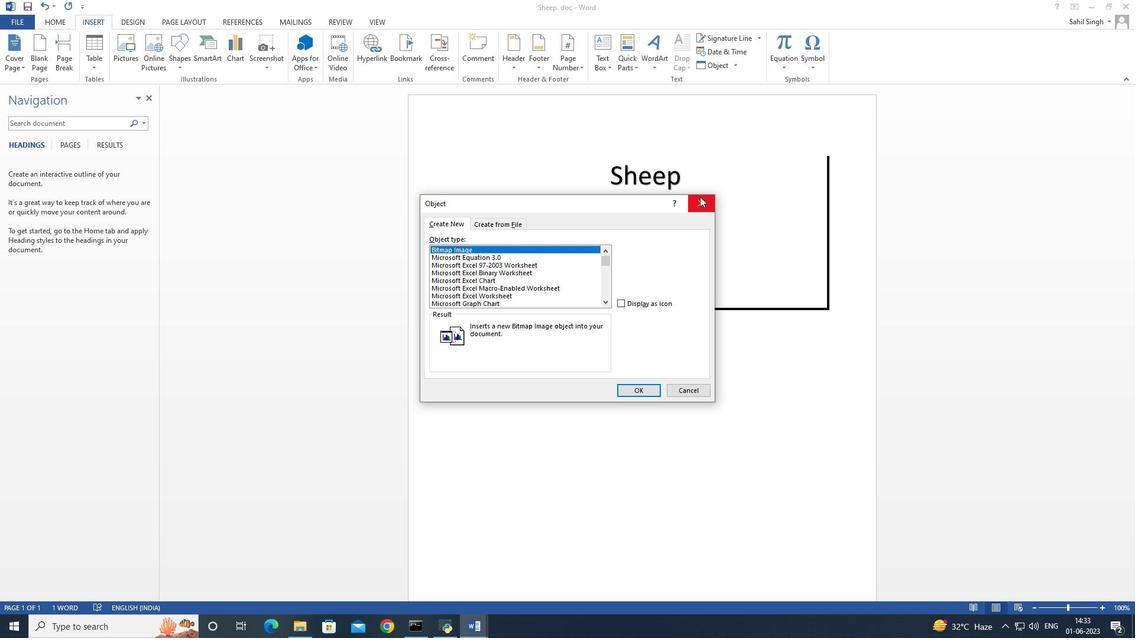 
Action: Mouse moved to (686, 179)
Screenshot: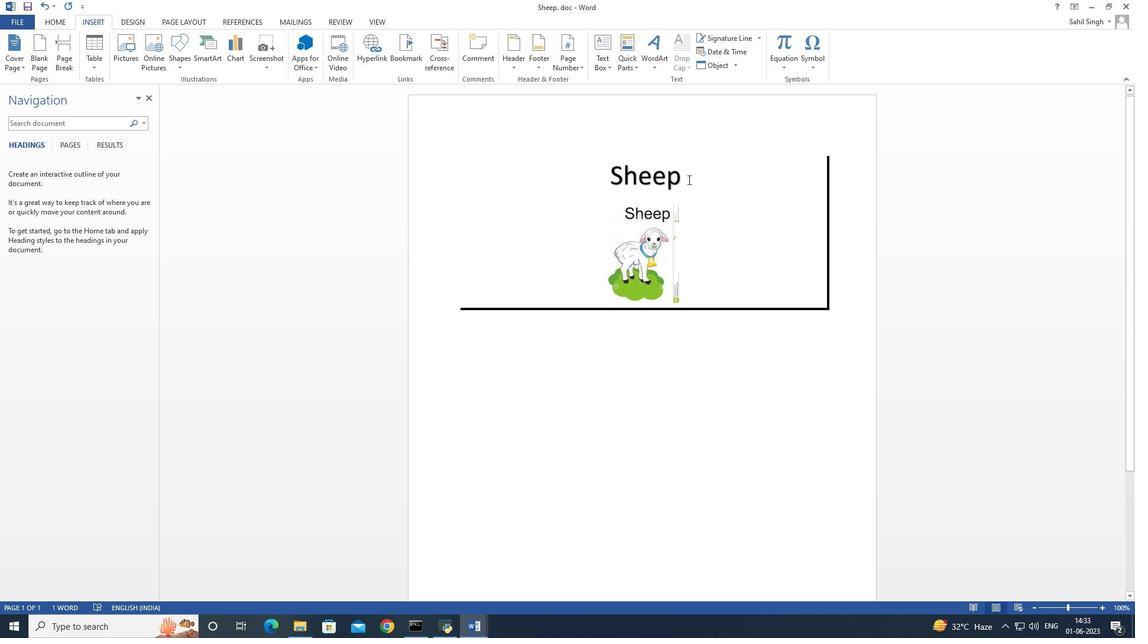 
